 Task: Search one way flight ticket for 3 adults in first from Bellingham: Bellingham International Airport to Rockford: Chicago Rockford International Airport(was Northwest Chicagoland Regional Airport At Rockford) on 5-1-2023. Choice of flights is Singapure airlines. Number of bags: 2 checked bags. Price is upto 72000. Outbound departure time preference is 7:15.
Action: Mouse moved to (279, 504)
Screenshot: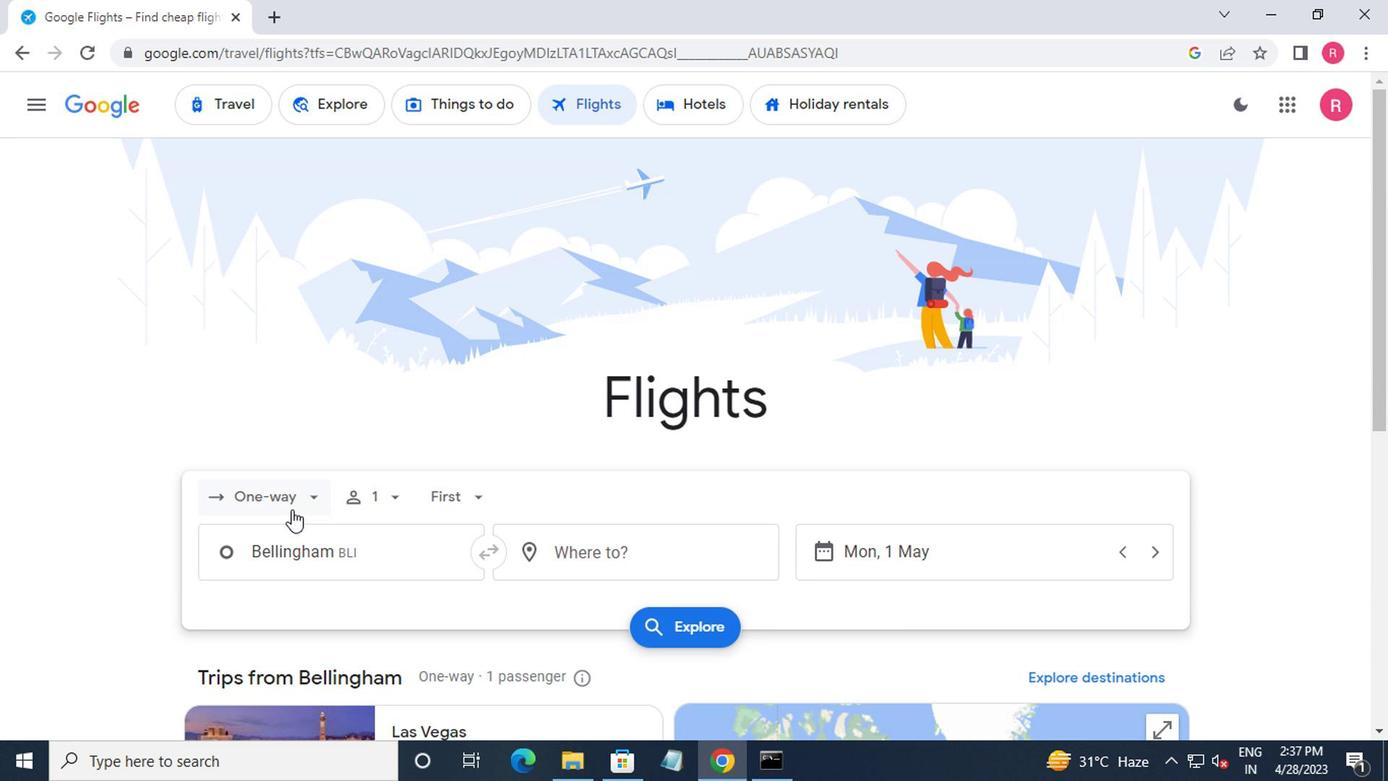 
Action: Mouse pressed left at (279, 504)
Screenshot: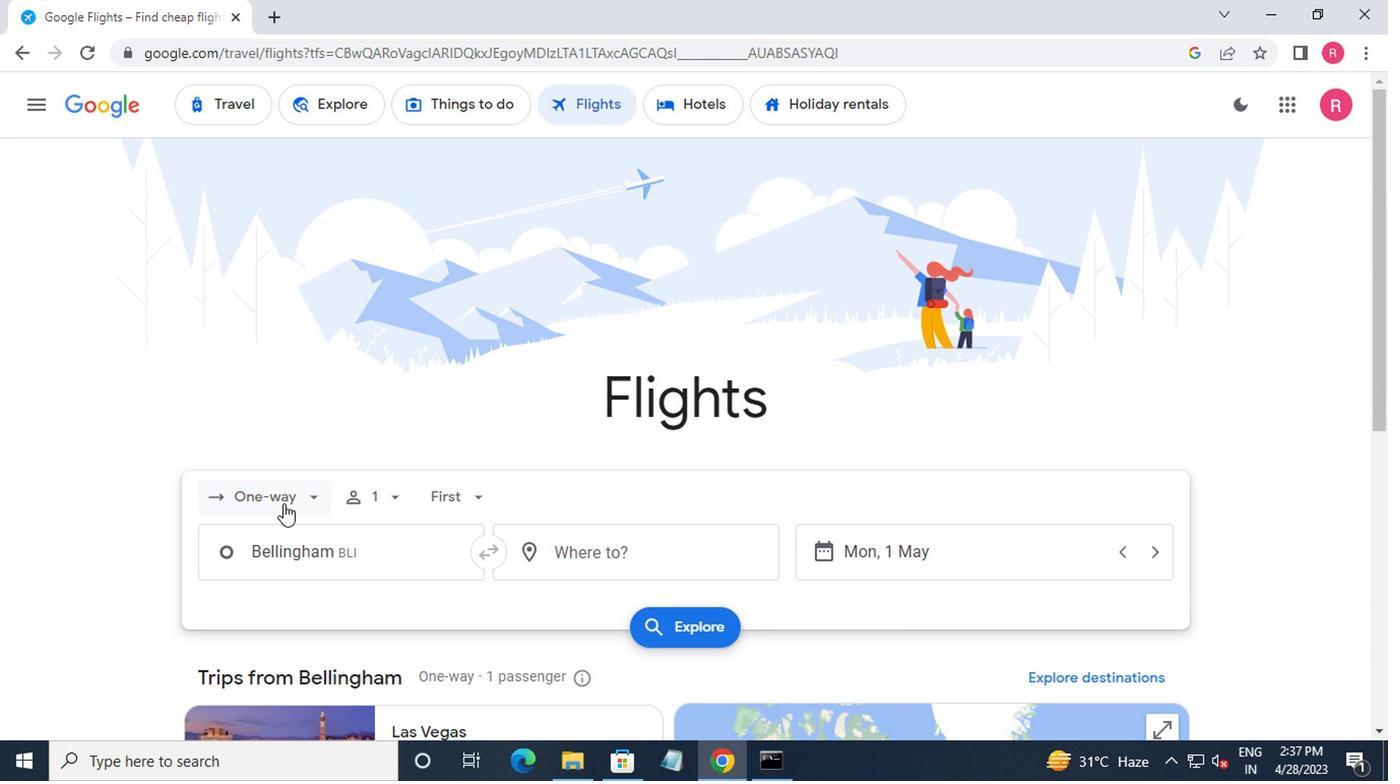 
Action: Mouse moved to (258, 595)
Screenshot: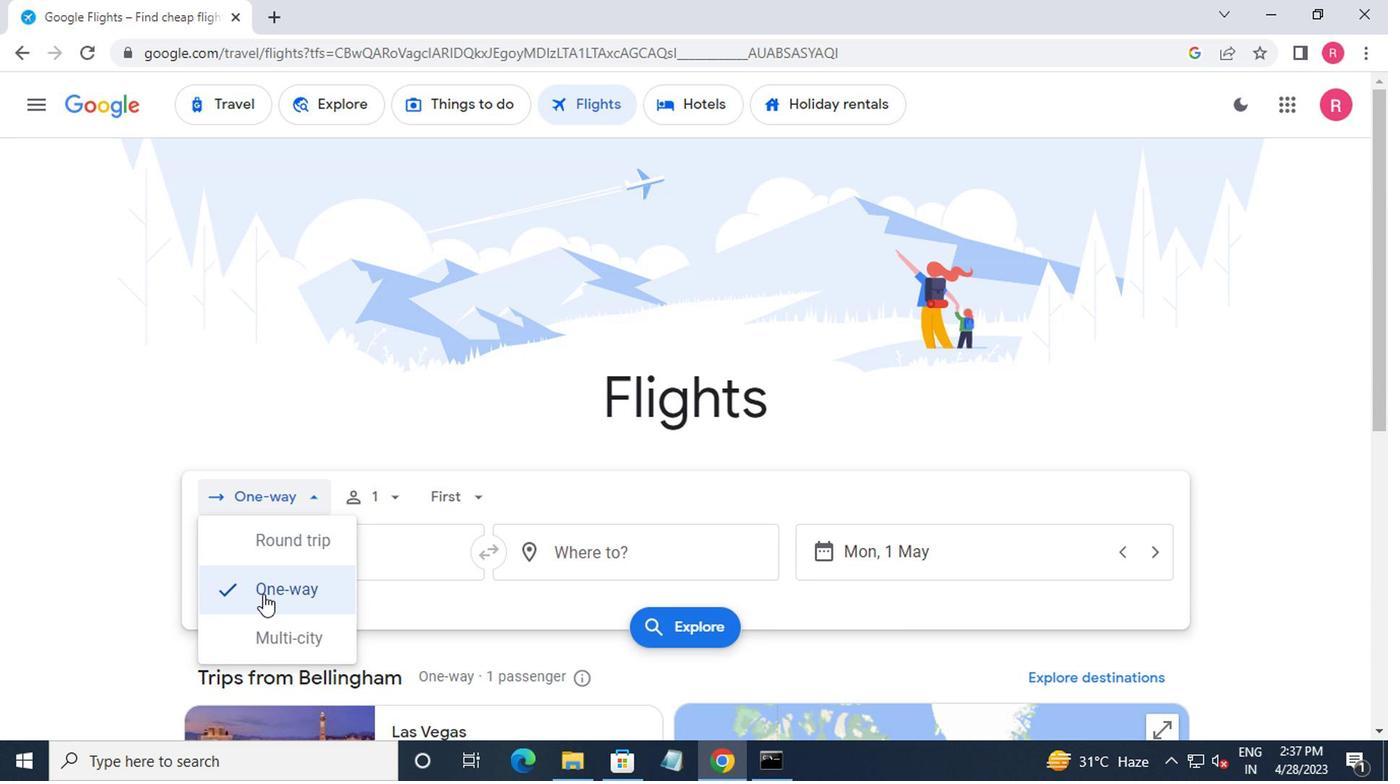 
Action: Mouse pressed left at (258, 595)
Screenshot: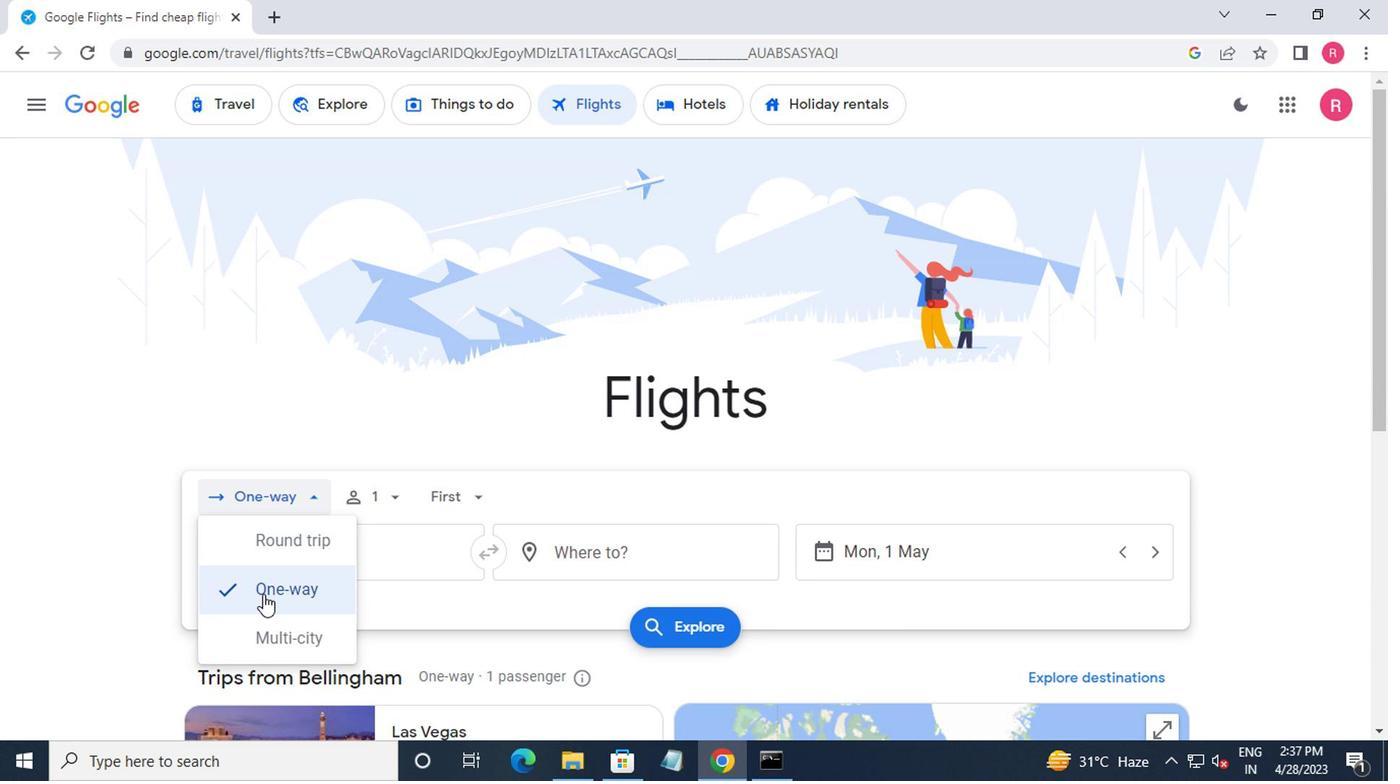 
Action: Mouse moved to (363, 483)
Screenshot: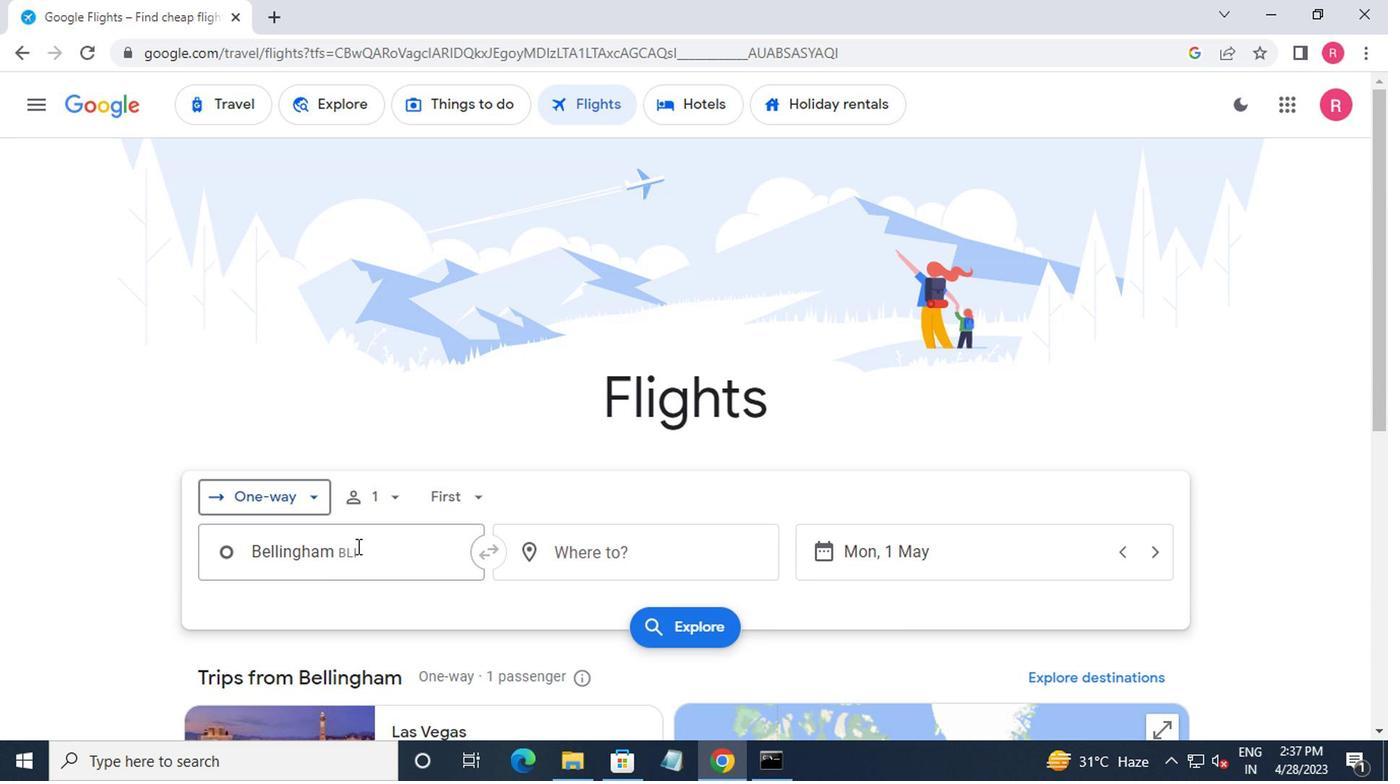 
Action: Mouse pressed left at (363, 483)
Screenshot: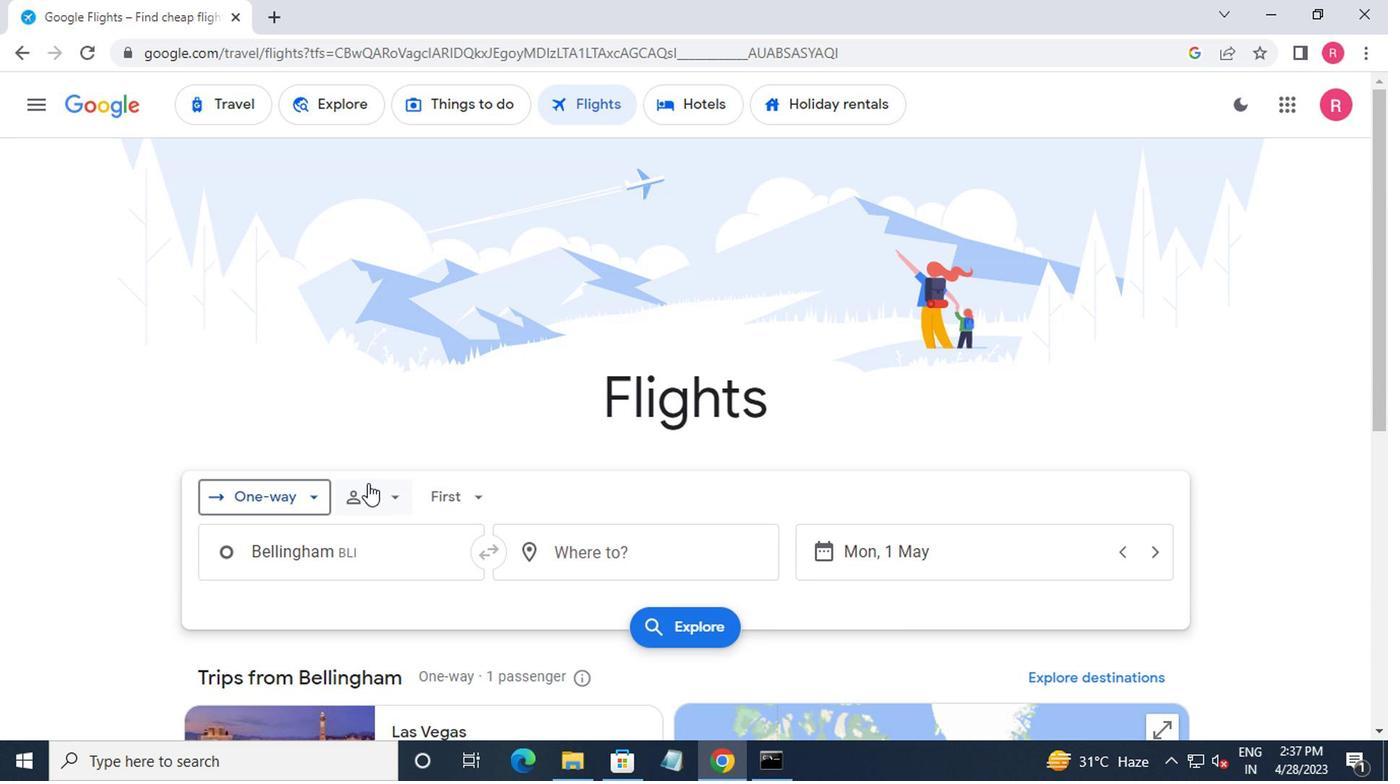 
Action: Mouse moved to (547, 560)
Screenshot: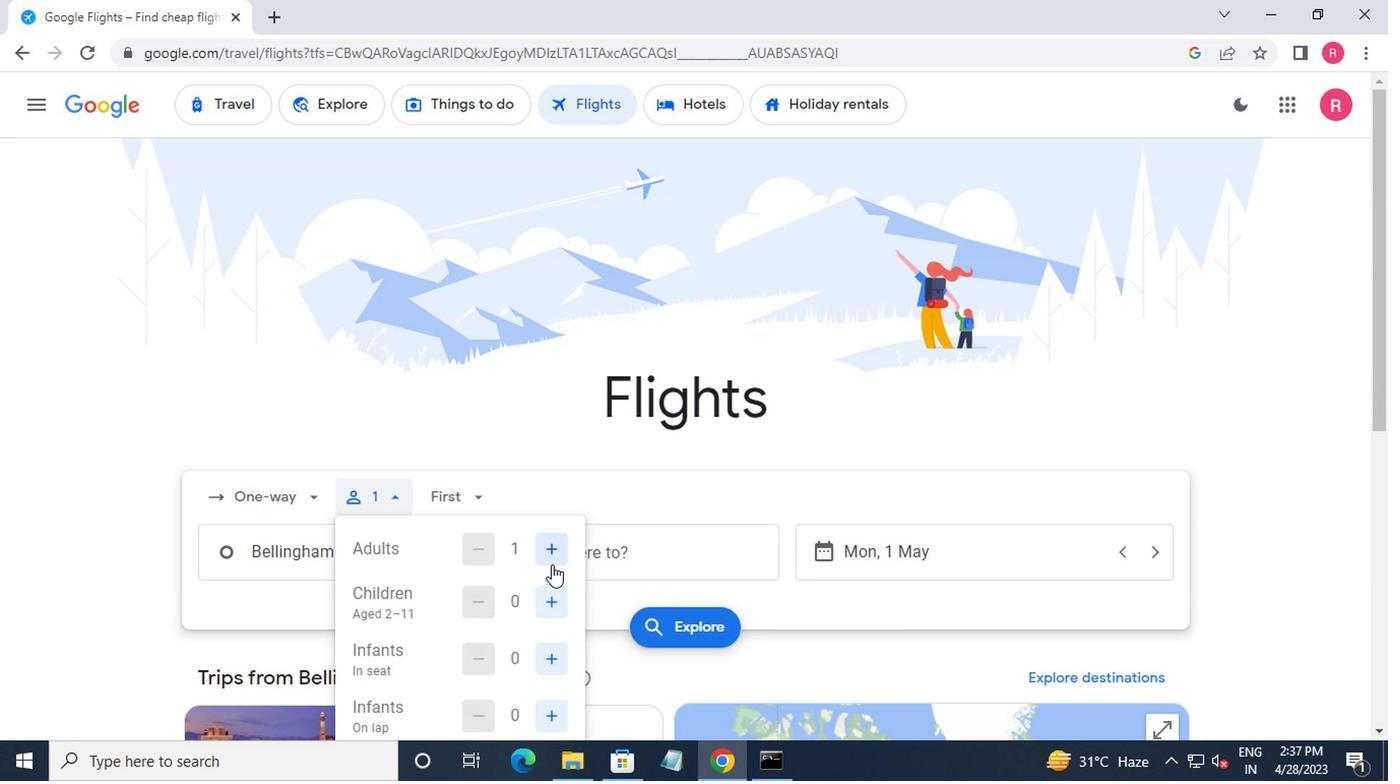
Action: Mouse pressed left at (547, 560)
Screenshot: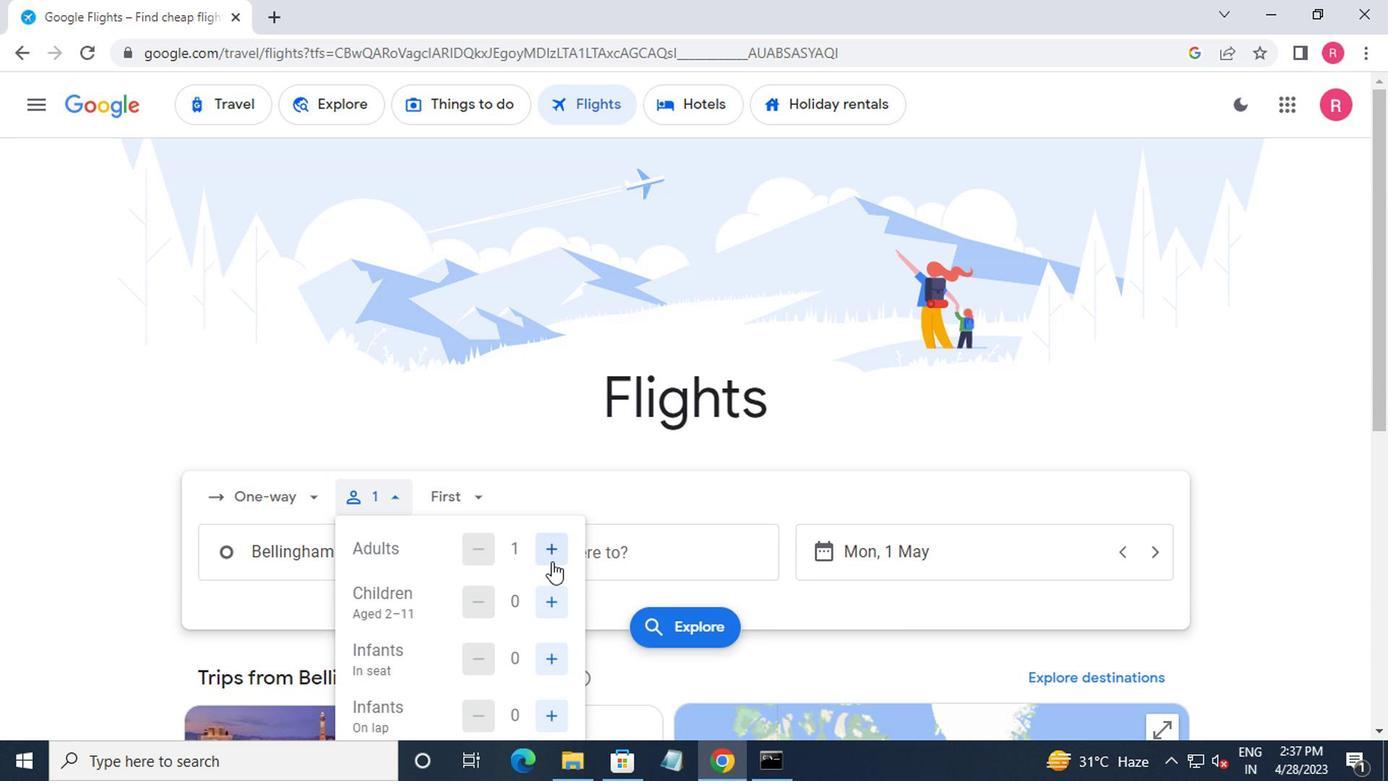 
Action: Mouse pressed left at (547, 560)
Screenshot: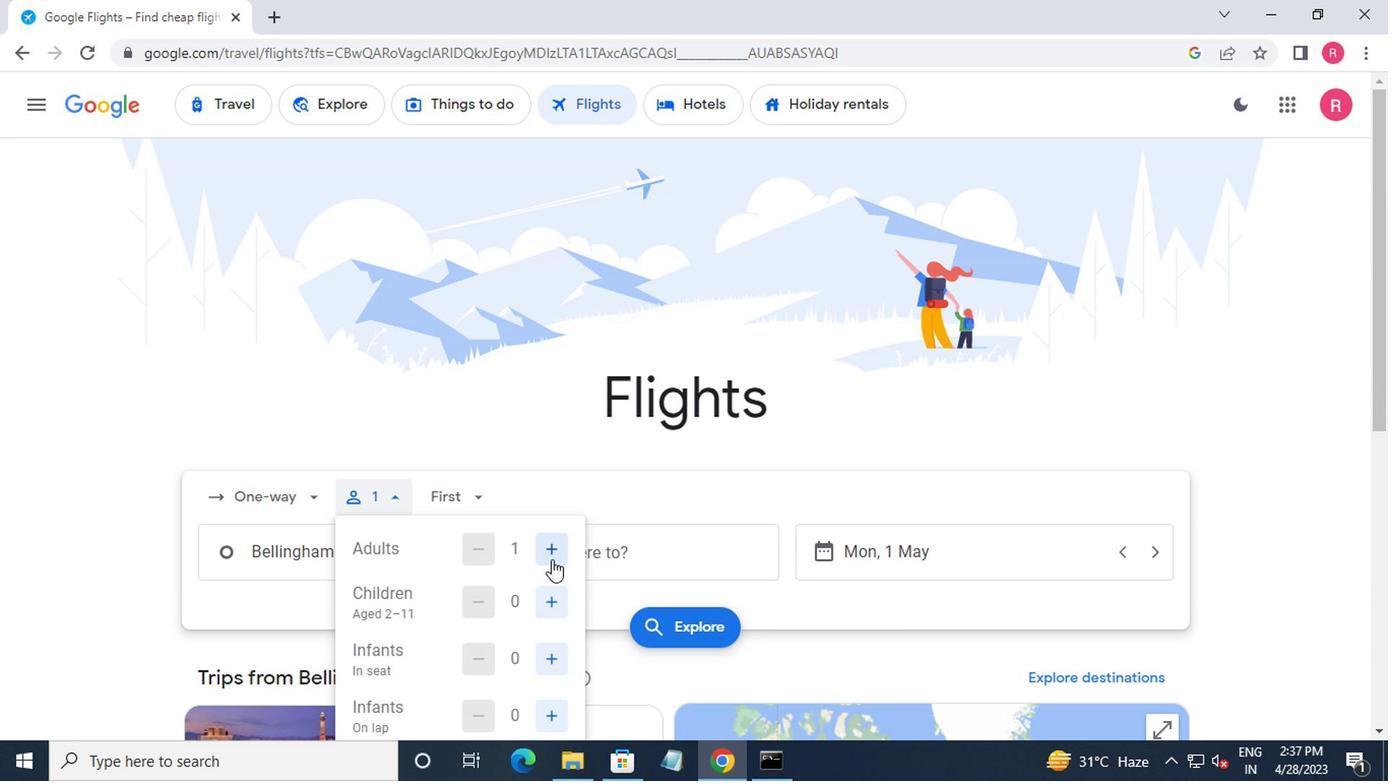 
Action: Mouse pressed left at (547, 560)
Screenshot: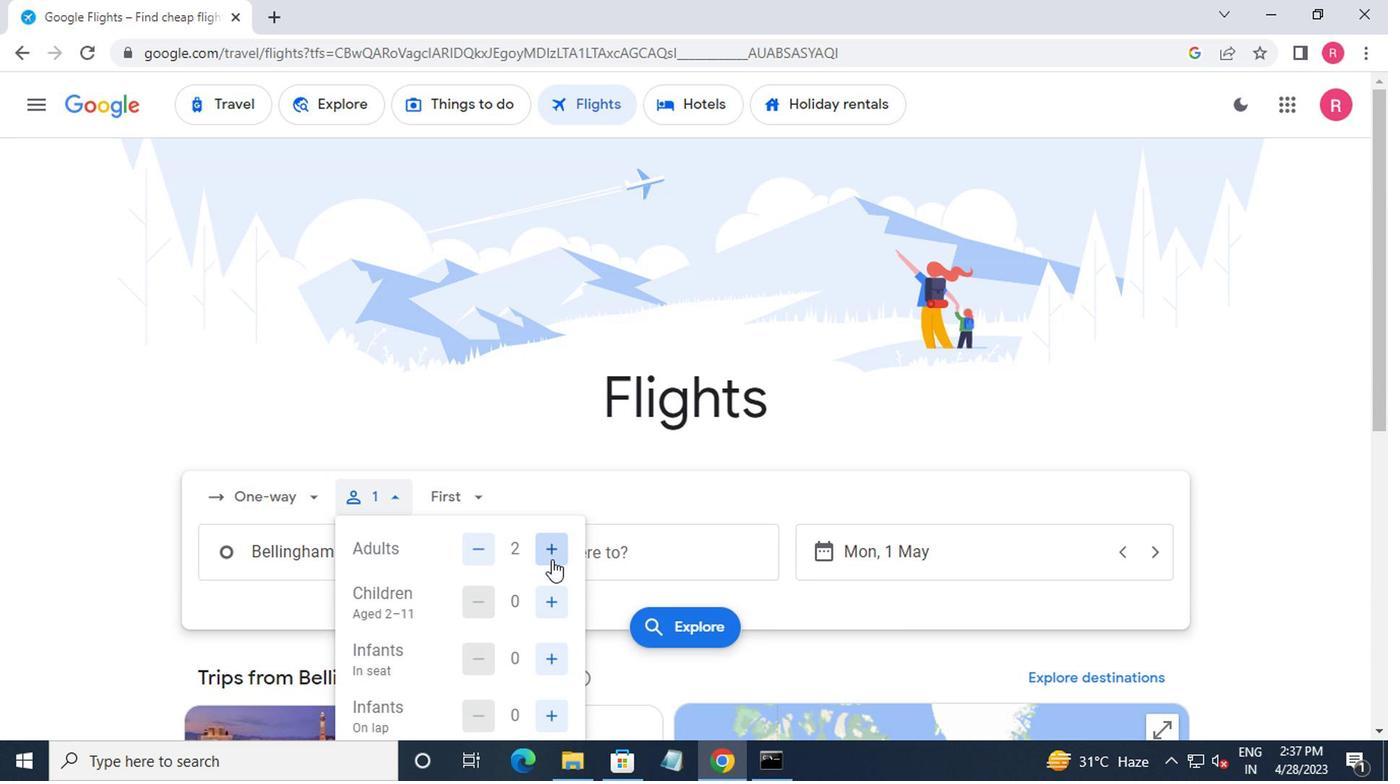 
Action: Mouse pressed left at (547, 560)
Screenshot: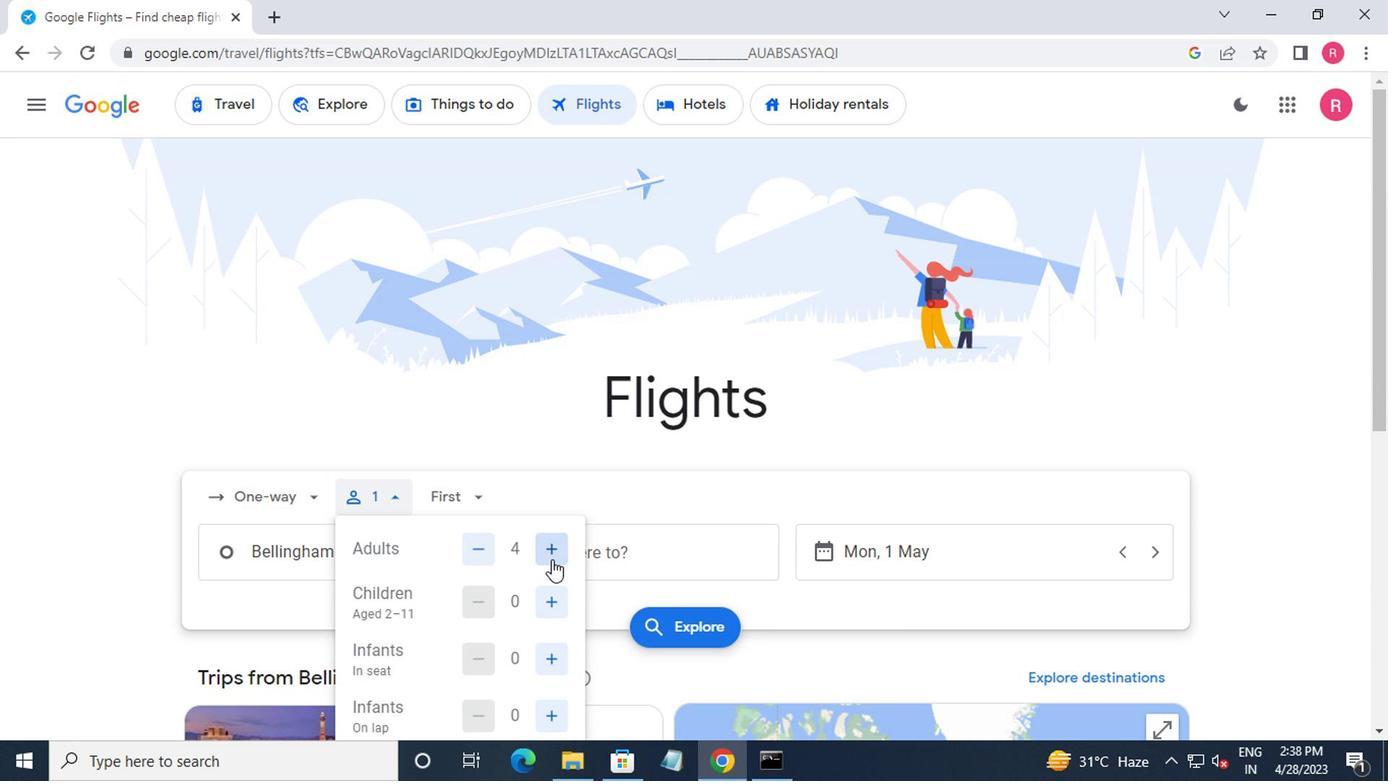 
Action: Mouse moved to (561, 597)
Screenshot: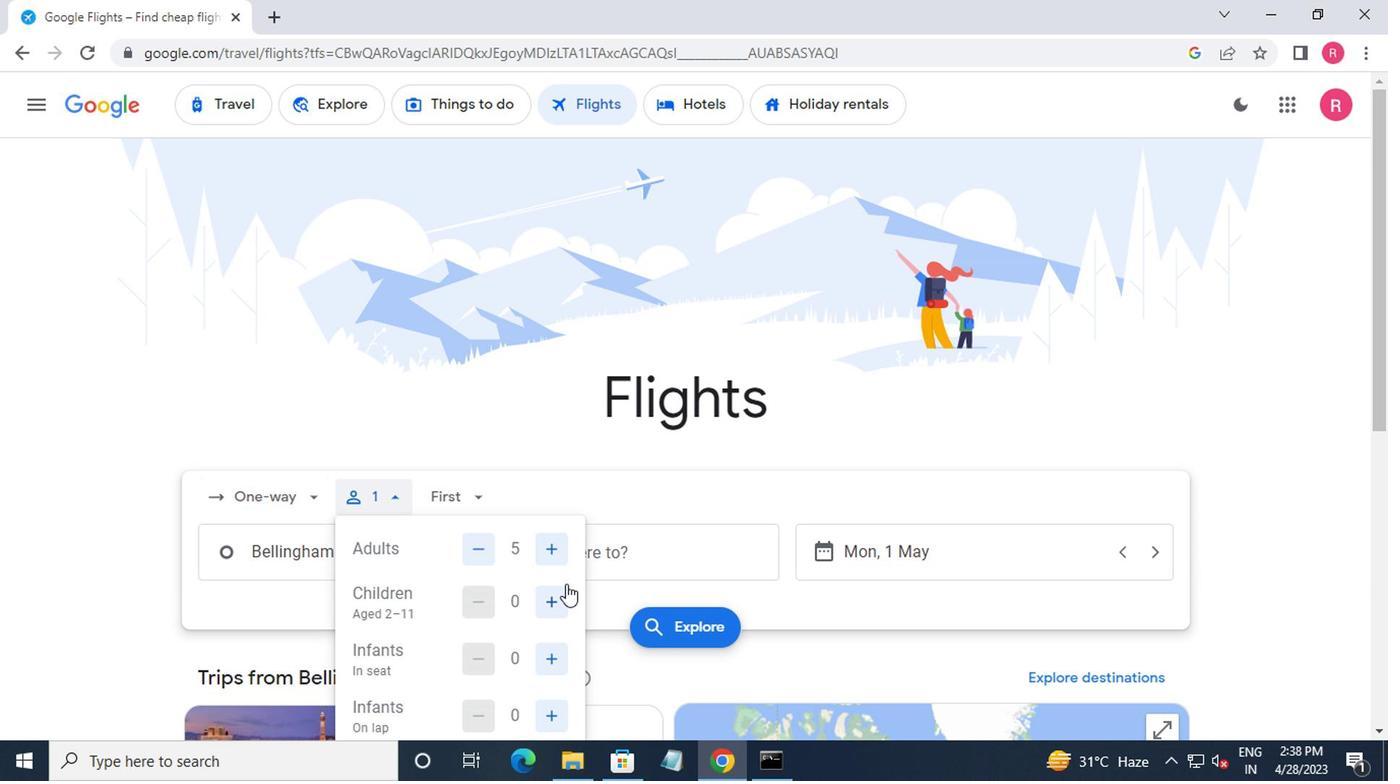 
Action: Mouse pressed left at (561, 597)
Screenshot: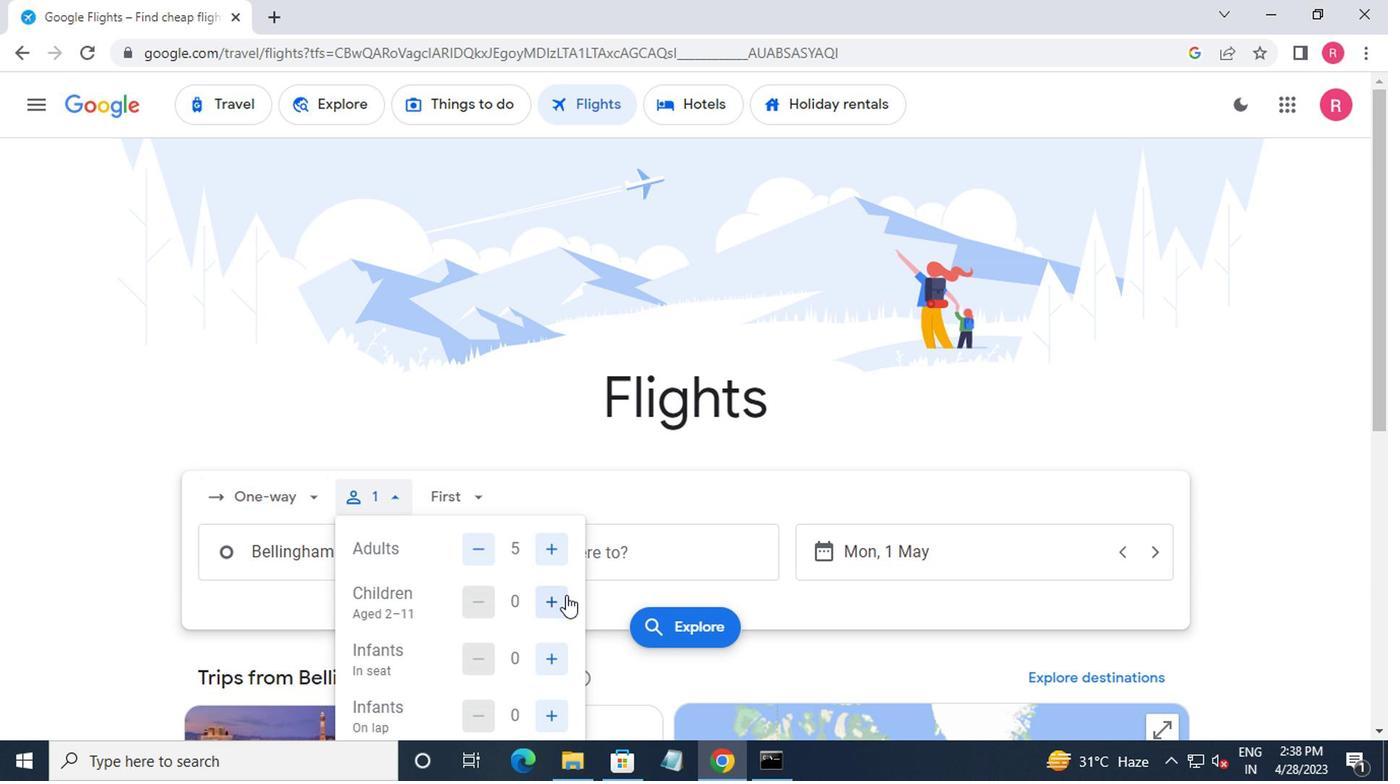 
Action: Mouse pressed left at (561, 597)
Screenshot: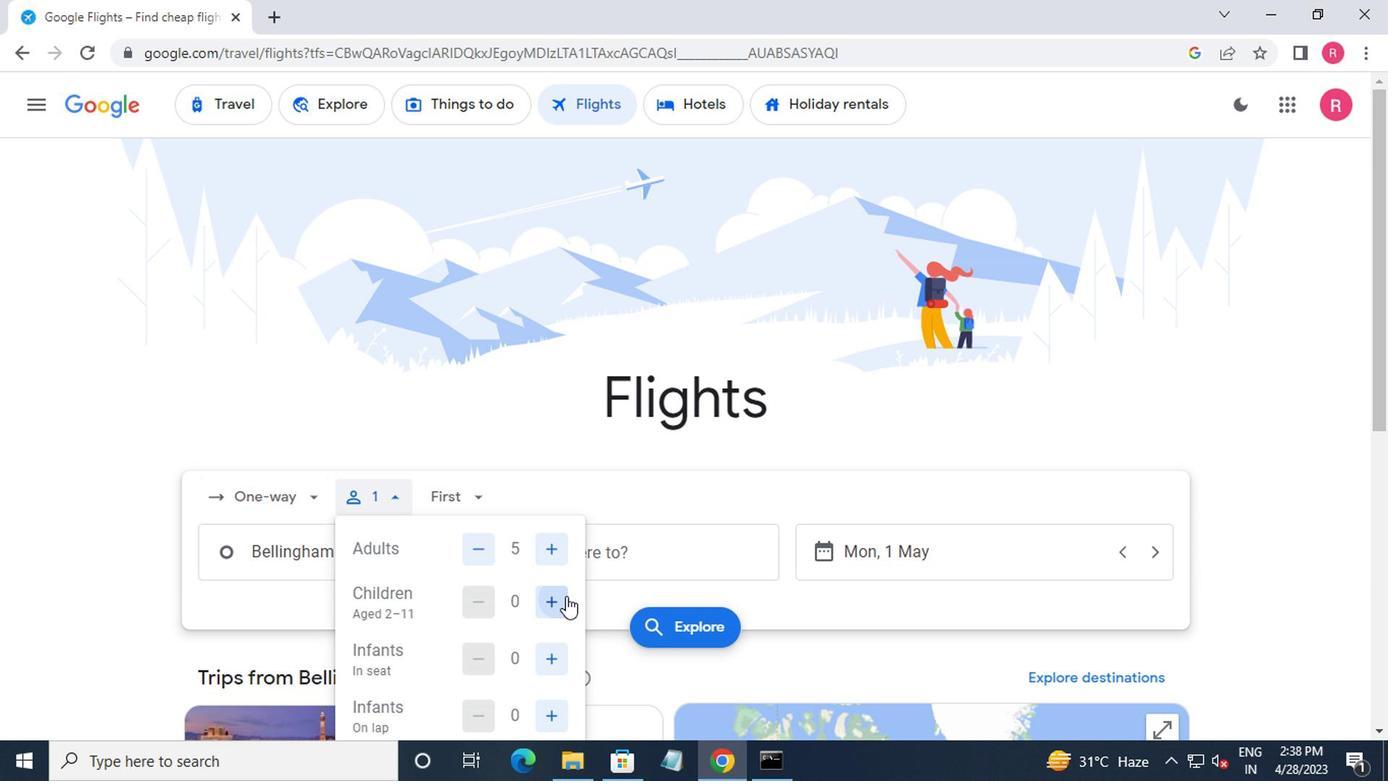 
Action: Mouse moved to (546, 663)
Screenshot: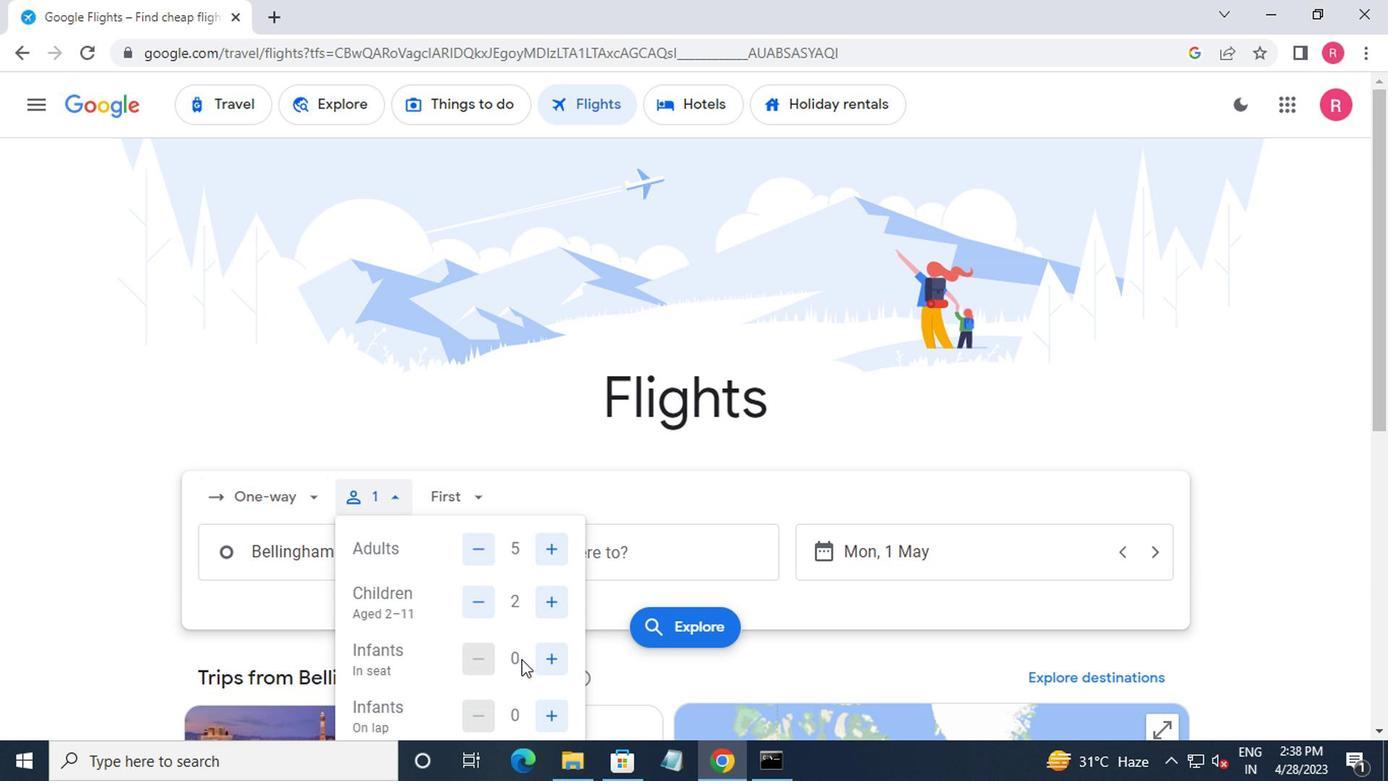 
Action: Mouse pressed left at (546, 663)
Screenshot: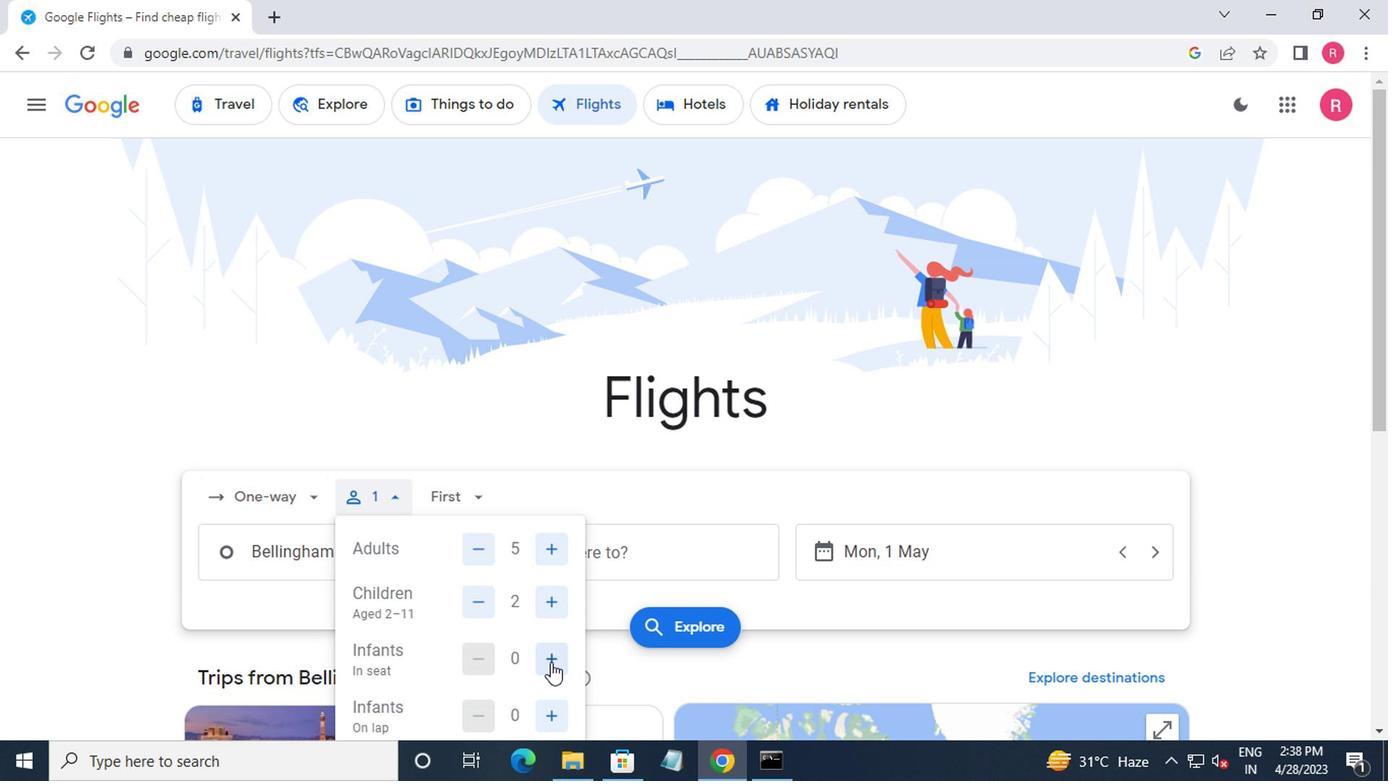 
Action: Mouse moved to (545, 723)
Screenshot: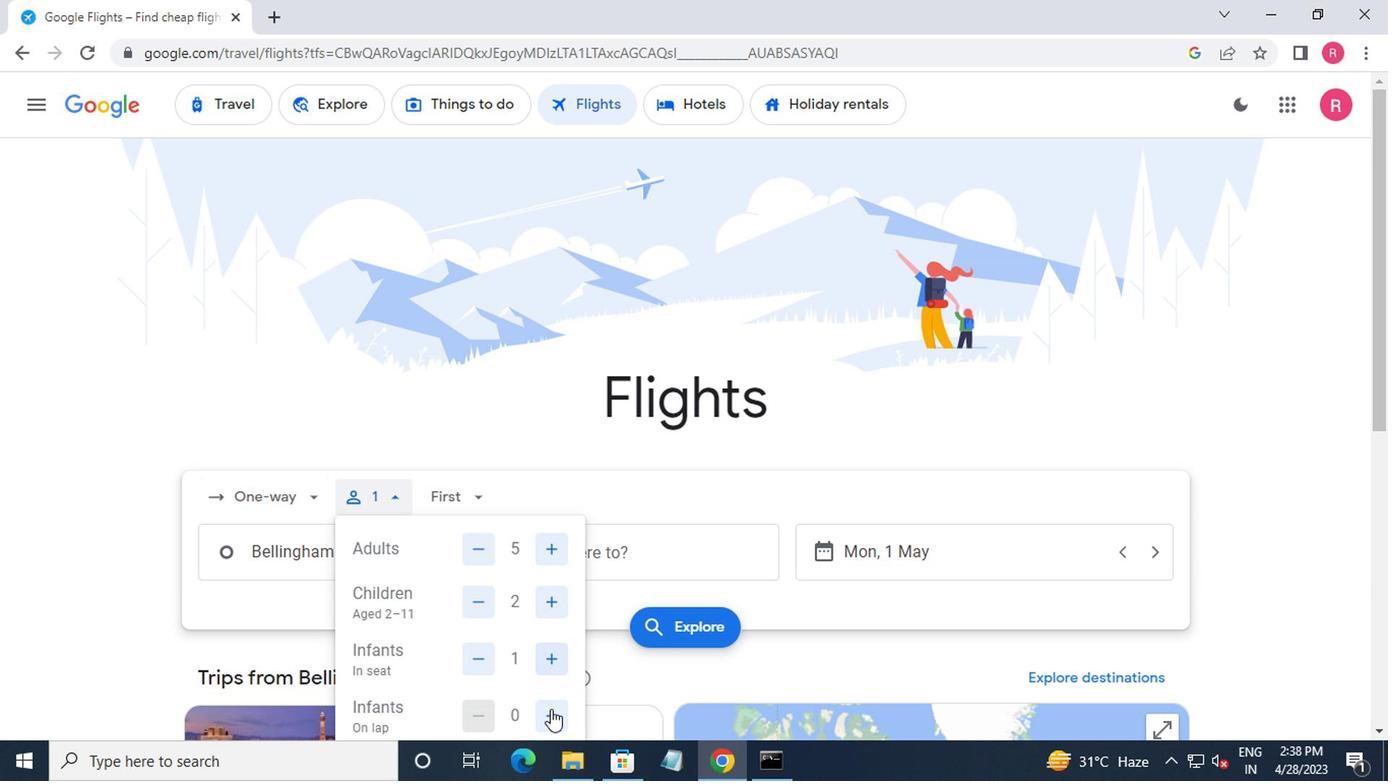 
Action: Mouse pressed left at (545, 723)
Screenshot: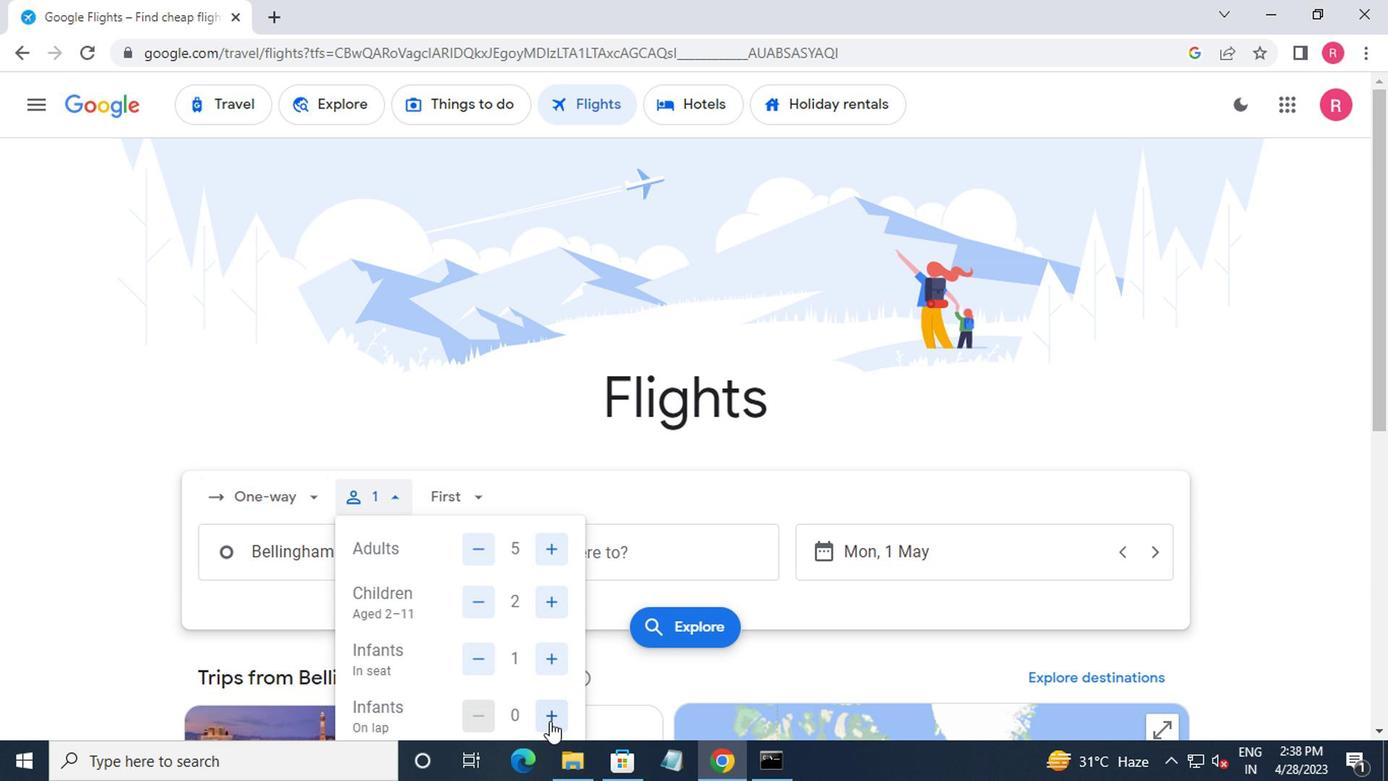 
Action: Mouse moved to (443, 504)
Screenshot: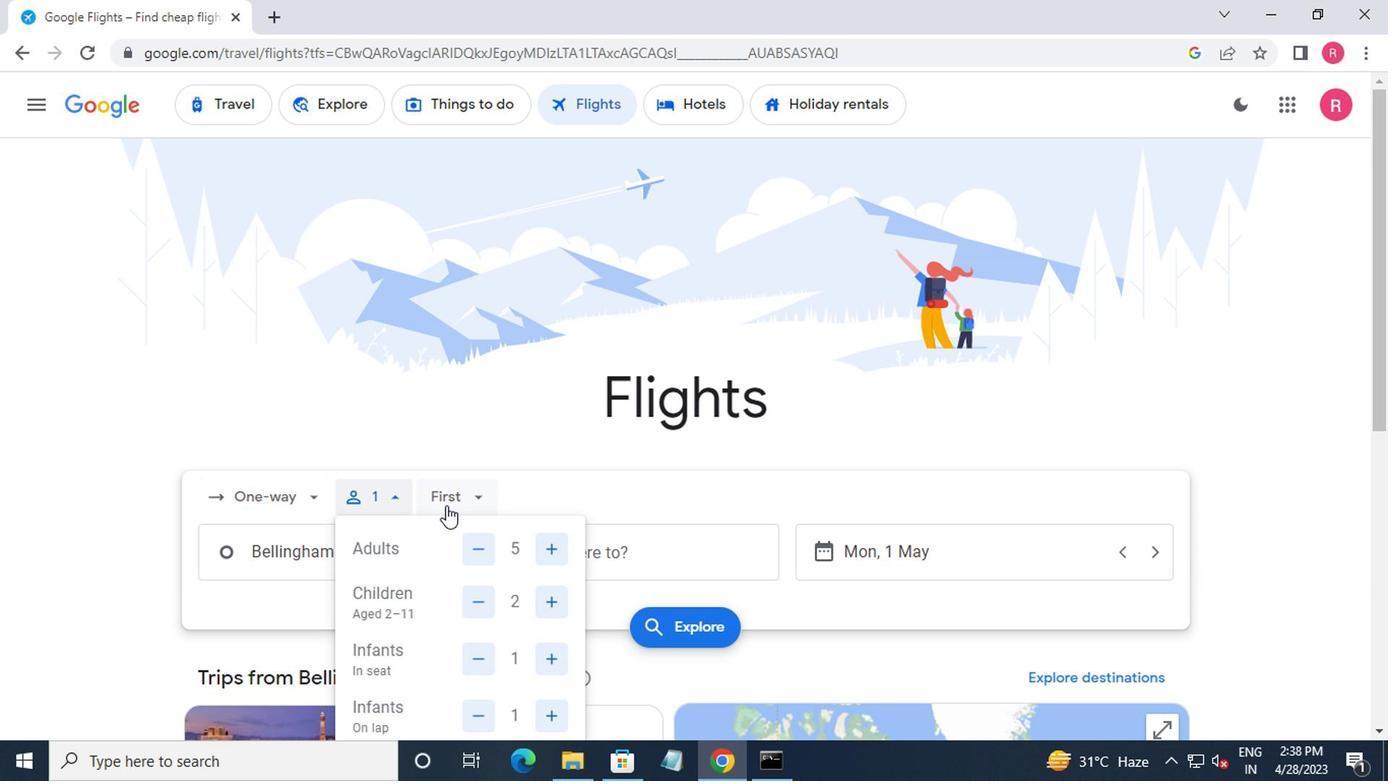 
Action: Mouse pressed left at (443, 504)
Screenshot: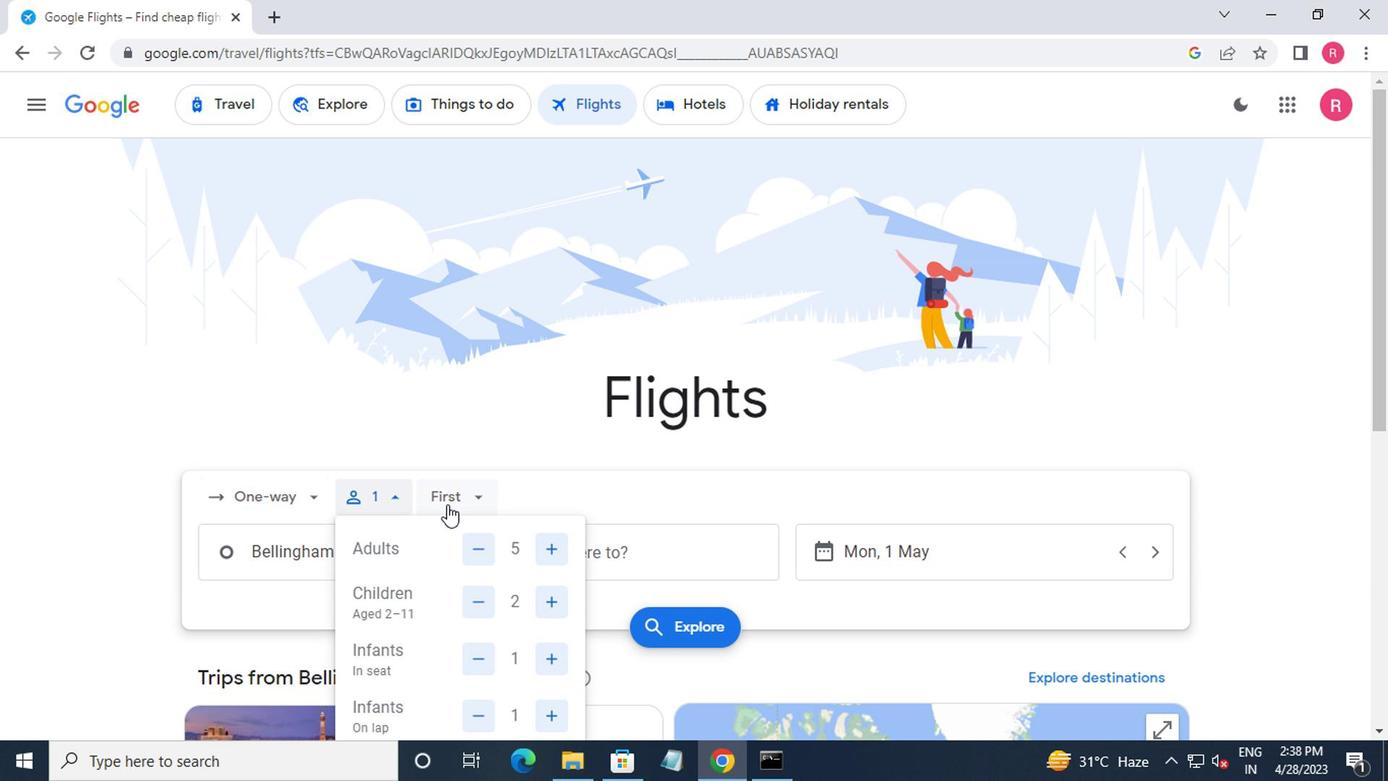 
Action: Mouse moved to (473, 557)
Screenshot: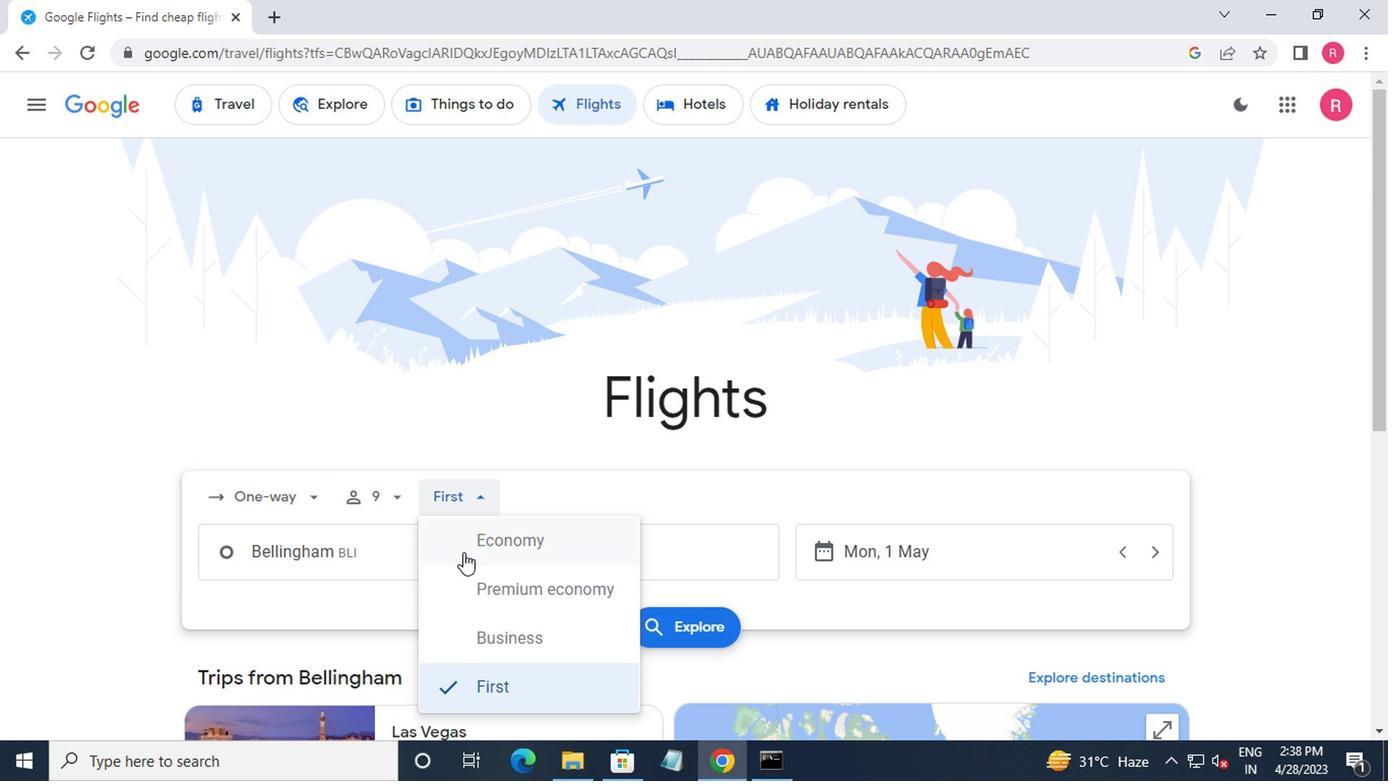 
Action: Mouse pressed left at (473, 557)
Screenshot: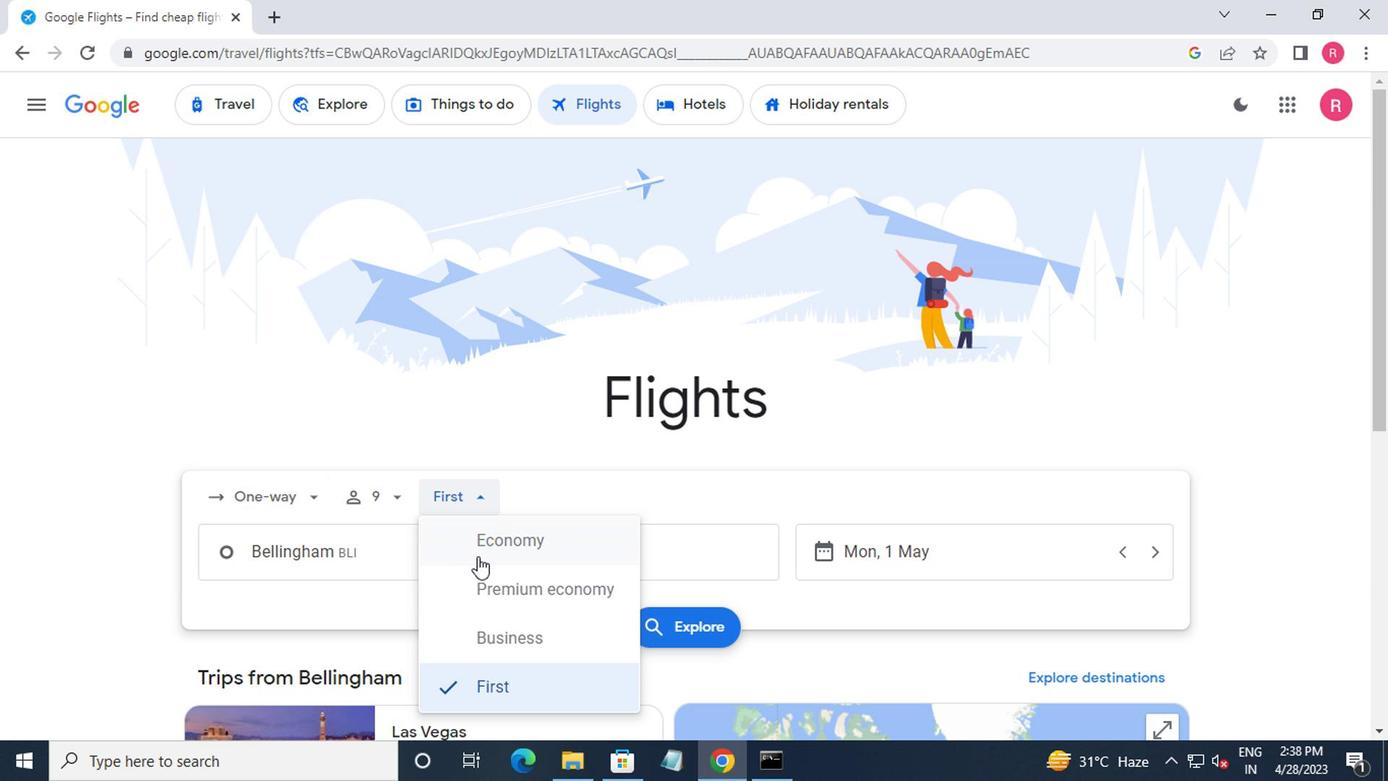 
Action: Mouse moved to (475, 556)
Screenshot: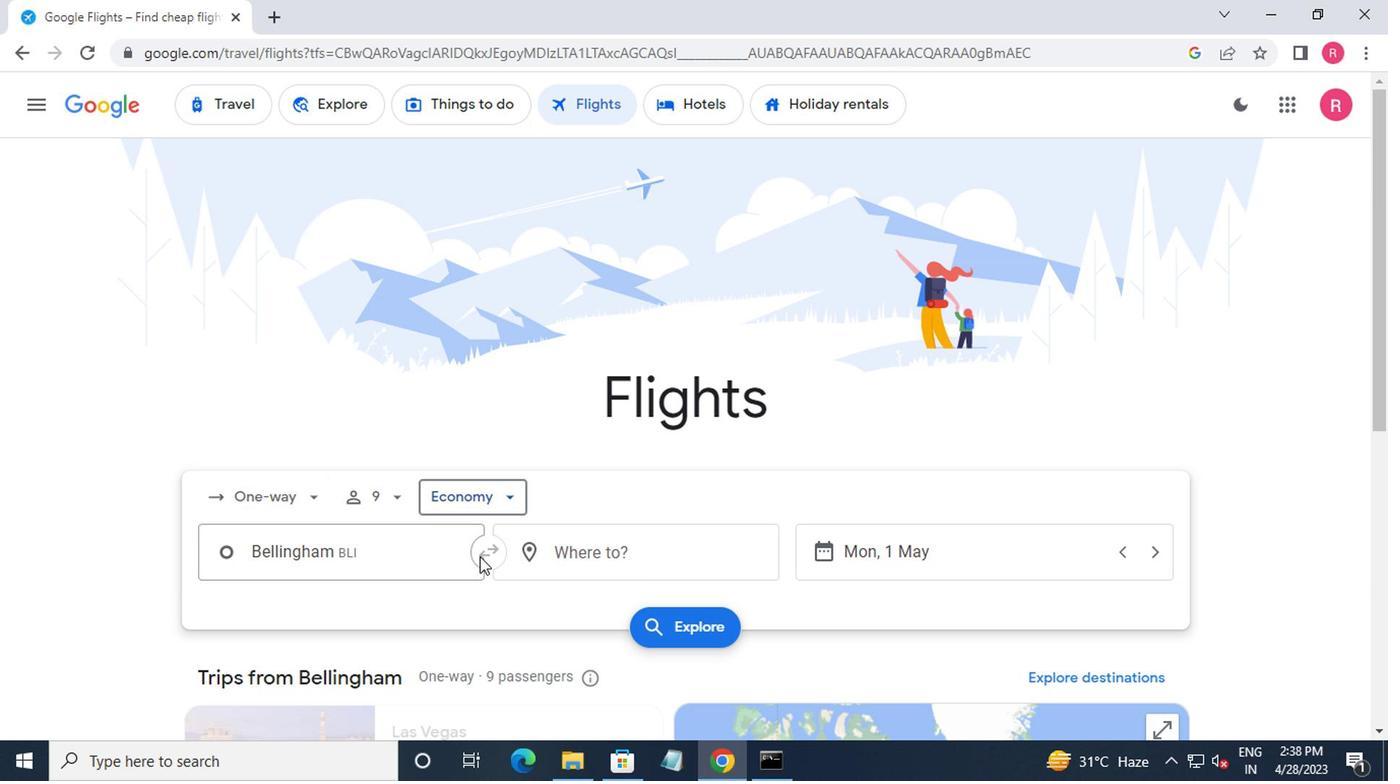 
Action: Mouse scrolled (475, 555) with delta (0, 0)
Screenshot: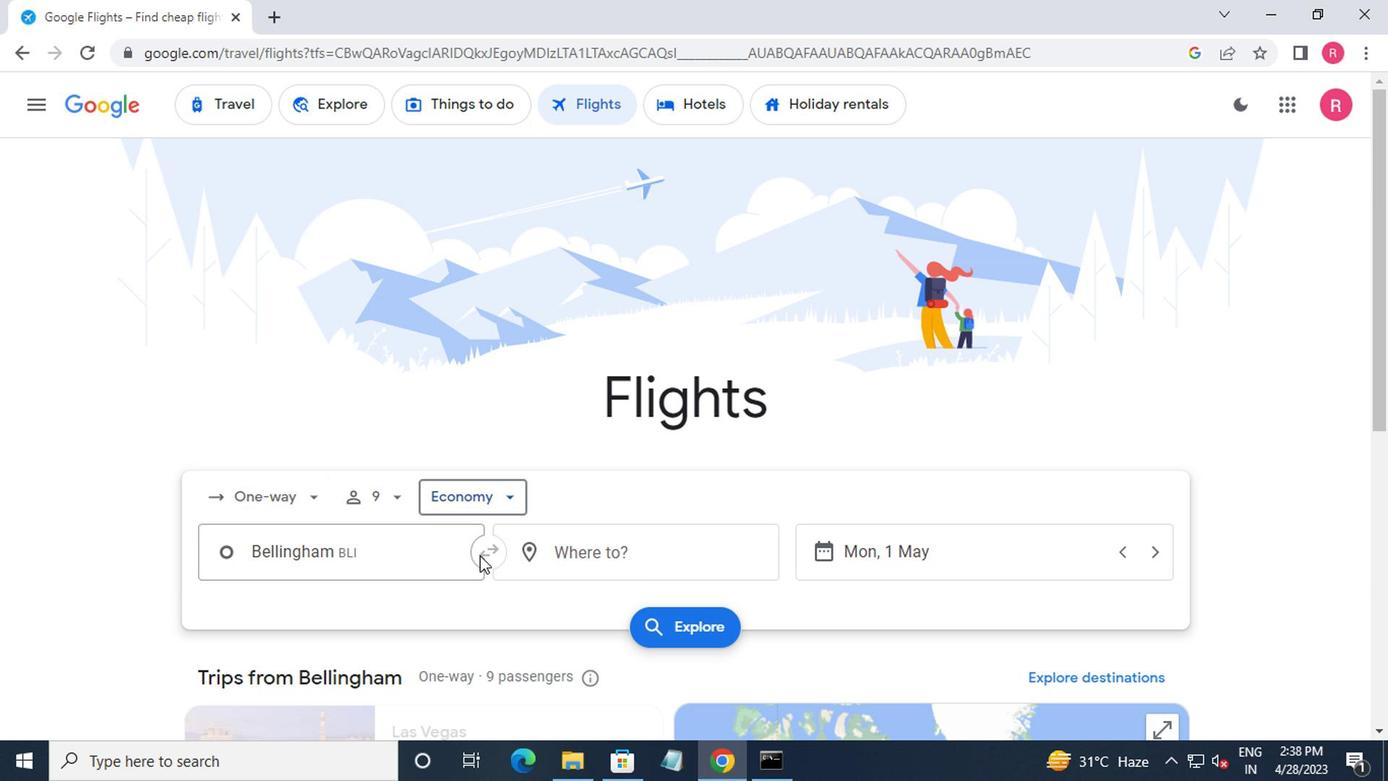 
Action: Mouse moved to (412, 467)
Screenshot: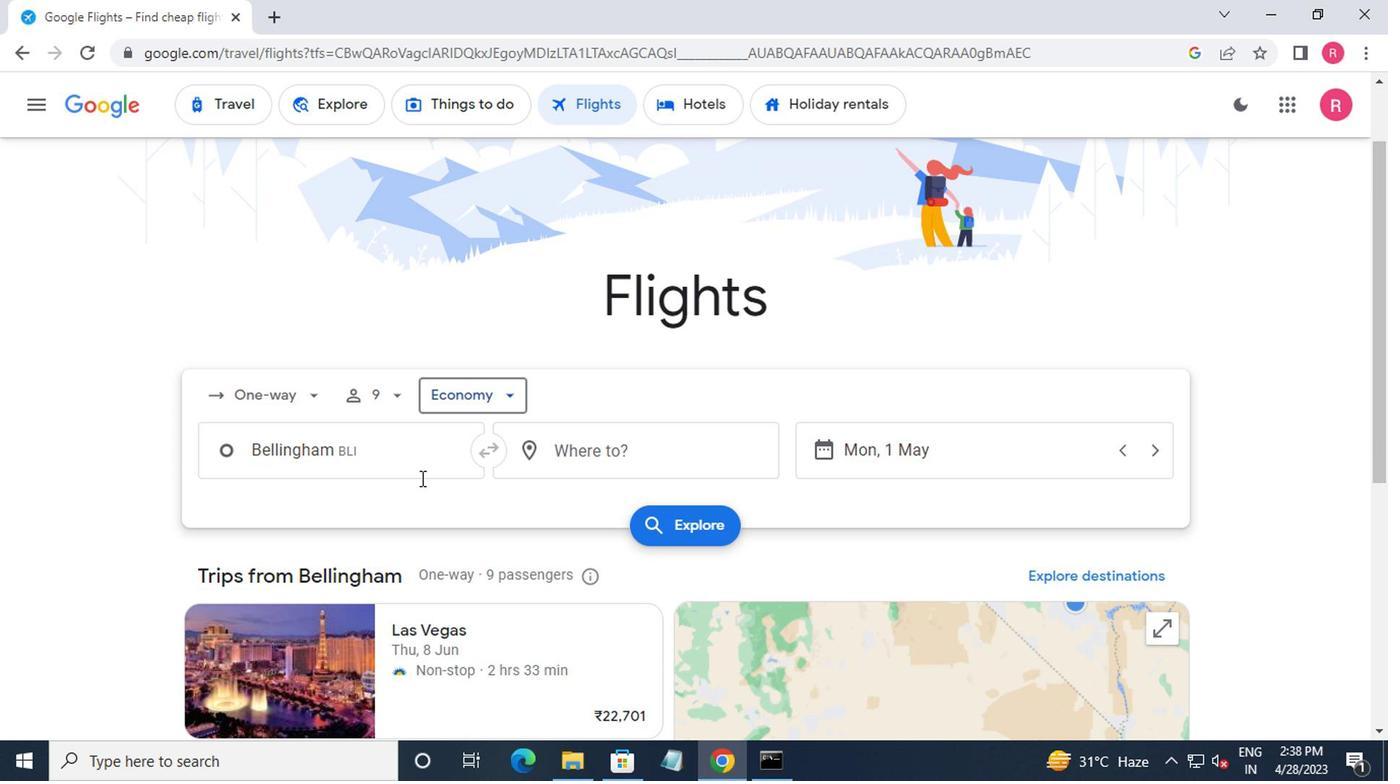 
Action: Mouse pressed left at (412, 467)
Screenshot: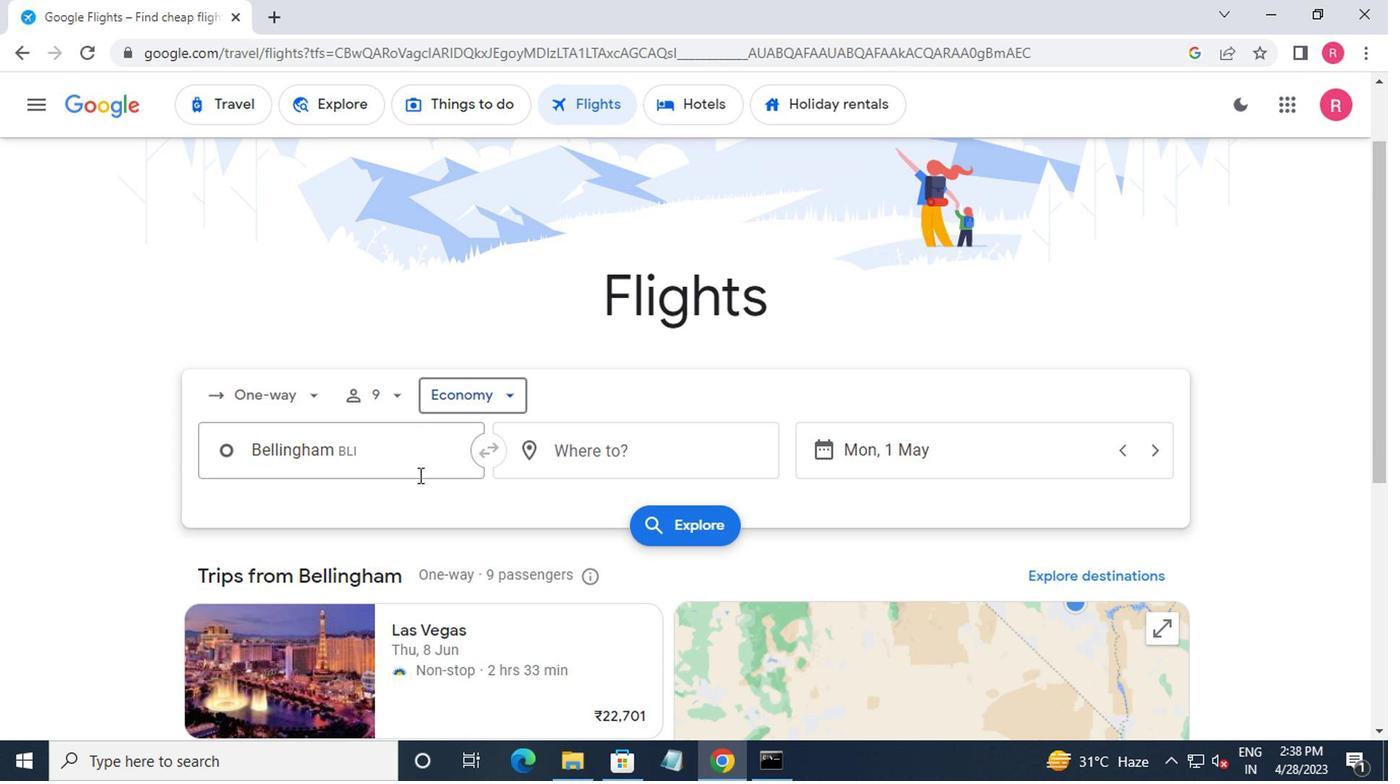 
Action: Mouse moved to (413, 601)
Screenshot: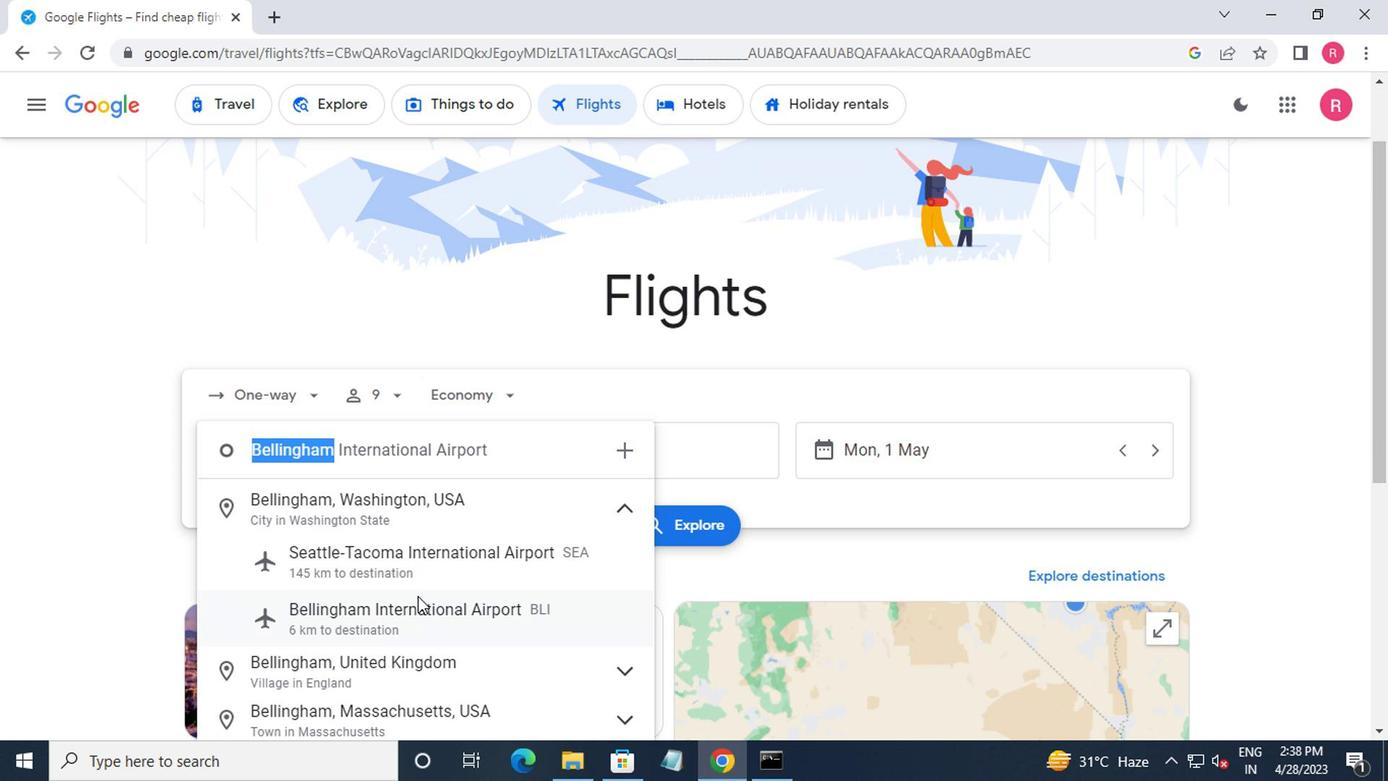 
Action: Mouse pressed left at (413, 601)
Screenshot: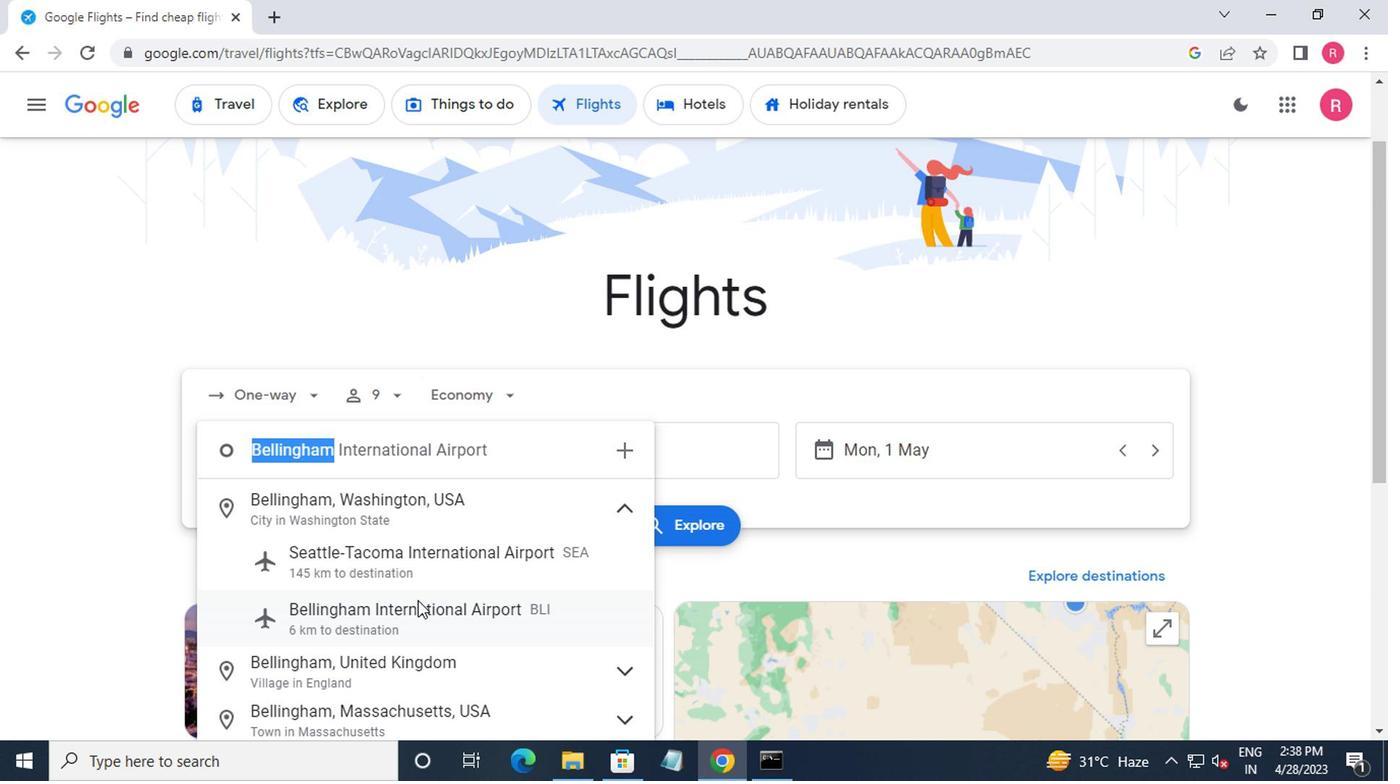 
Action: Mouse moved to (629, 451)
Screenshot: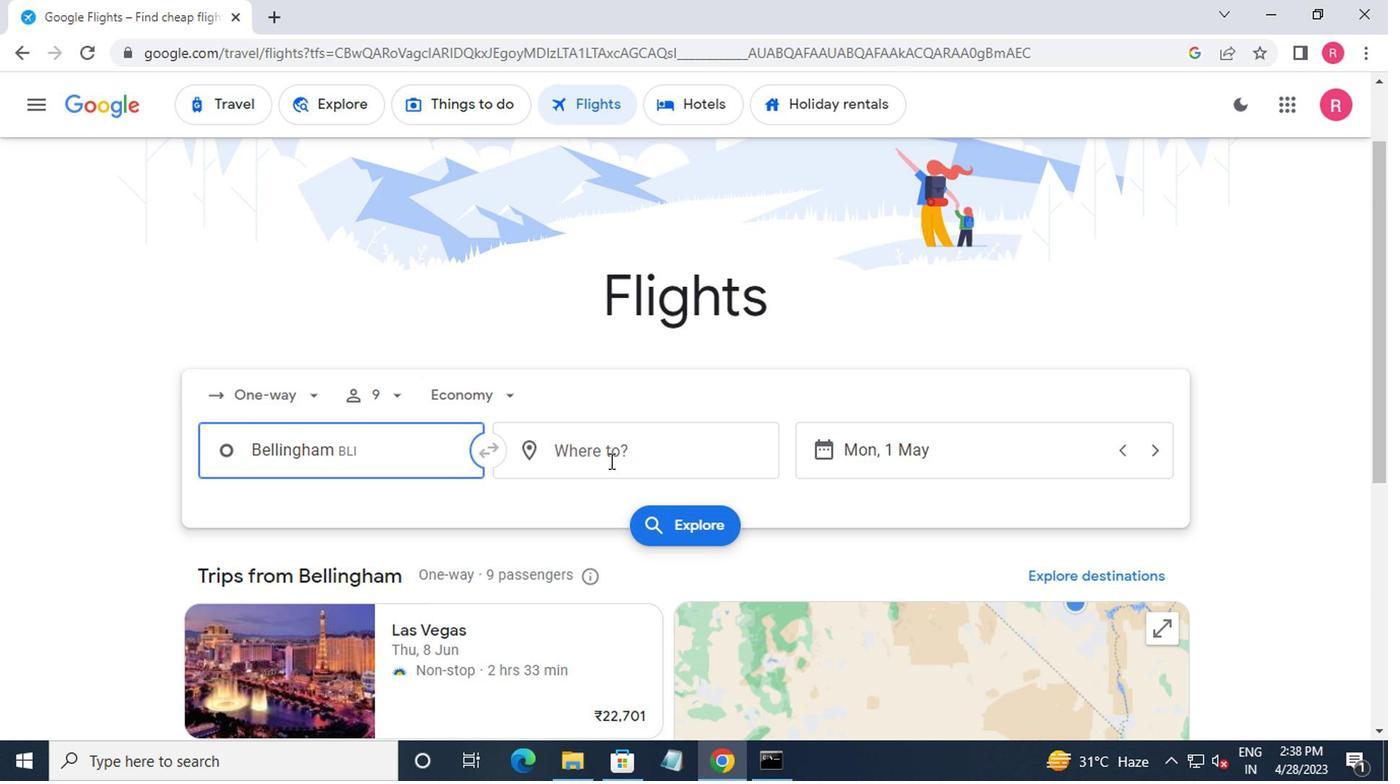 
Action: Mouse pressed left at (629, 451)
Screenshot: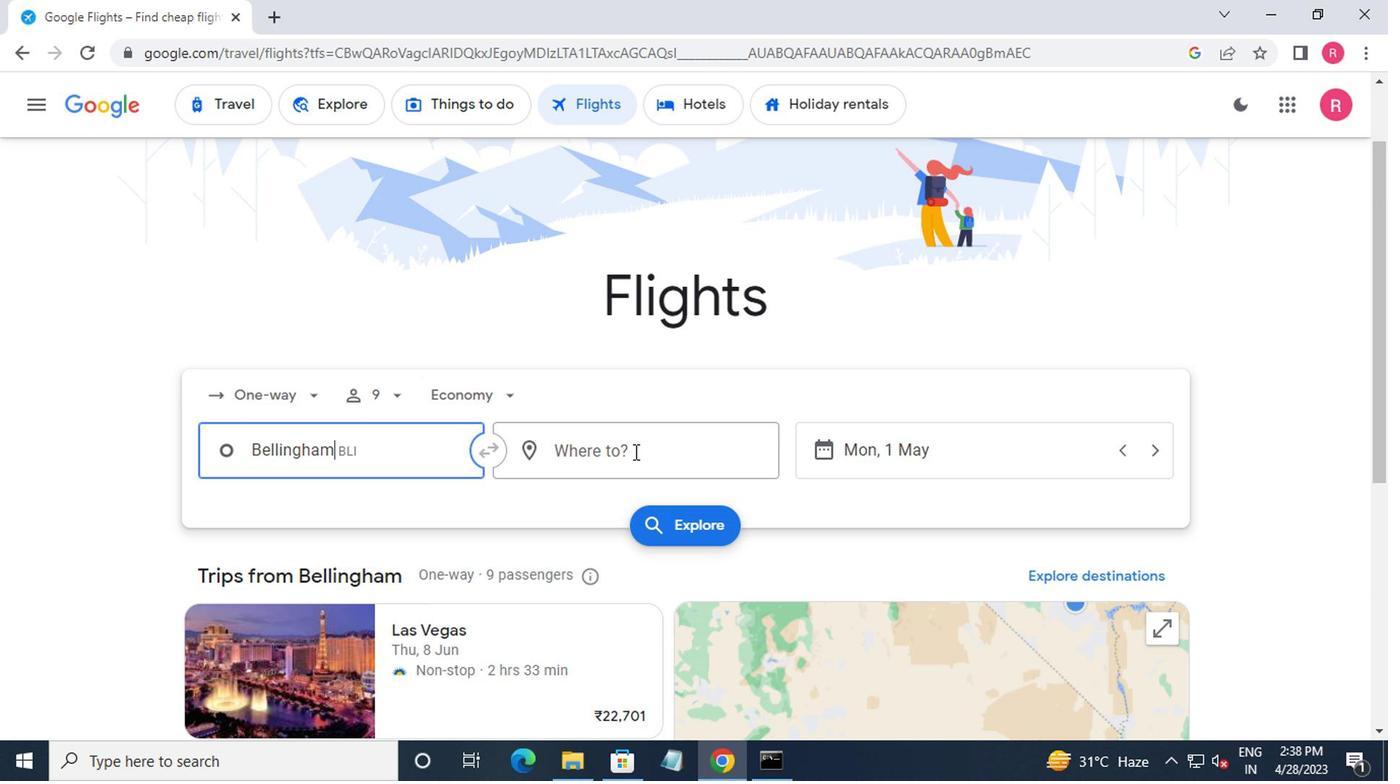 
Action: Mouse moved to (582, 658)
Screenshot: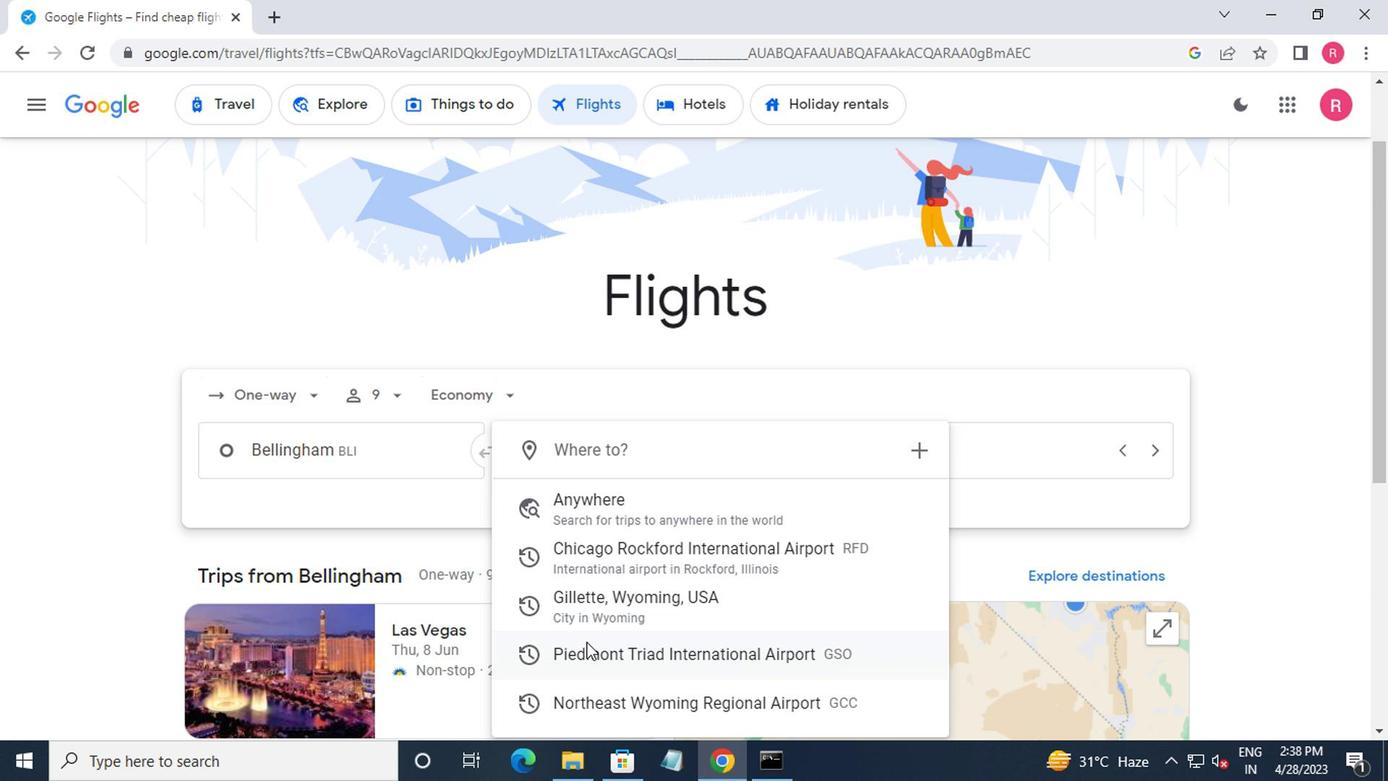 
Action: Mouse pressed left at (582, 658)
Screenshot: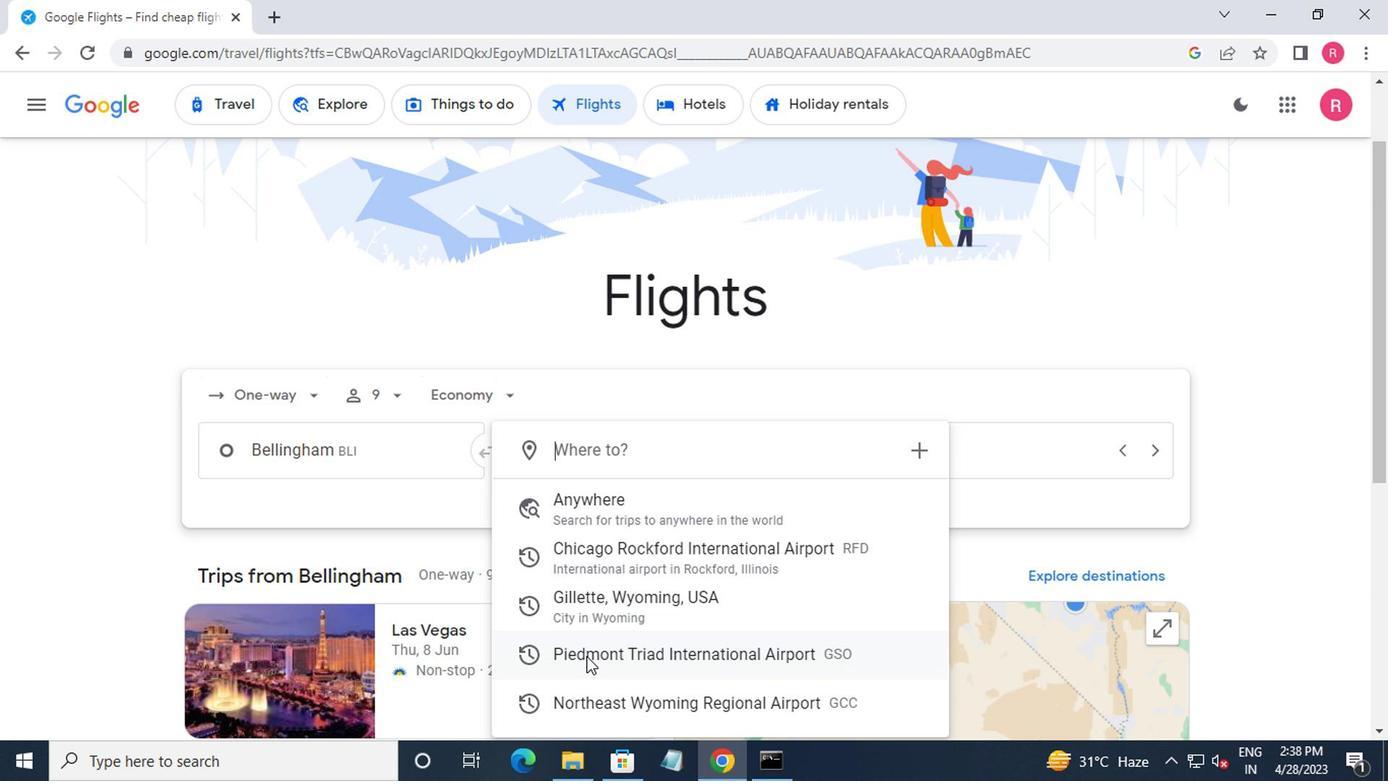 
Action: Mouse moved to (924, 464)
Screenshot: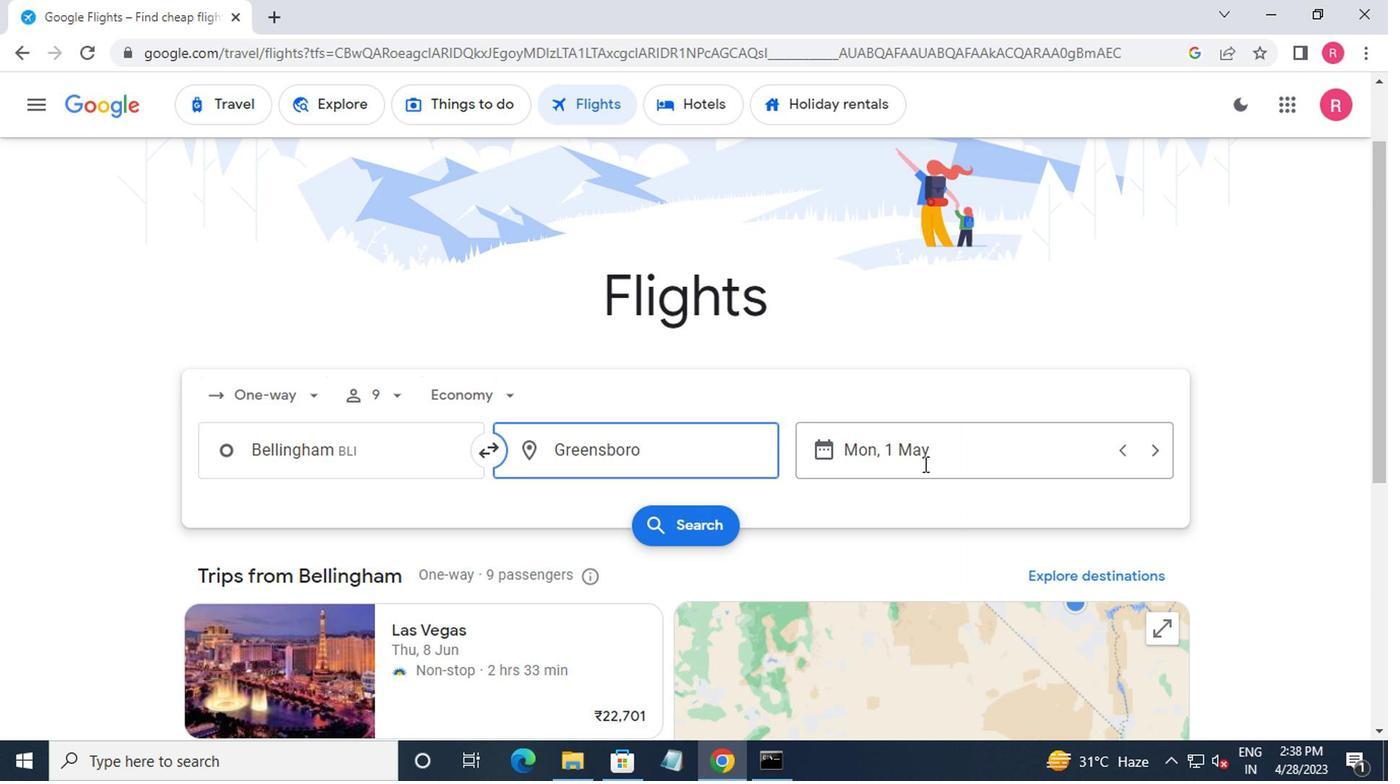 
Action: Mouse pressed left at (924, 464)
Screenshot: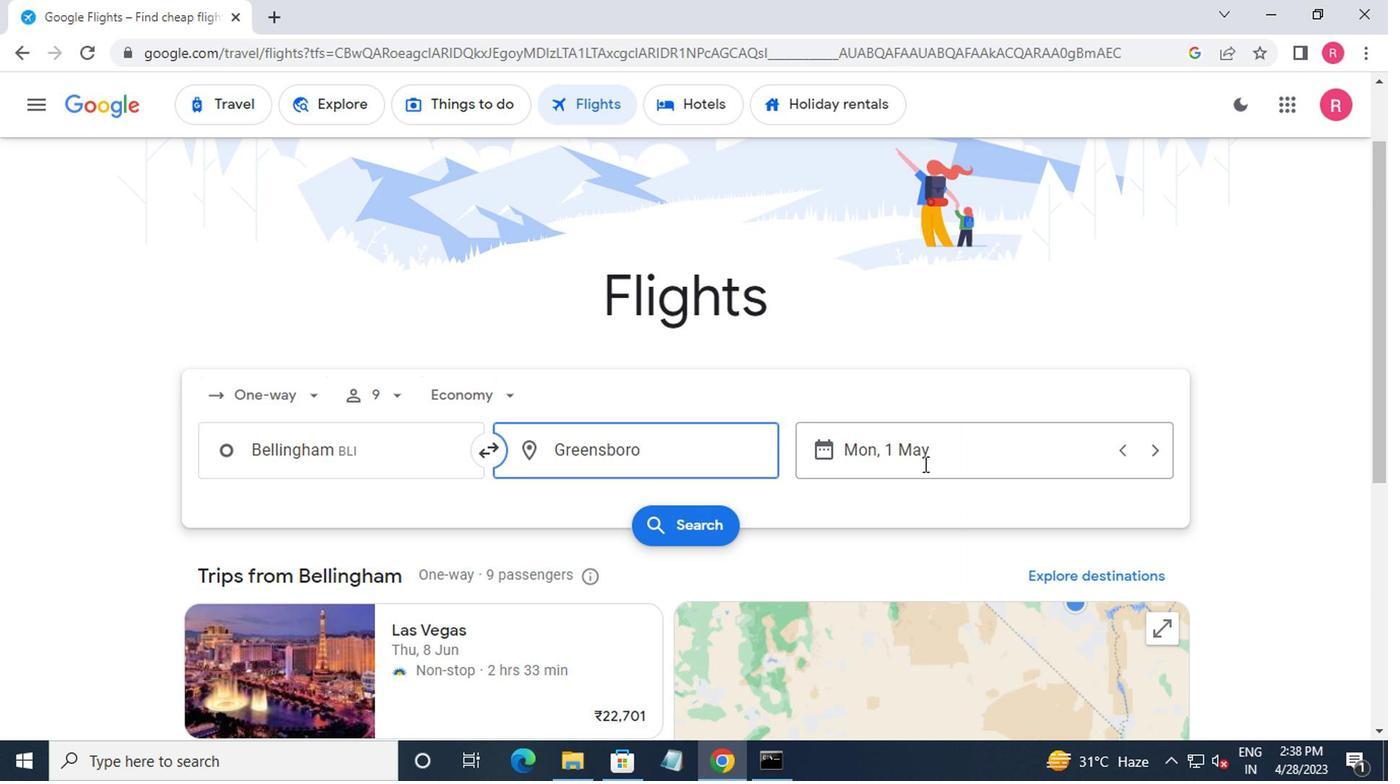 
Action: Mouse moved to (886, 384)
Screenshot: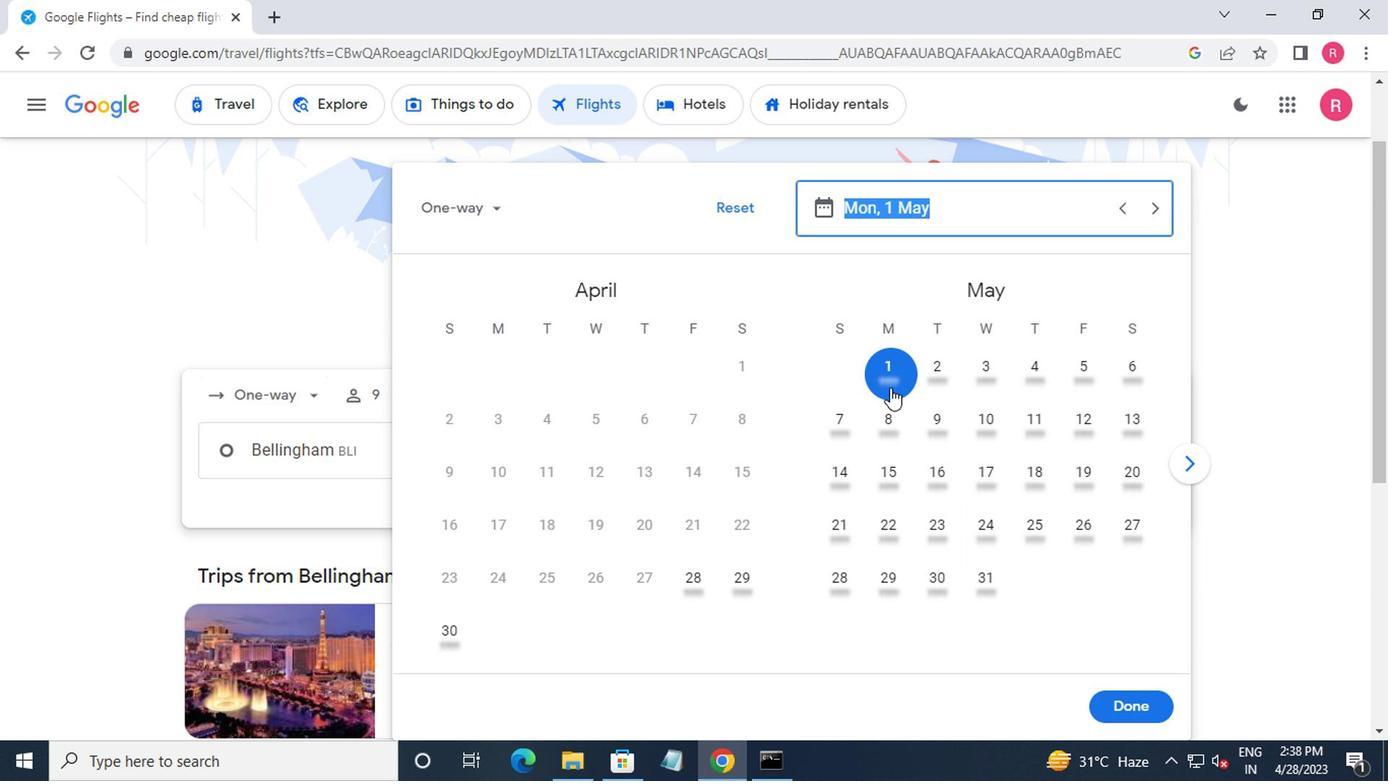 
Action: Mouse pressed left at (886, 384)
Screenshot: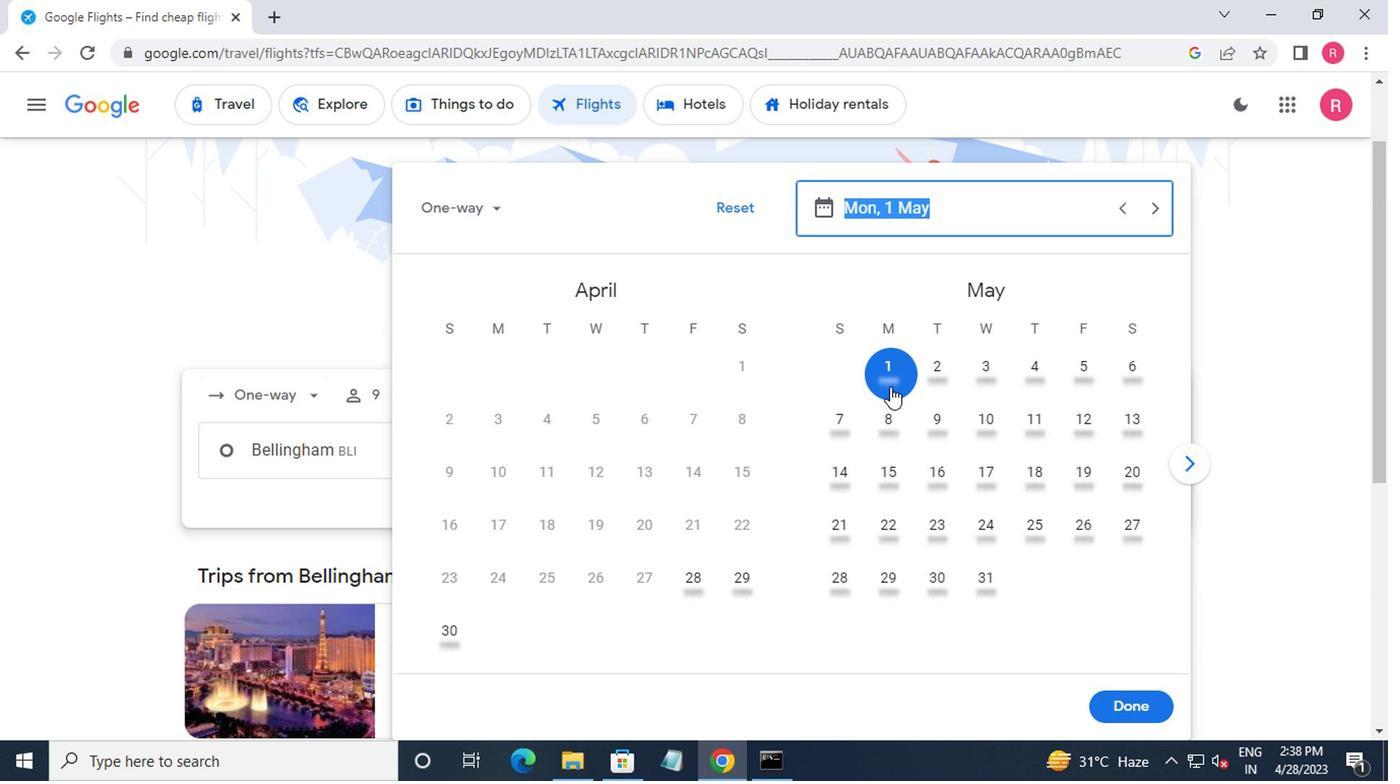 
Action: Mouse moved to (1123, 704)
Screenshot: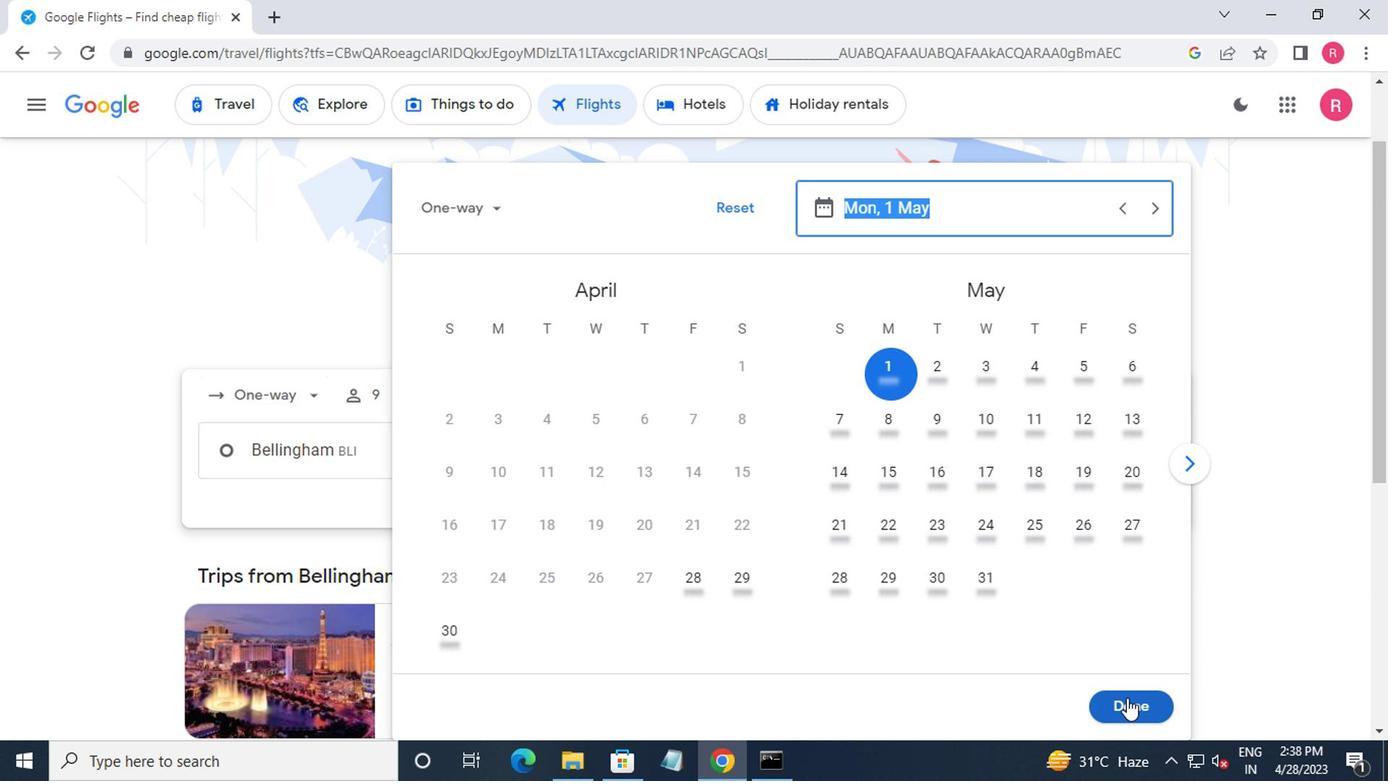 
Action: Mouse pressed left at (1123, 704)
Screenshot: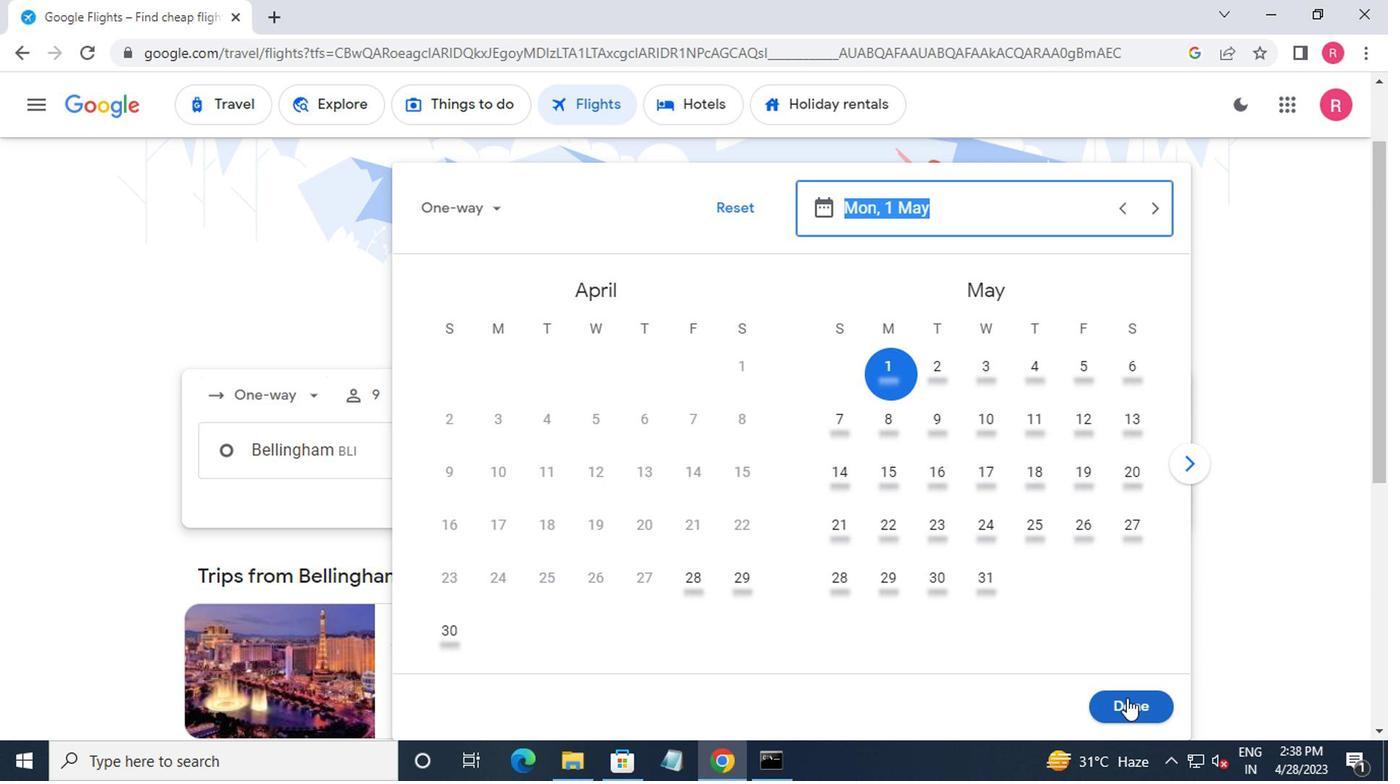 
Action: Mouse moved to (692, 509)
Screenshot: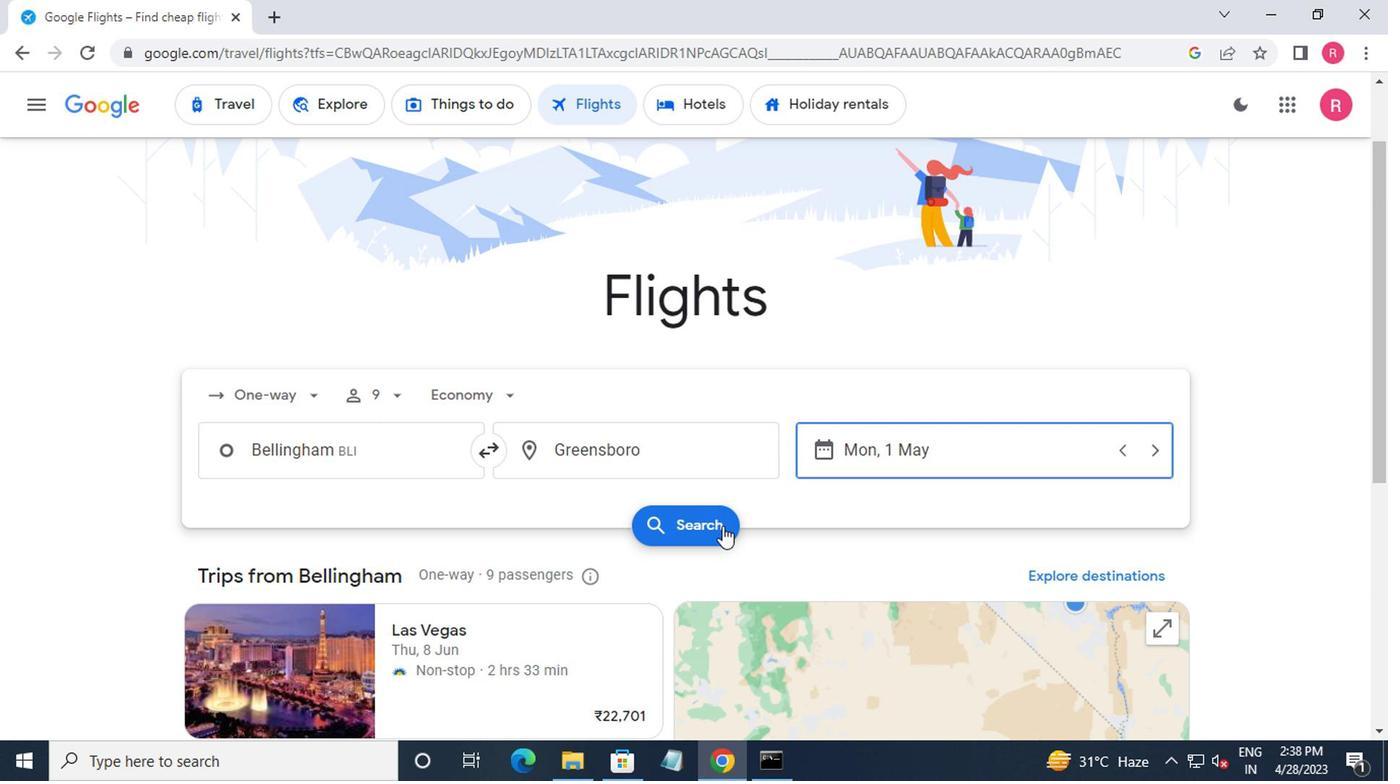 
Action: Mouse pressed left at (692, 509)
Screenshot: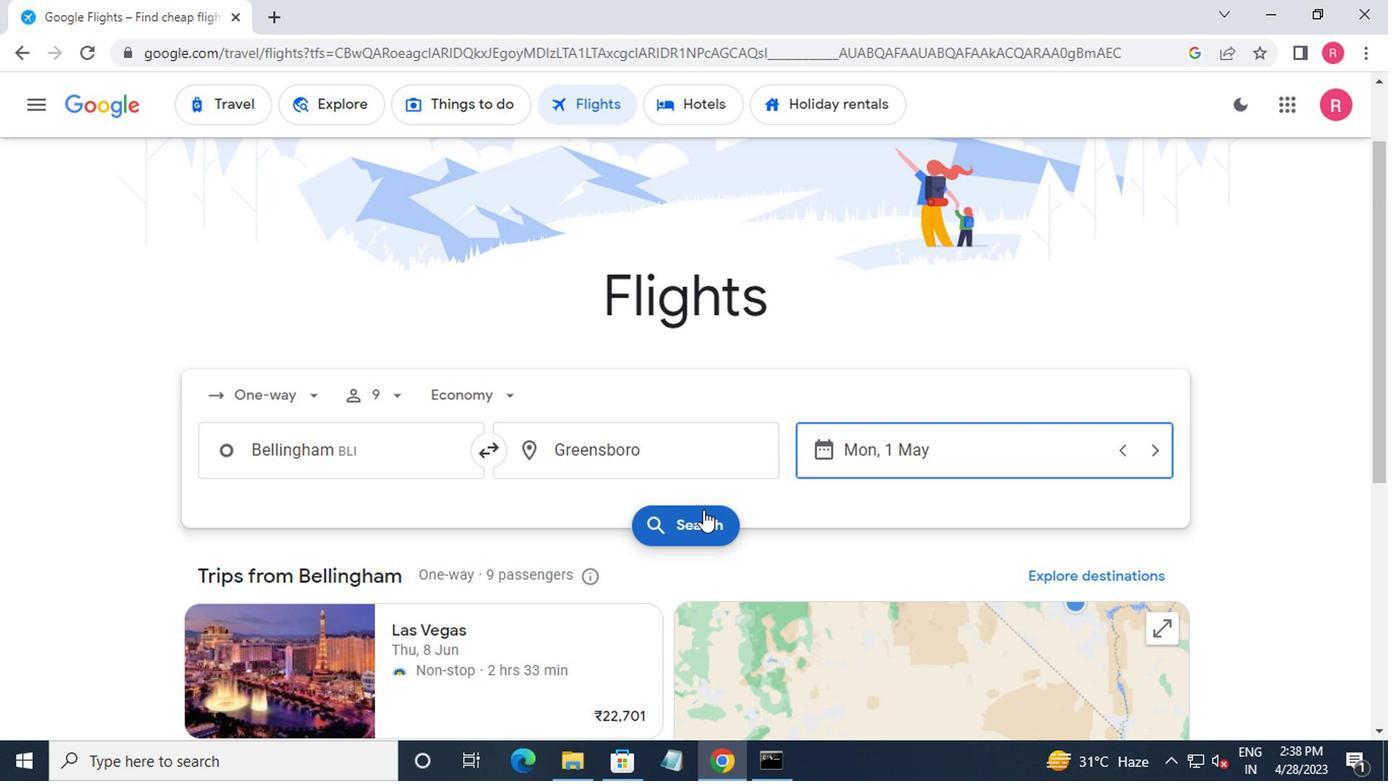 
Action: Mouse moved to (205, 296)
Screenshot: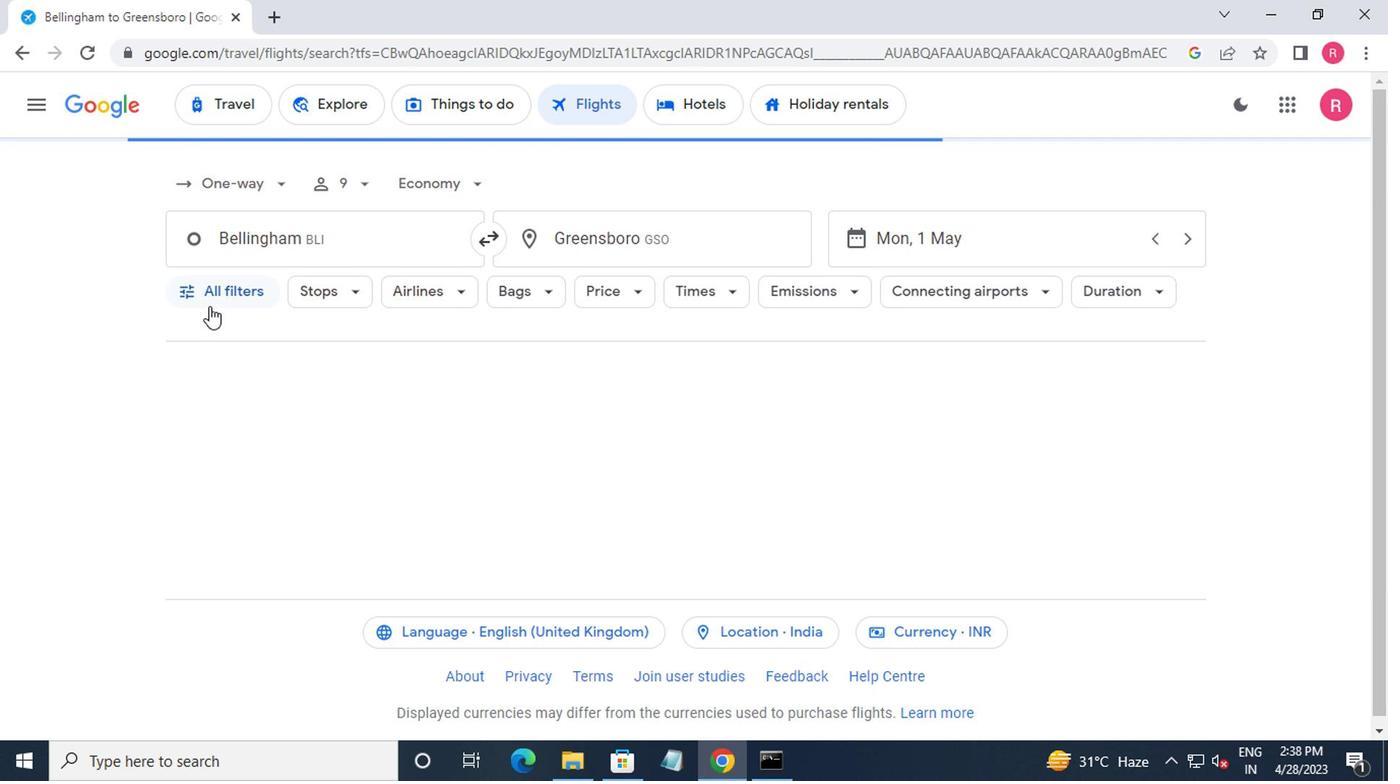 
Action: Mouse pressed left at (205, 296)
Screenshot: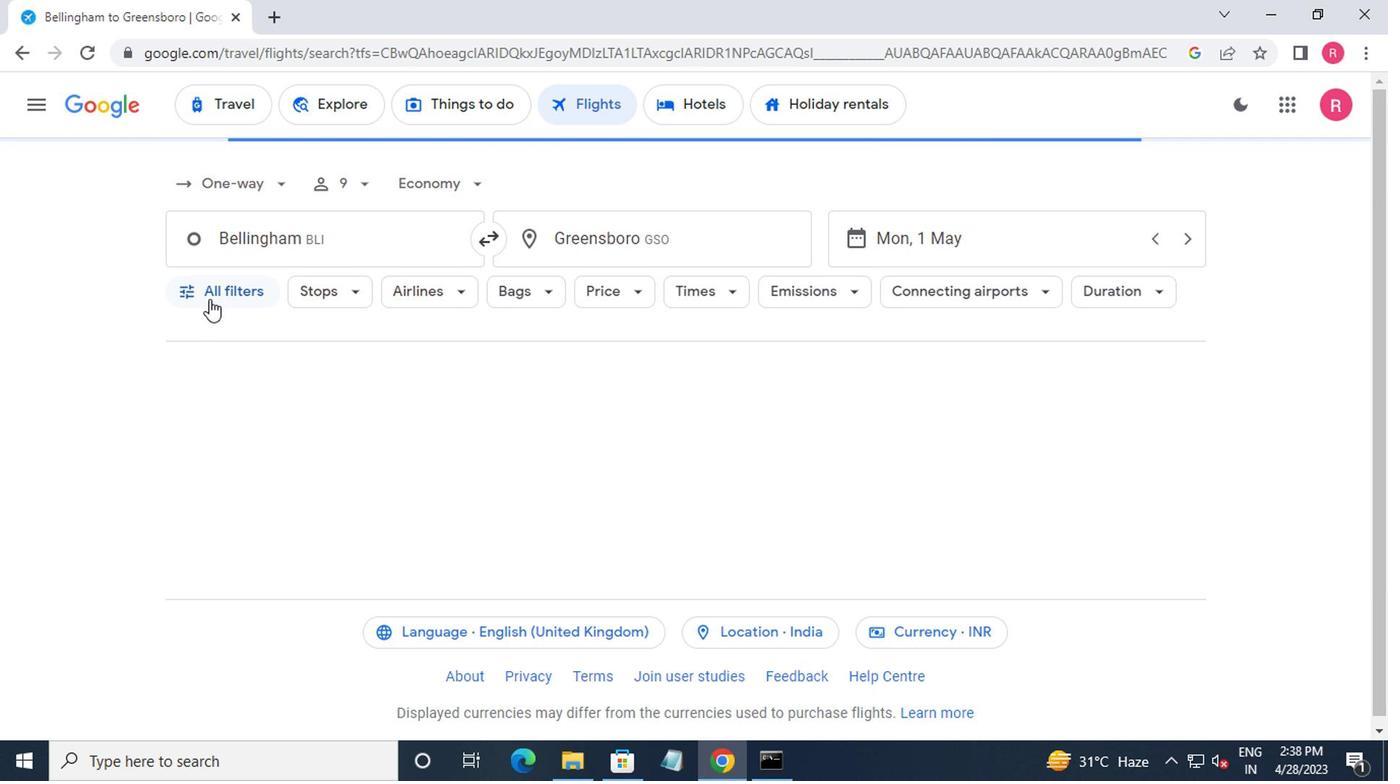 
Action: Mouse moved to (257, 413)
Screenshot: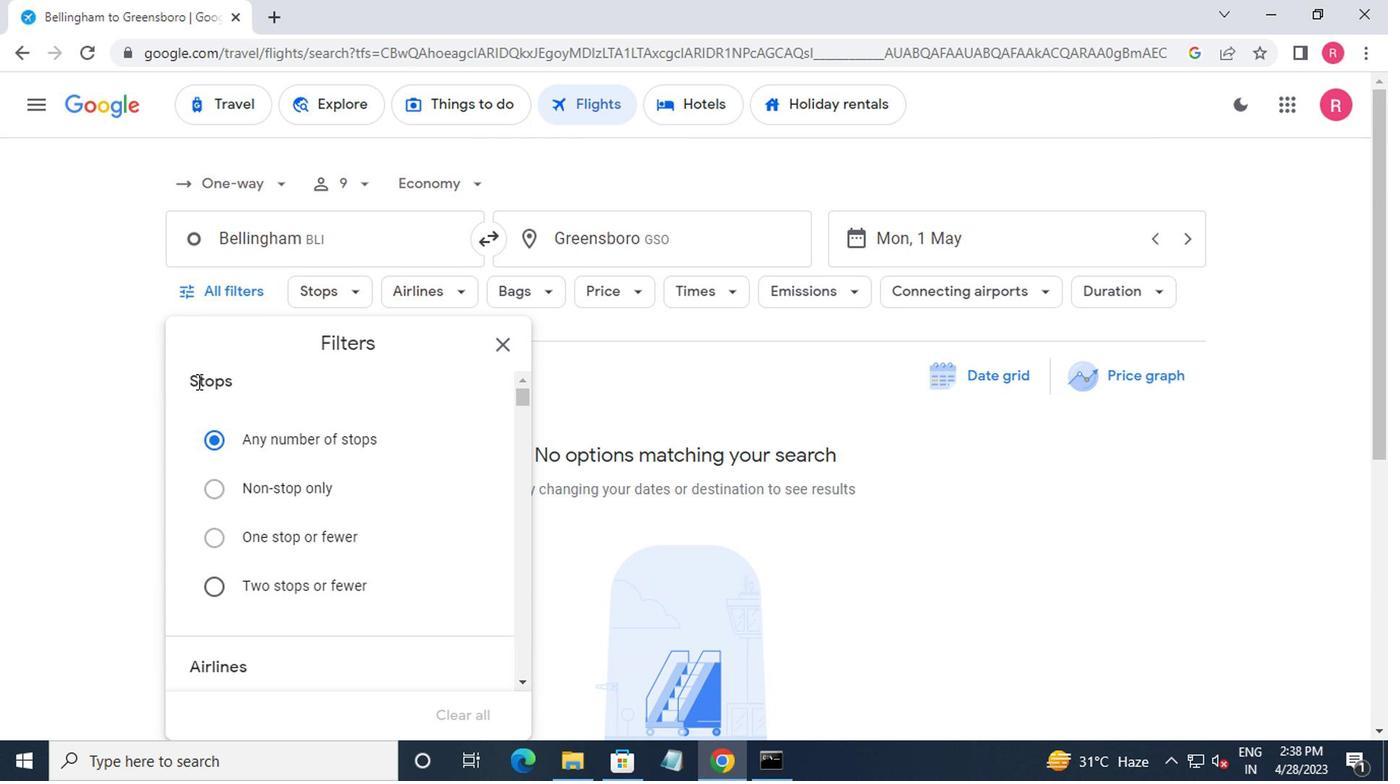
Action: Mouse scrolled (257, 412) with delta (0, 0)
Screenshot: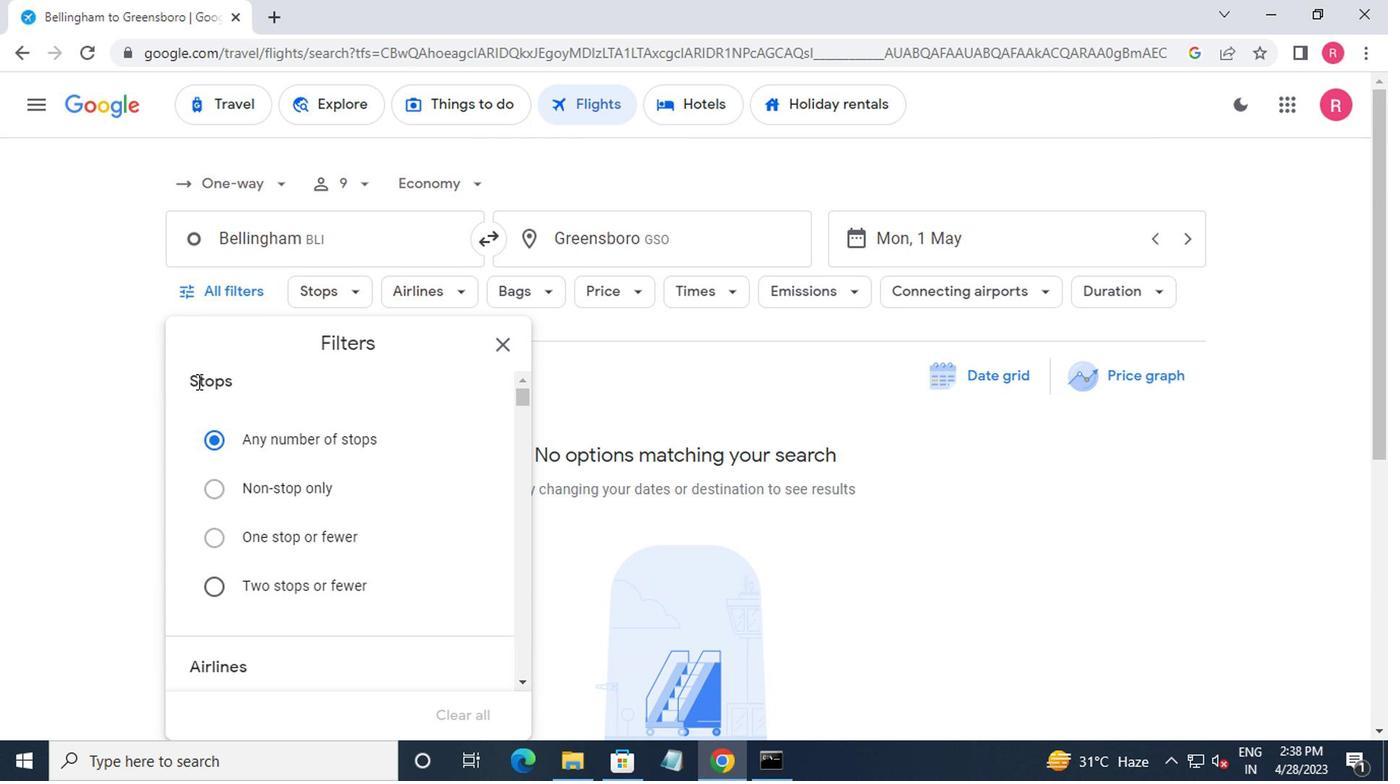 
Action: Mouse moved to (310, 447)
Screenshot: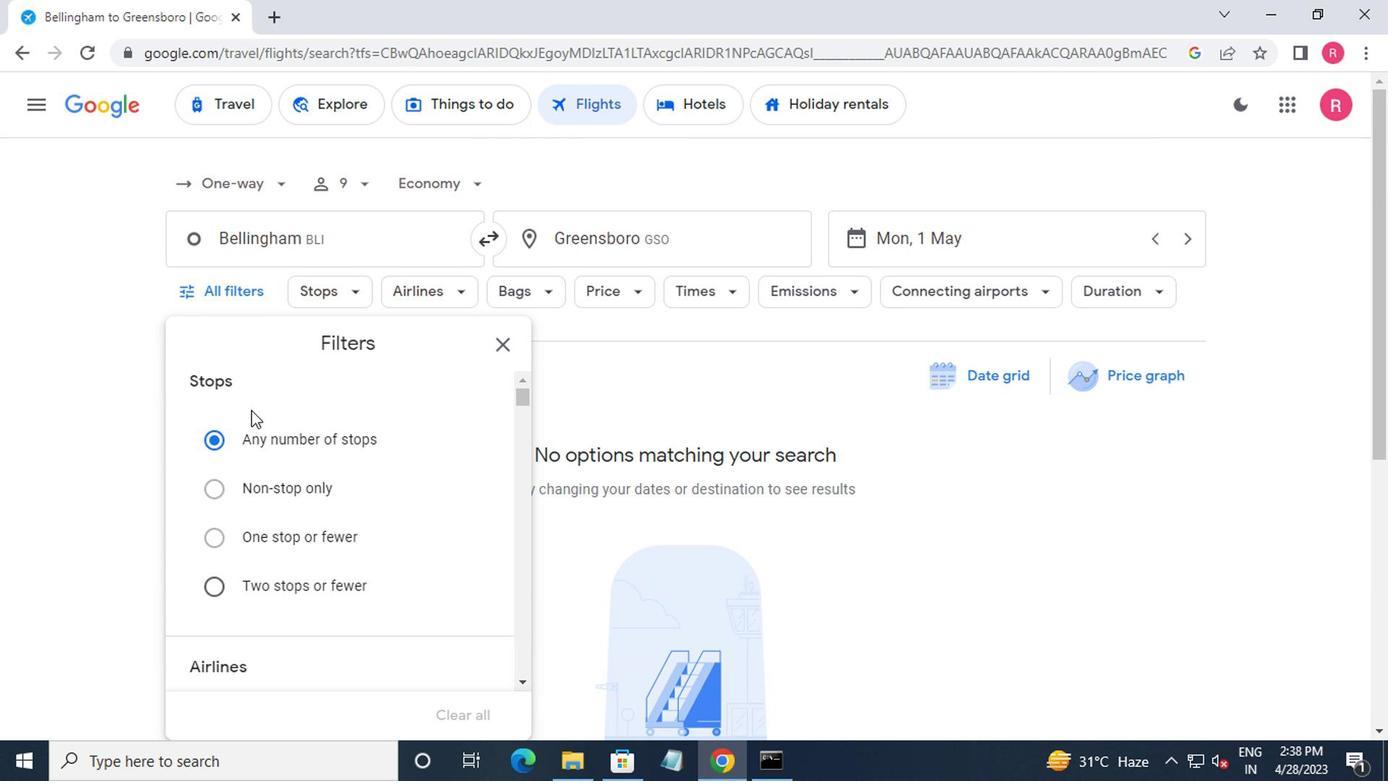 
Action: Mouse scrolled (310, 446) with delta (0, -1)
Screenshot: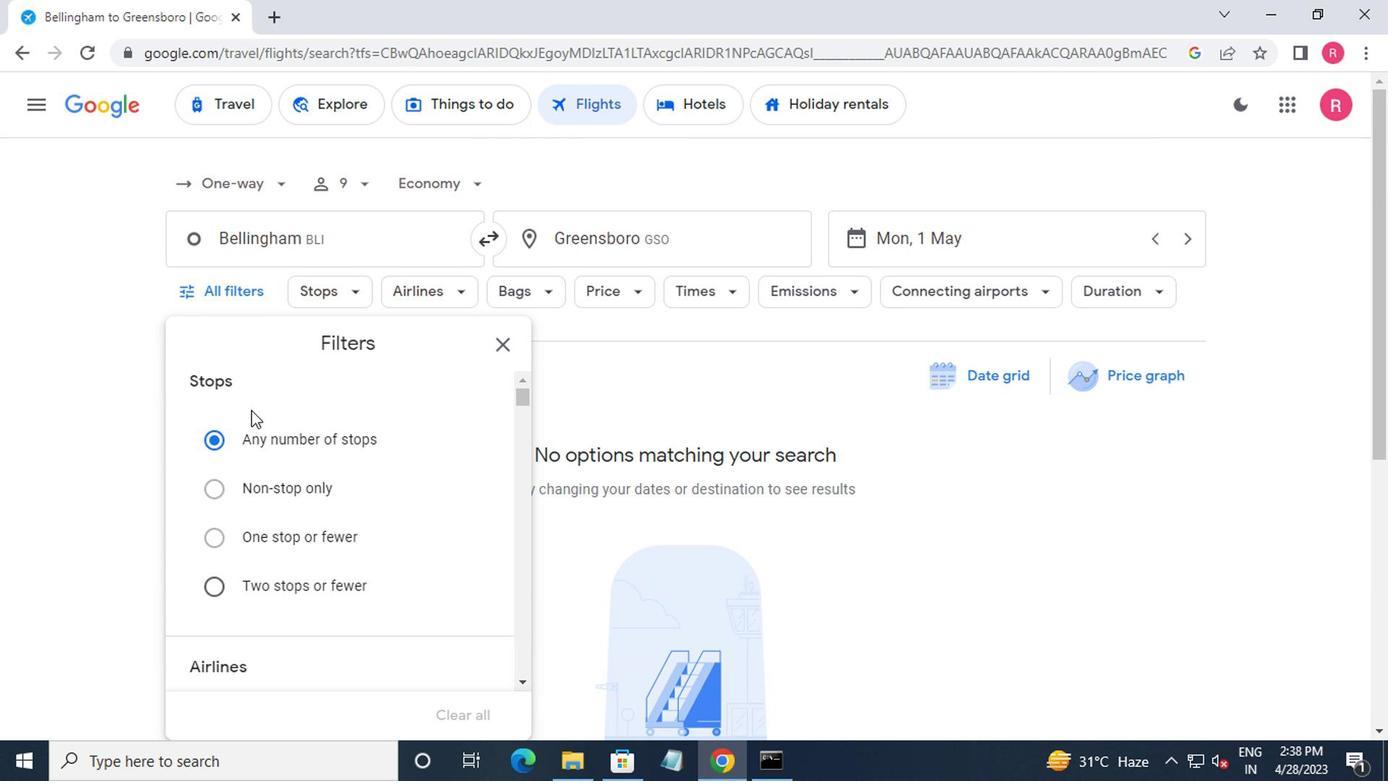 
Action: Mouse scrolled (310, 446) with delta (0, -1)
Screenshot: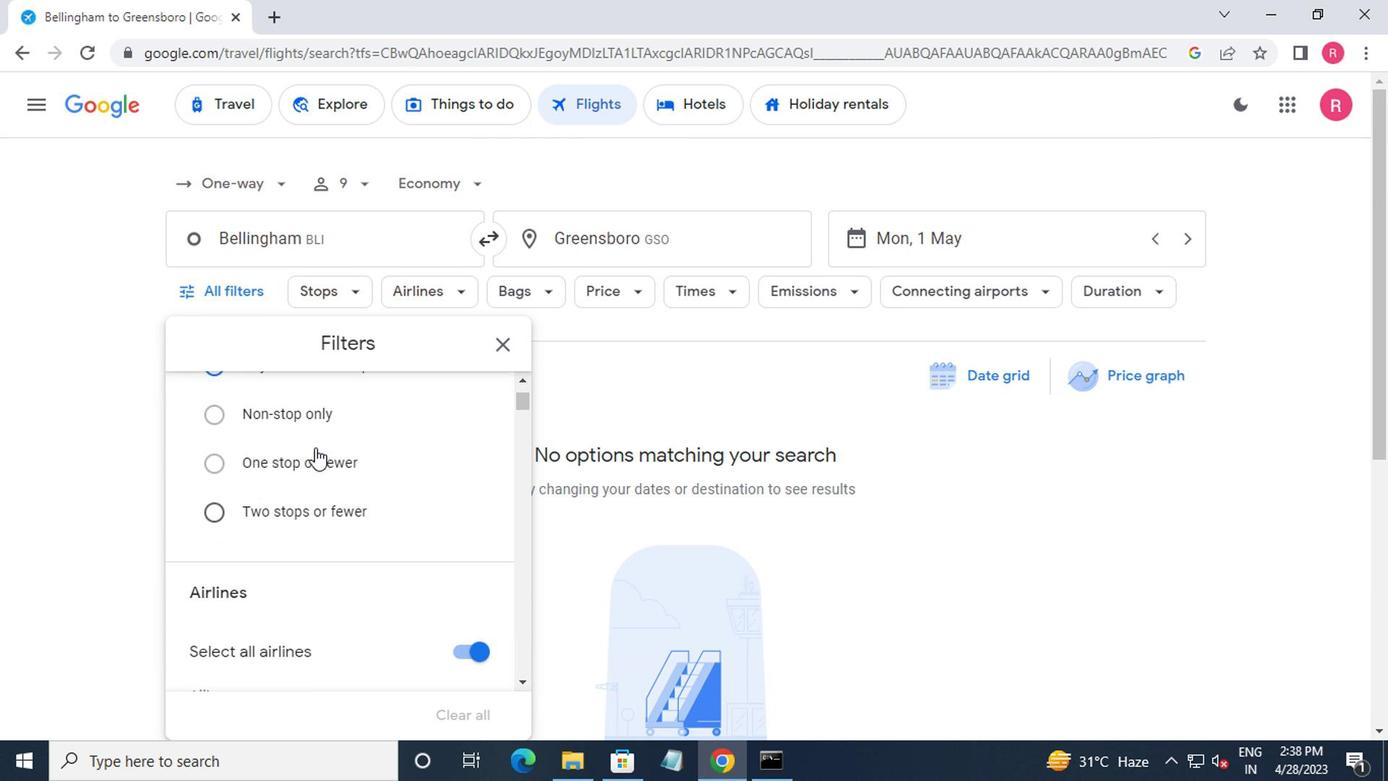 
Action: Mouse scrolled (310, 446) with delta (0, -1)
Screenshot: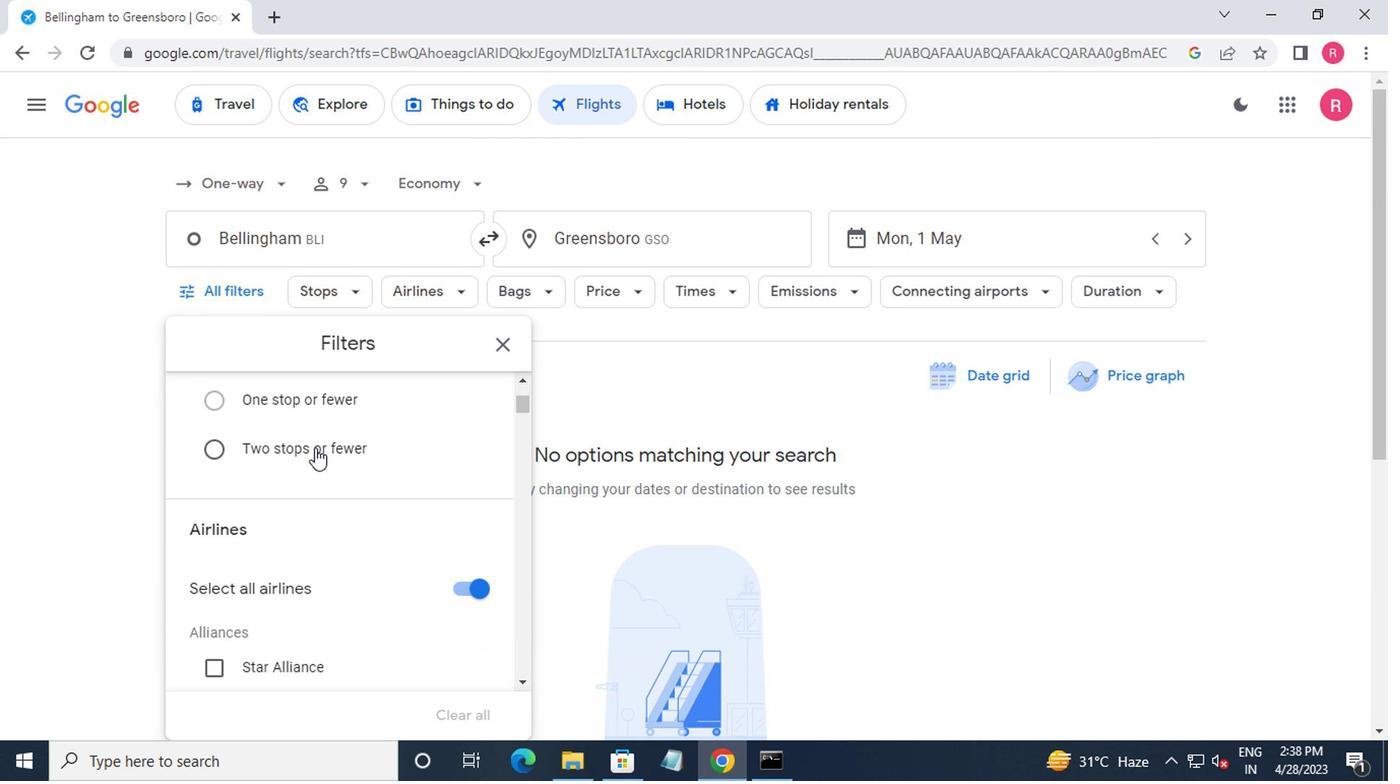 
Action: Mouse scrolled (310, 446) with delta (0, -1)
Screenshot: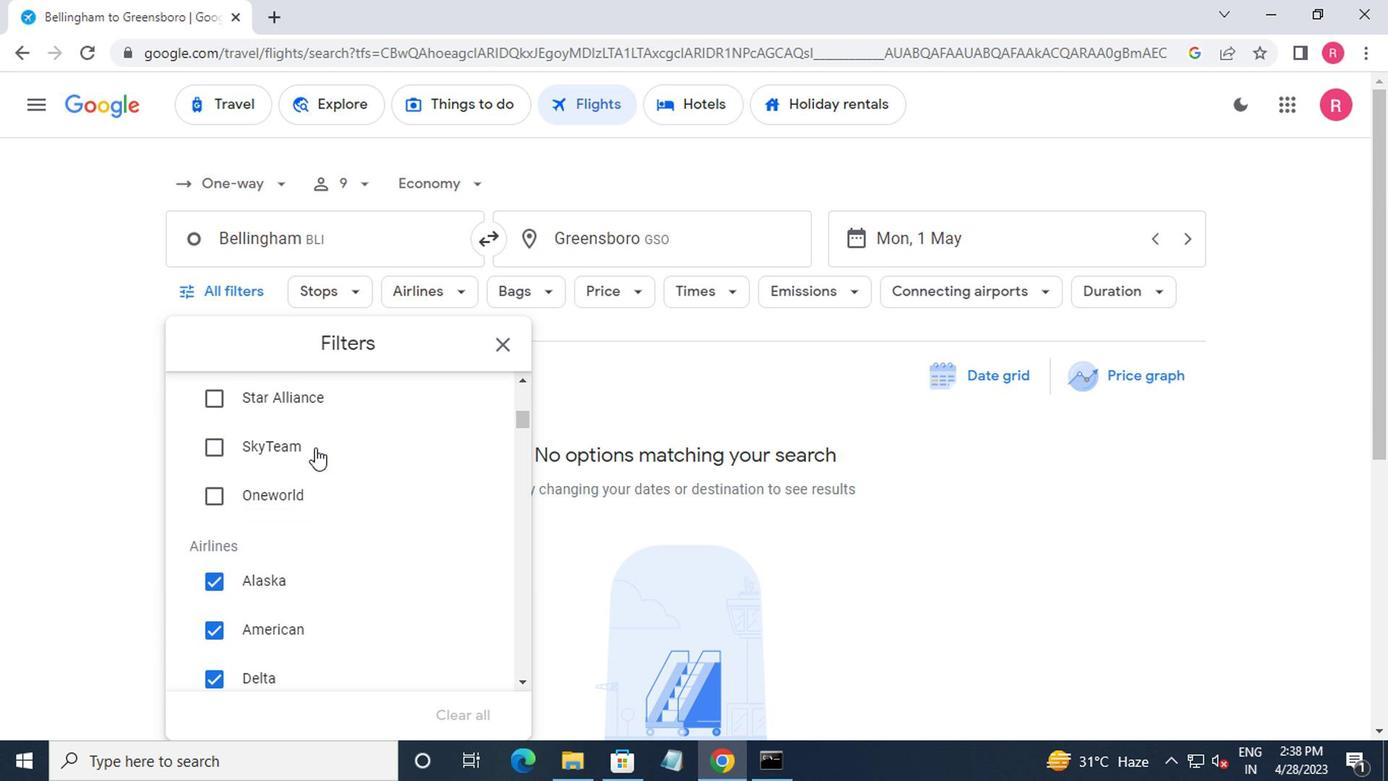 
Action: Mouse scrolled (310, 446) with delta (0, -1)
Screenshot: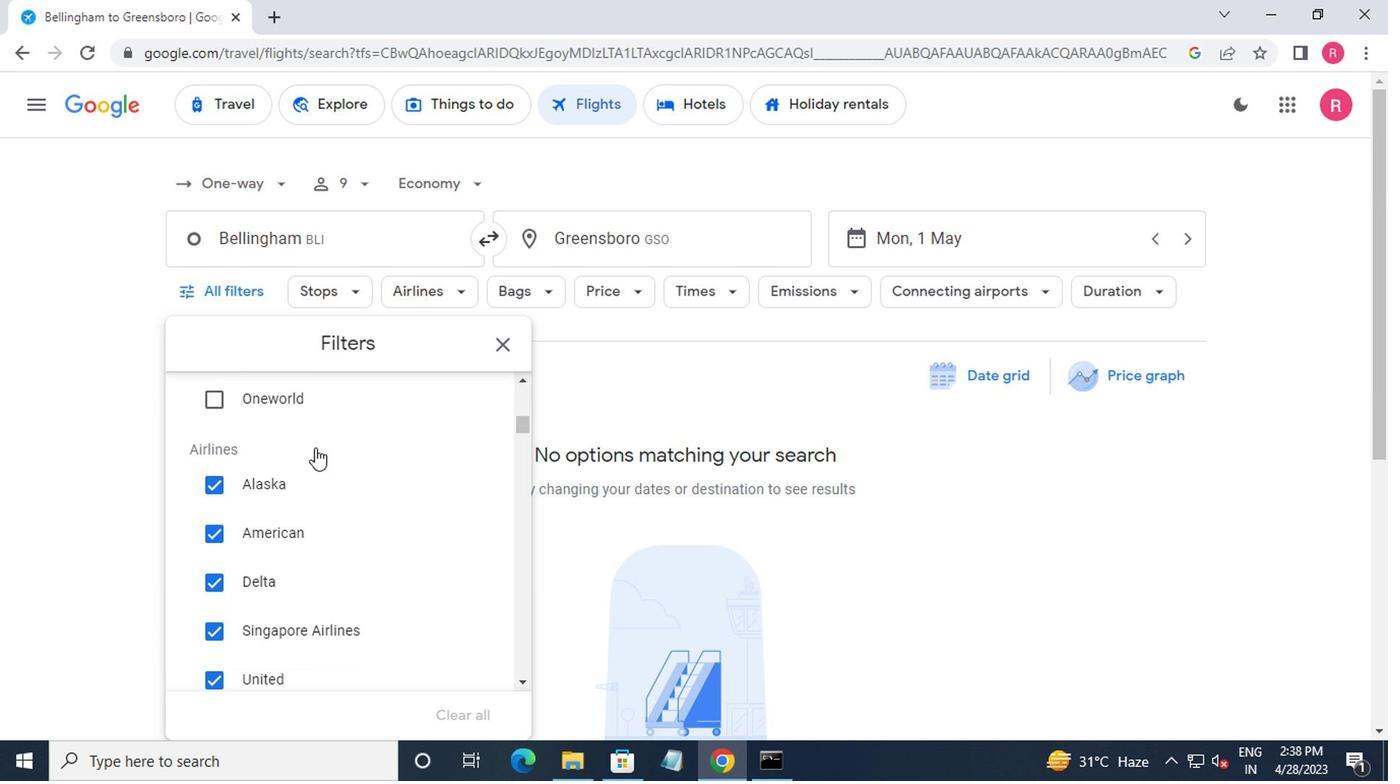 
Action: Mouse scrolled (310, 448) with delta (0, 0)
Screenshot: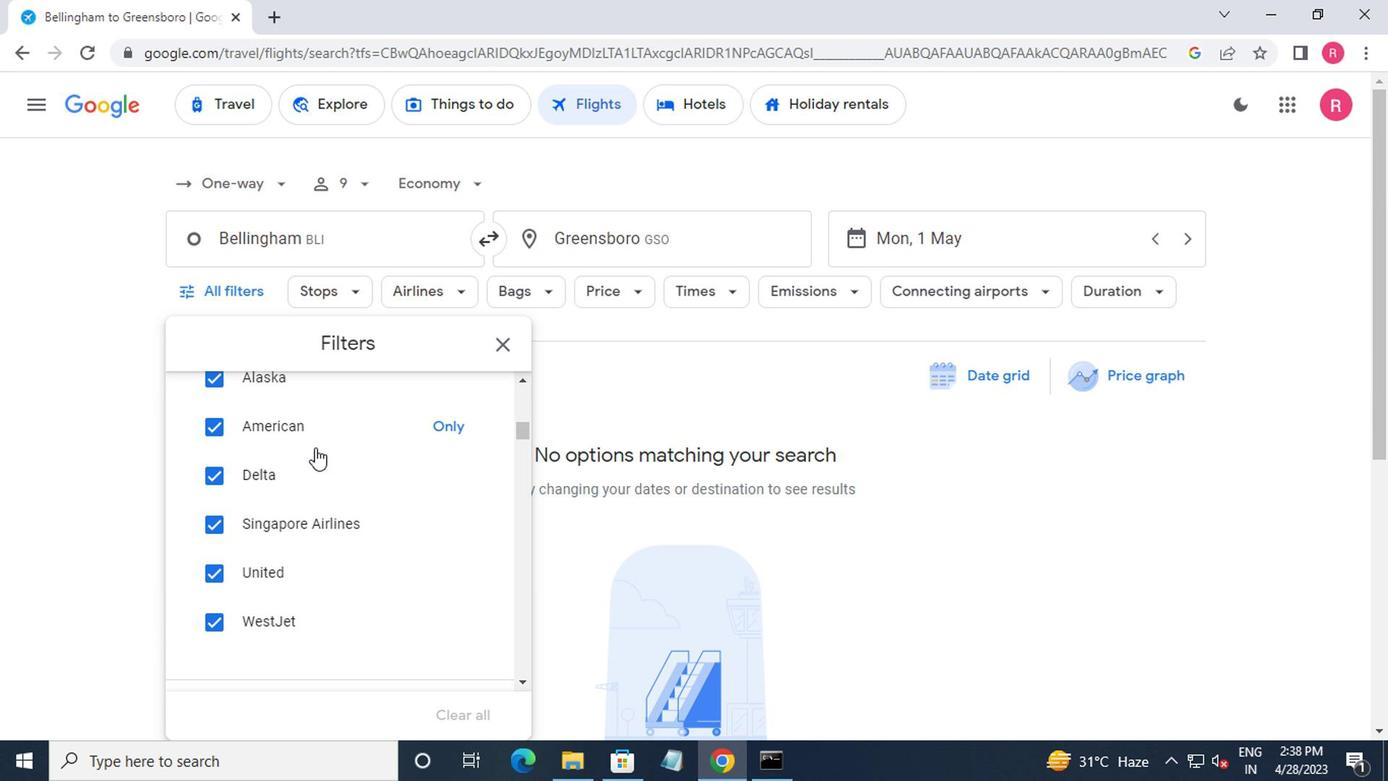 
Action: Mouse scrolled (310, 448) with delta (0, 0)
Screenshot: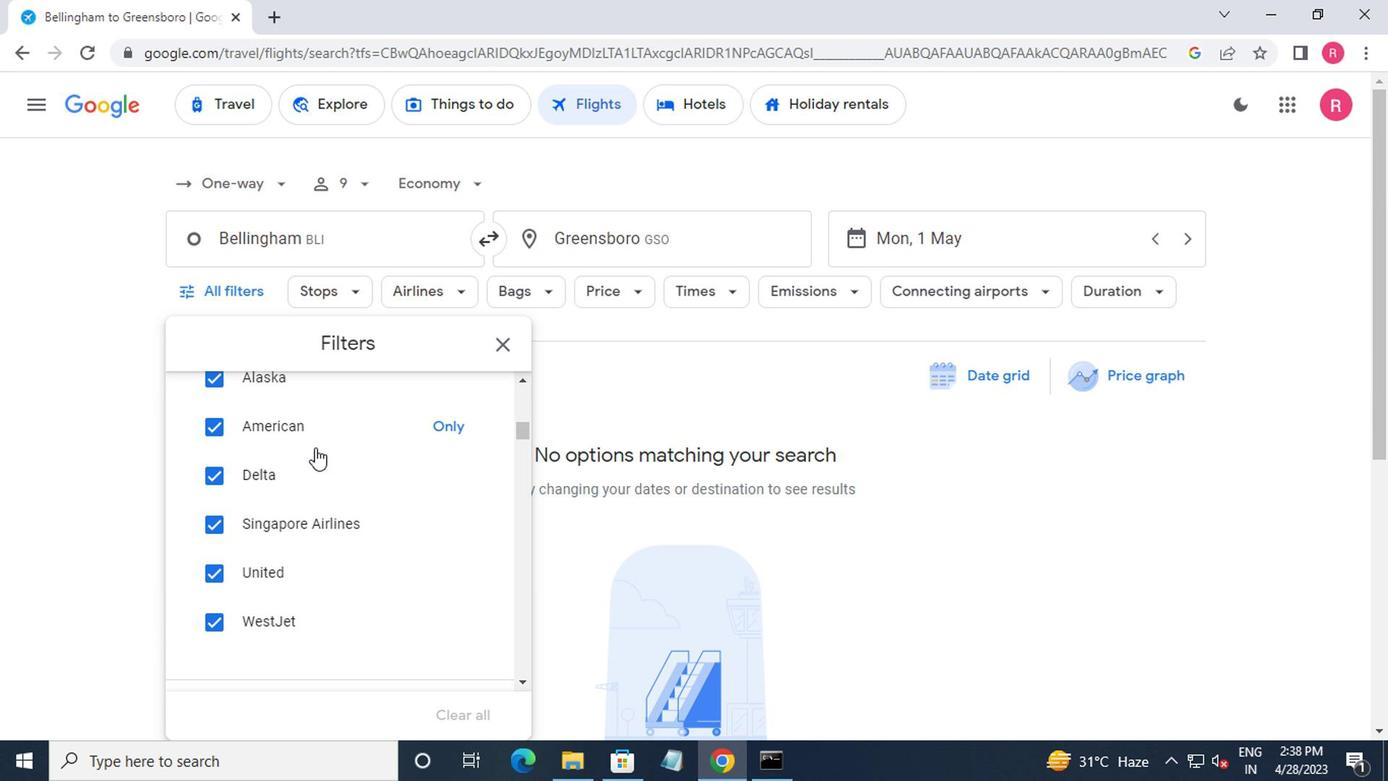 
Action: Mouse moved to (310, 447)
Screenshot: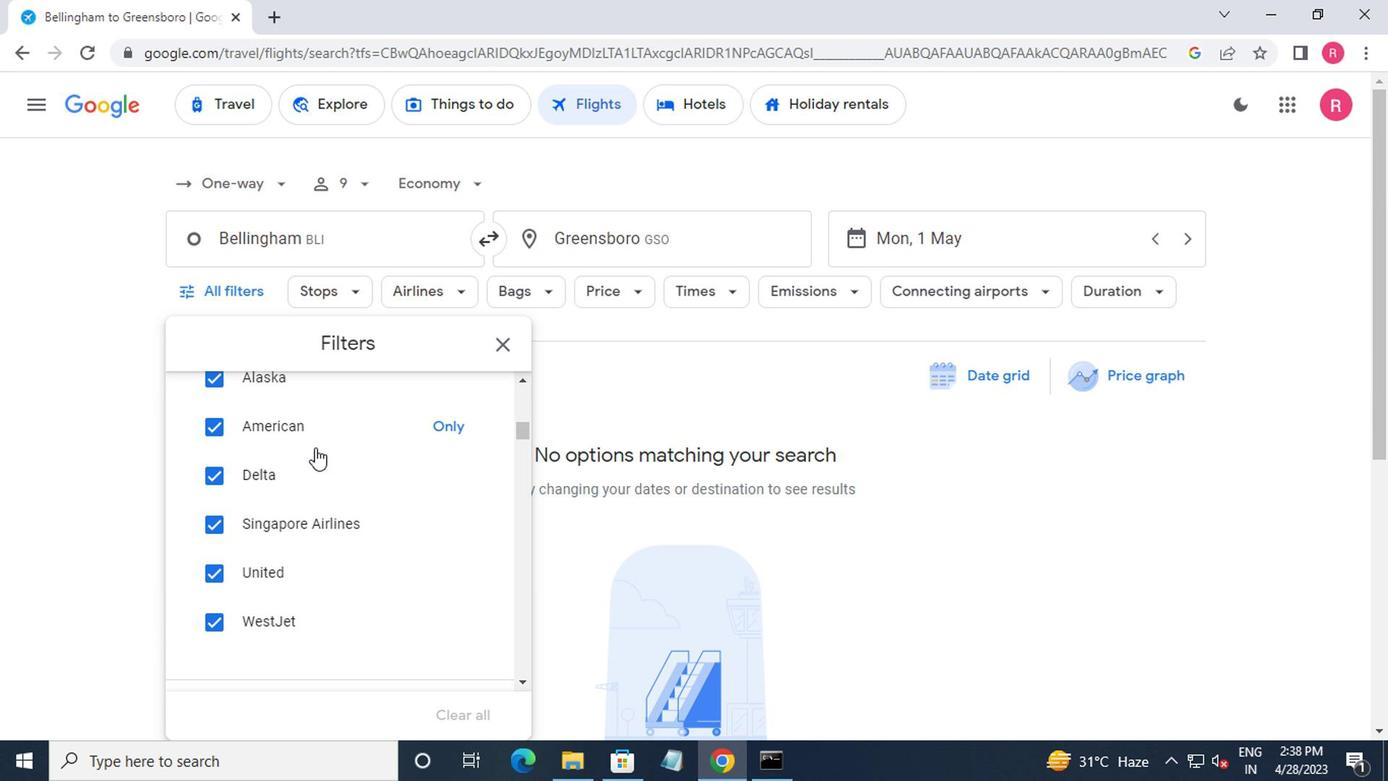 
Action: Mouse scrolled (310, 448) with delta (0, 0)
Screenshot: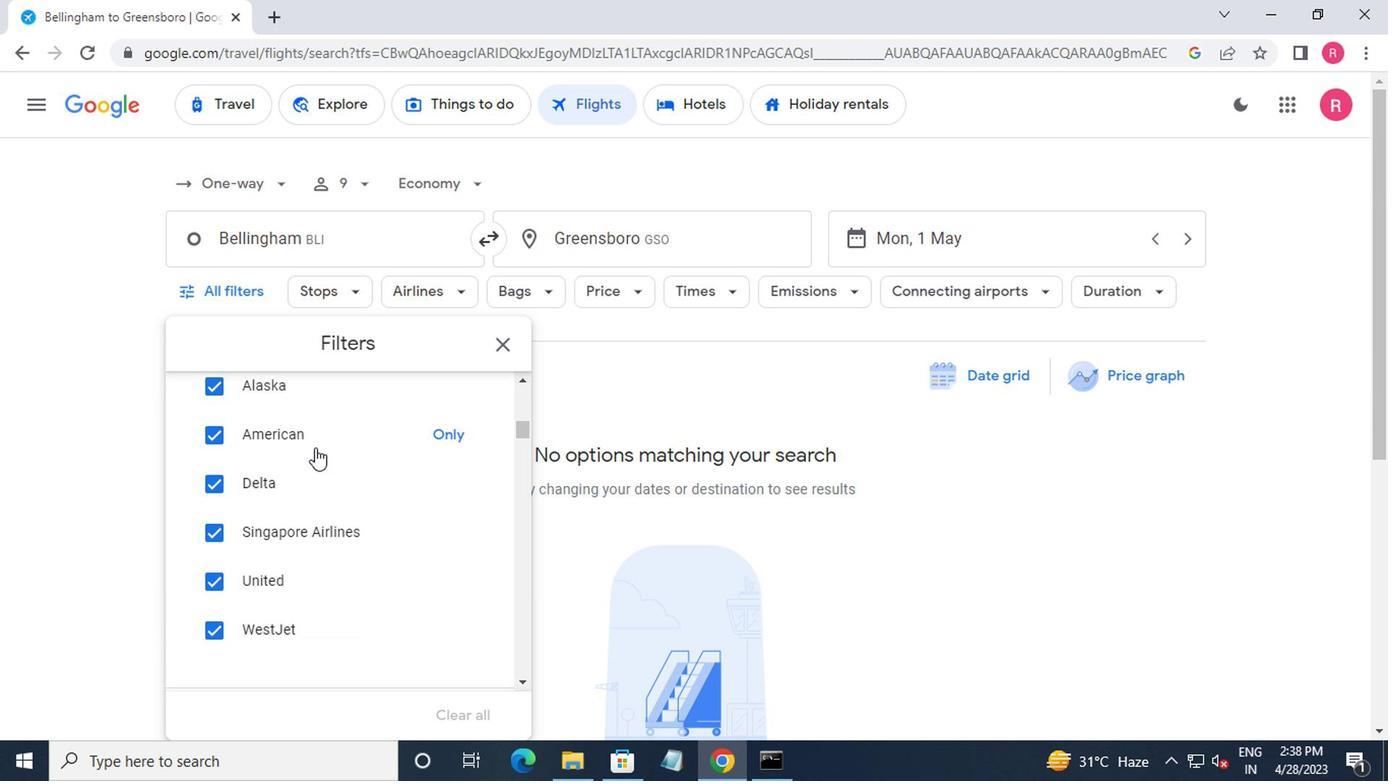 
Action: Mouse moved to (312, 448)
Screenshot: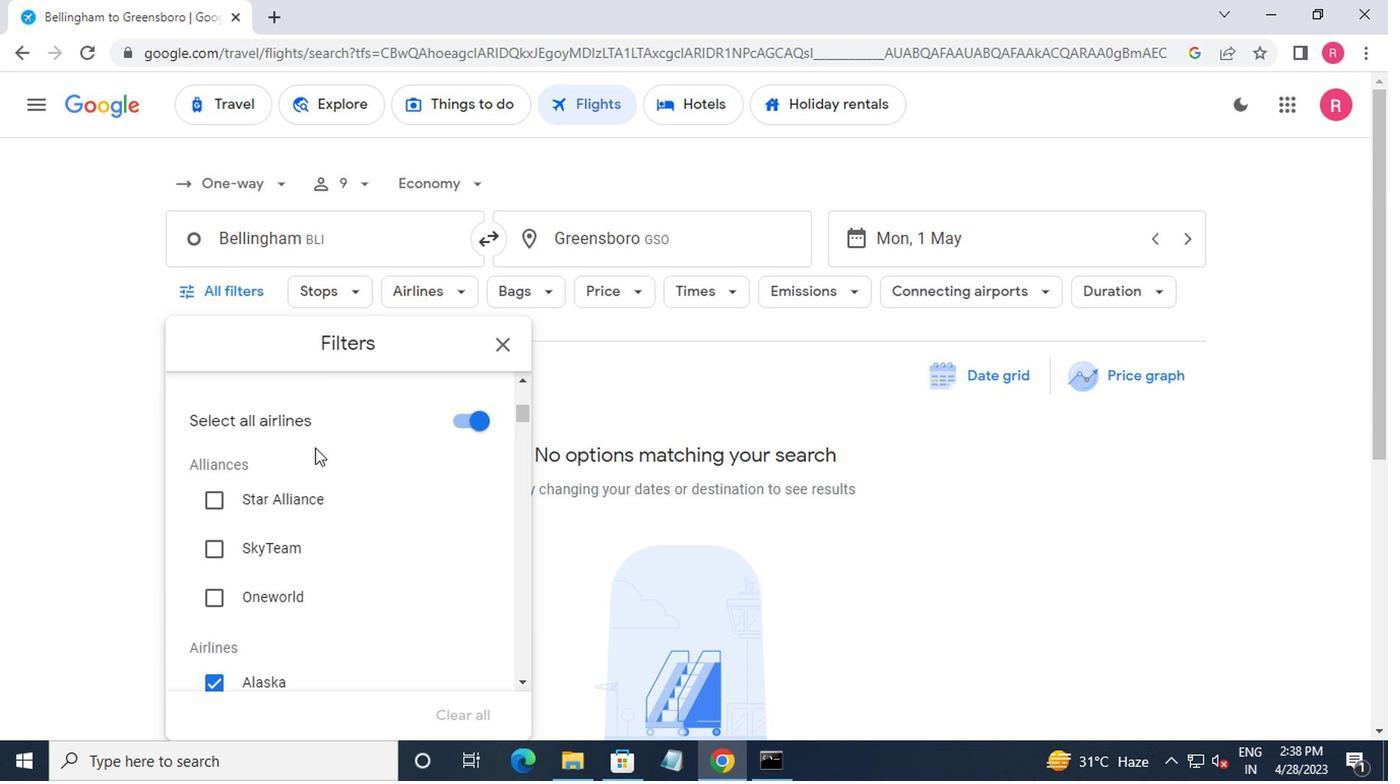 
Action: Mouse scrolled (312, 447) with delta (0, 0)
Screenshot: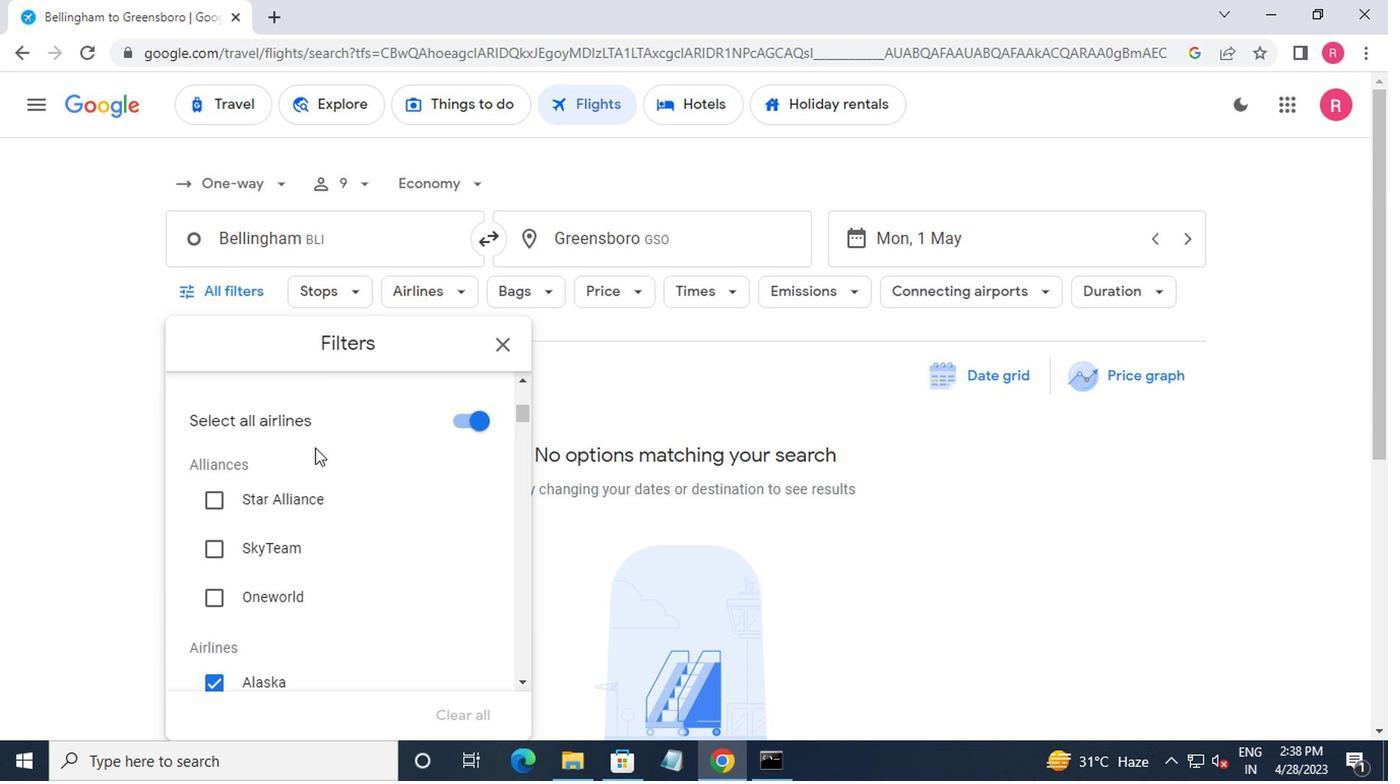 
Action: Mouse moved to (313, 448)
Screenshot: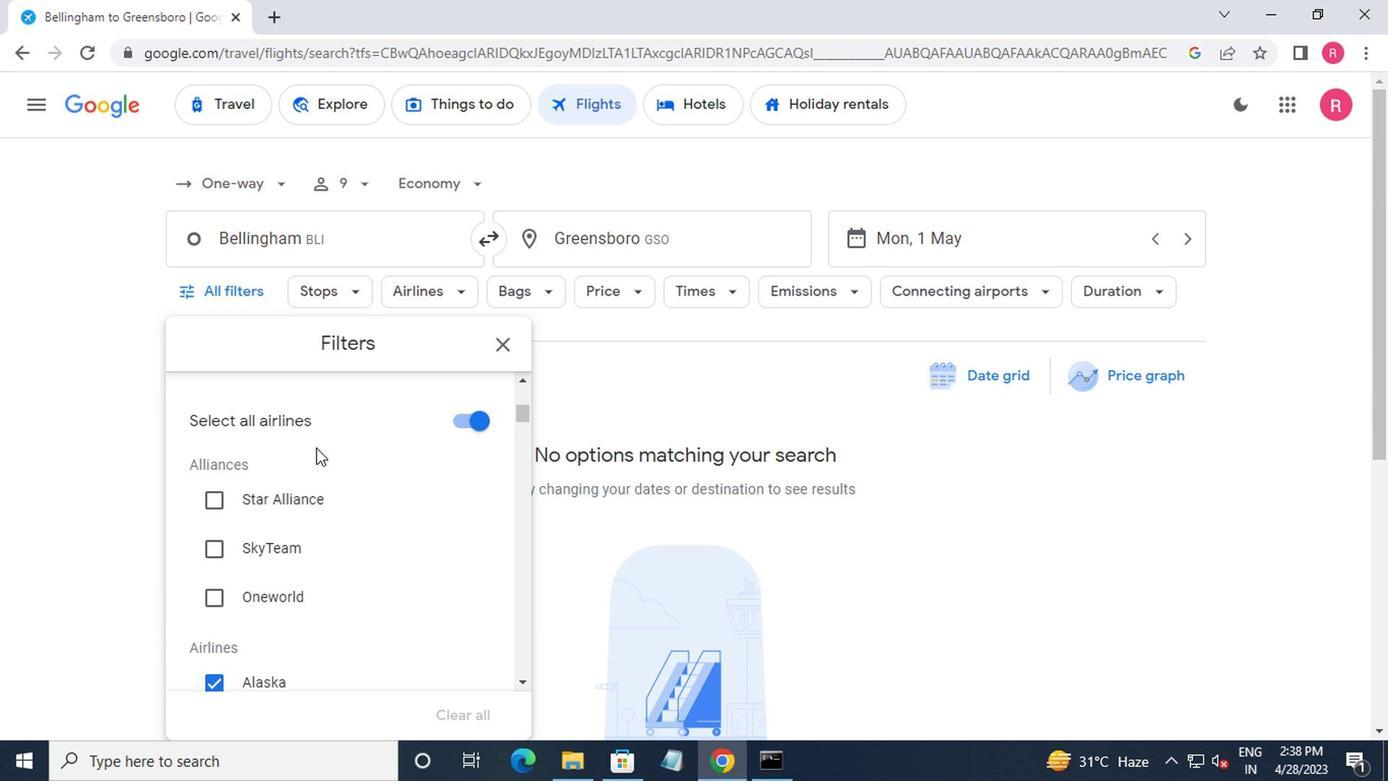 
Action: Mouse scrolled (313, 447) with delta (0, 0)
Screenshot: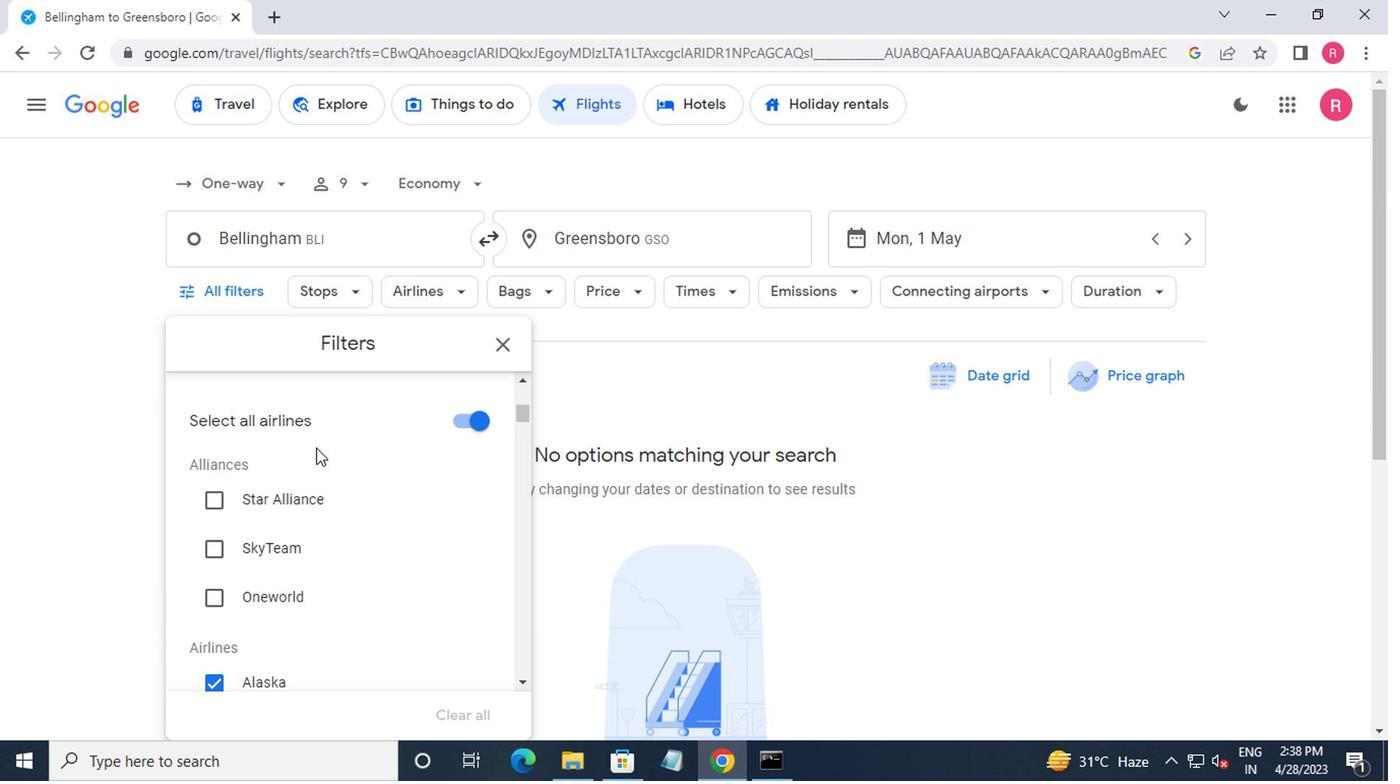 
Action: Mouse scrolled (313, 447) with delta (0, 0)
Screenshot: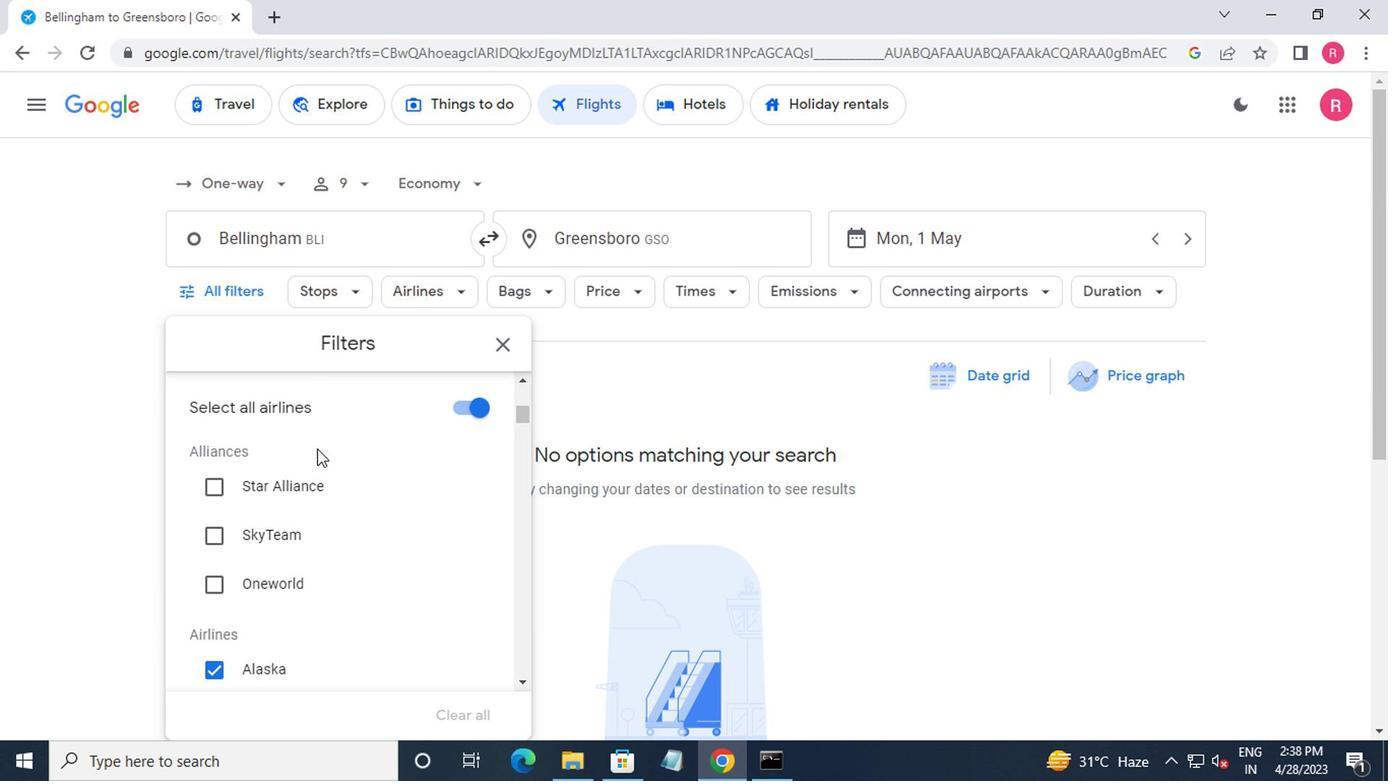 
Action: Mouse scrolled (313, 449) with delta (0, 1)
Screenshot: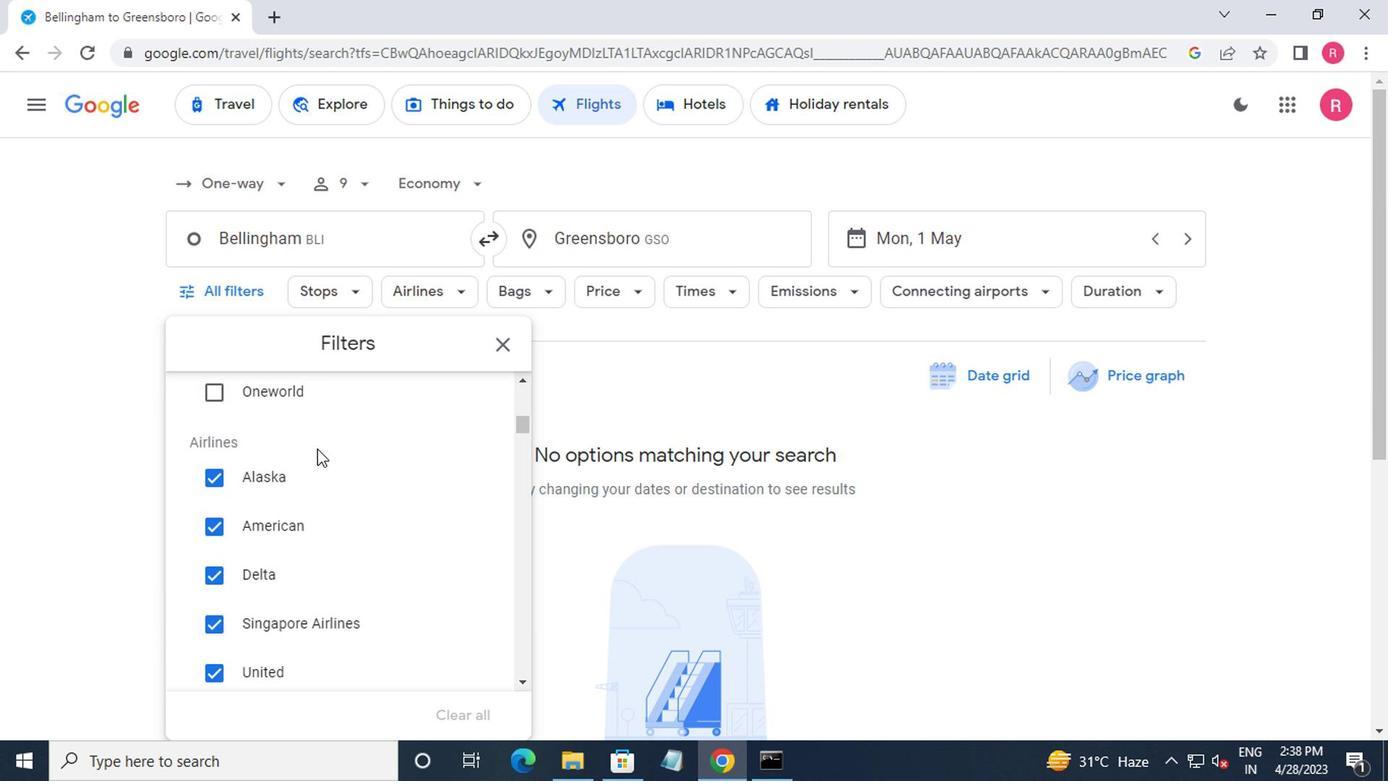 
Action: Mouse scrolled (313, 449) with delta (0, 1)
Screenshot: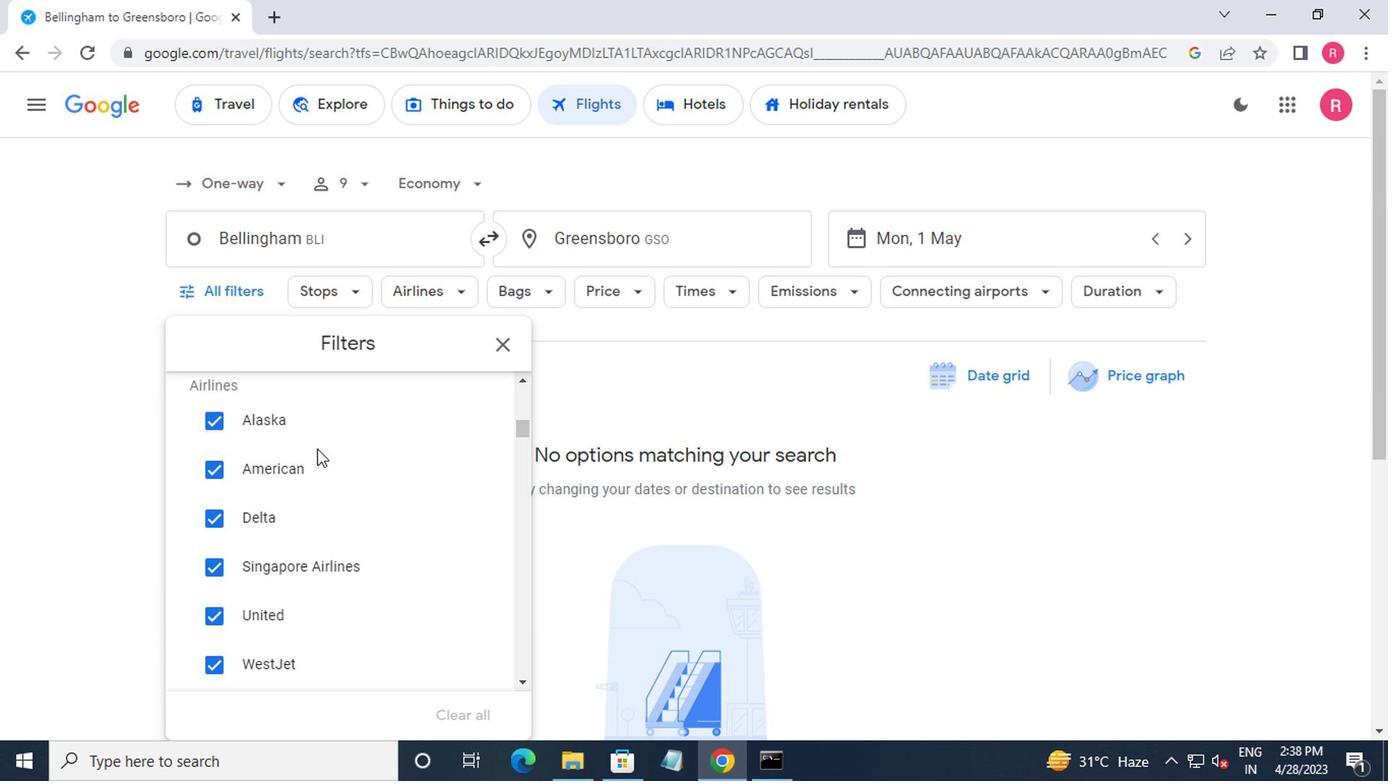 
Action: Mouse scrolled (313, 449) with delta (0, 1)
Screenshot: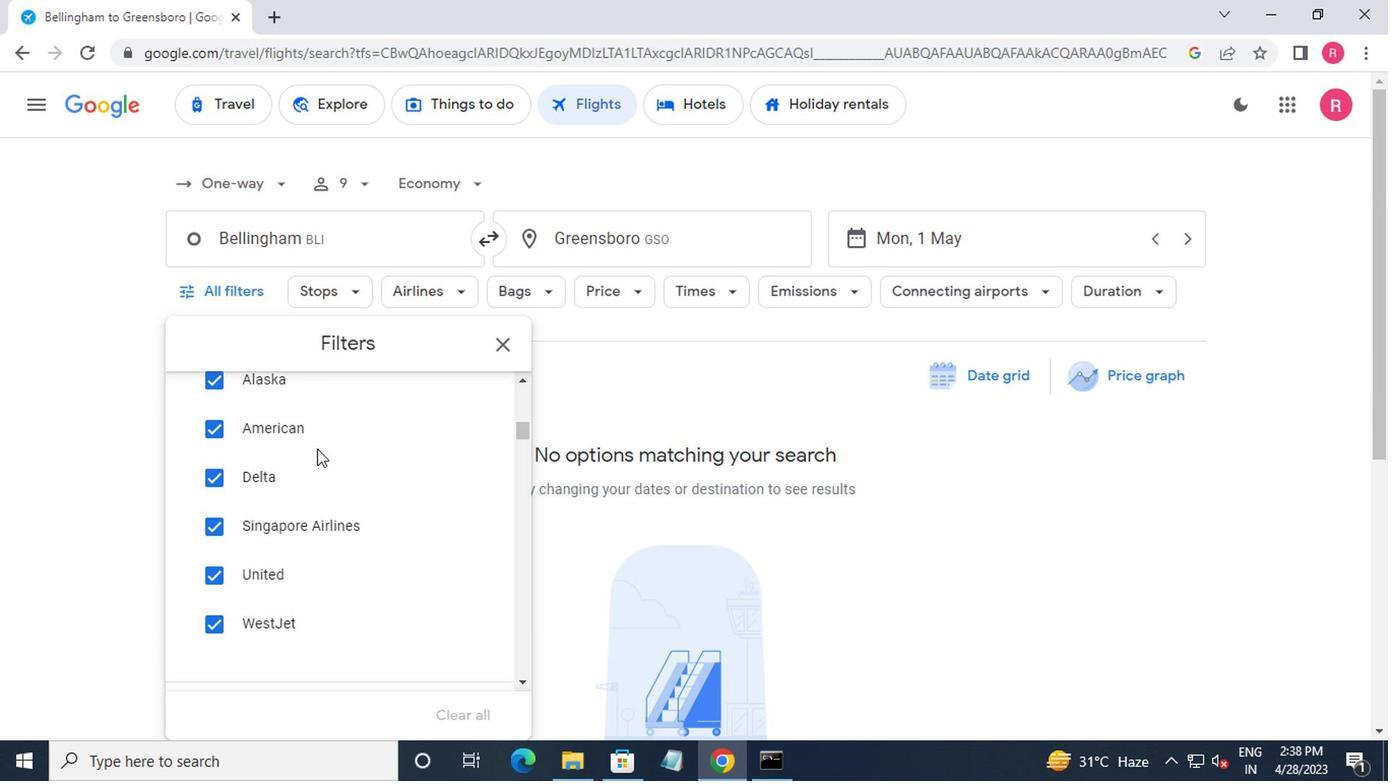 
Action: Mouse moved to (462, 423)
Screenshot: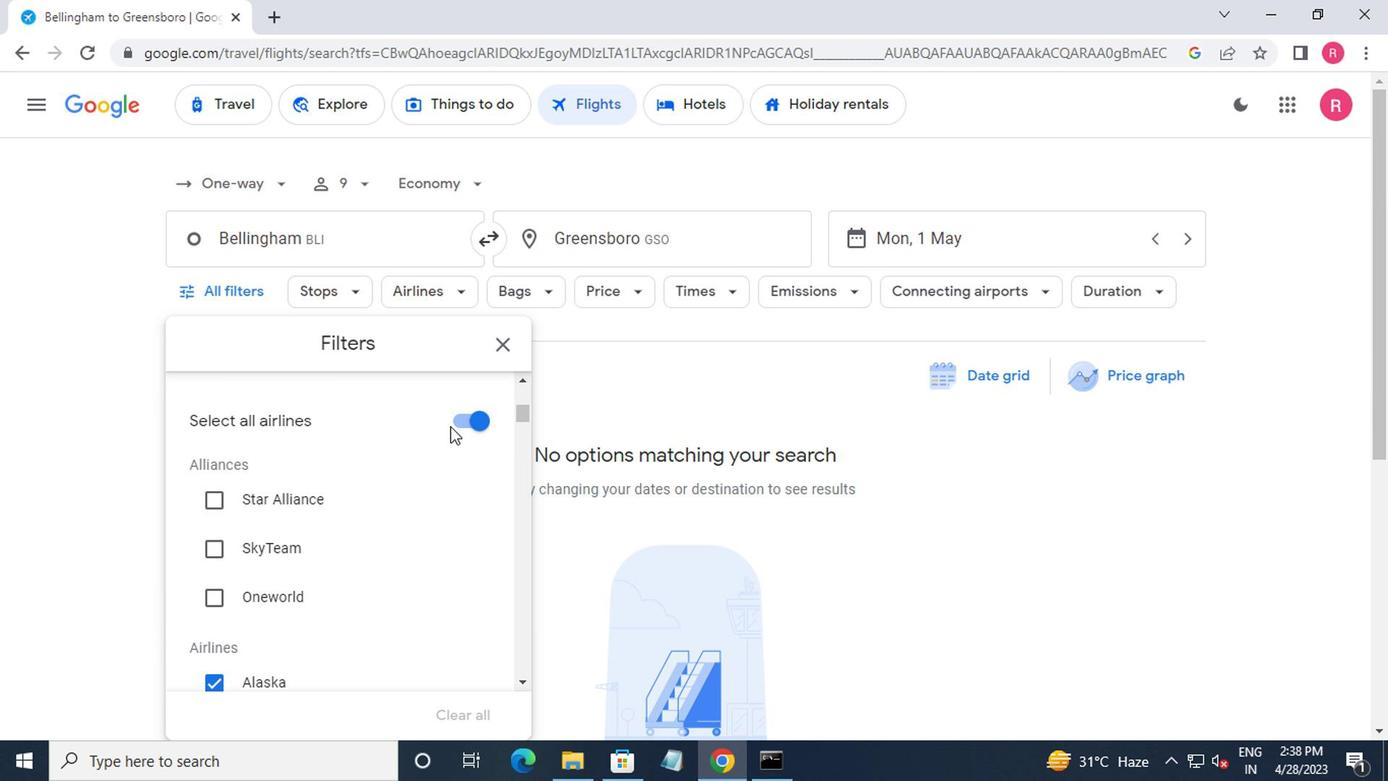 
Action: Mouse pressed left at (462, 423)
Screenshot: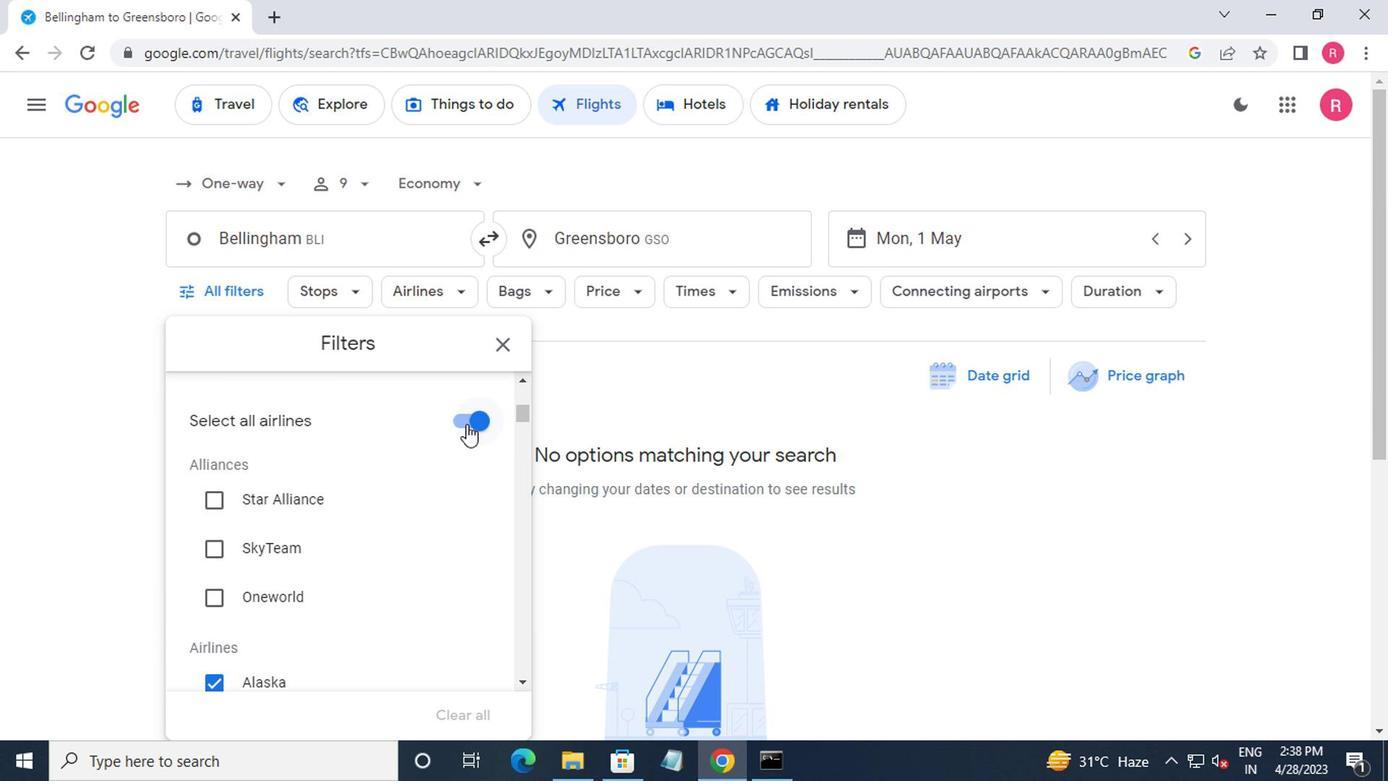 
Action: Mouse moved to (462, 423)
Screenshot: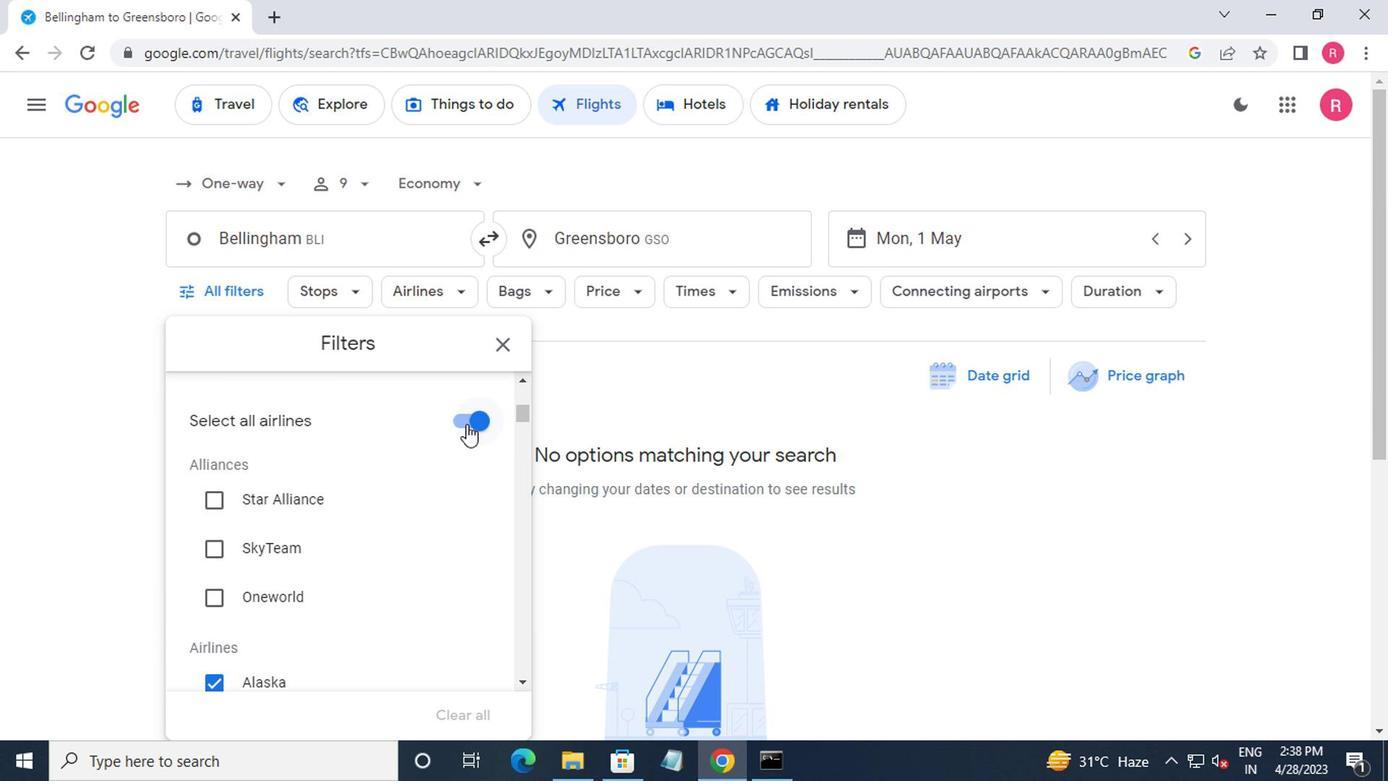 
Action: Mouse scrolled (462, 423) with delta (0, 0)
Screenshot: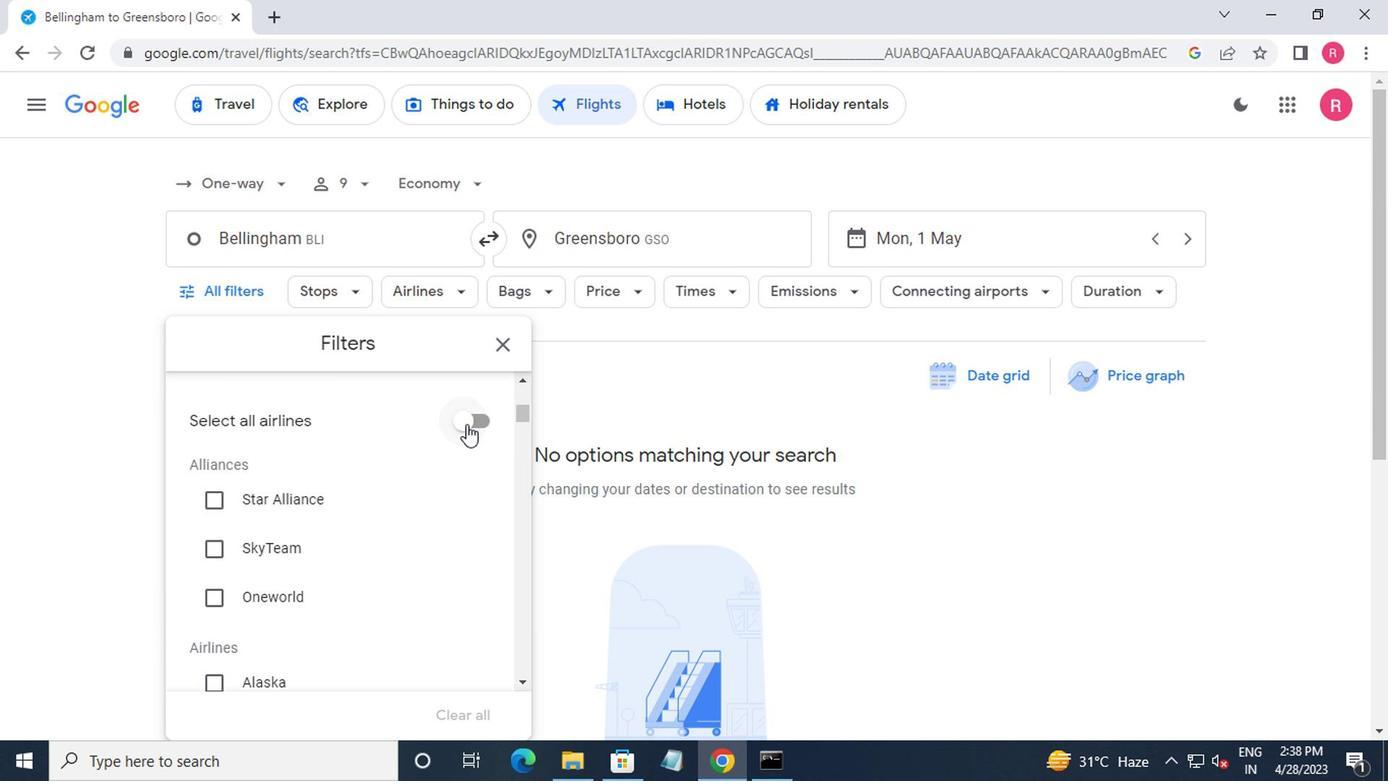 
Action: Mouse scrolled (462, 423) with delta (0, 0)
Screenshot: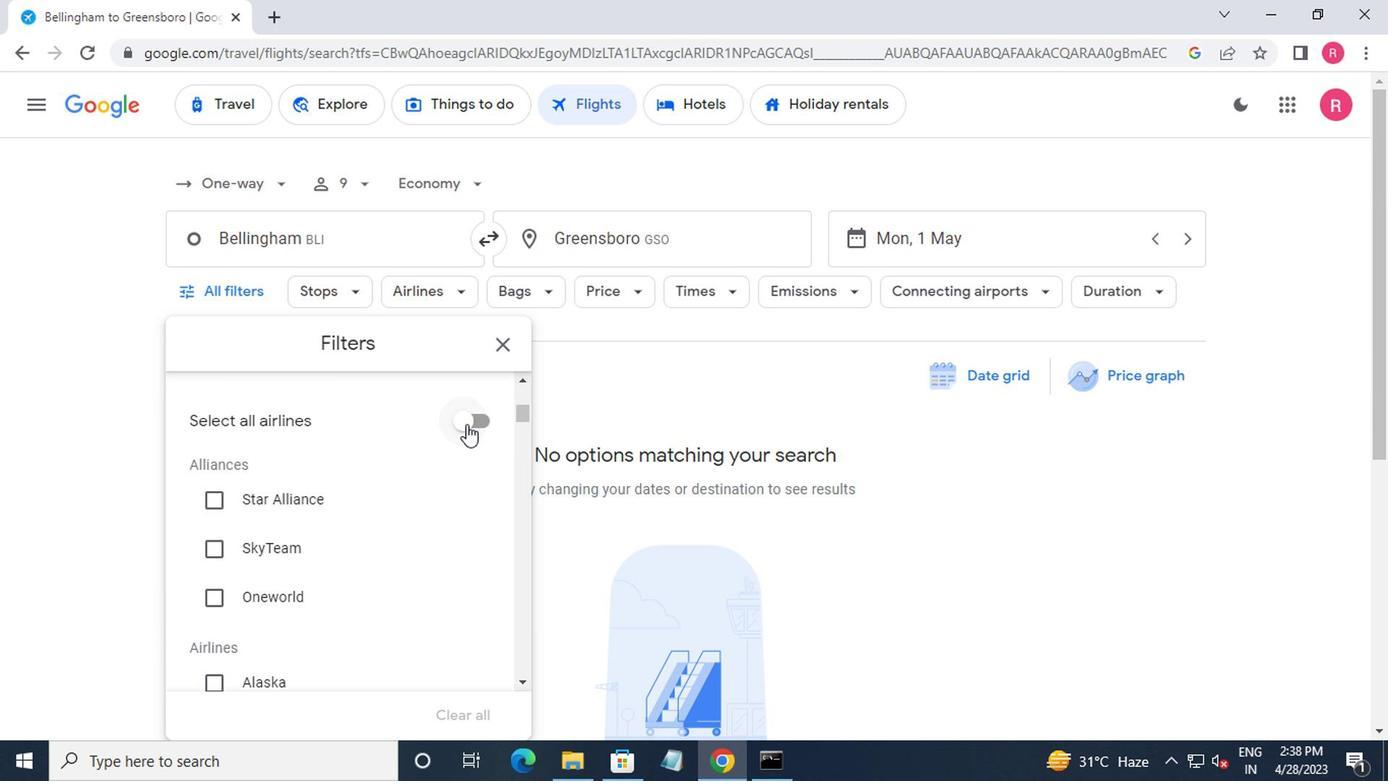 
Action: Mouse scrolled (462, 423) with delta (0, 0)
Screenshot: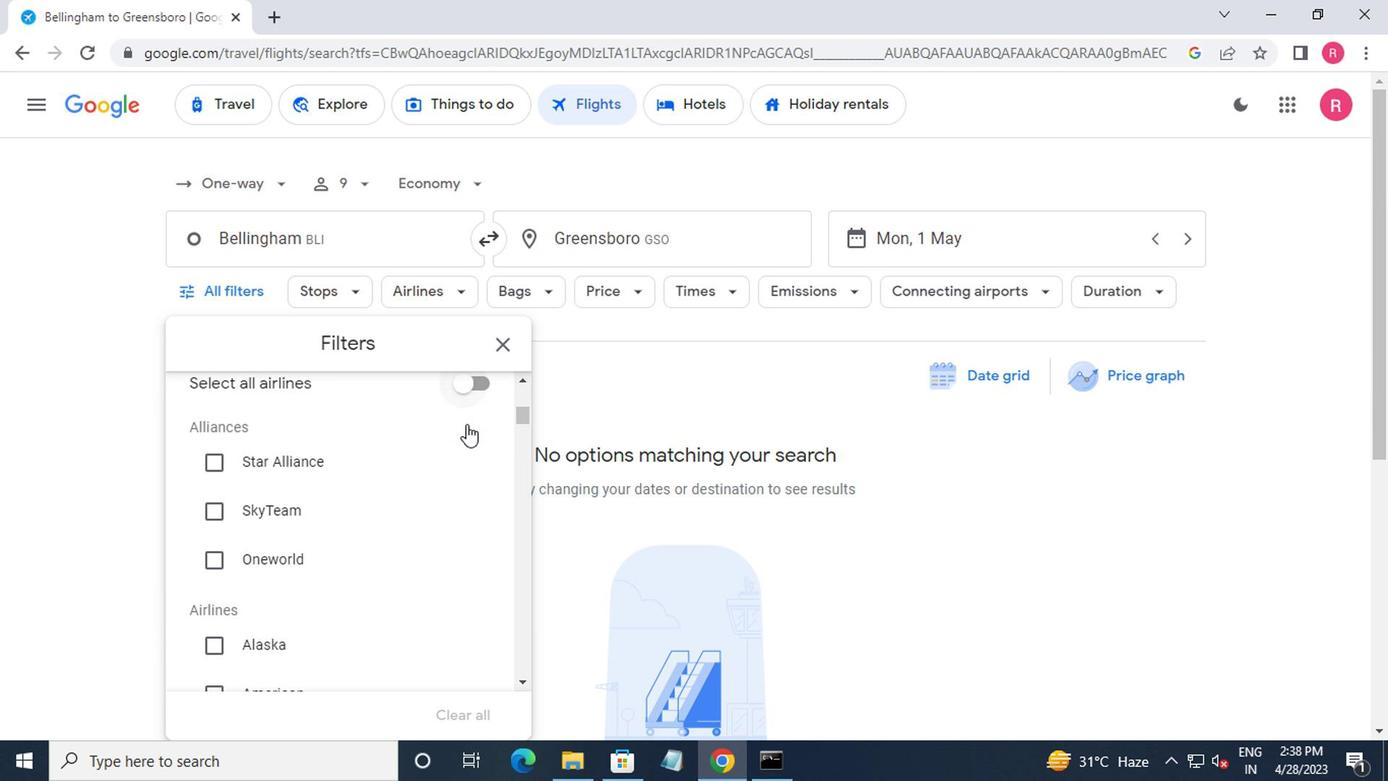 
Action: Mouse scrolled (462, 423) with delta (0, 0)
Screenshot: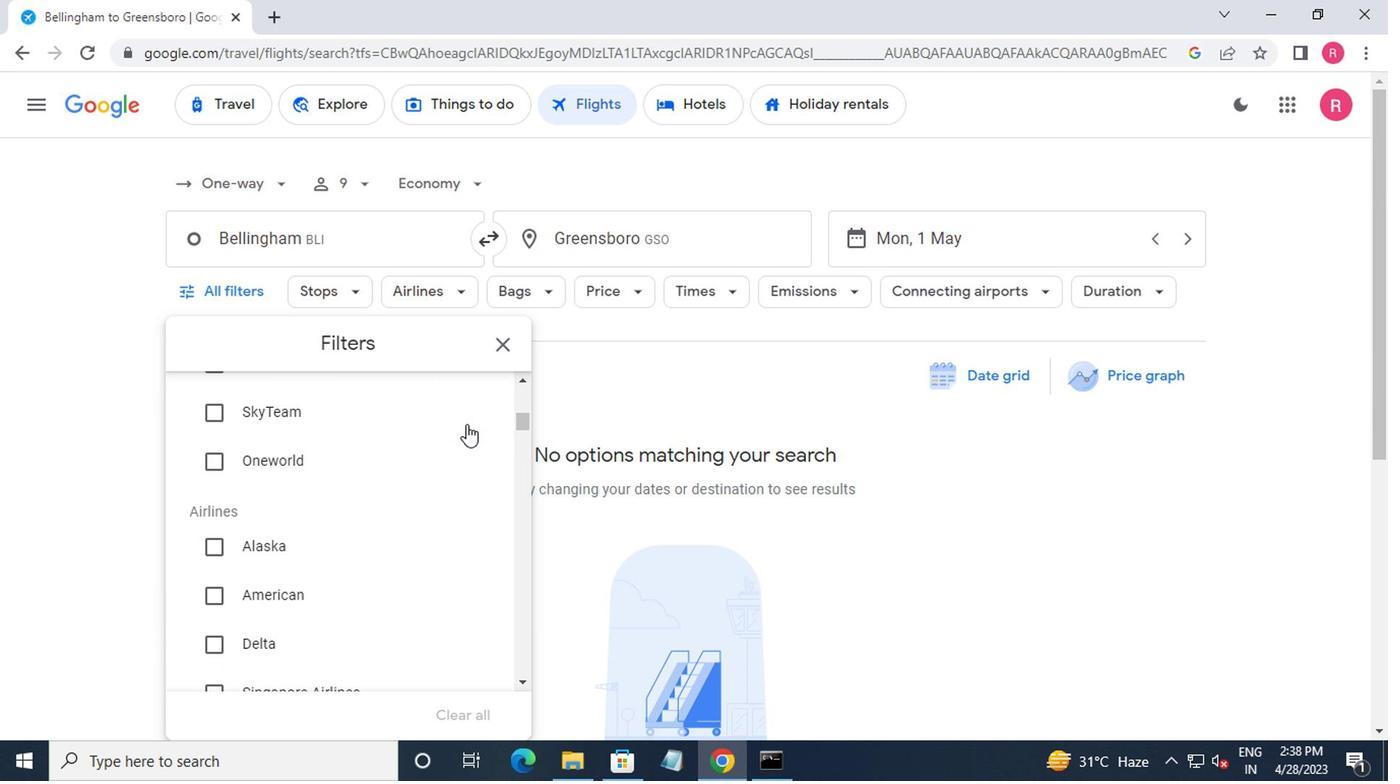 
Action: Mouse scrolled (462, 423) with delta (0, 0)
Screenshot: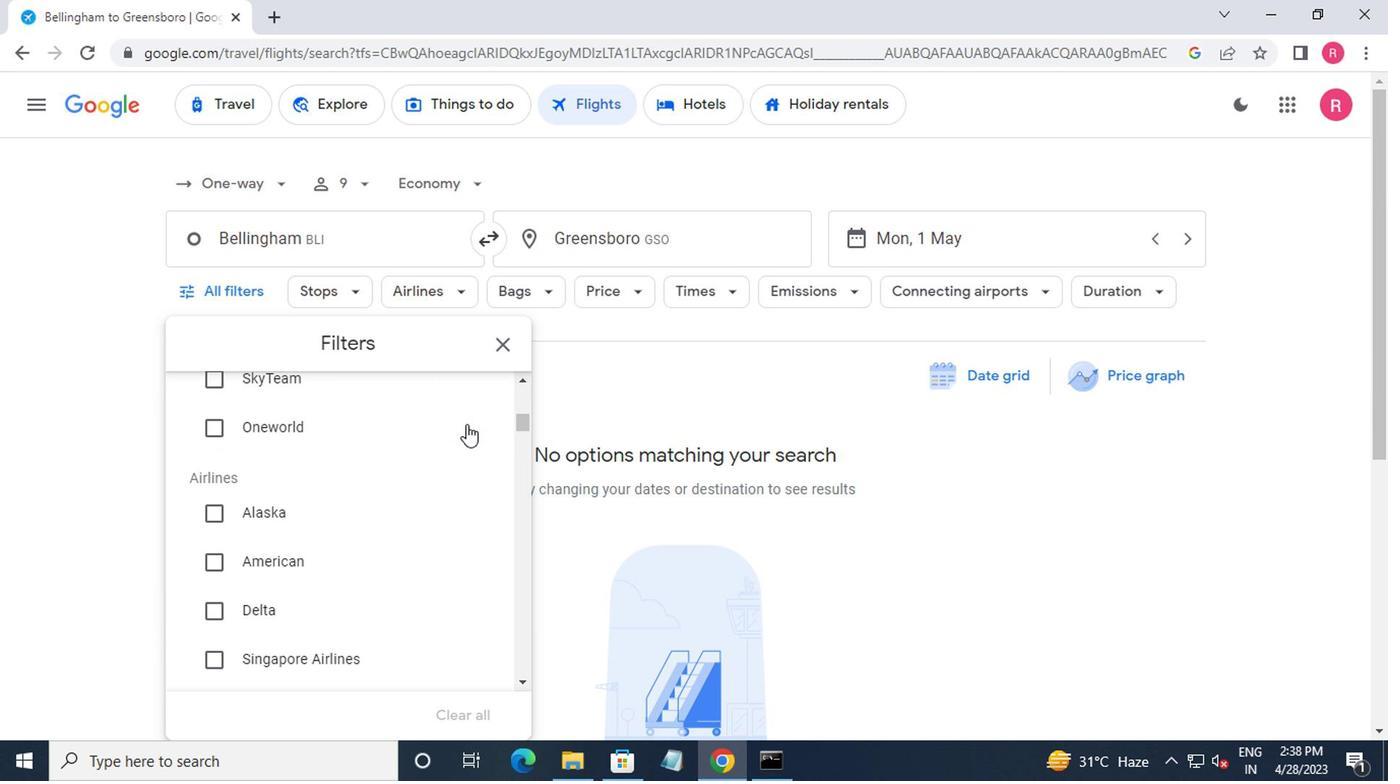 
Action: Mouse moved to (474, 603)
Screenshot: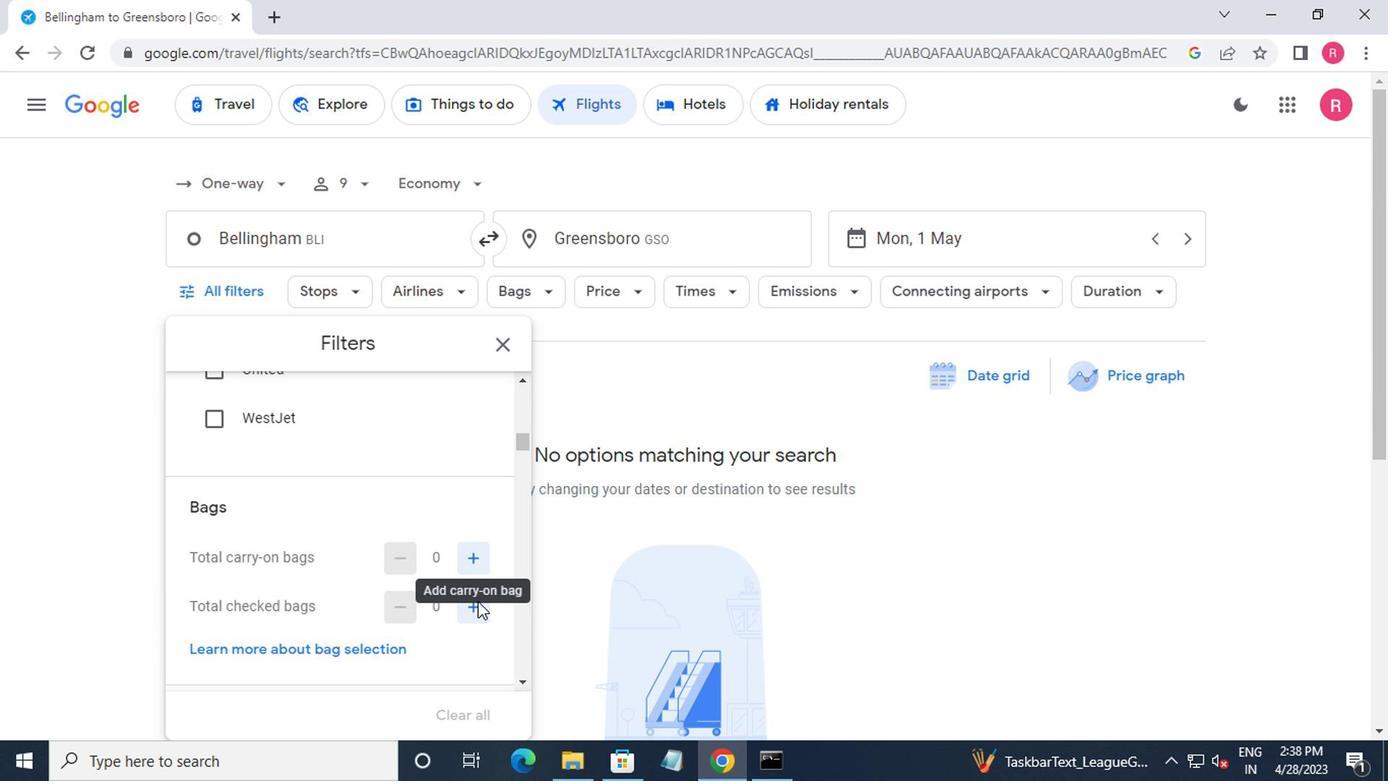 
Action: Mouse pressed left at (474, 603)
Screenshot: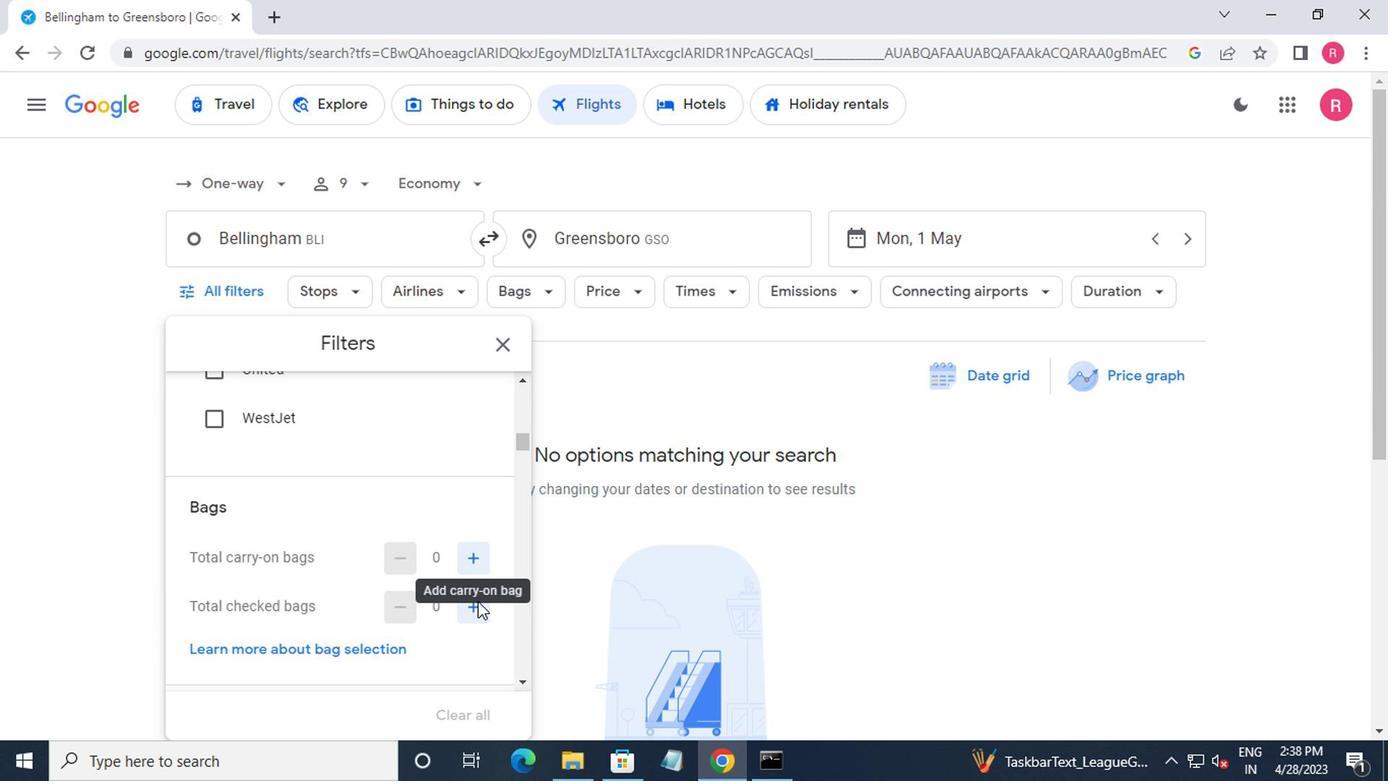 
Action: Mouse moved to (202, 299)
Screenshot: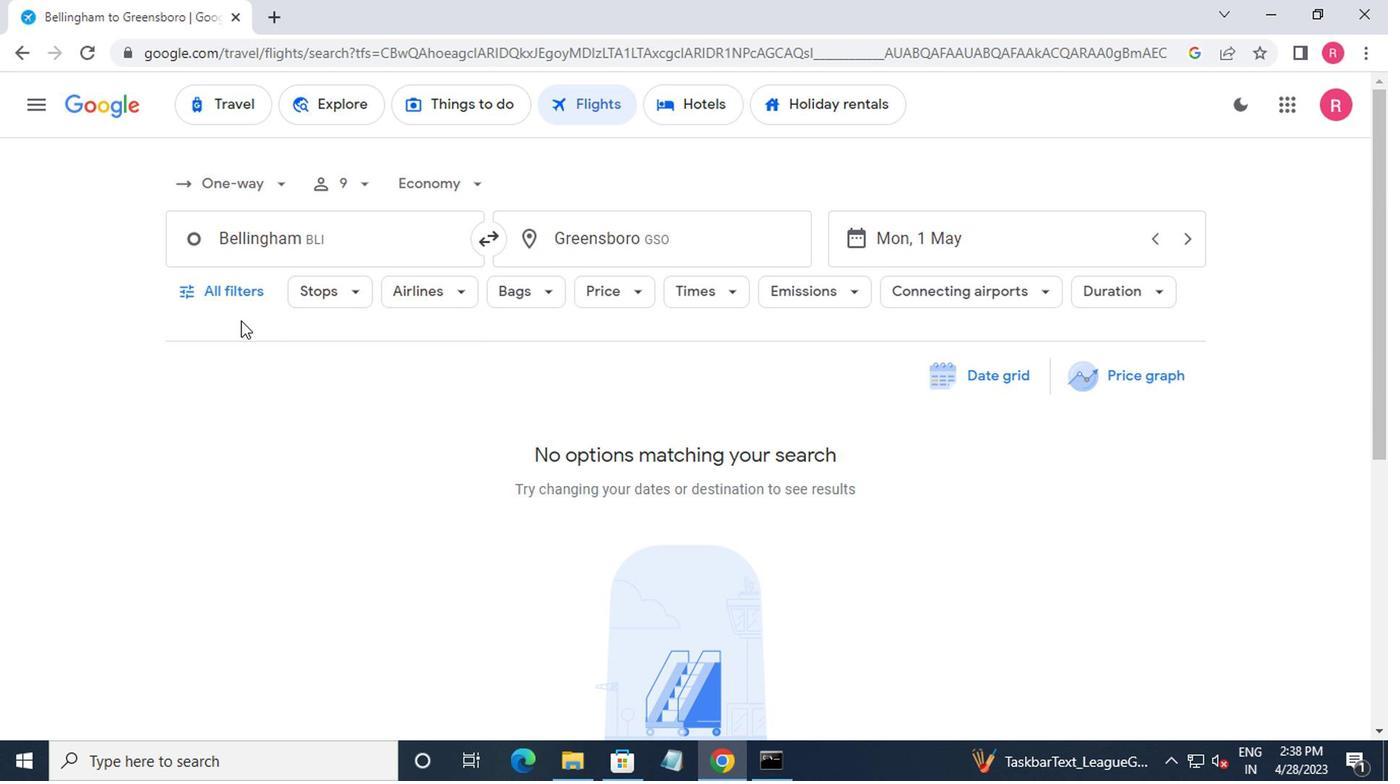 
Action: Mouse pressed left at (202, 299)
Screenshot: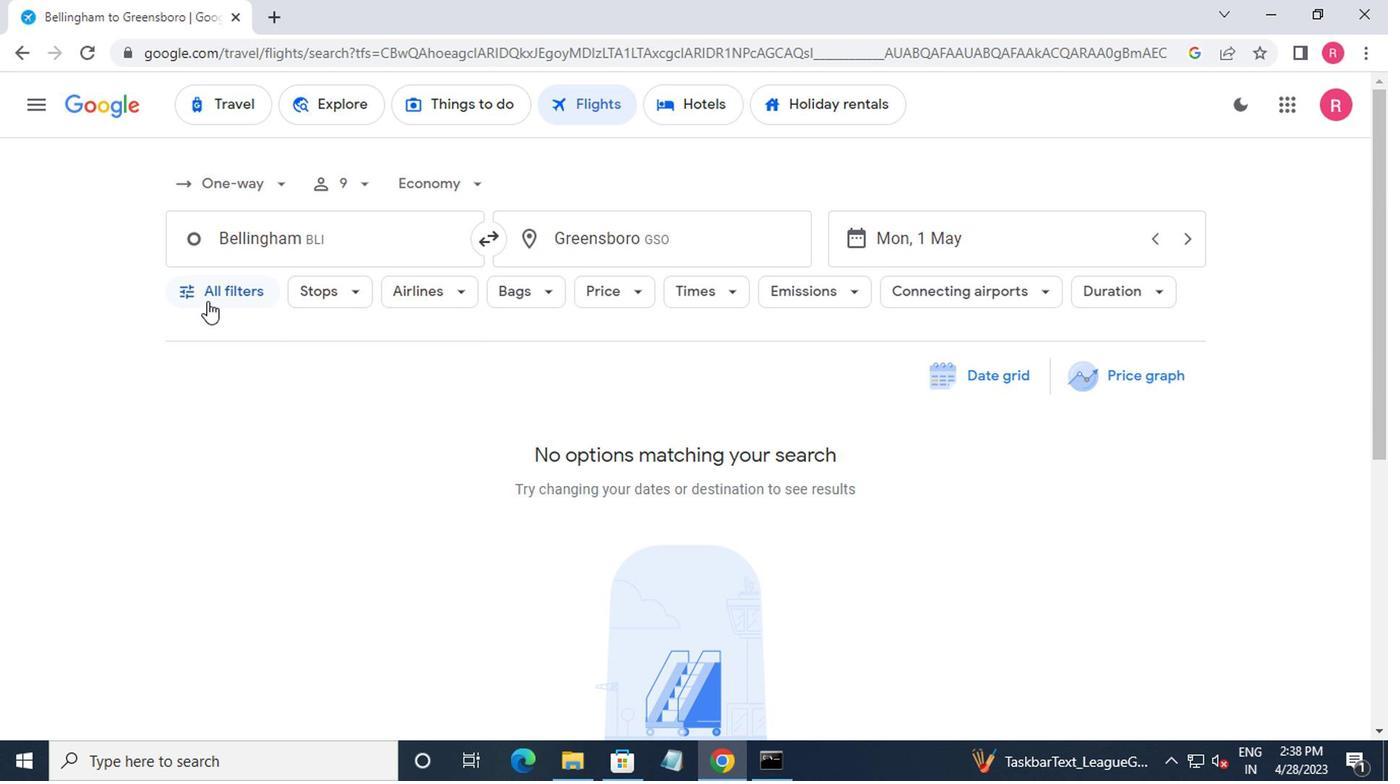
Action: Mouse moved to (290, 454)
Screenshot: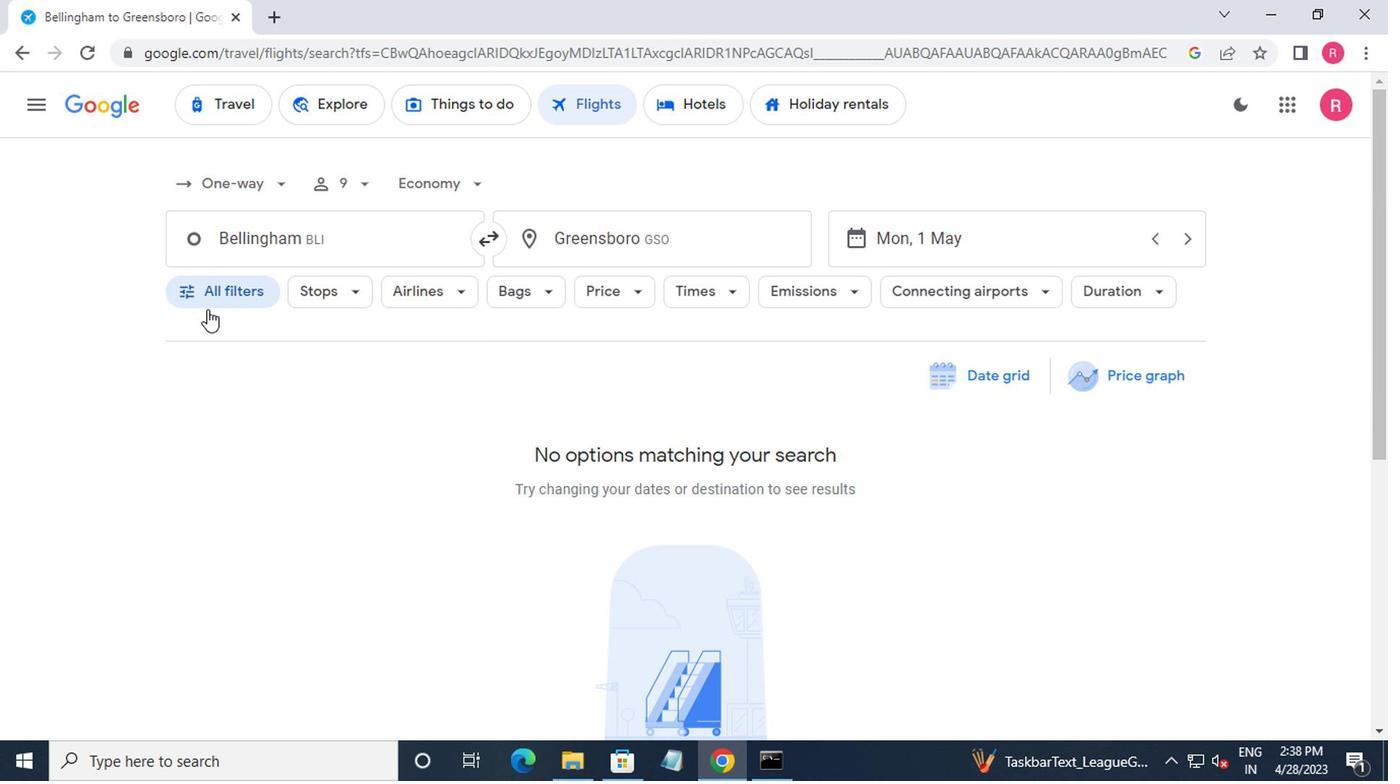 
Action: Mouse scrolled (290, 453) with delta (0, -1)
Screenshot: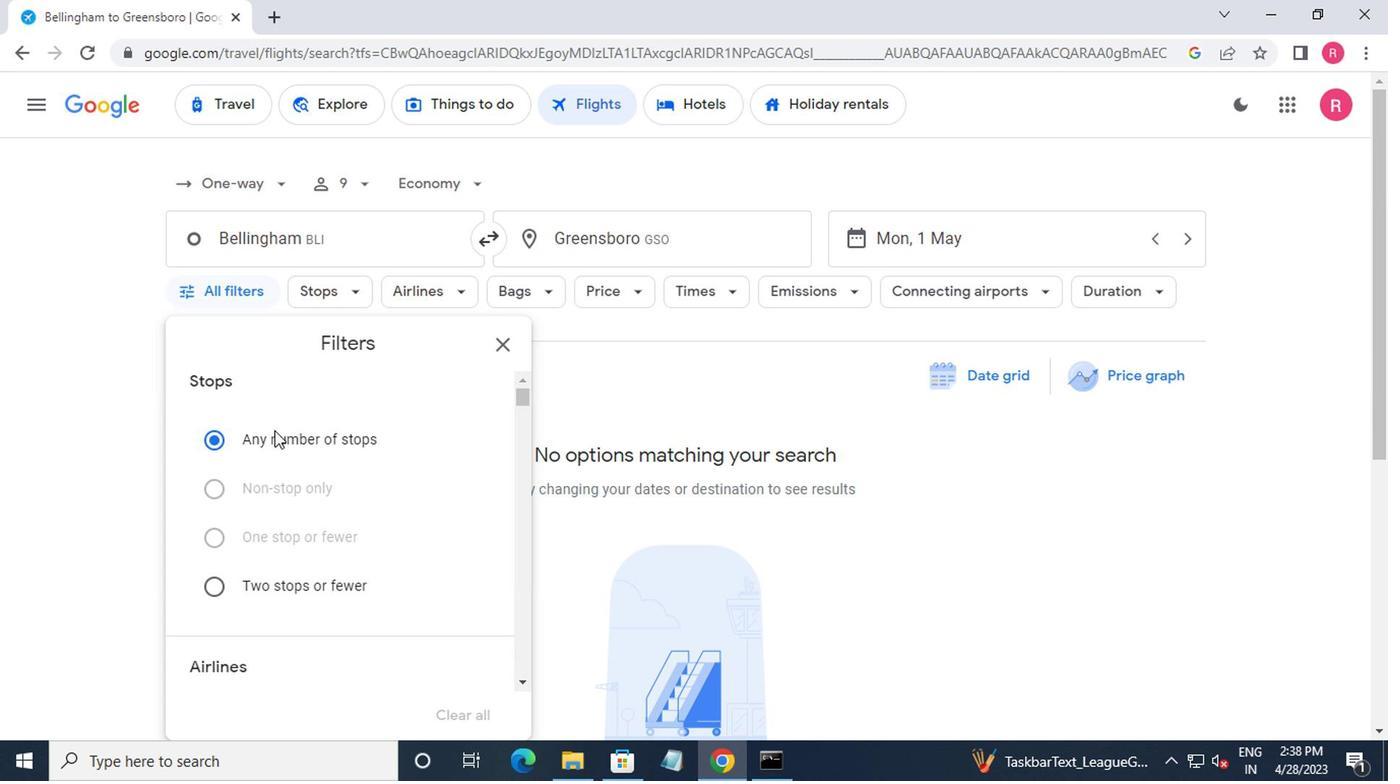 
Action: Mouse moved to (292, 454)
Screenshot: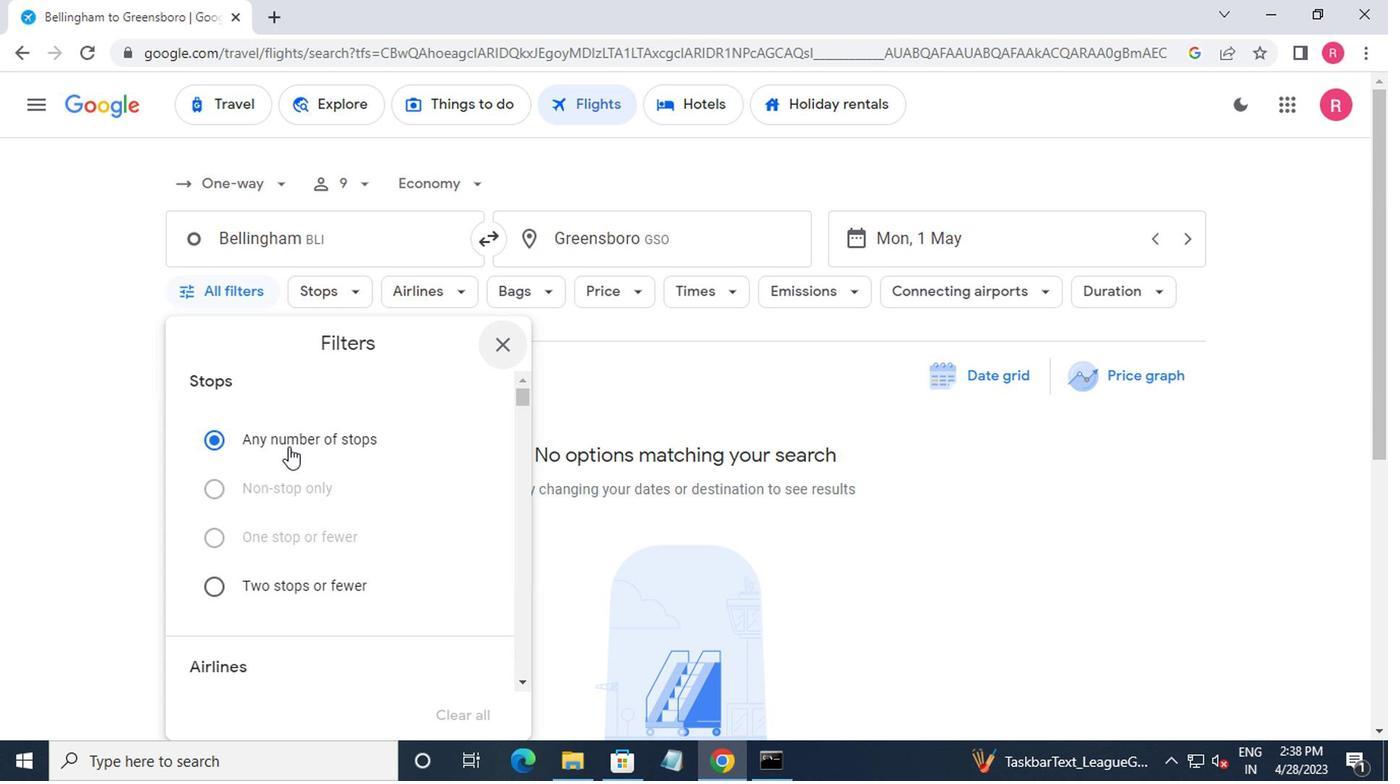 
Action: Mouse scrolled (292, 453) with delta (0, -1)
Screenshot: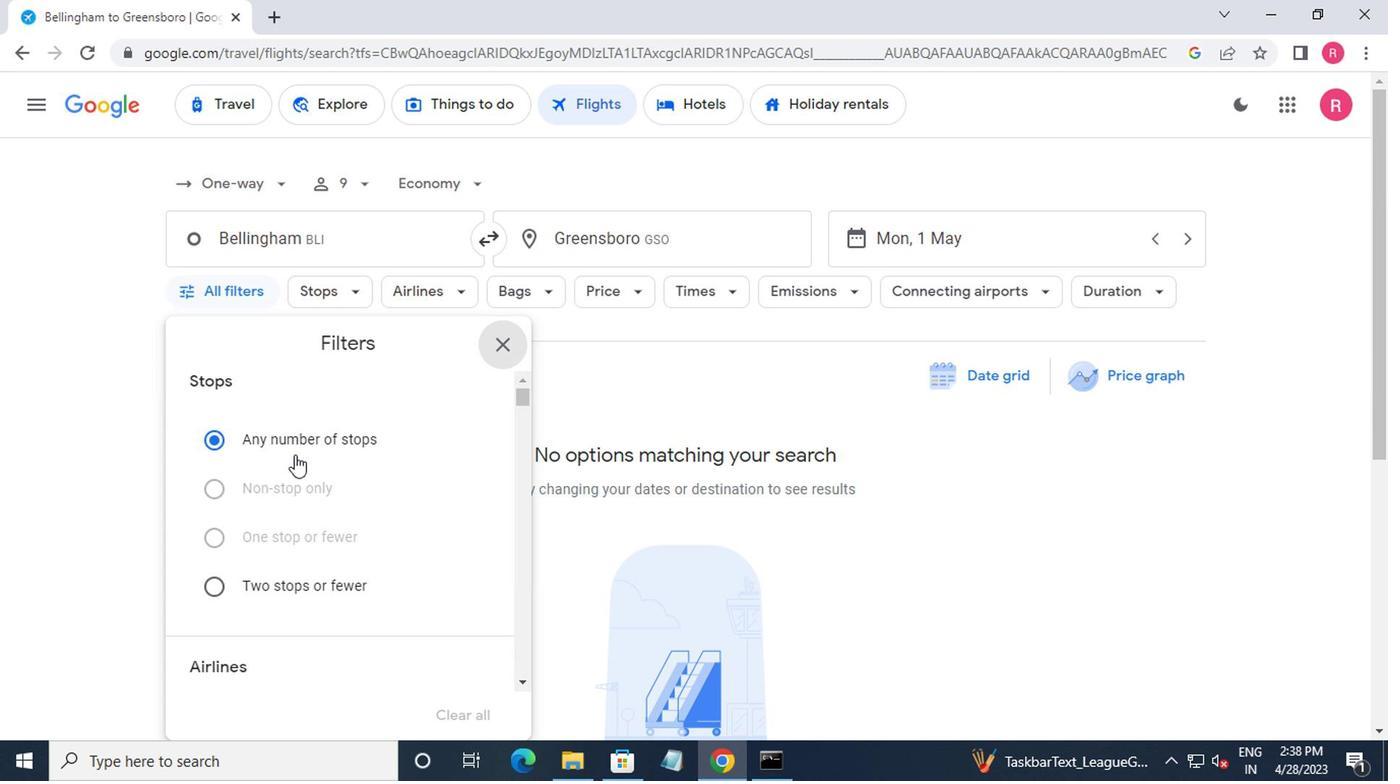 
Action: Mouse moved to (292, 455)
Screenshot: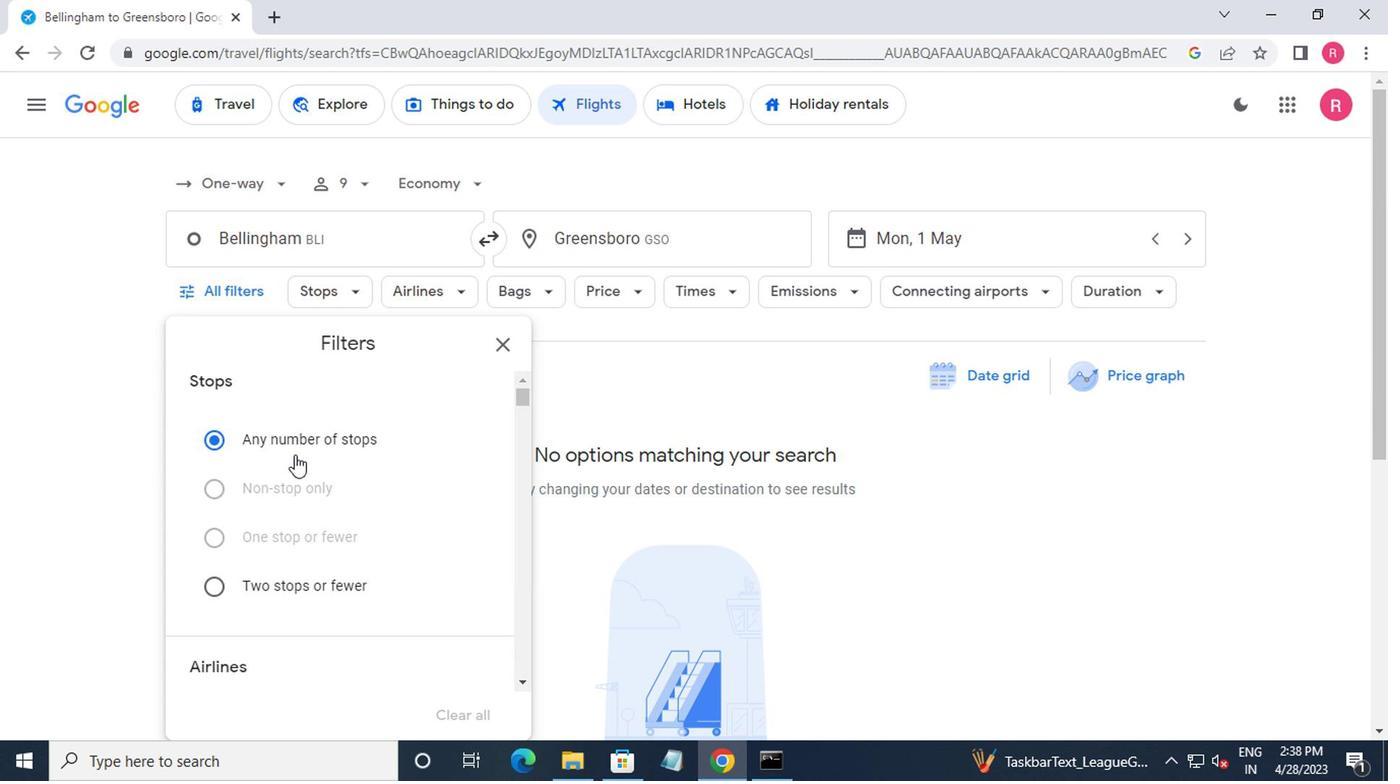 
Action: Mouse scrolled (292, 454) with delta (0, 0)
Screenshot: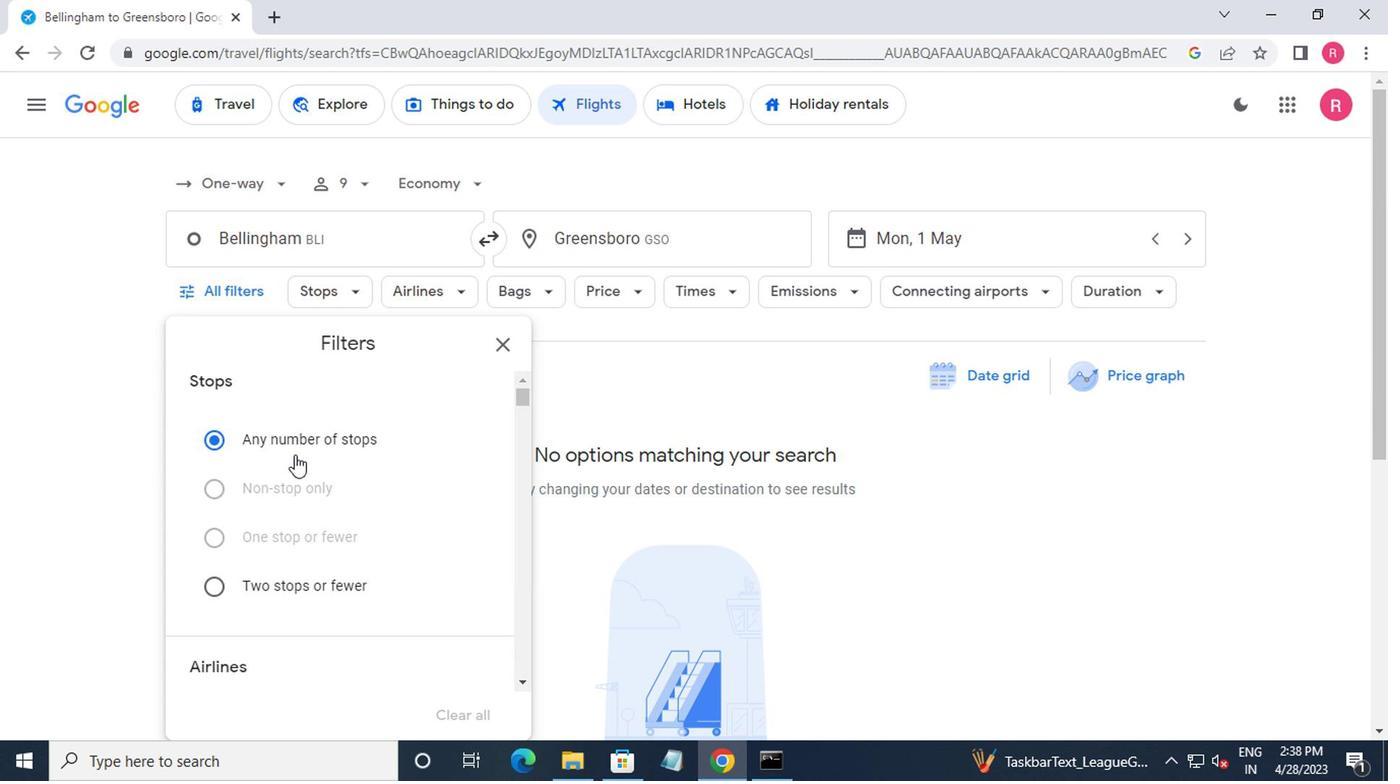 
Action: Mouse scrolled (292, 454) with delta (0, 0)
Screenshot: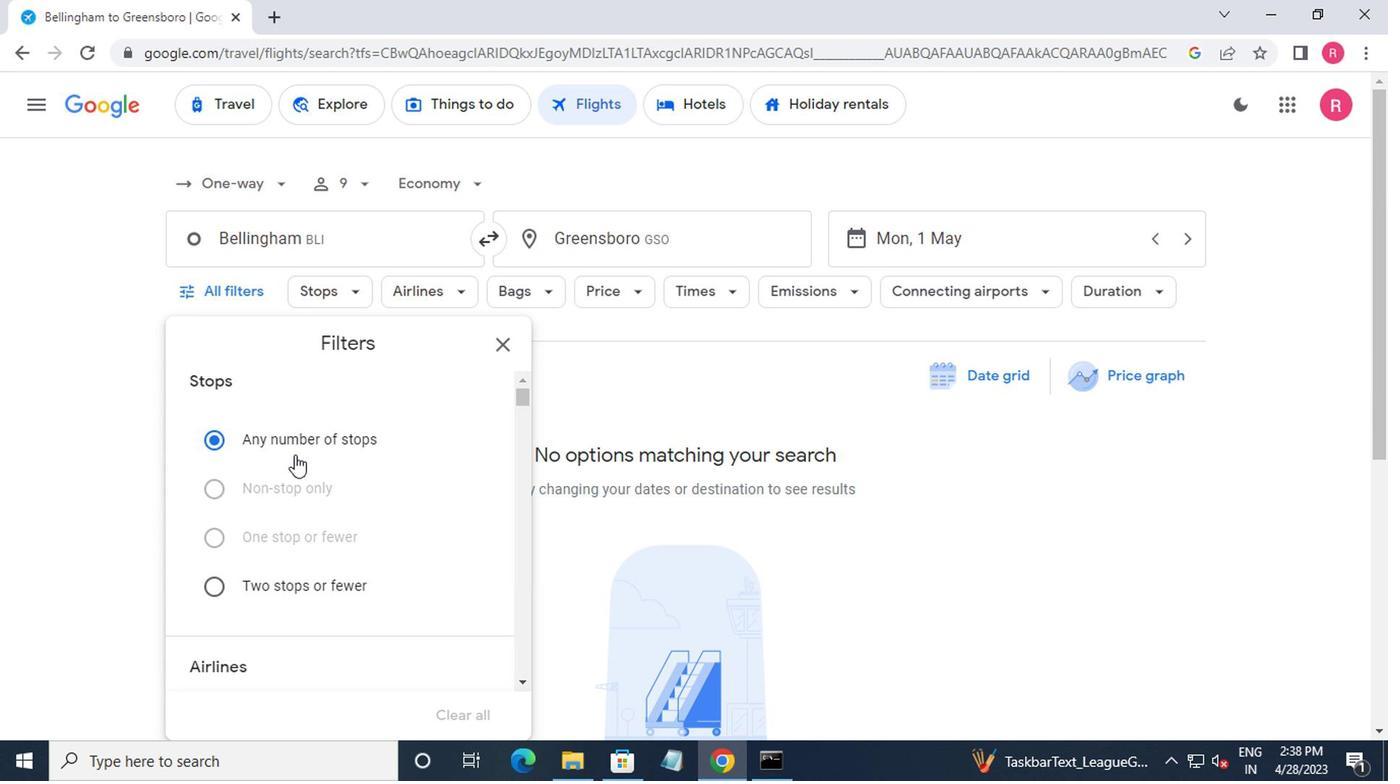 
Action: Mouse scrolled (292, 454) with delta (0, 0)
Screenshot: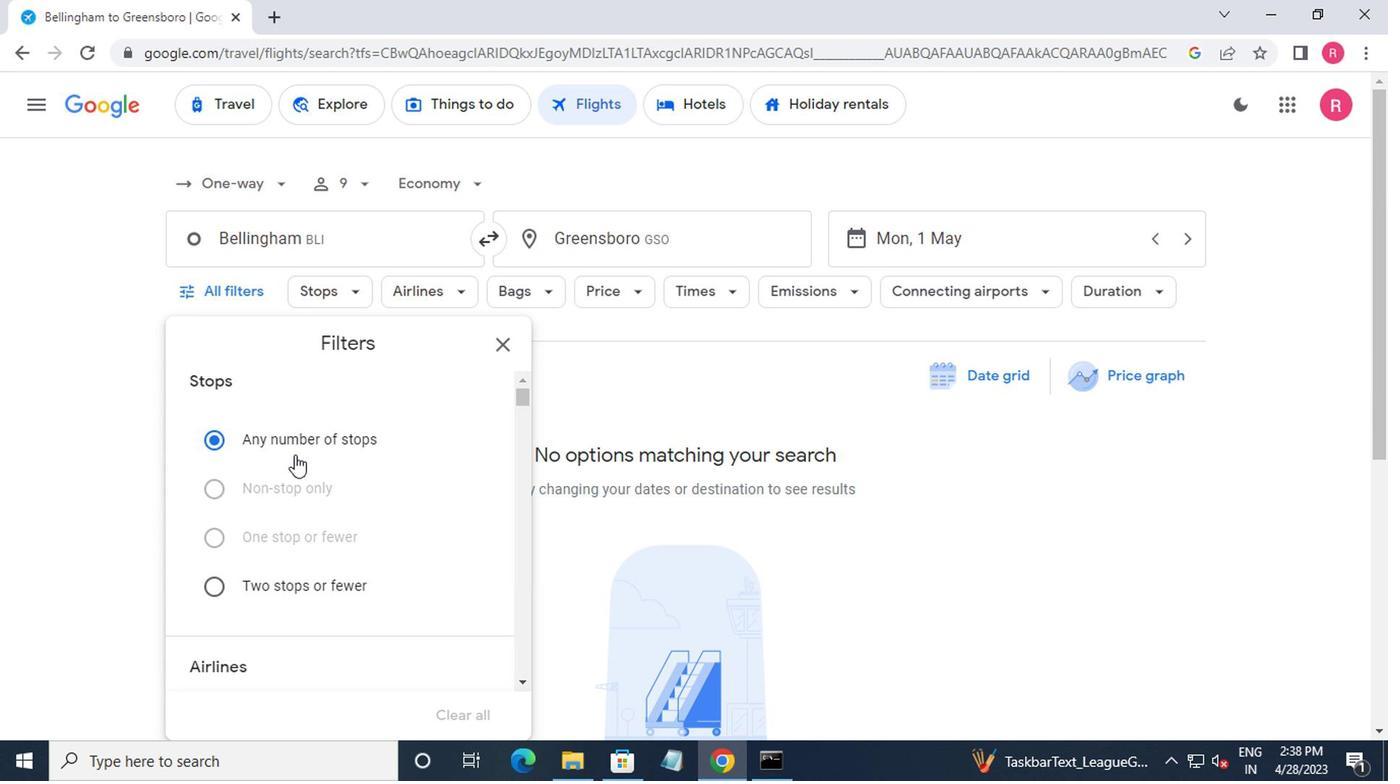 
Action: Mouse scrolled (292, 454) with delta (0, 0)
Screenshot: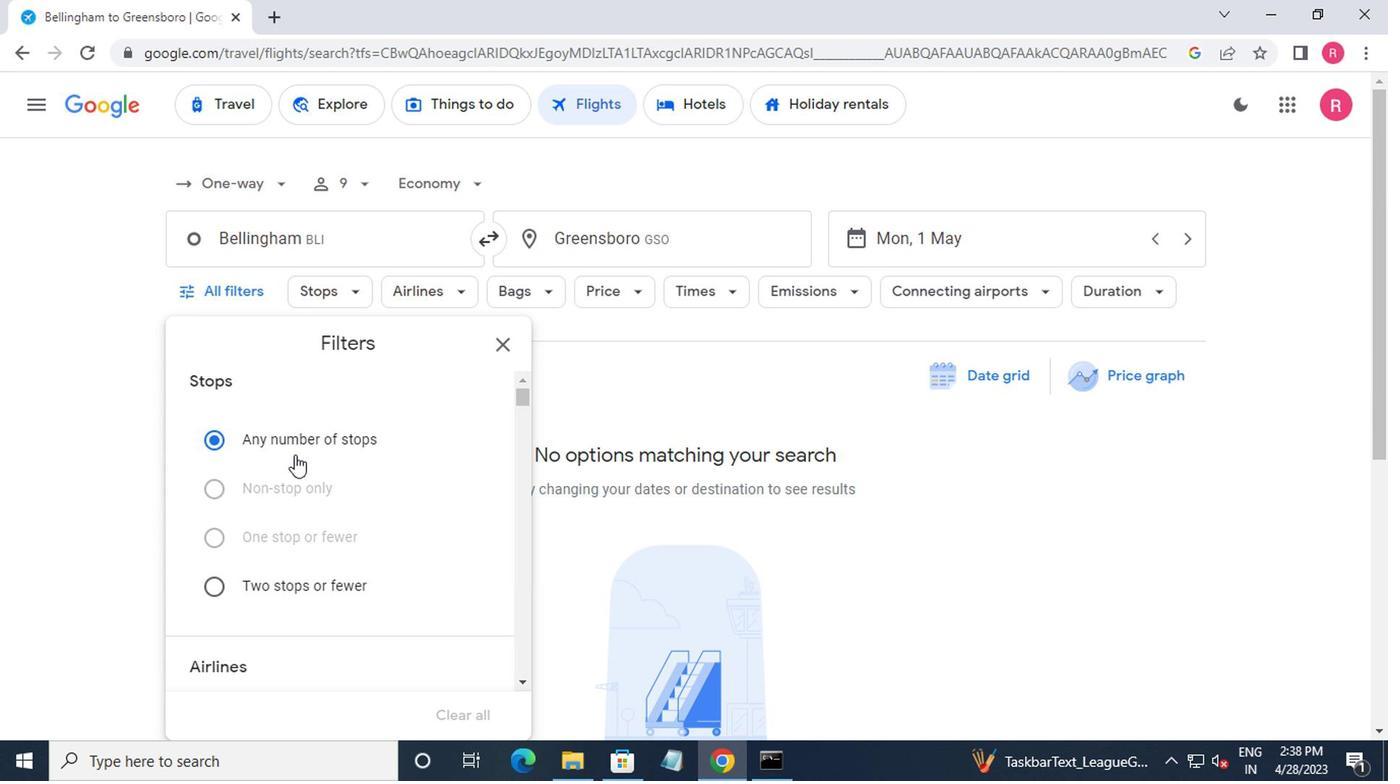 
Action: Mouse moved to (297, 457)
Screenshot: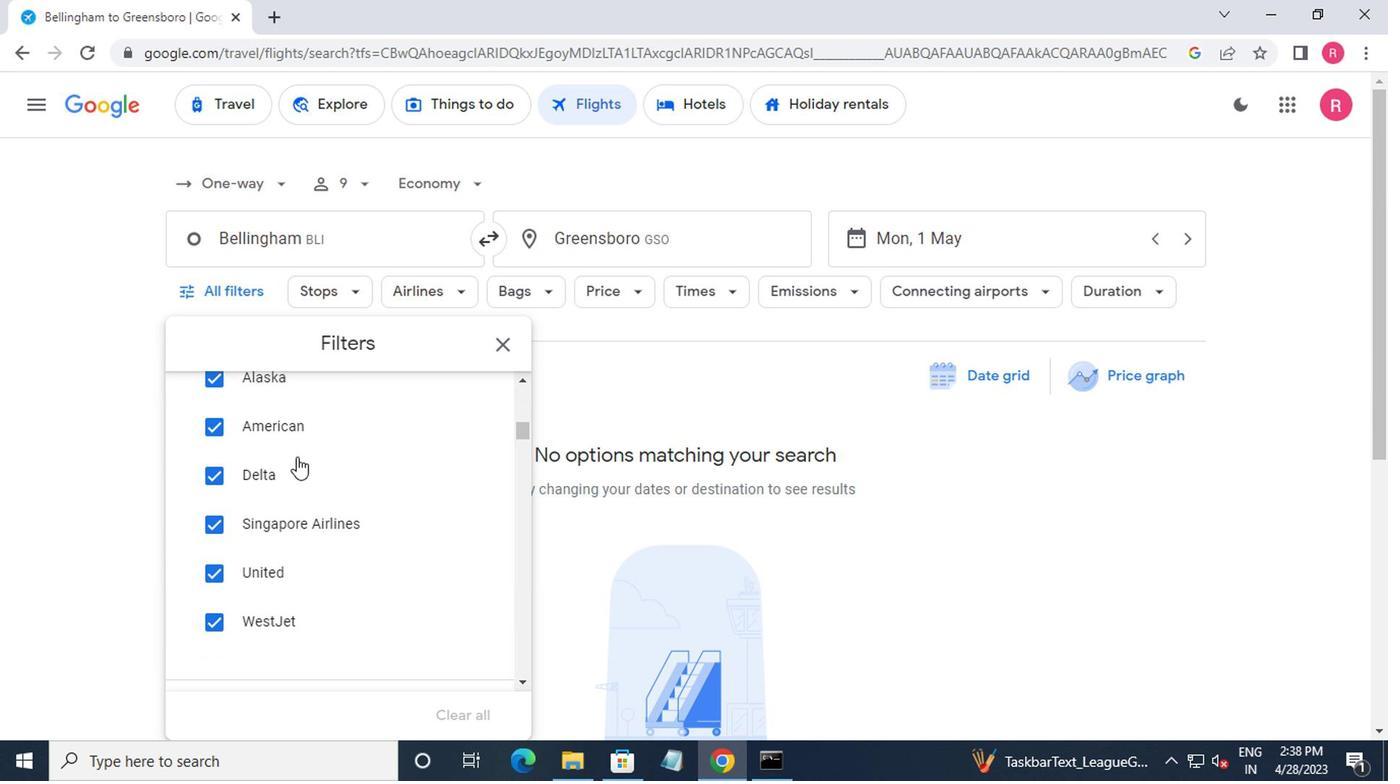 
Action: Mouse scrolled (297, 458) with delta (0, 0)
Screenshot: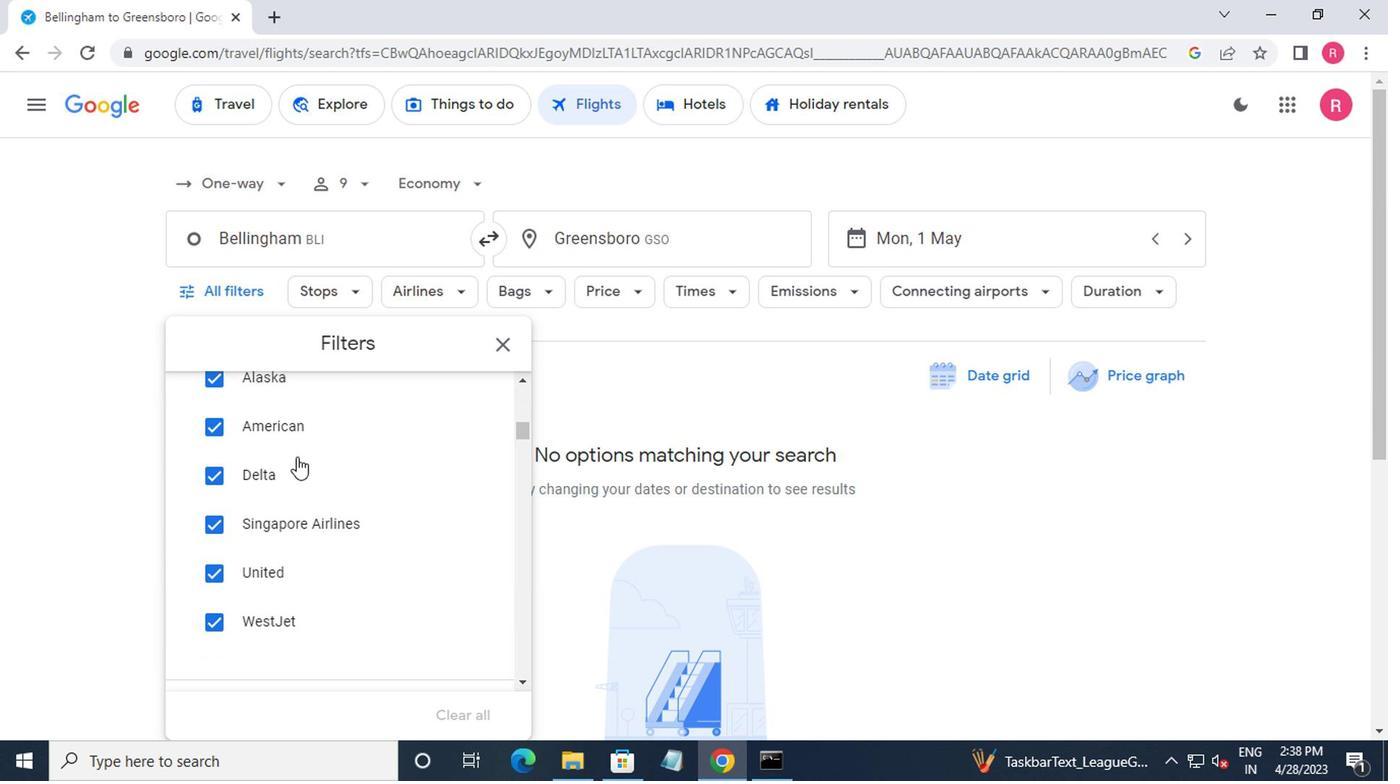 
Action: Mouse scrolled (297, 458) with delta (0, 0)
Screenshot: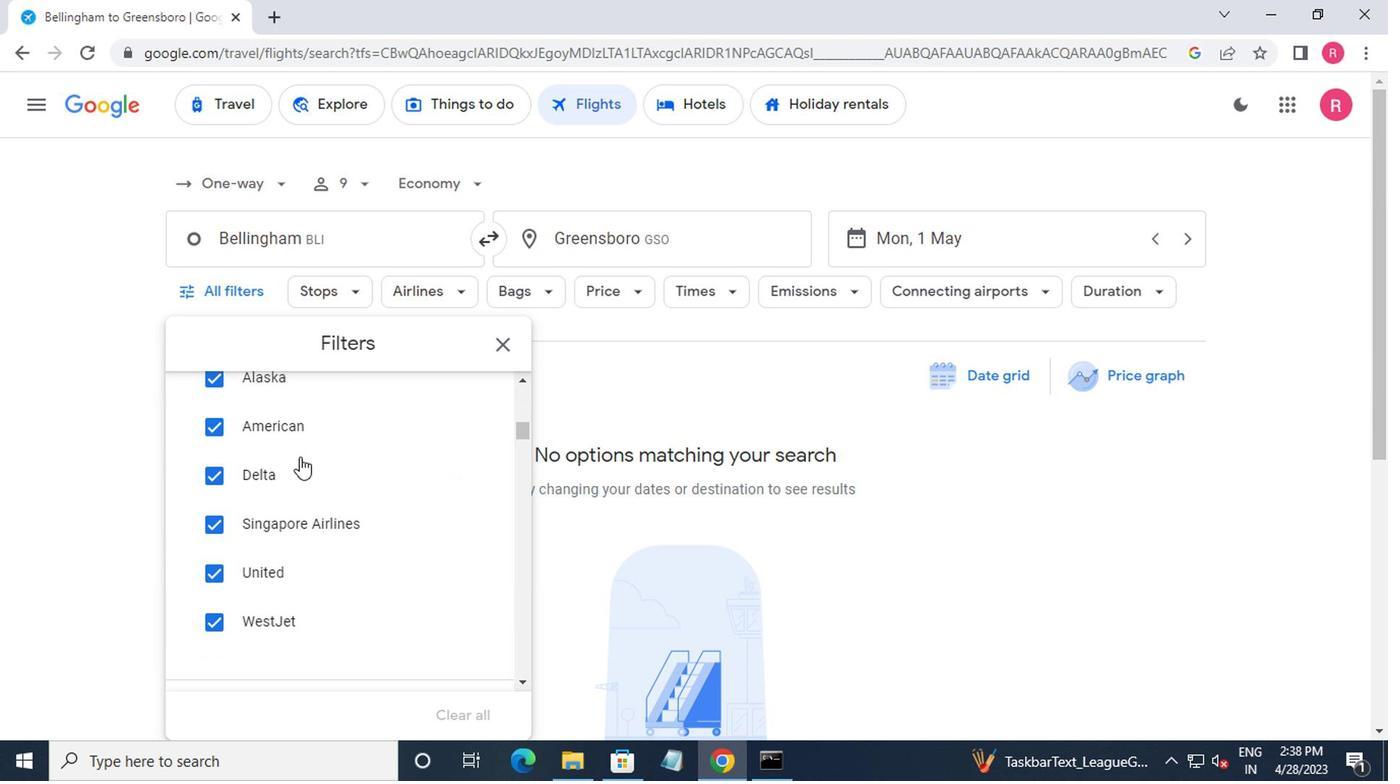 
Action: Mouse scrolled (297, 458) with delta (0, 0)
Screenshot: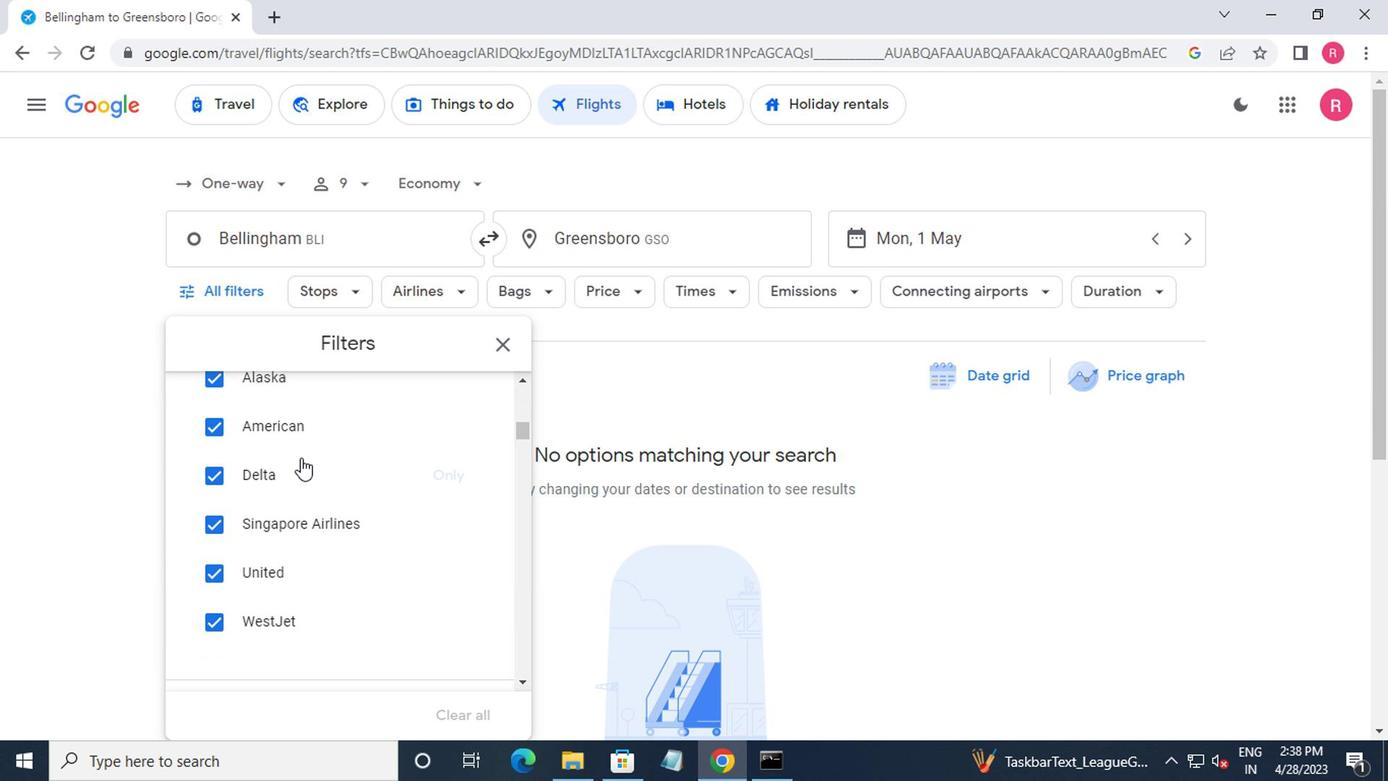 
Action: Mouse moved to (485, 416)
Screenshot: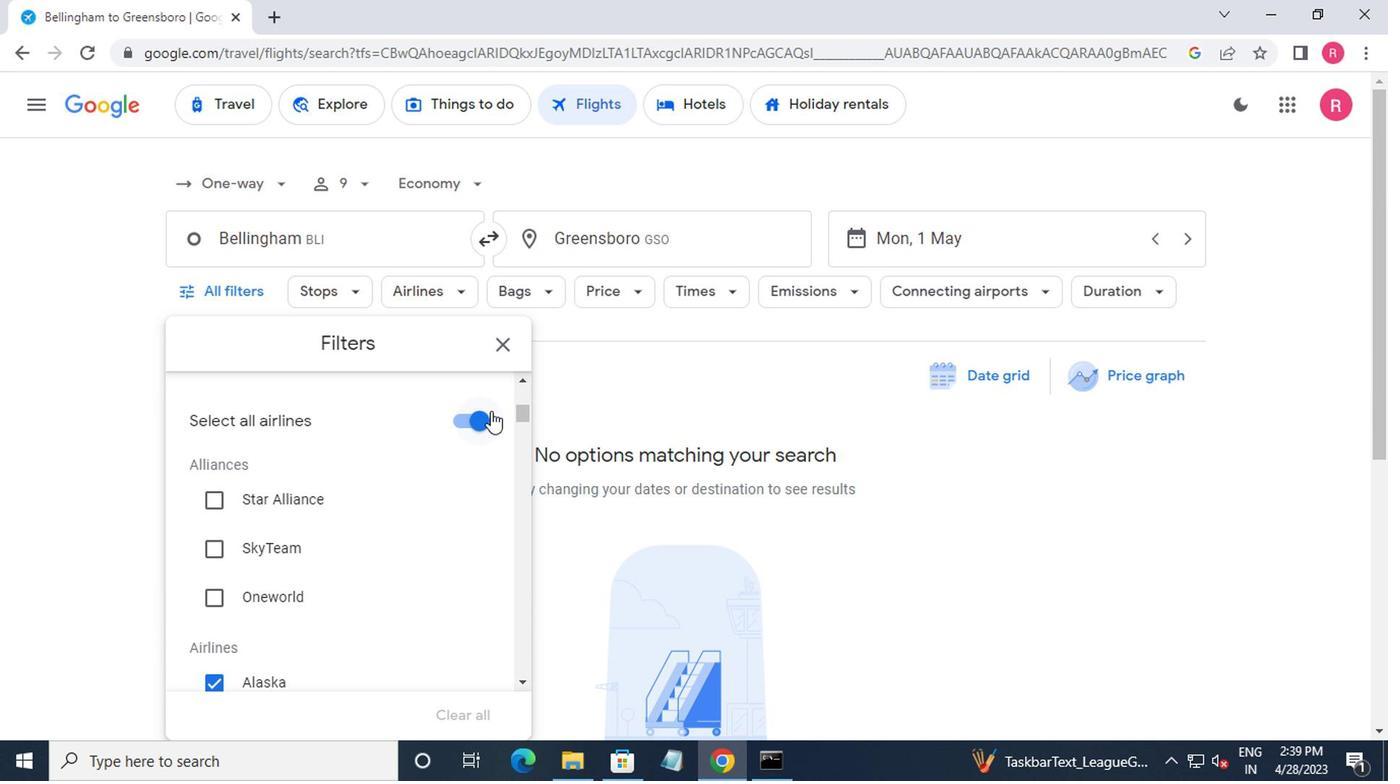 
Action: Mouse pressed left at (485, 416)
Screenshot: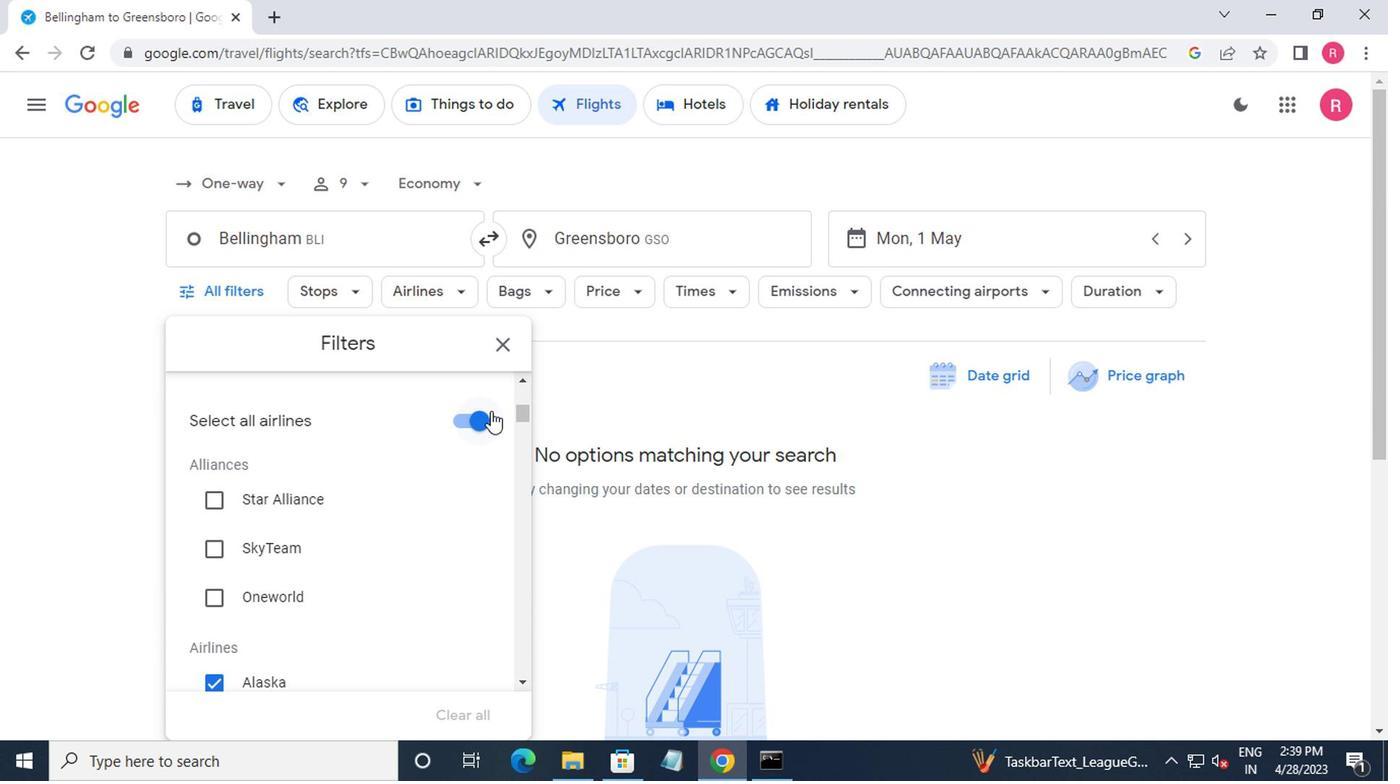 
Action: Mouse moved to (469, 446)
Screenshot: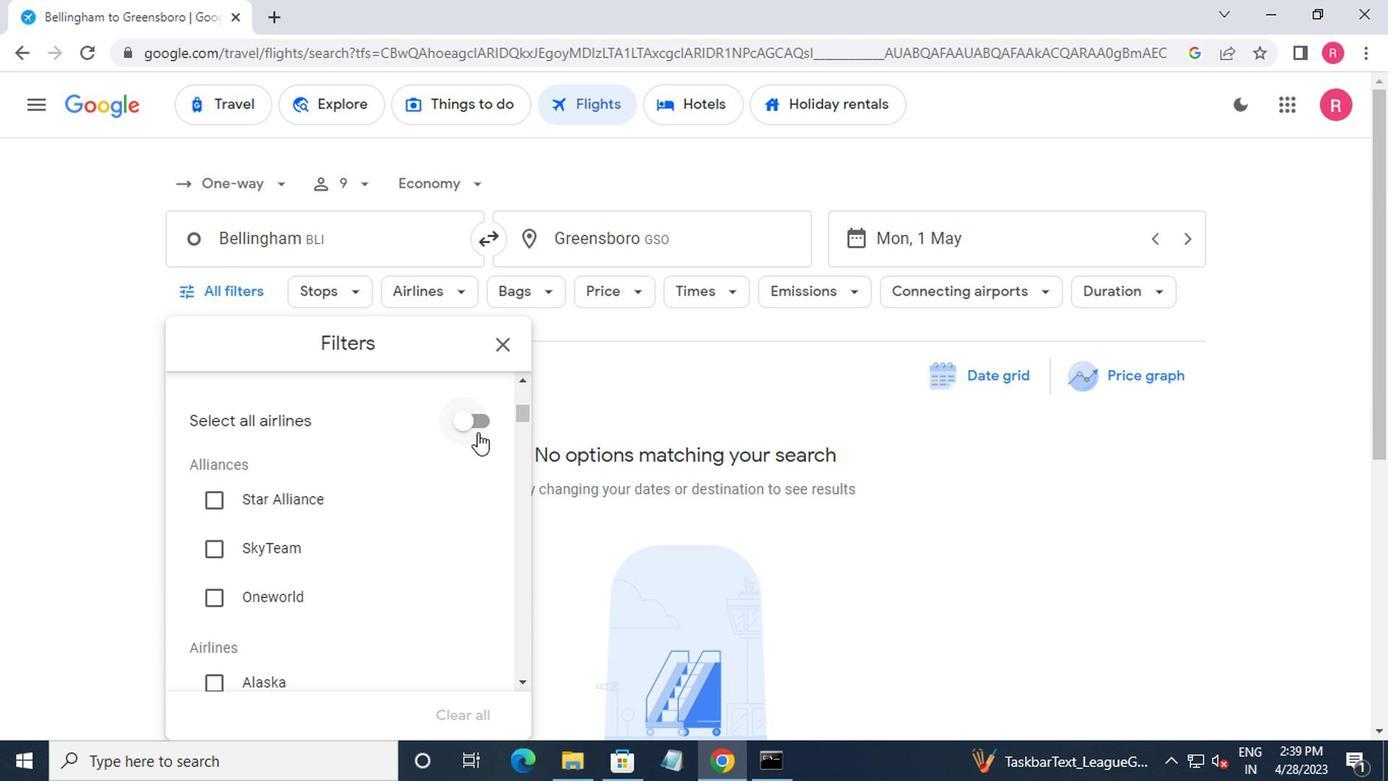 
Action: Mouse scrolled (469, 445) with delta (0, 0)
Screenshot: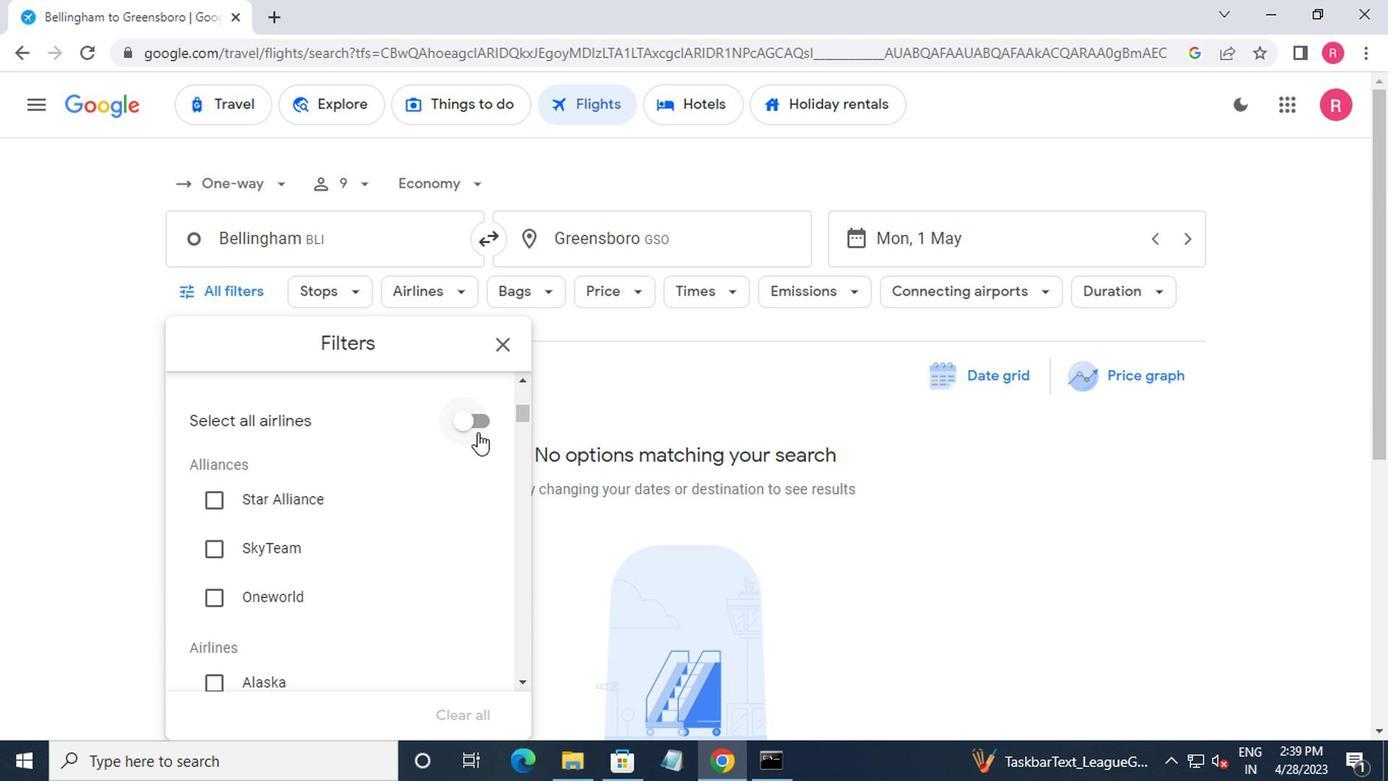 
Action: Mouse moved to (469, 446)
Screenshot: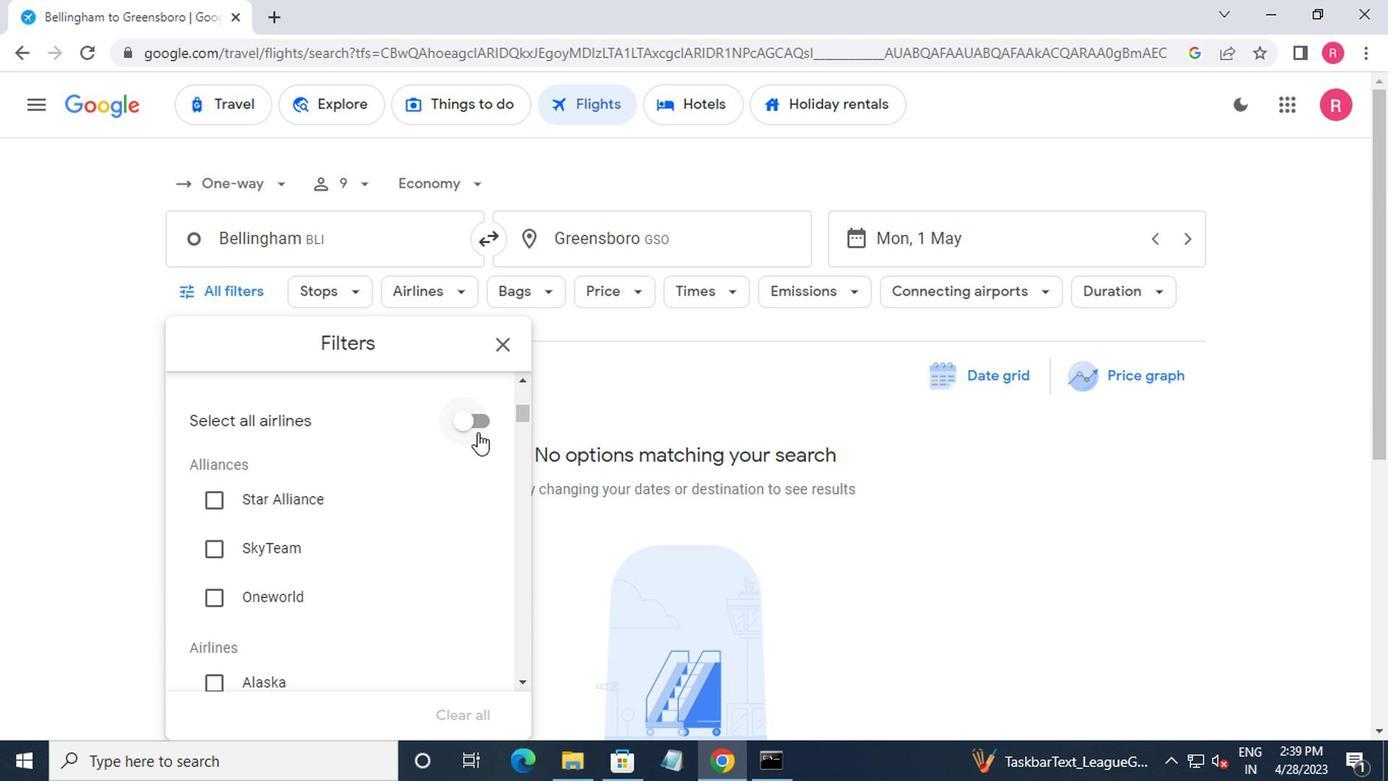 
Action: Mouse scrolled (469, 445) with delta (0, 0)
Screenshot: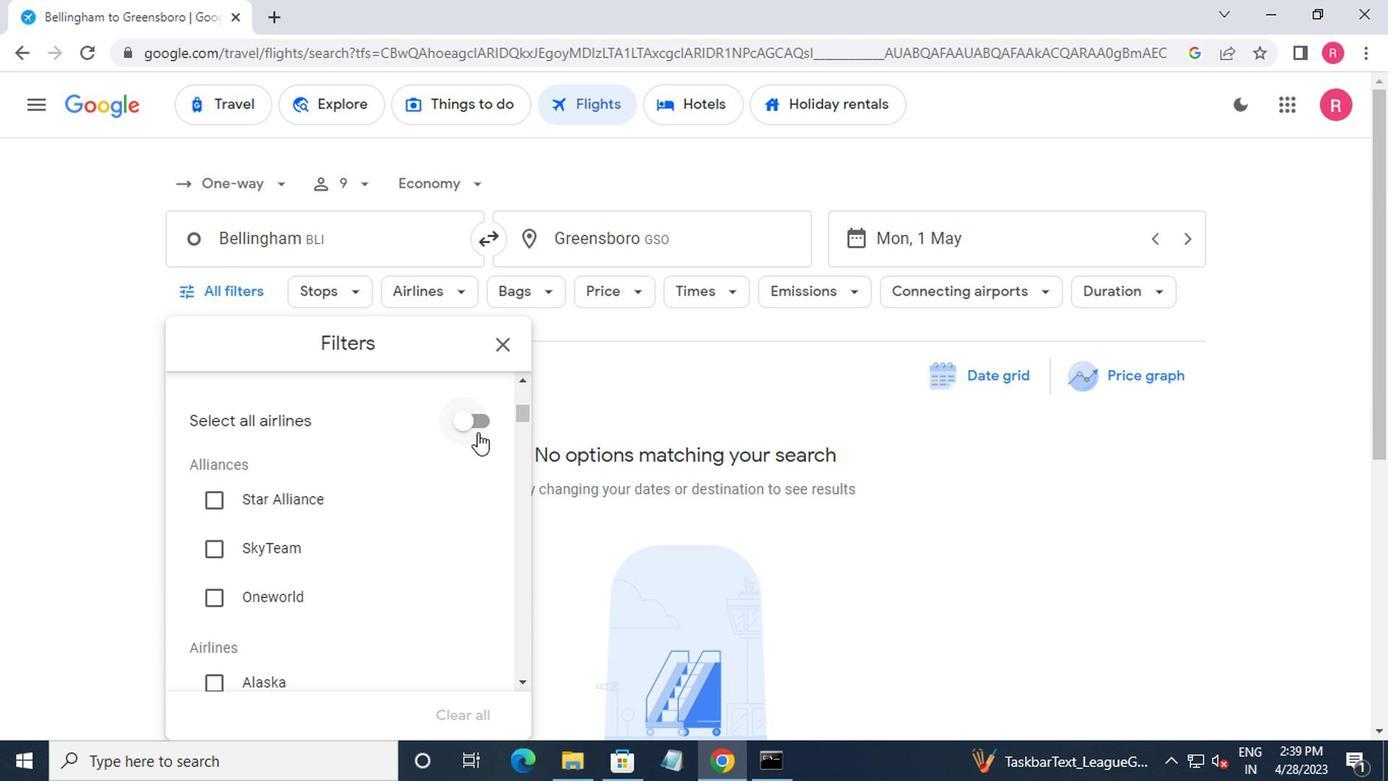 
Action: Mouse scrolled (469, 445) with delta (0, 0)
Screenshot: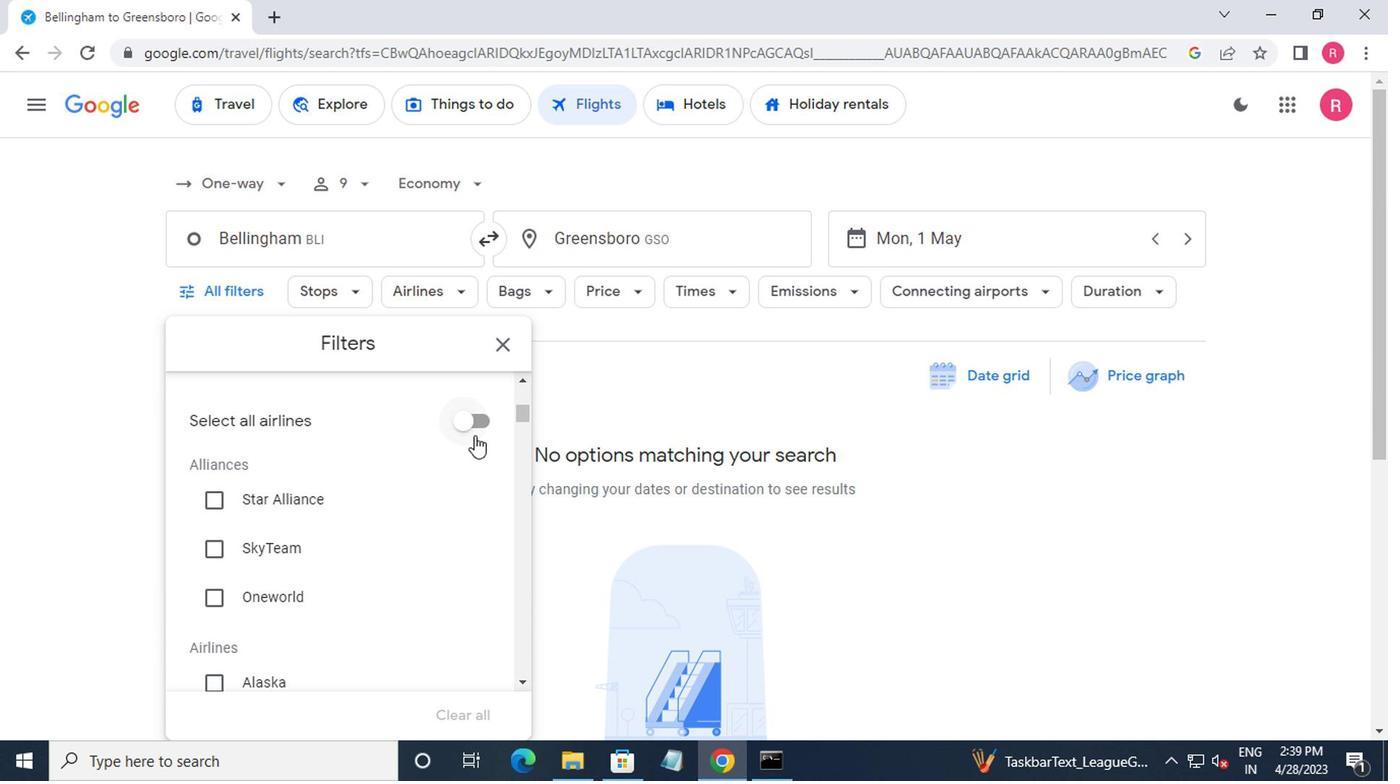 
Action: Mouse scrolled (469, 445) with delta (0, 0)
Screenshot: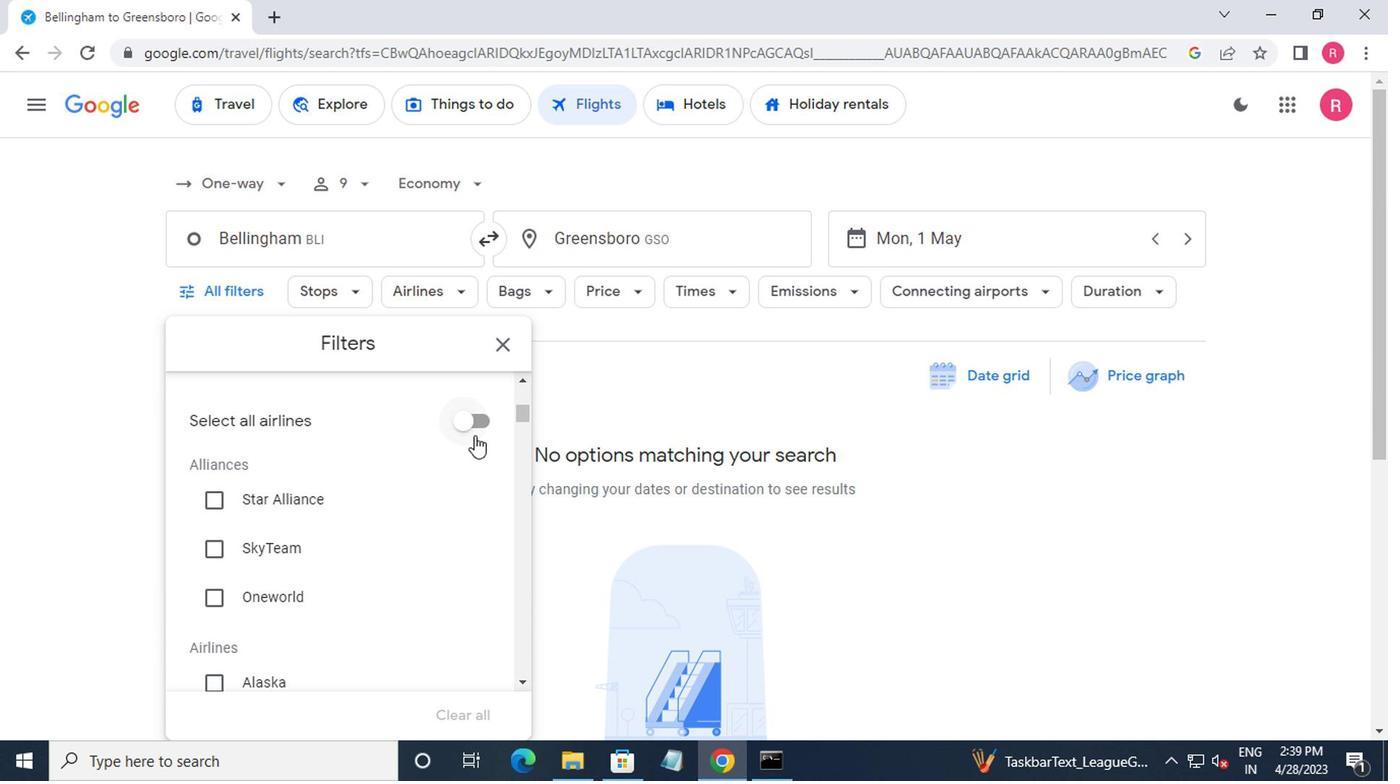 
Action: Mouse moved to (466, 448)
Screenshot: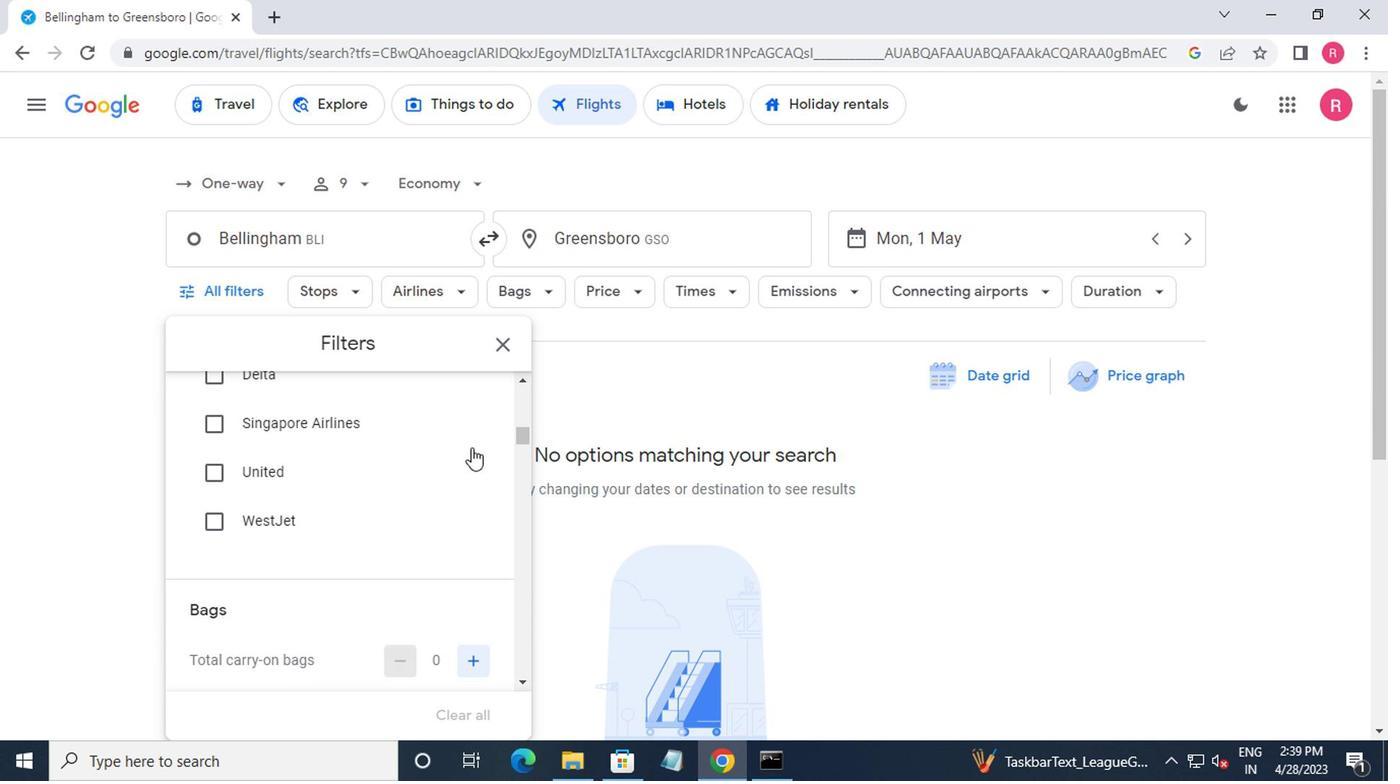 
Action: Mouse scrolled (466, 447) with delta (0, 0)
Screenshot: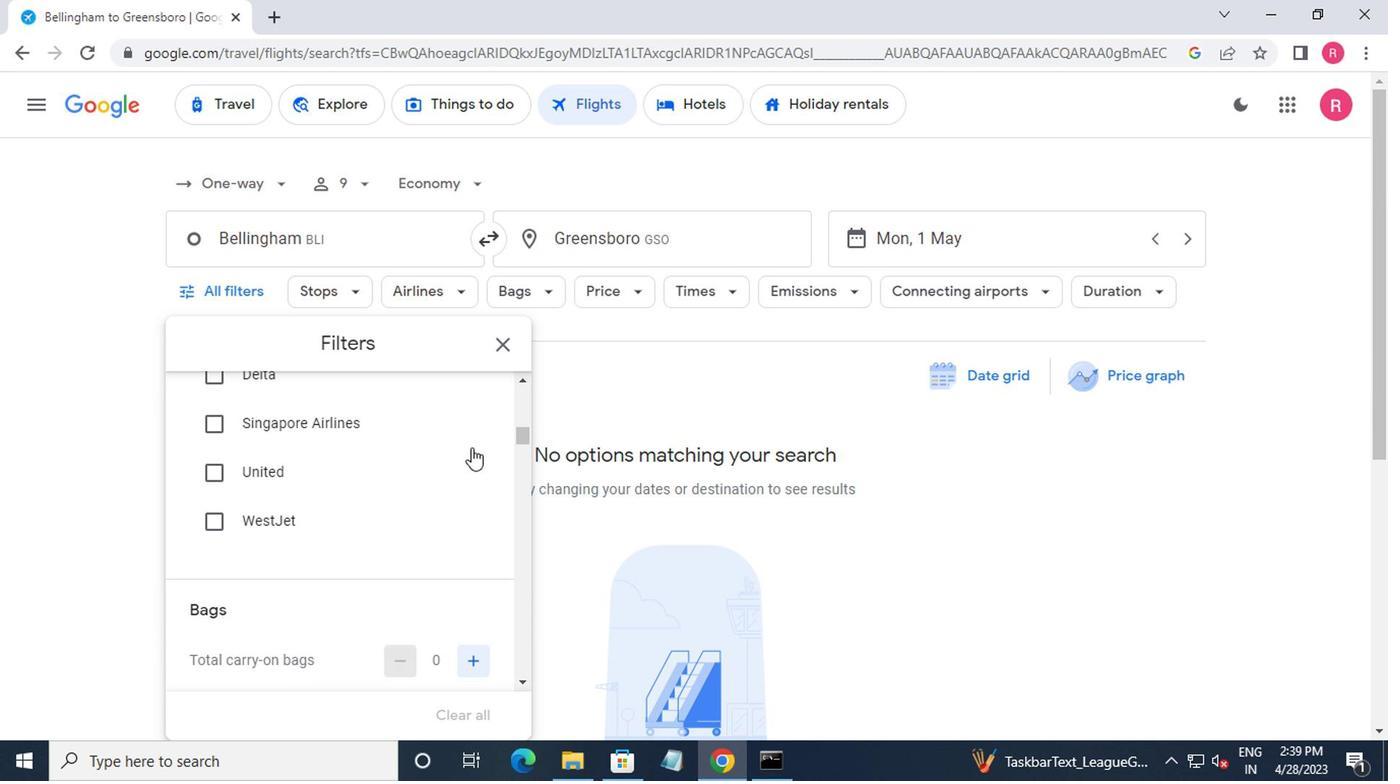 
Action: Mouse scrolled (466, 447) with delta (0, 0)
Screenshot: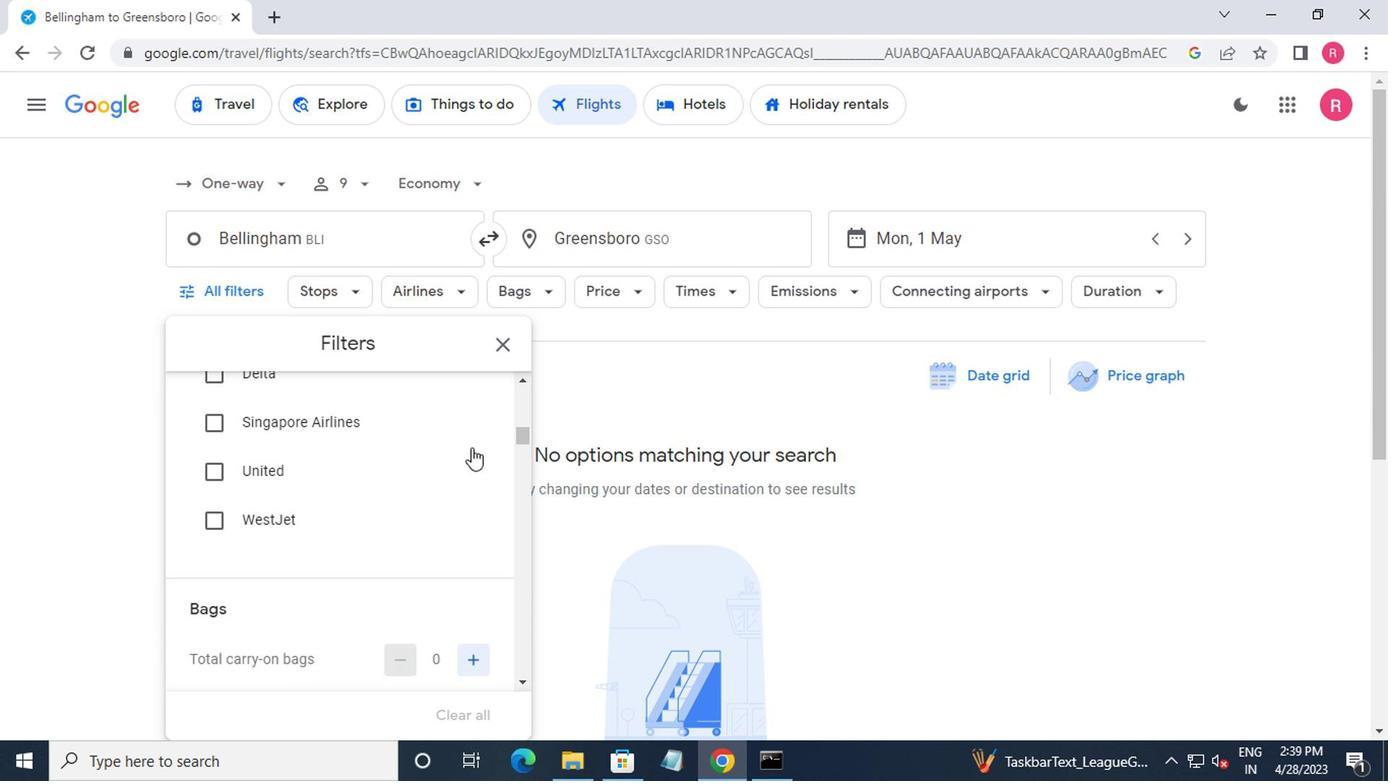 
Action: Mouse moved to (466, 448)
Screenshot: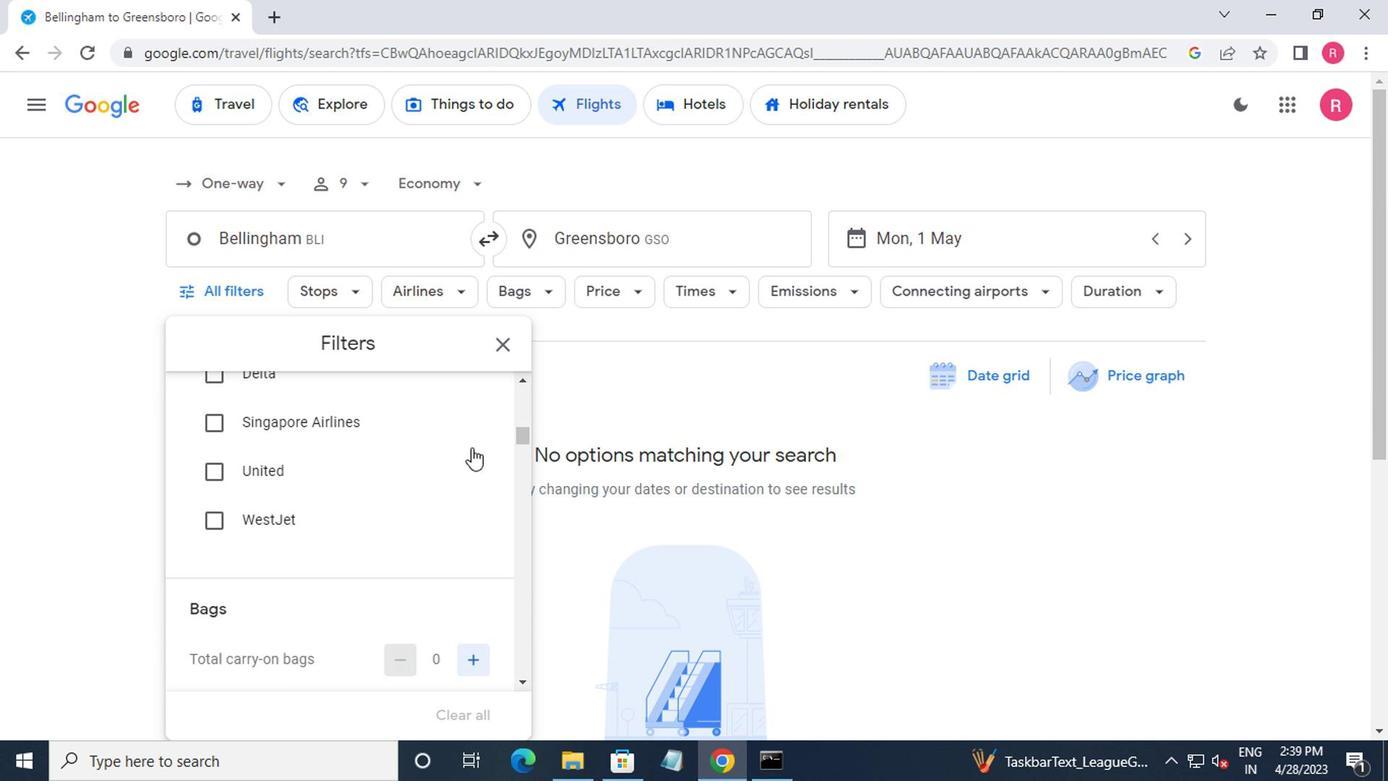 
Action: Mouse scrolled (466, 447) with delta (0, 0)
Screenshot: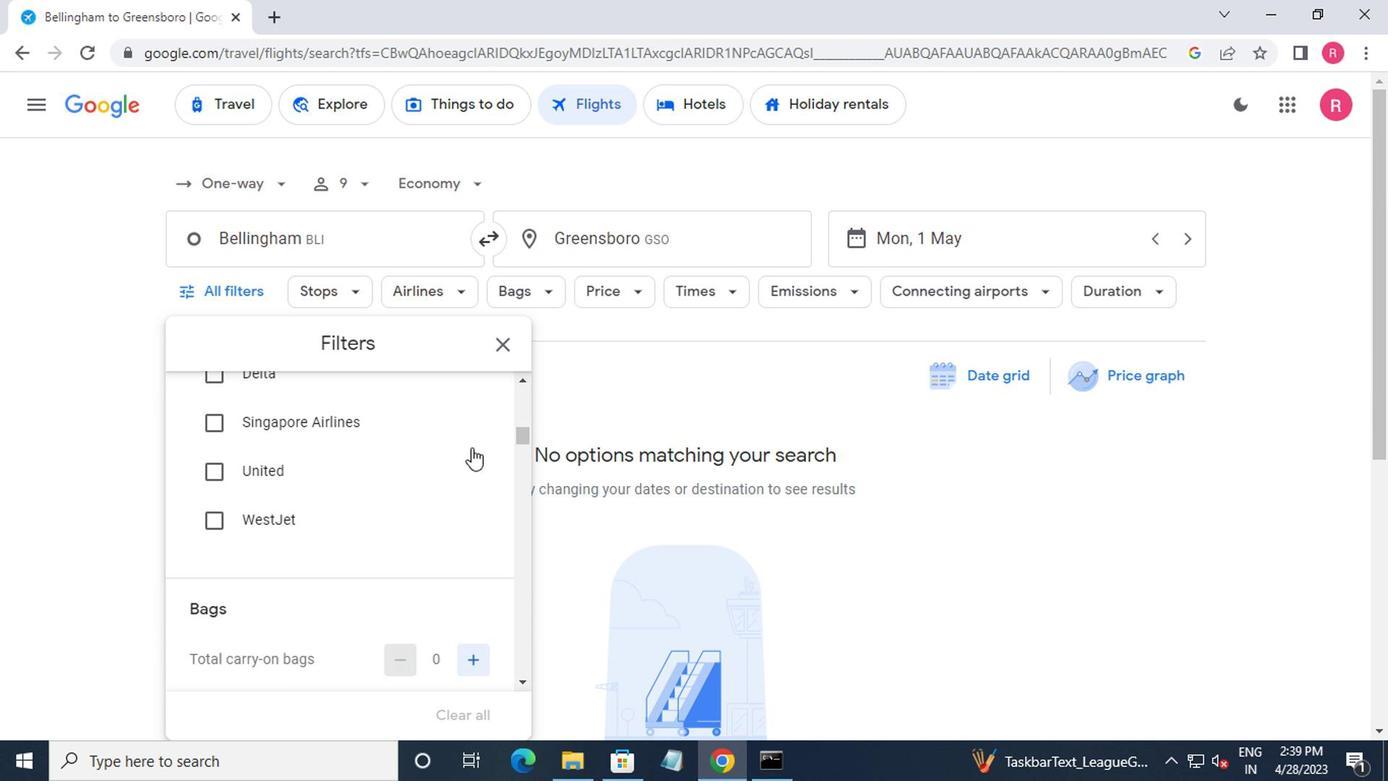 
Action: Mouse scrolled (466, 447) with delta (0, 0)
Screenshot: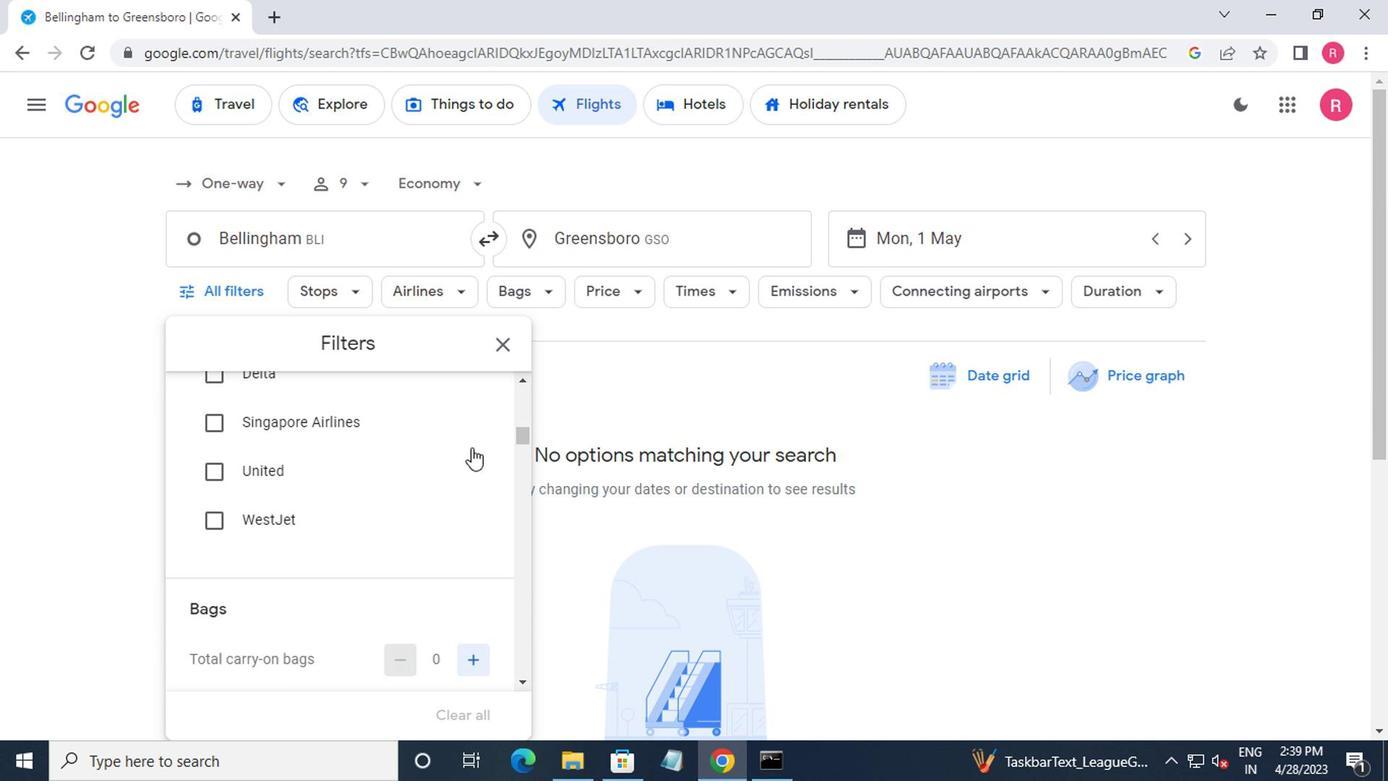 
Action: Mouse moved to (464, 449)
Screenshot: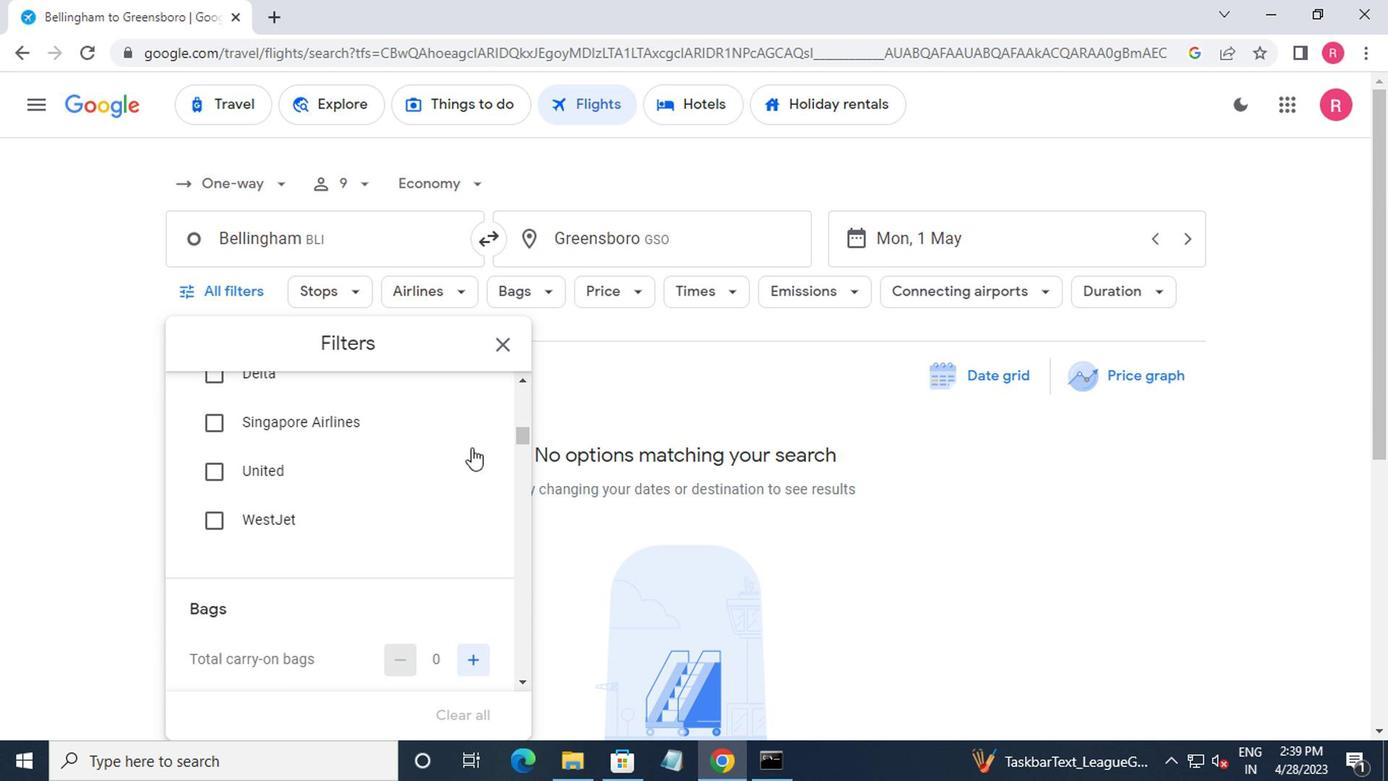 
Action: Mouse scrolled (464, 450) with delta (0, 0)
Screenshot: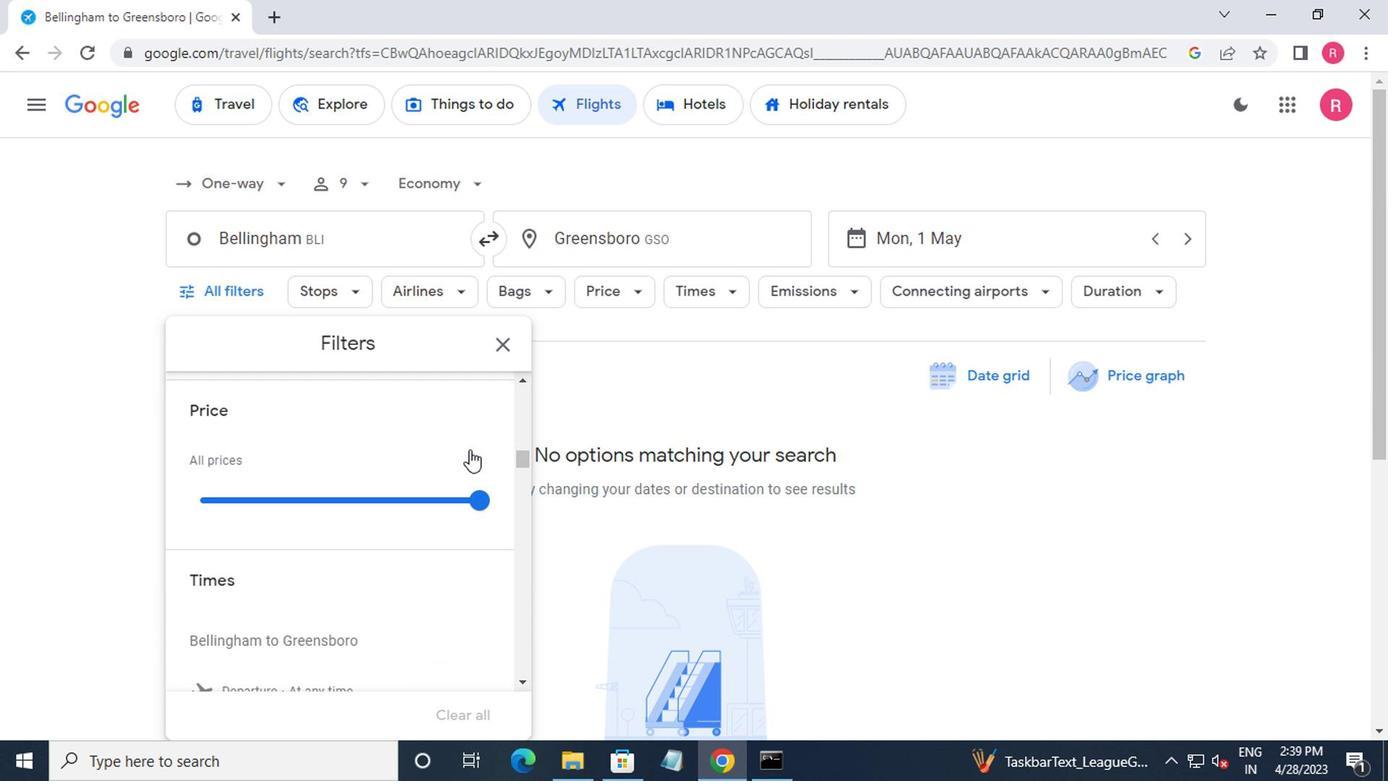 
Action: Mouse scrolled (464, 450) with delta (0, 0)
Screenshot: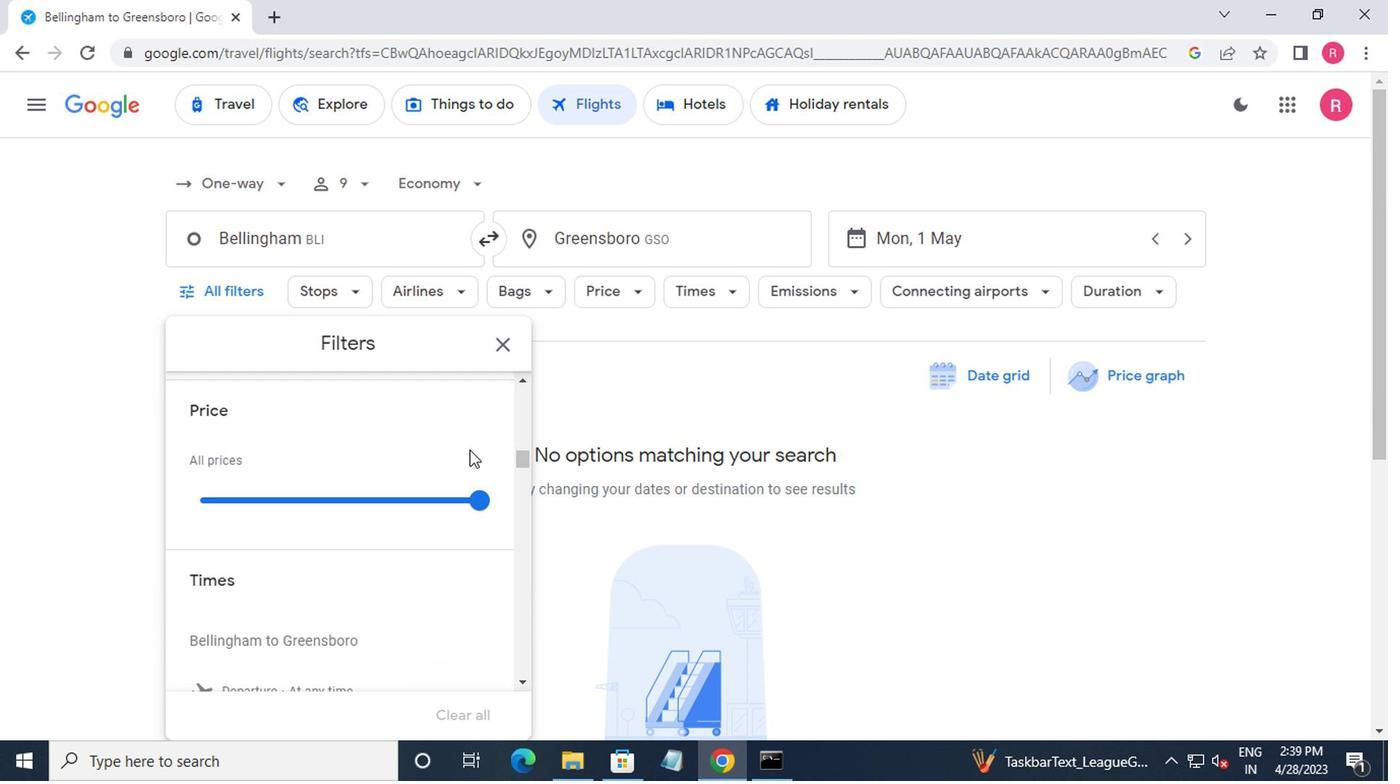 
Action: Mouse scrolled (464, 450) with delta (0, 0)
Screenshot: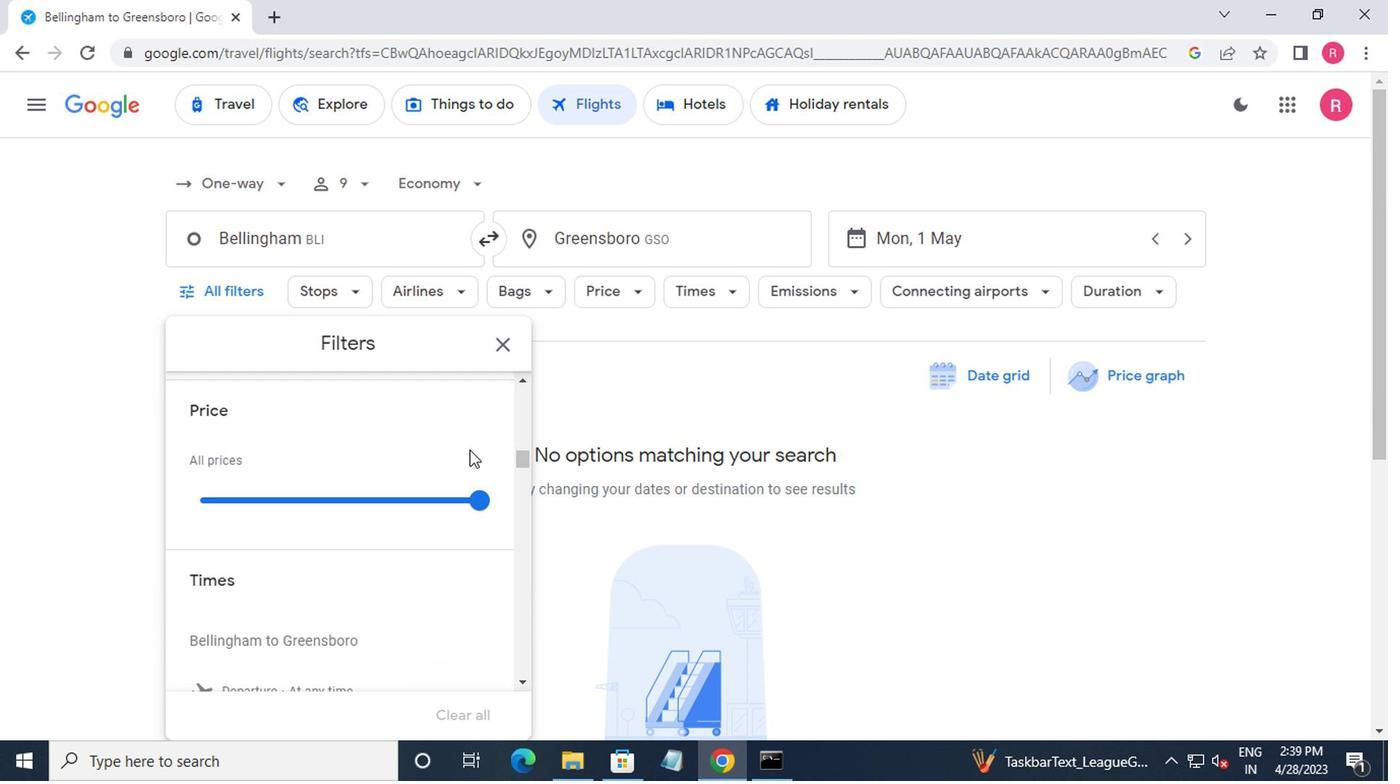 
Action: Mouse moved to (469, 597)
Screenshot: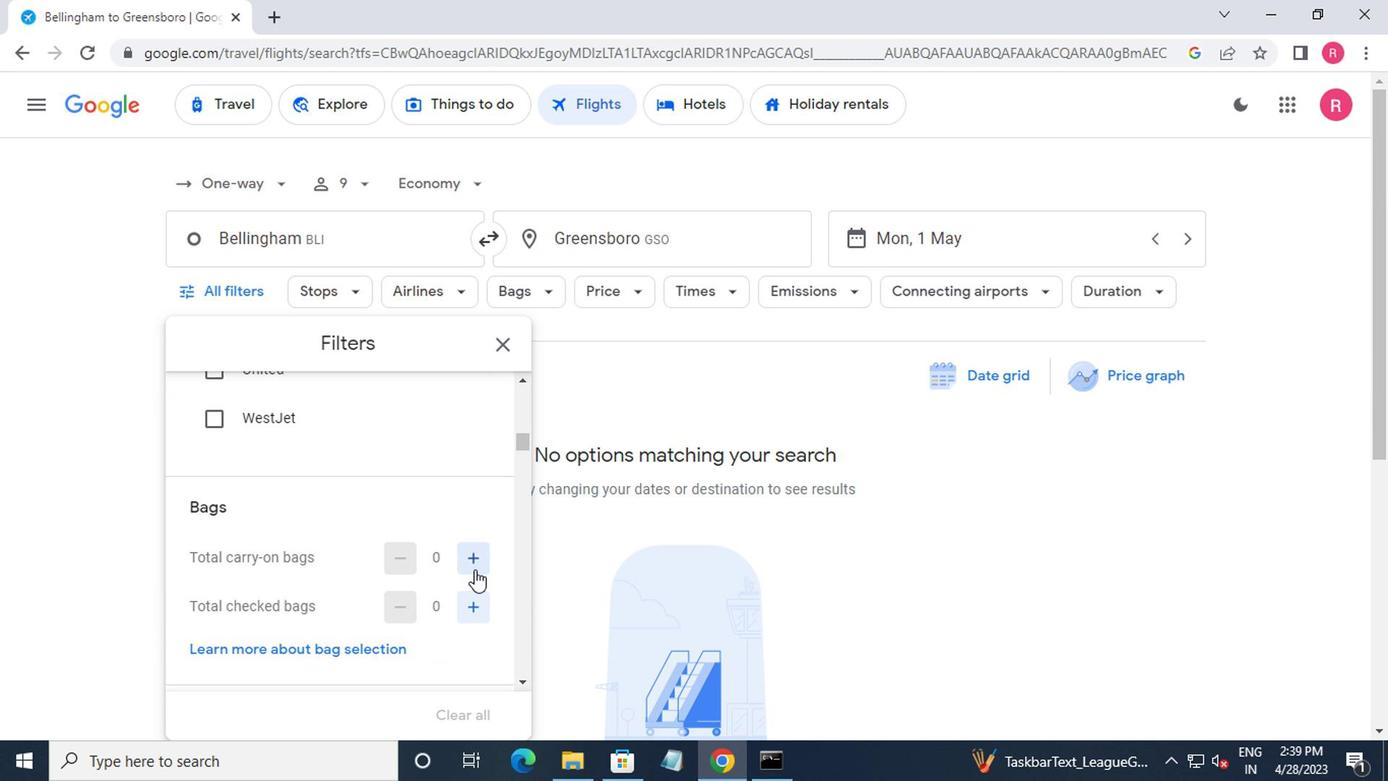
Action: Mouse pressed left at (469, 597)
Screenshot: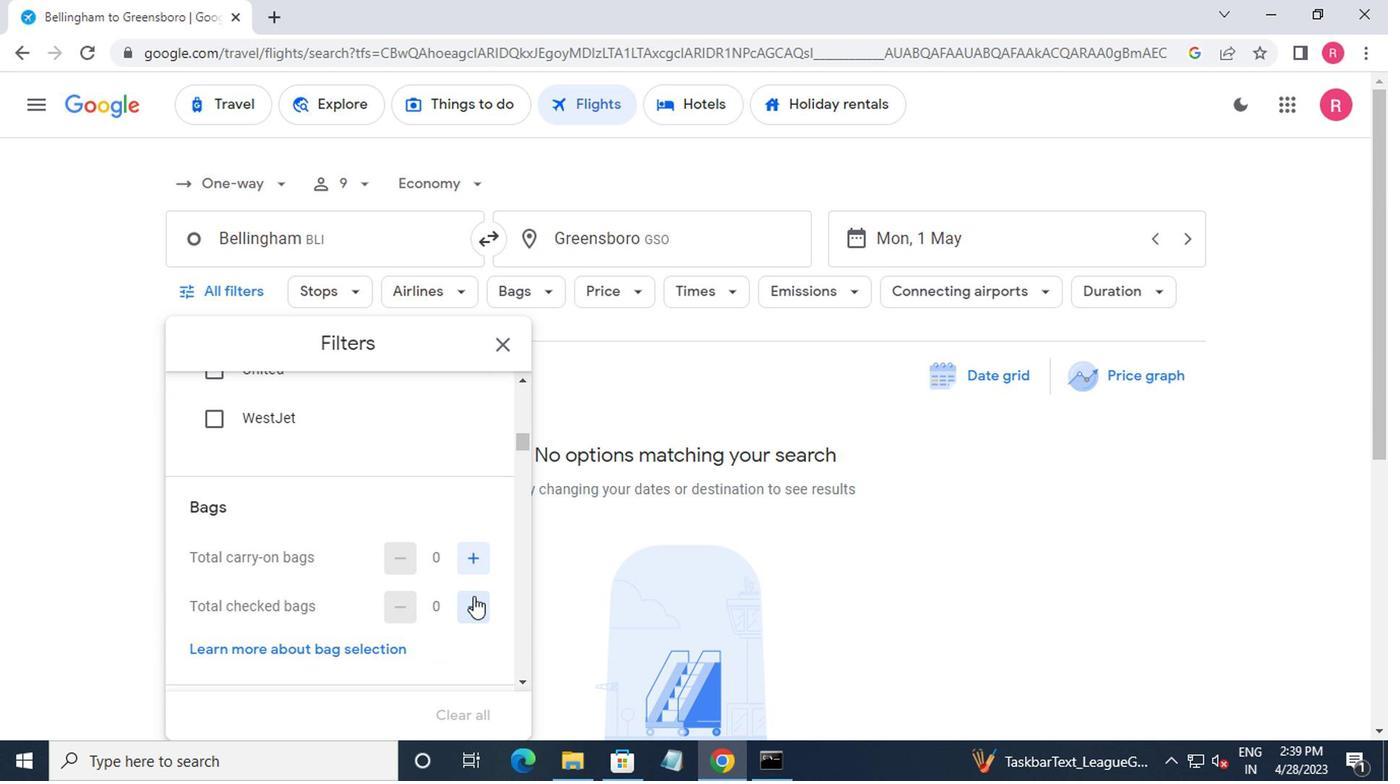 
Action: Mouse pressed left at (469, 597)
Screenshot: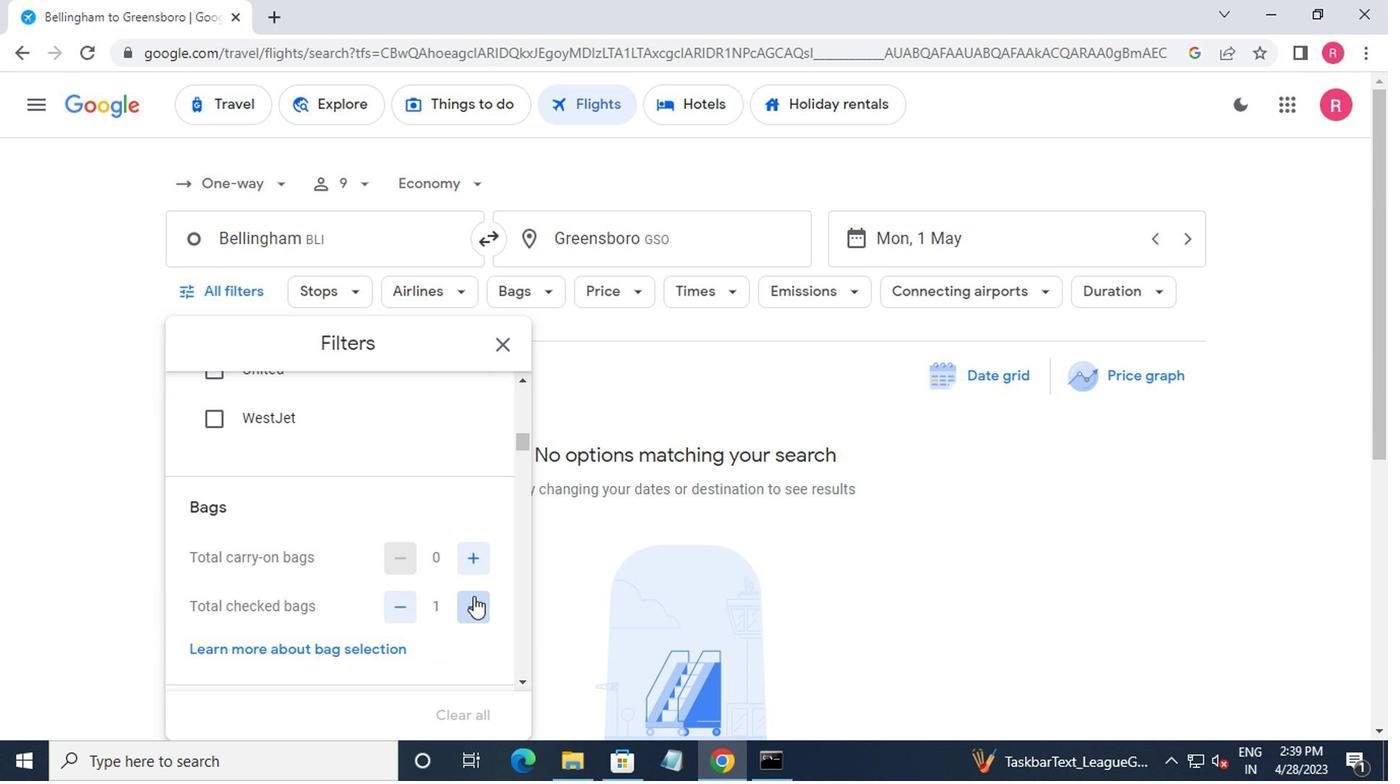 
Action: Mouse moved to (464, 595)
Screenshot: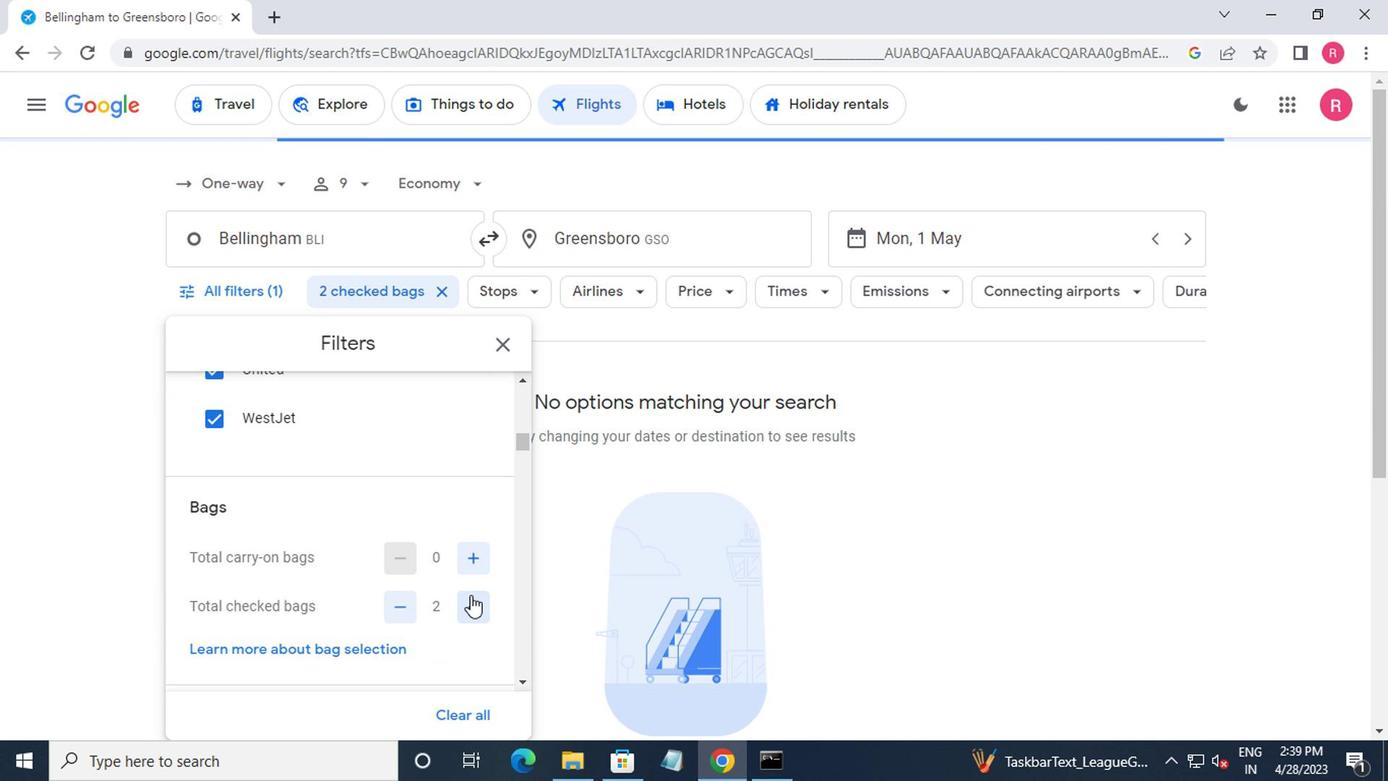 
Action: Mouse scrolled (464, 594) with delta (0, 0)
Screenshot: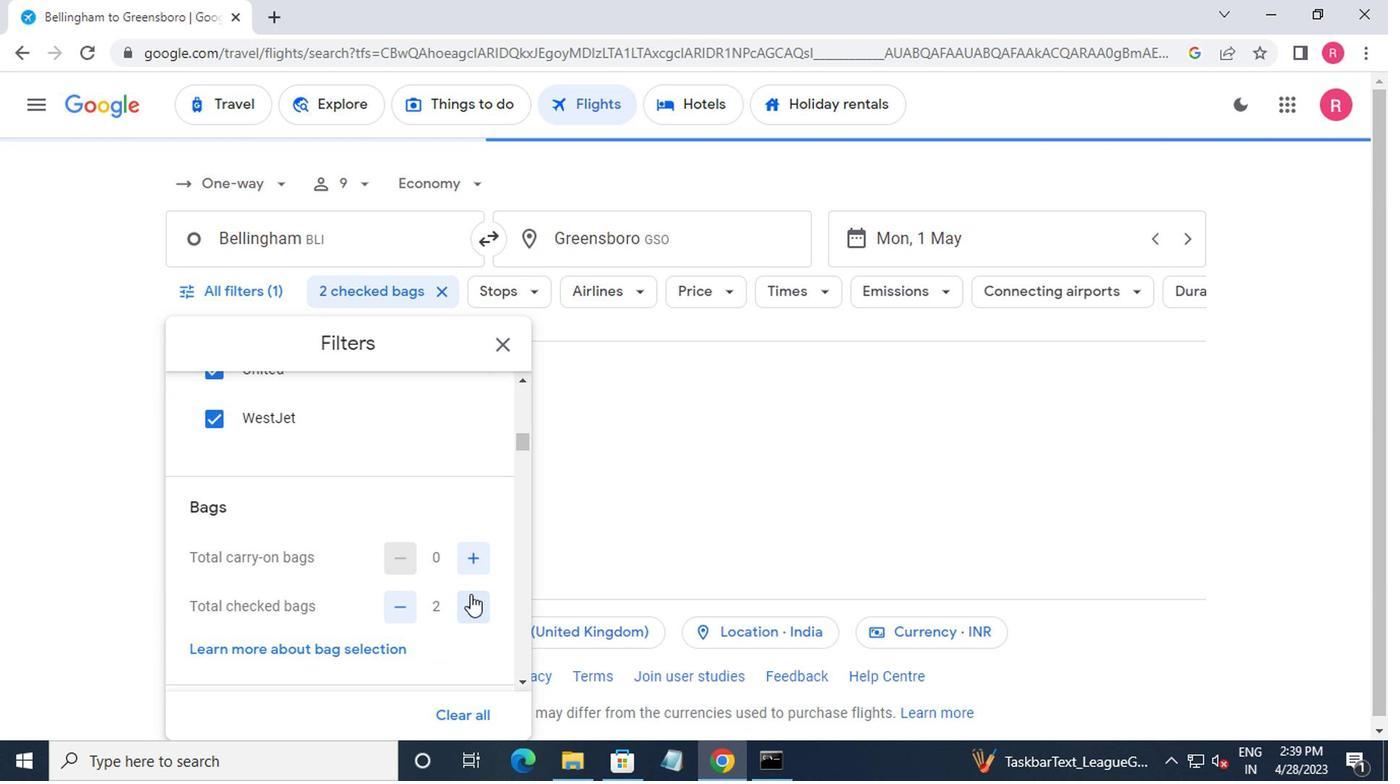 
Action: Mouse moved to (464, 595)
Screenshot: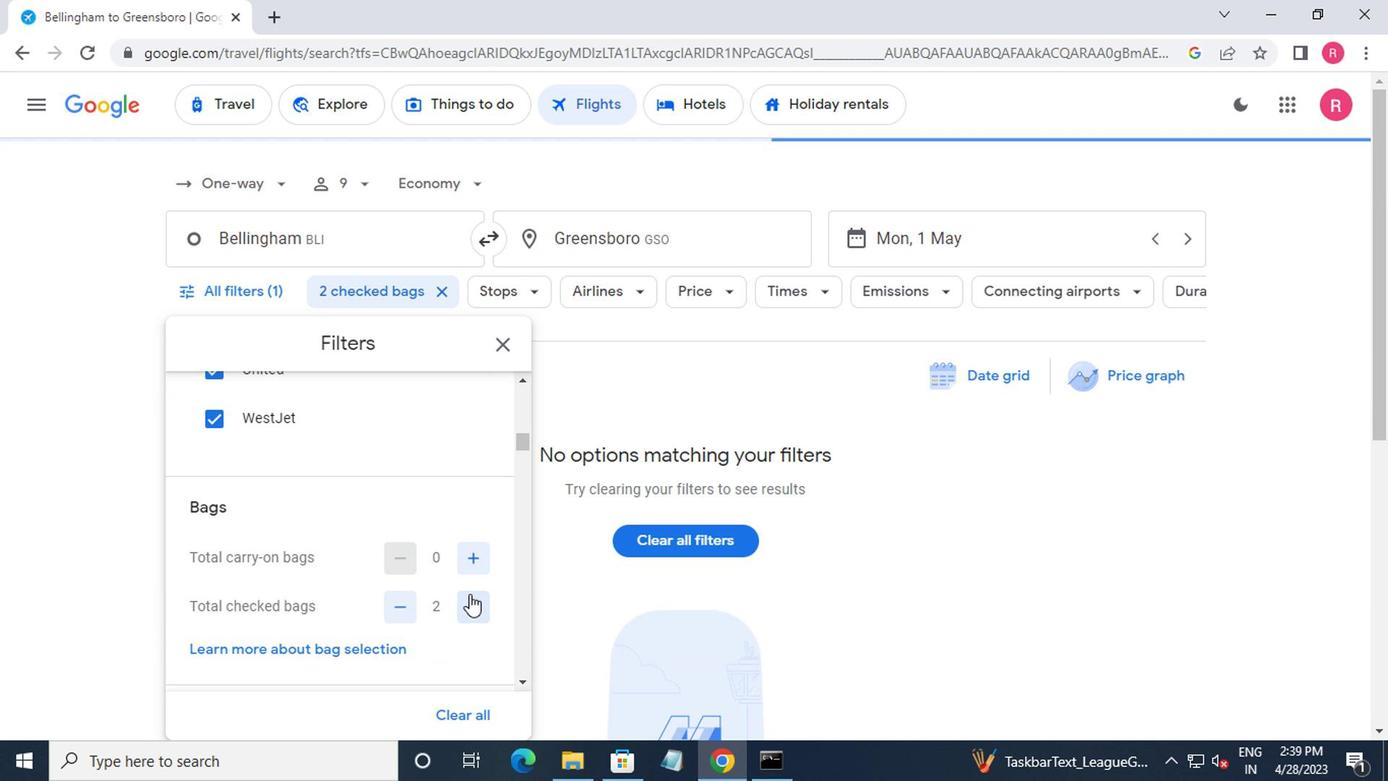 
Action: Mouse scrolled (464, 594) with delta (0, 0)
Screenshot: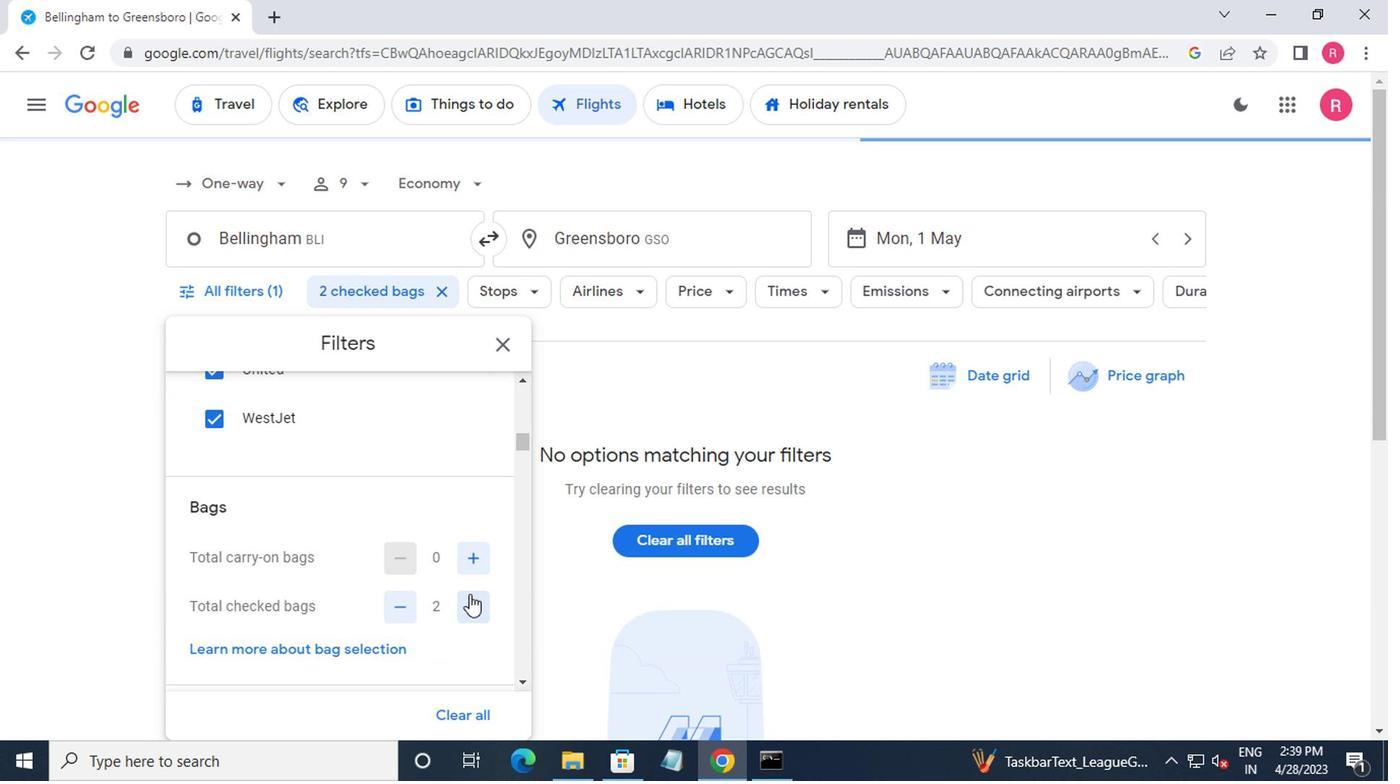 
Action: Mouse moved to (462, 592)
Screenshot: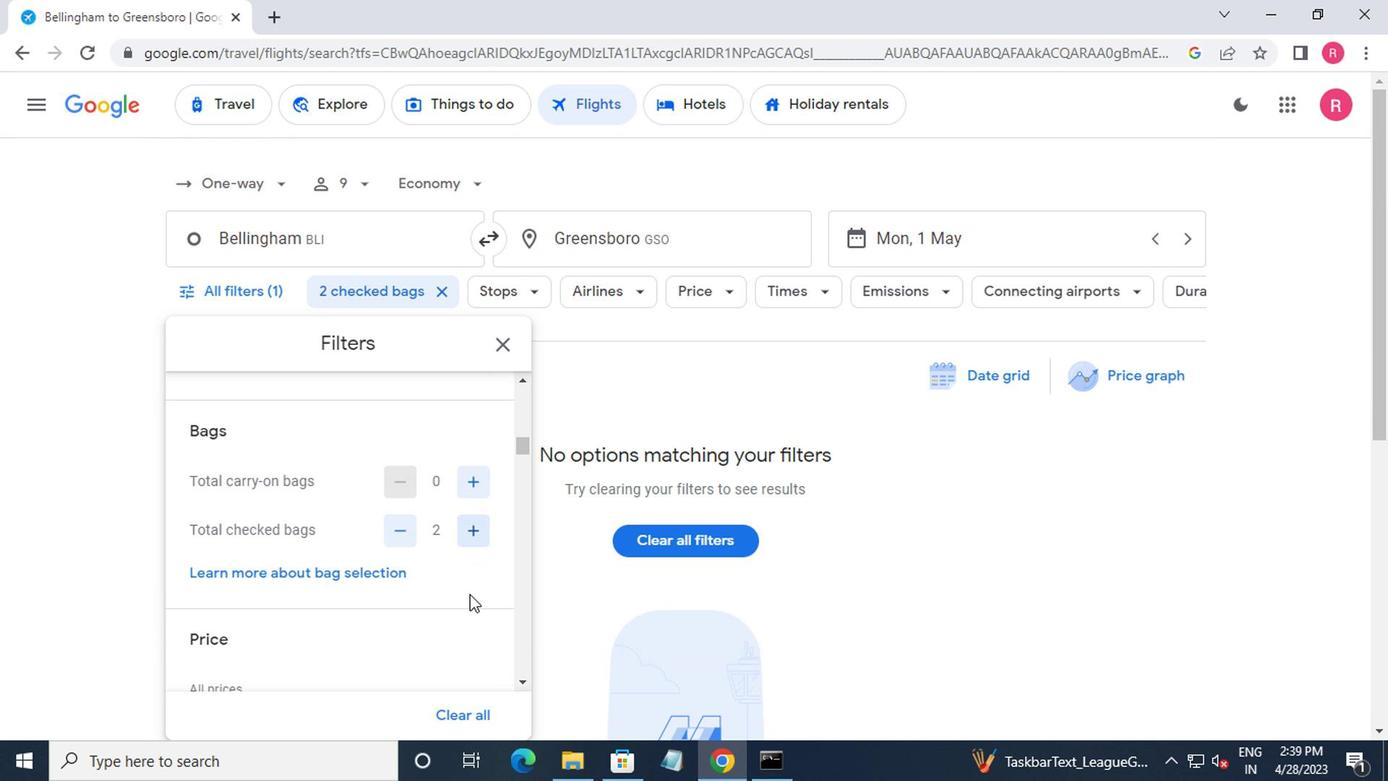 
Action: Mouse scrolled (462, 592) with delta (0, 0)
Screenshot: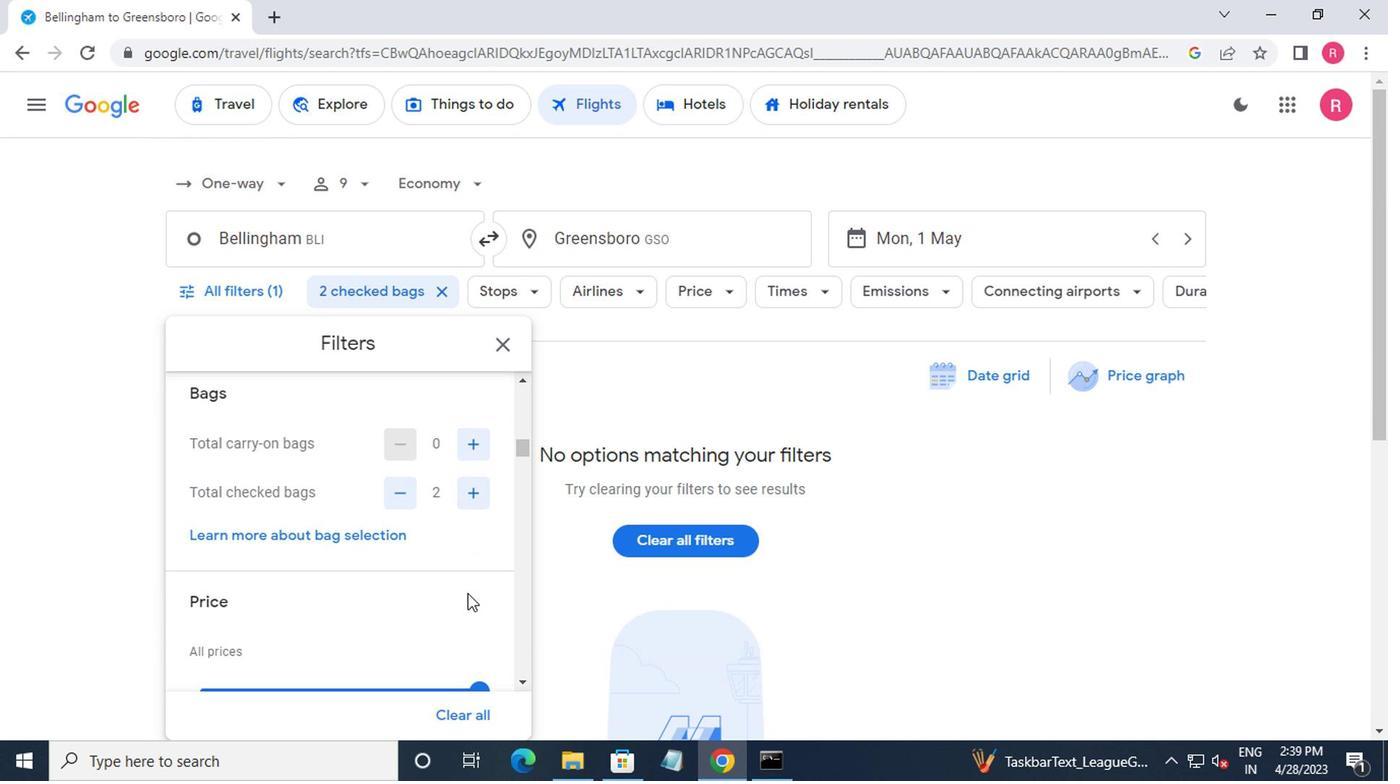 
Action: Mouse moved to (462, 592)
Screenshot: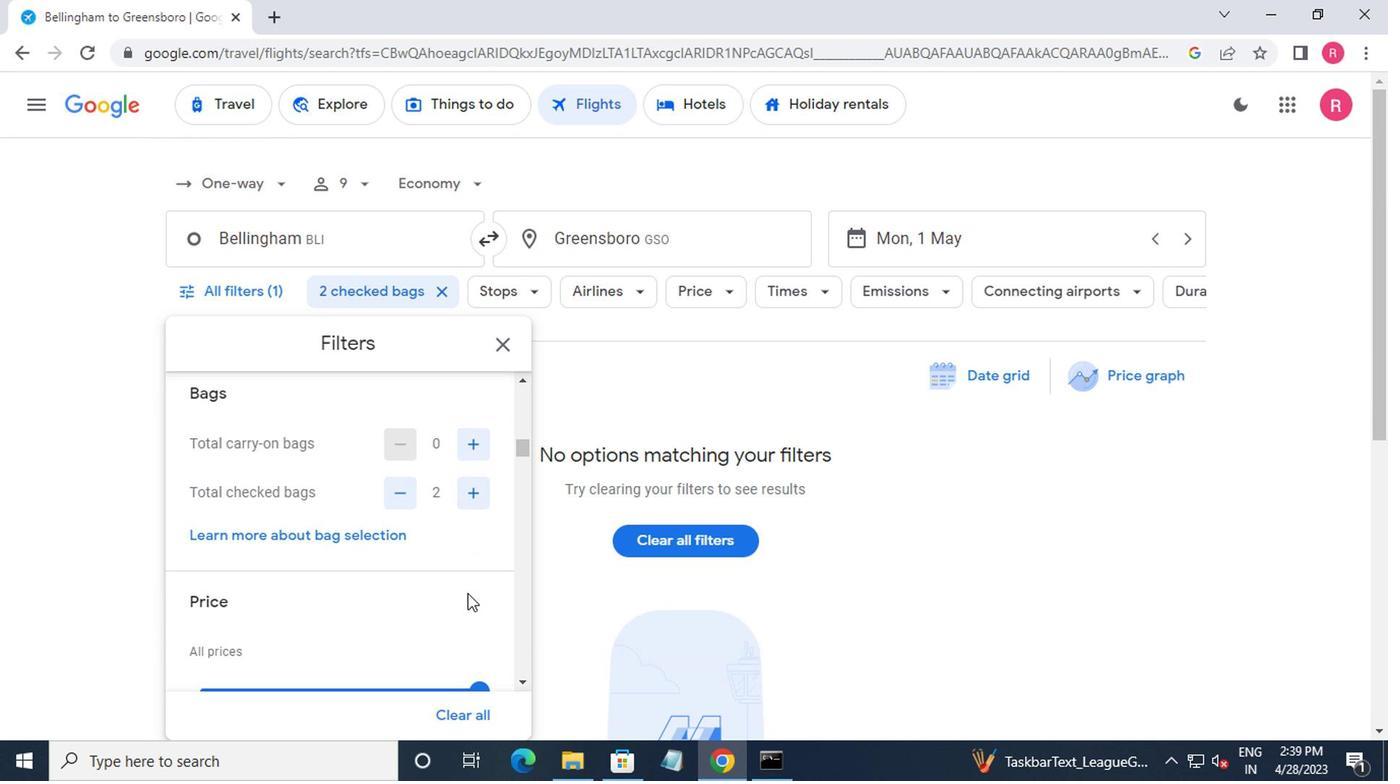 
Action: Mouse scrolled (462, 592) with delta (0, 0)
Screenshot: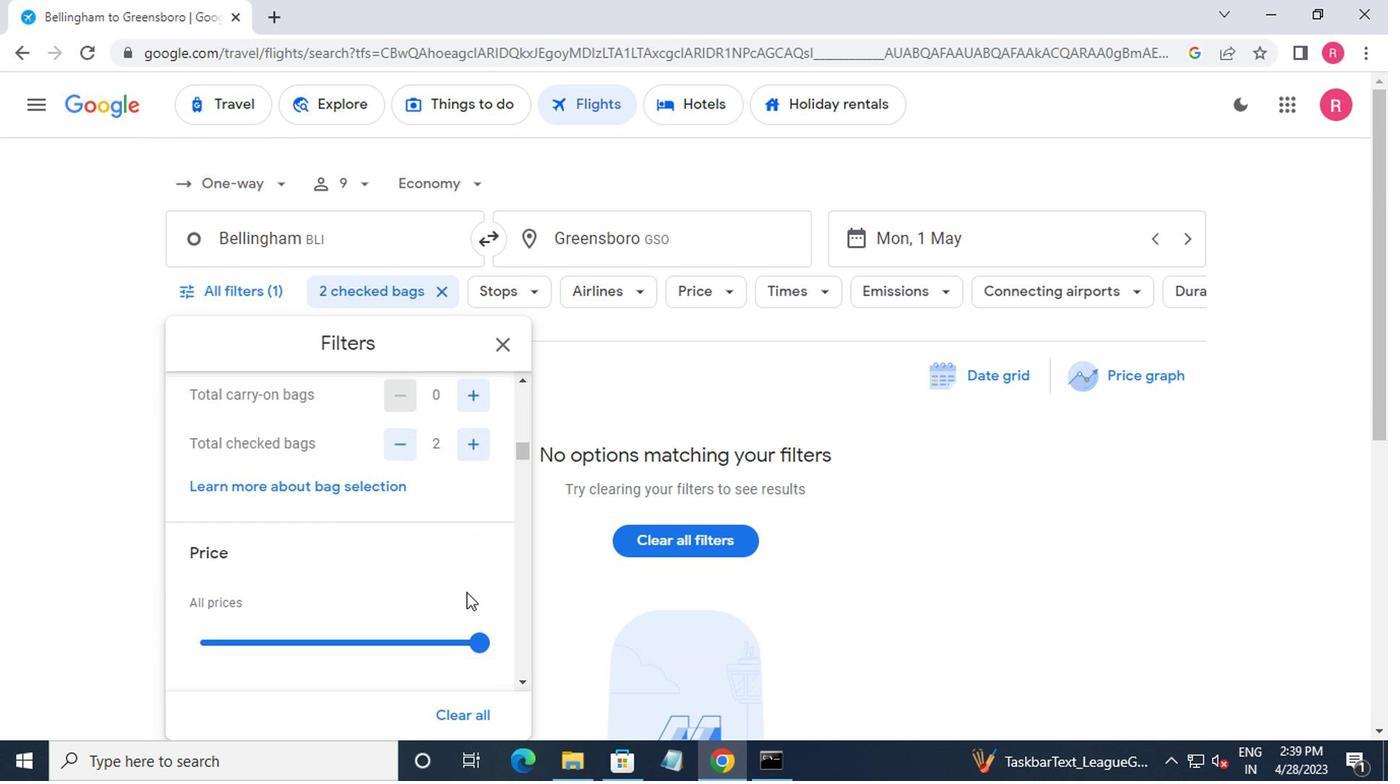 
Action: Mouse moved to (467, 391)
Screenshot: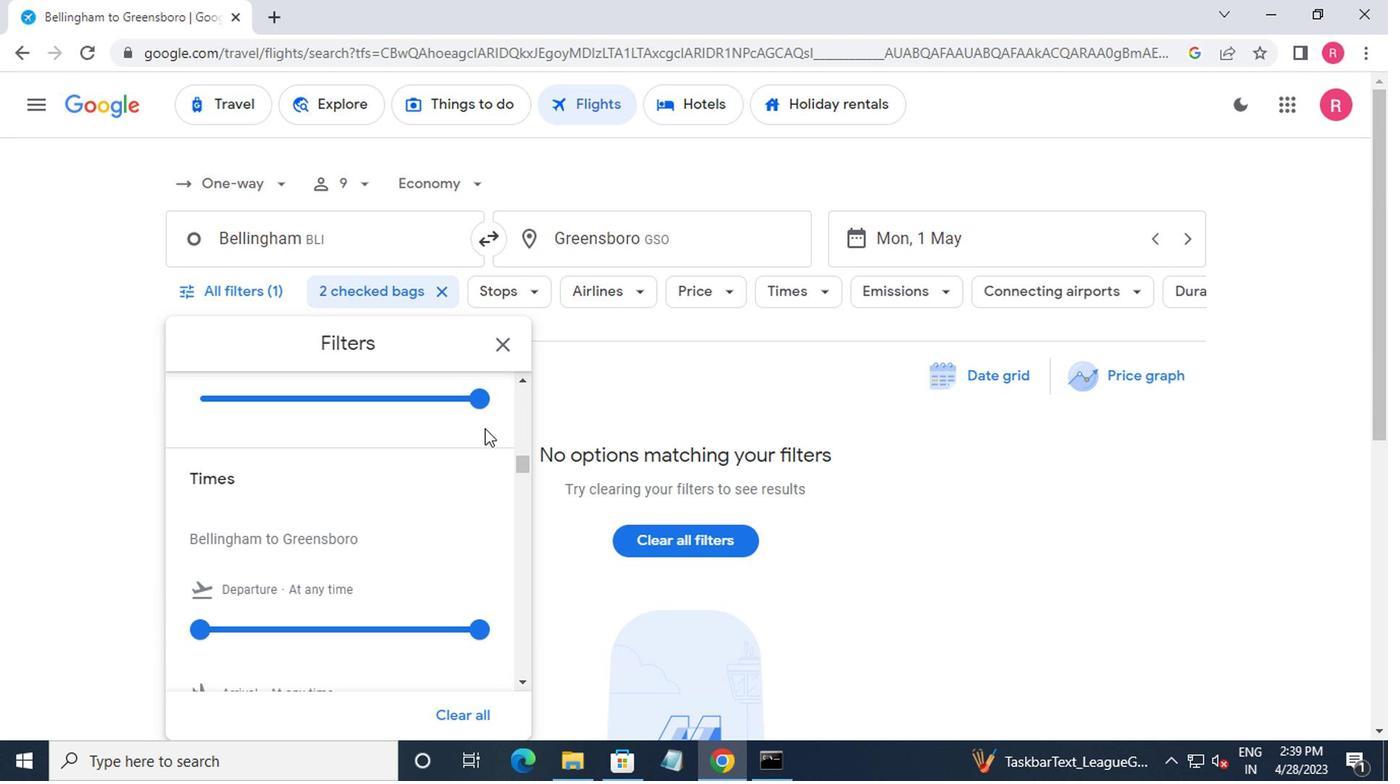 
Action: Mouse pressed left at (467, 391)
Screenshot: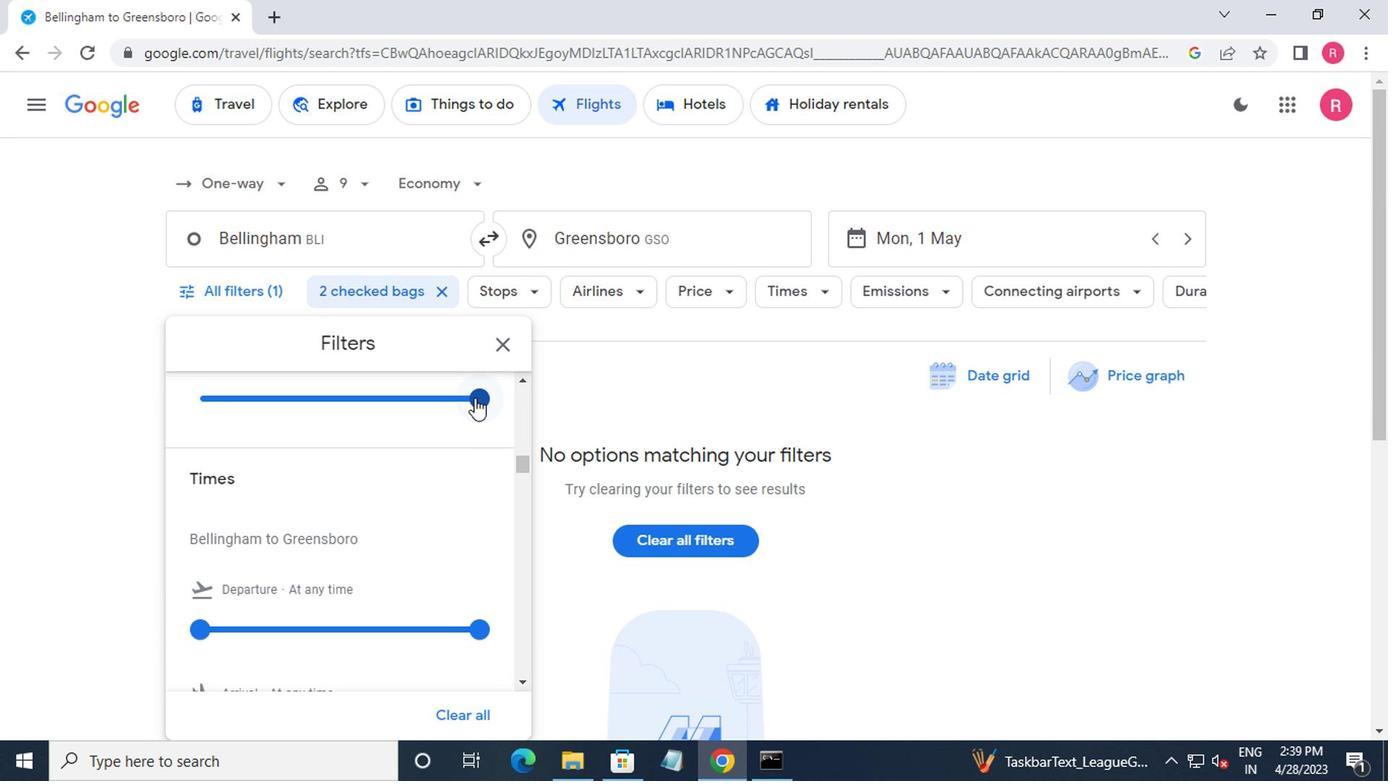
Action: Mouse moved to (433, 467)
Screenshot: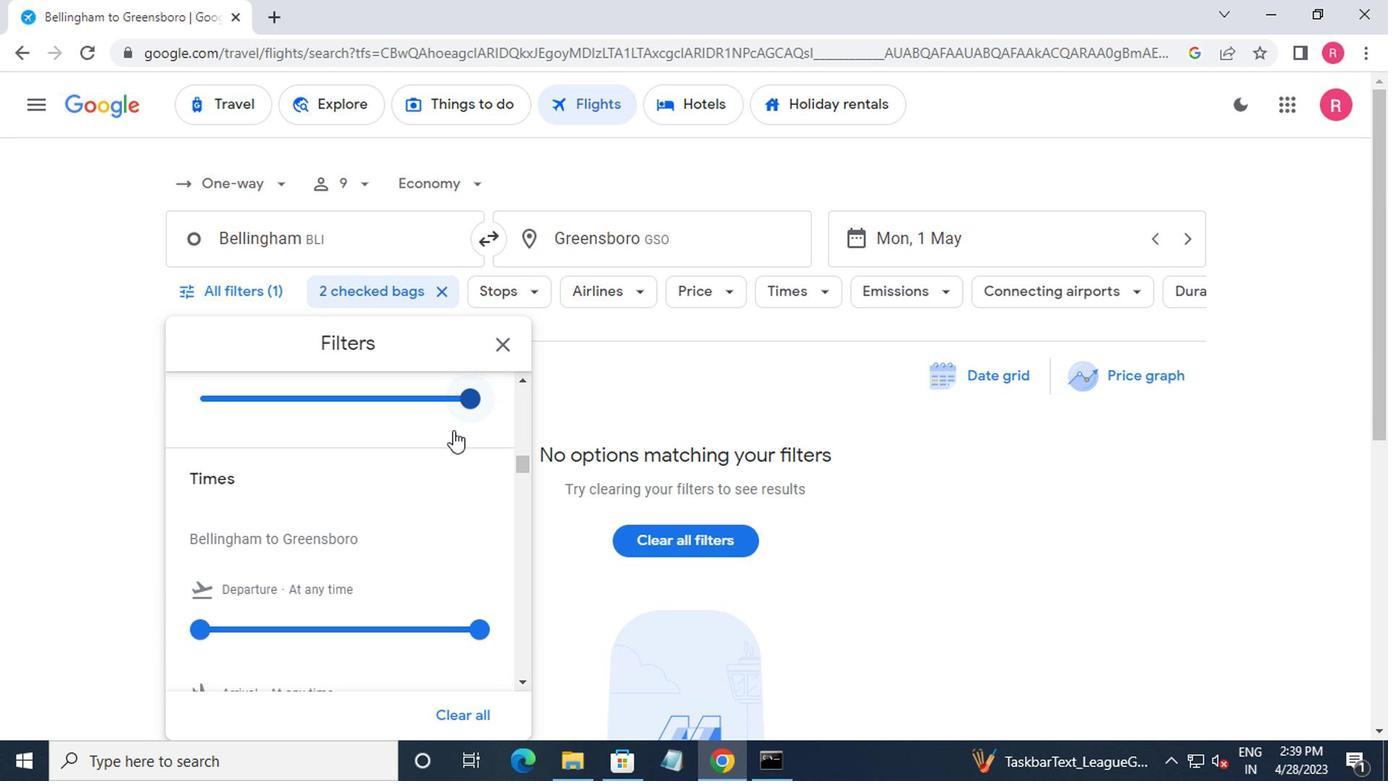 
Action: Mouse scrolled (433, 467) with delta (0, 0)
Screenshot: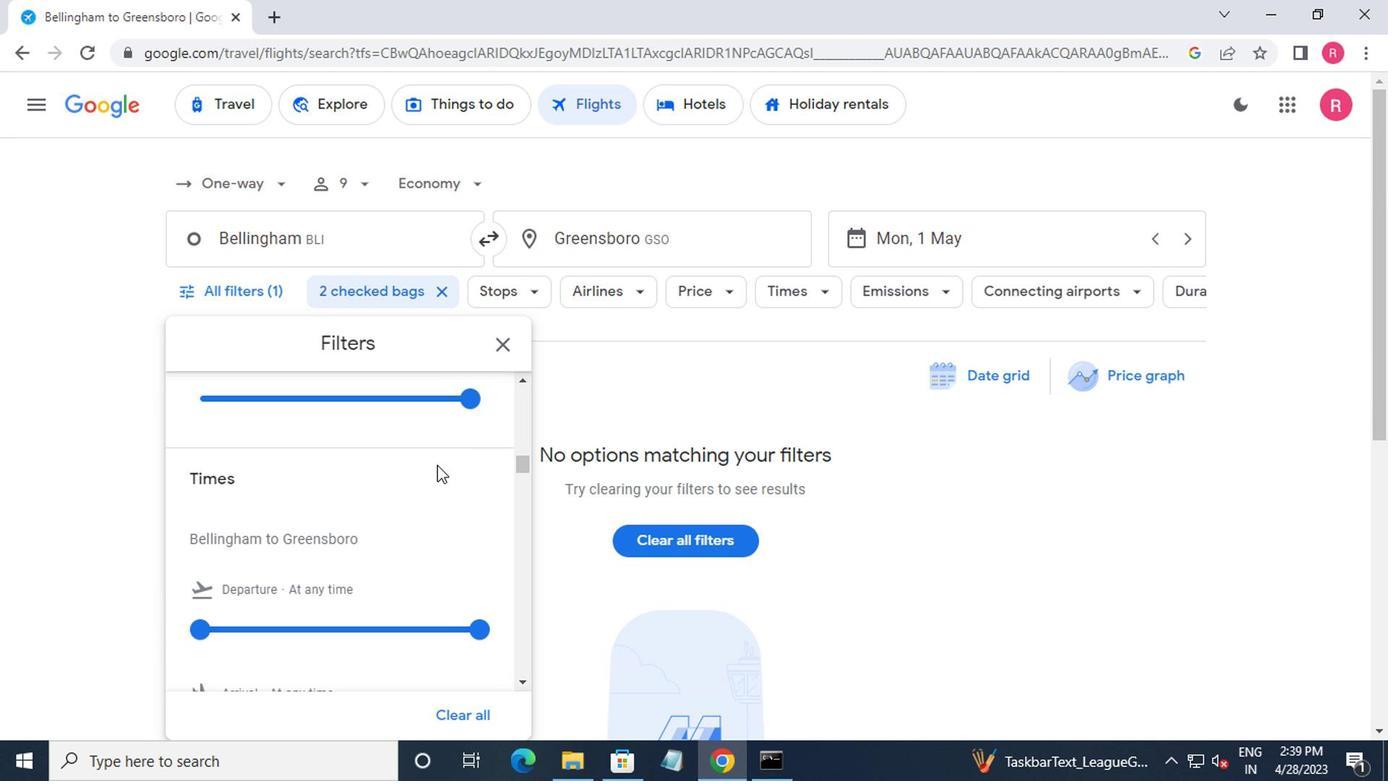 
Action: Mouse moved to (464, 513)
Screenshot: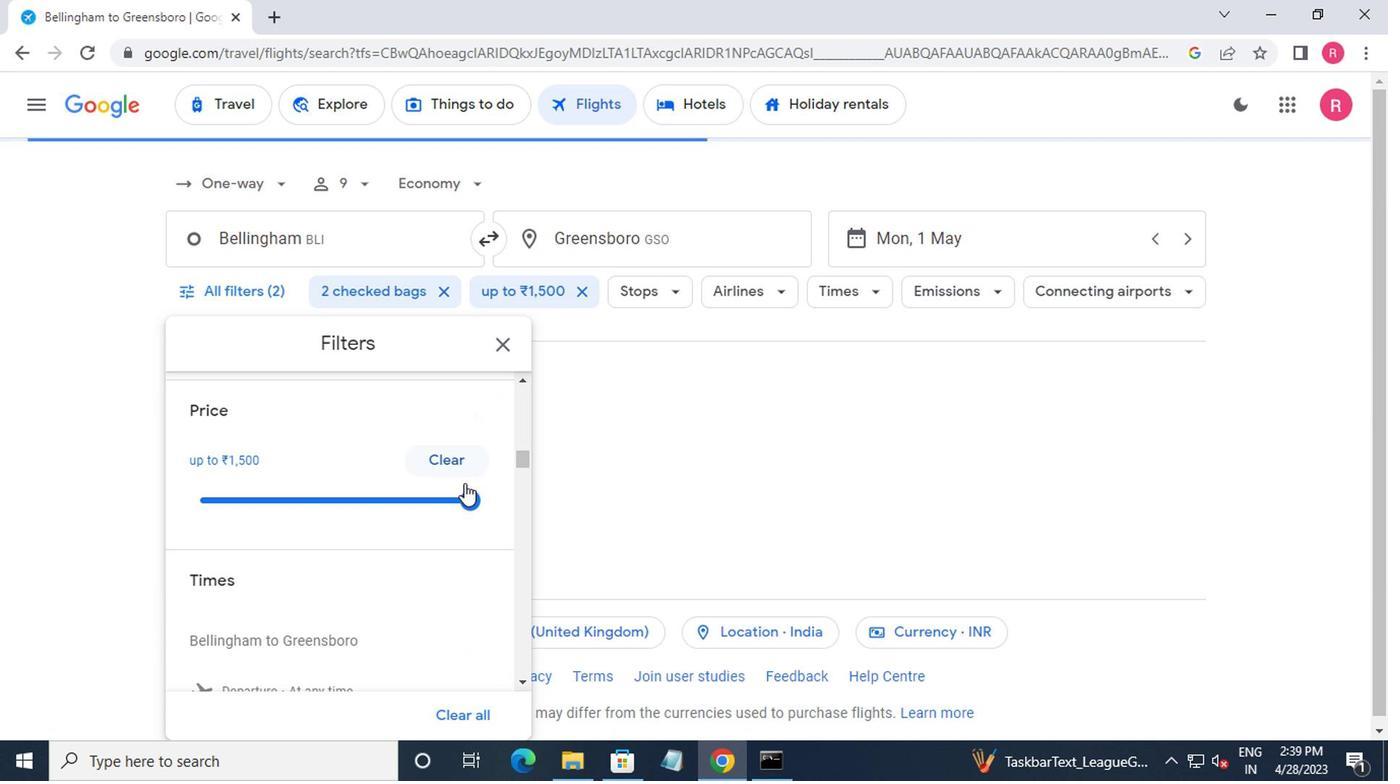 
Action: Mouse pressed left at (464, 513)
Screenshot: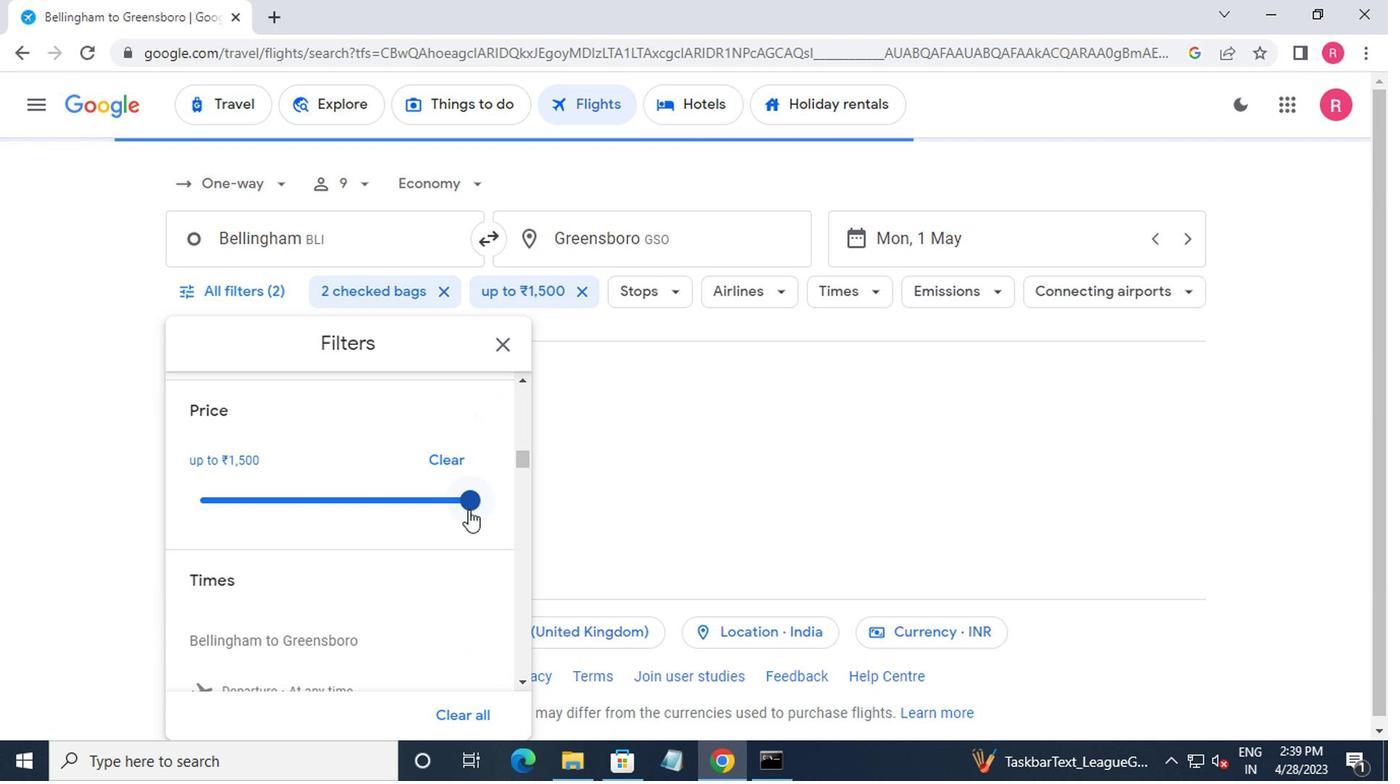 
Action: Mouse moved to (446, 520)
Screenshot: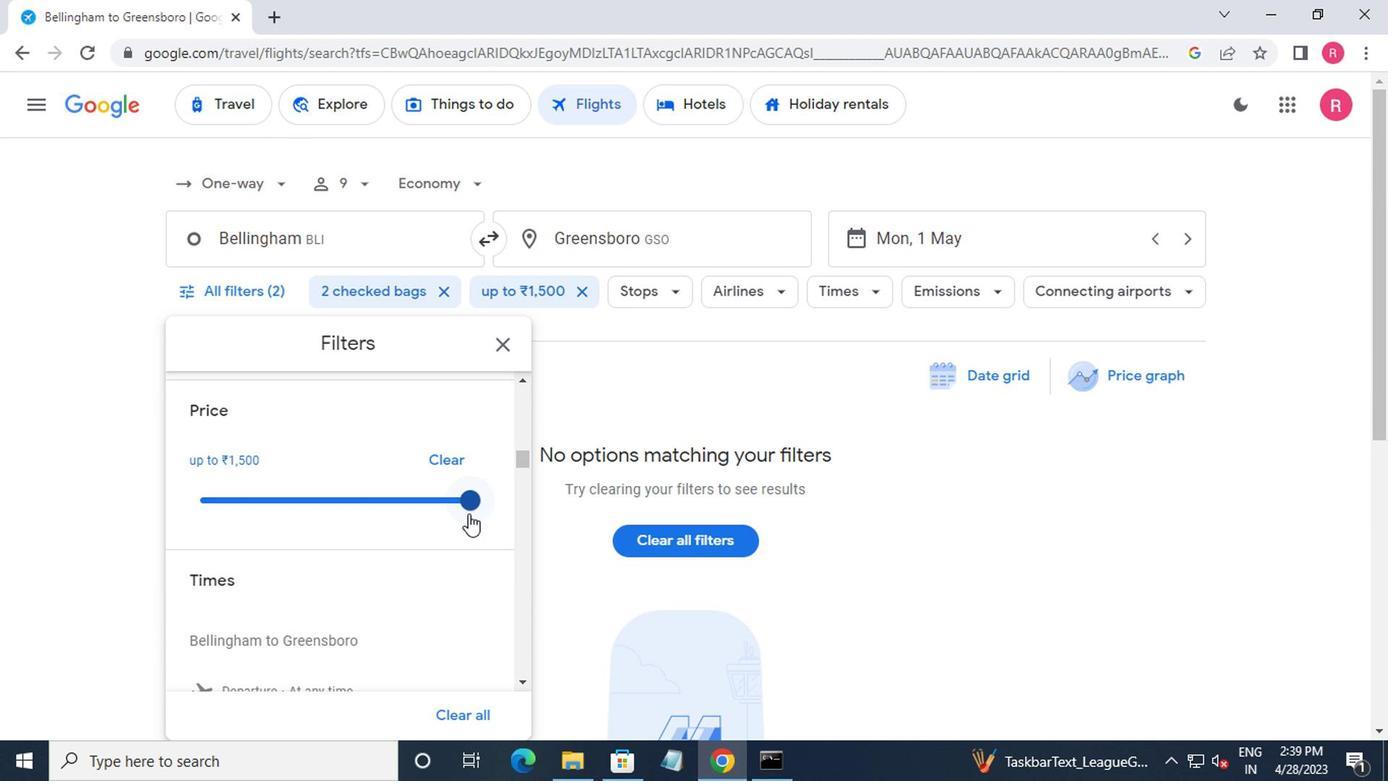 
Action: Mouse scrolled (446, 519) with delta (0, -1)
Screenshot: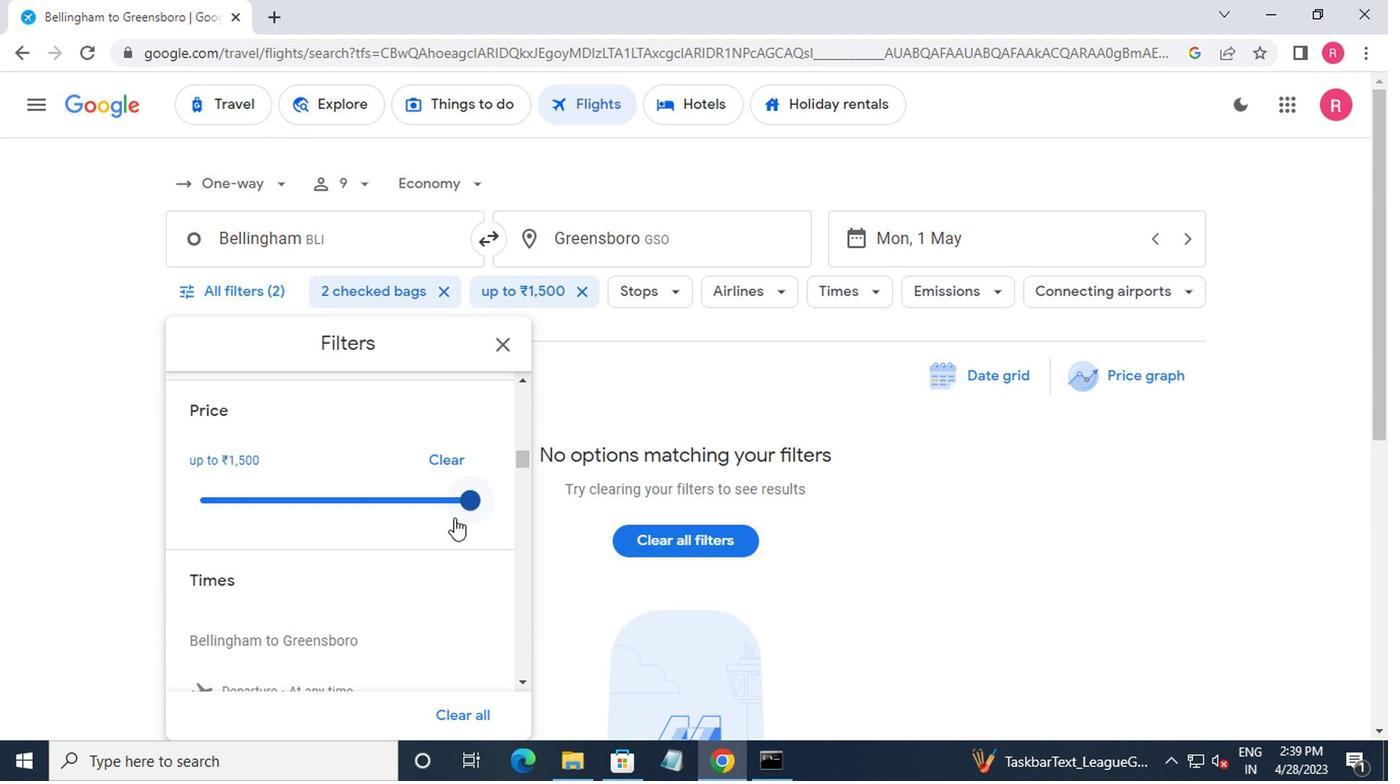 
Action: Mouse scrolled (446, 519) with delta (0, -1)
Screenshot: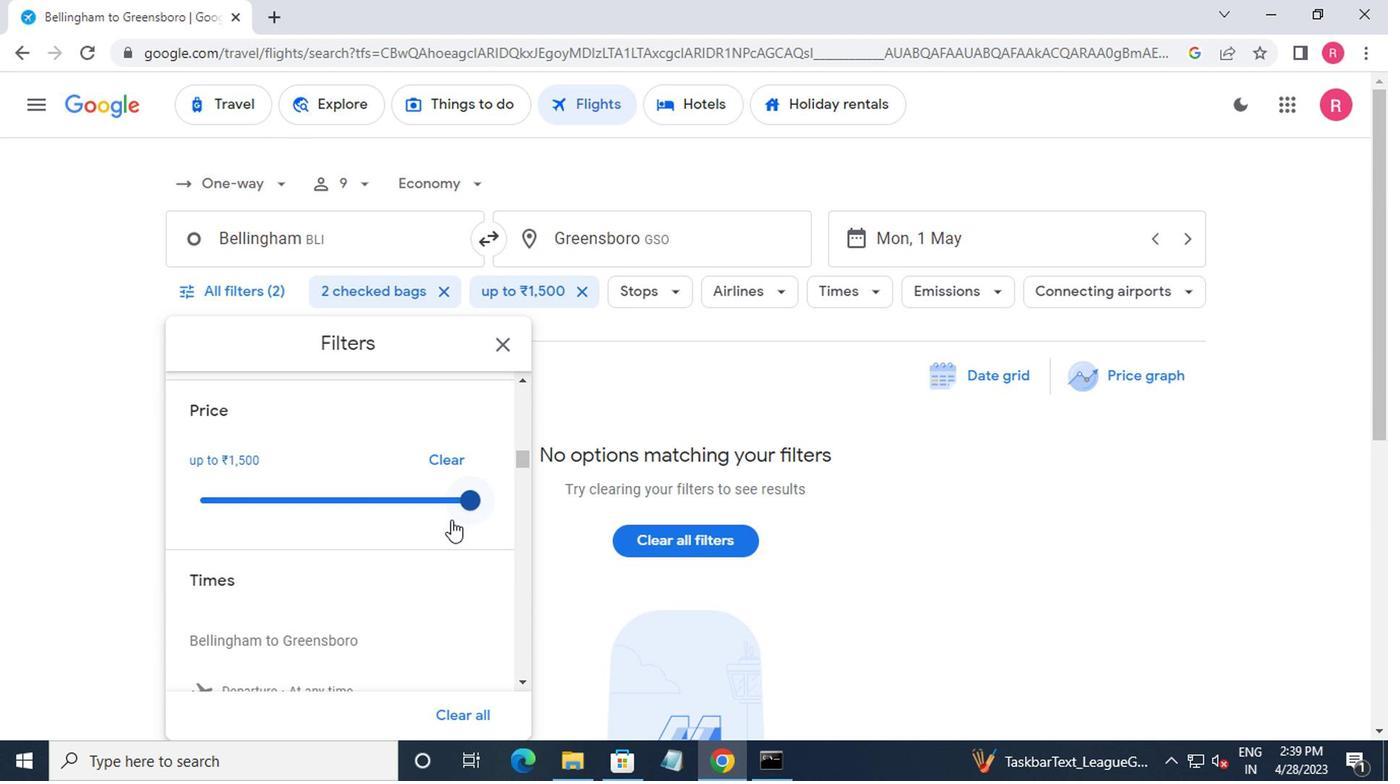 
Action: Mouse moved to (446, 521)
Screenshot: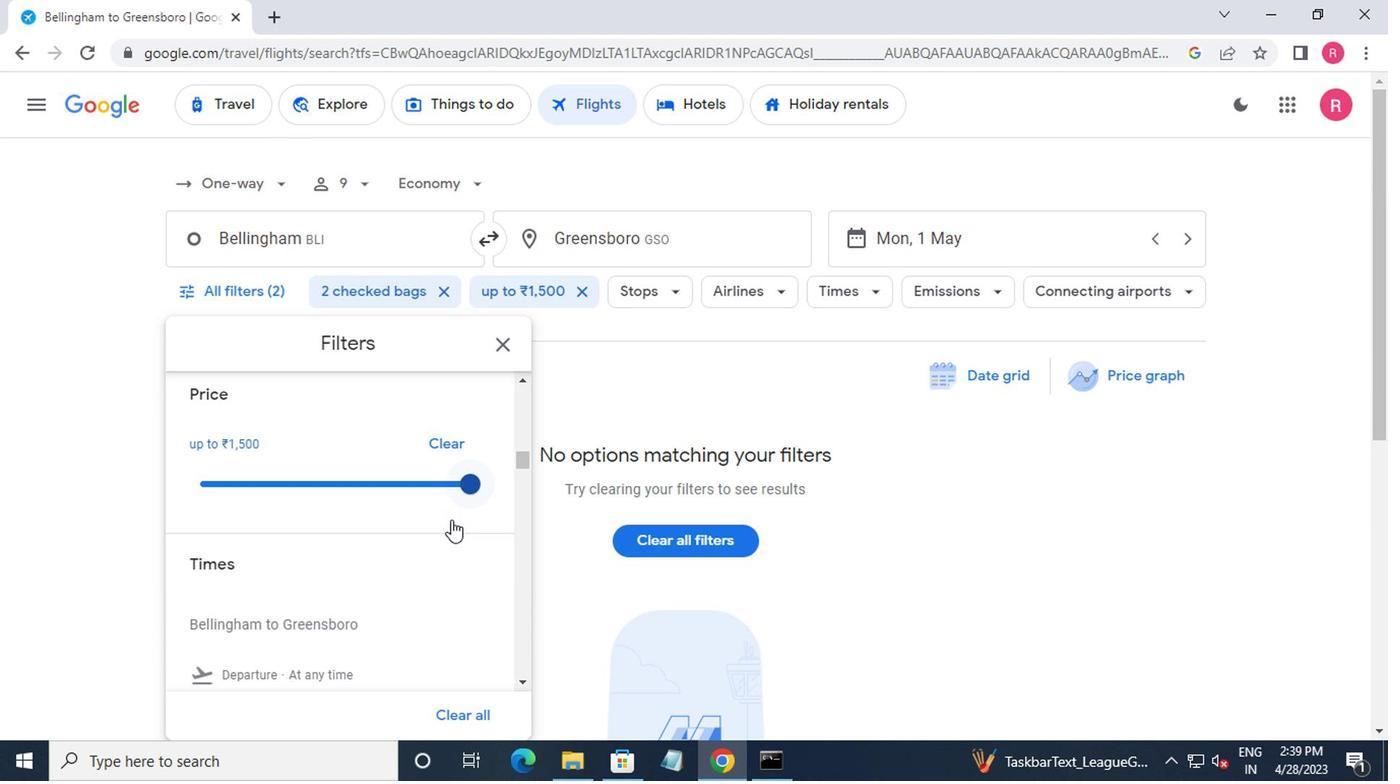 
Action: Mouse scrolled (446, 520) with delta (0, 0)
Screenshot: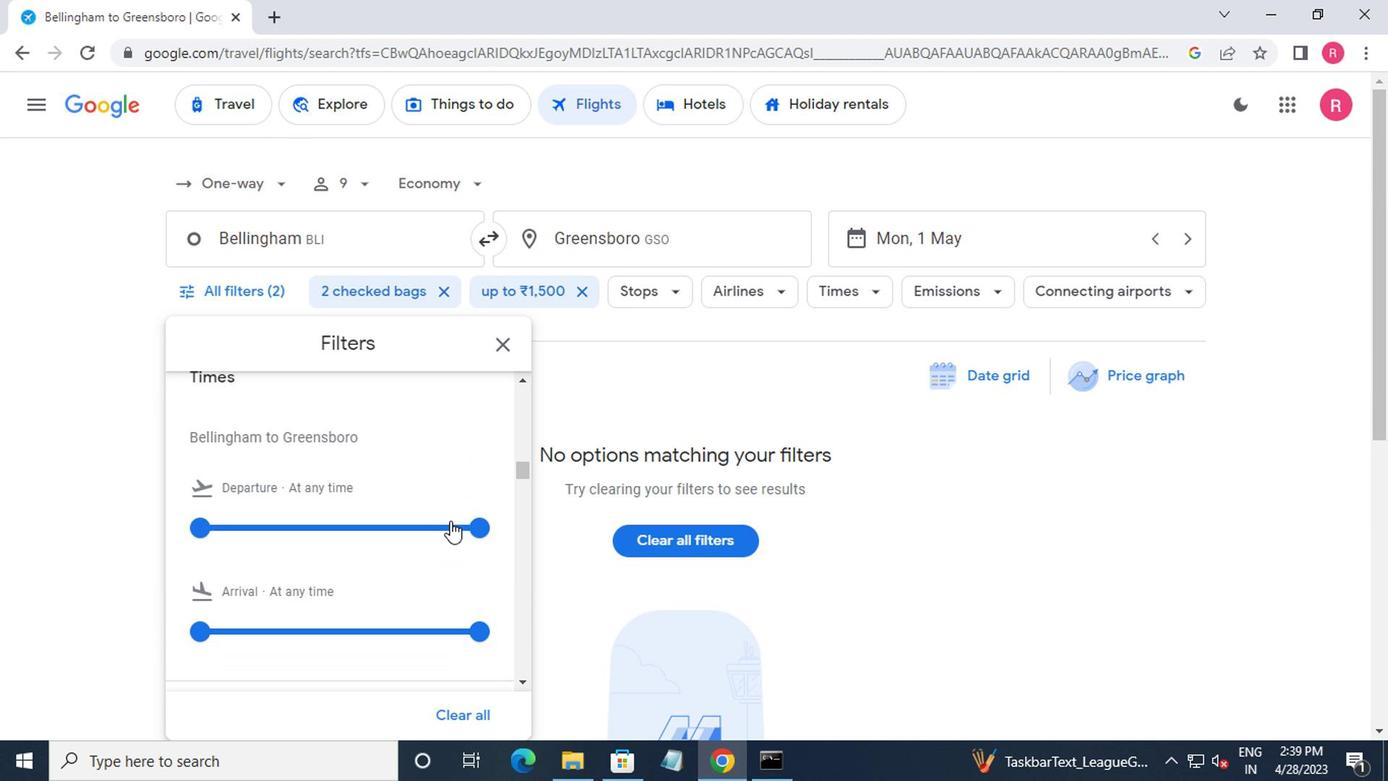 
Action: Mouse moved to (181, 430)
Screenshot: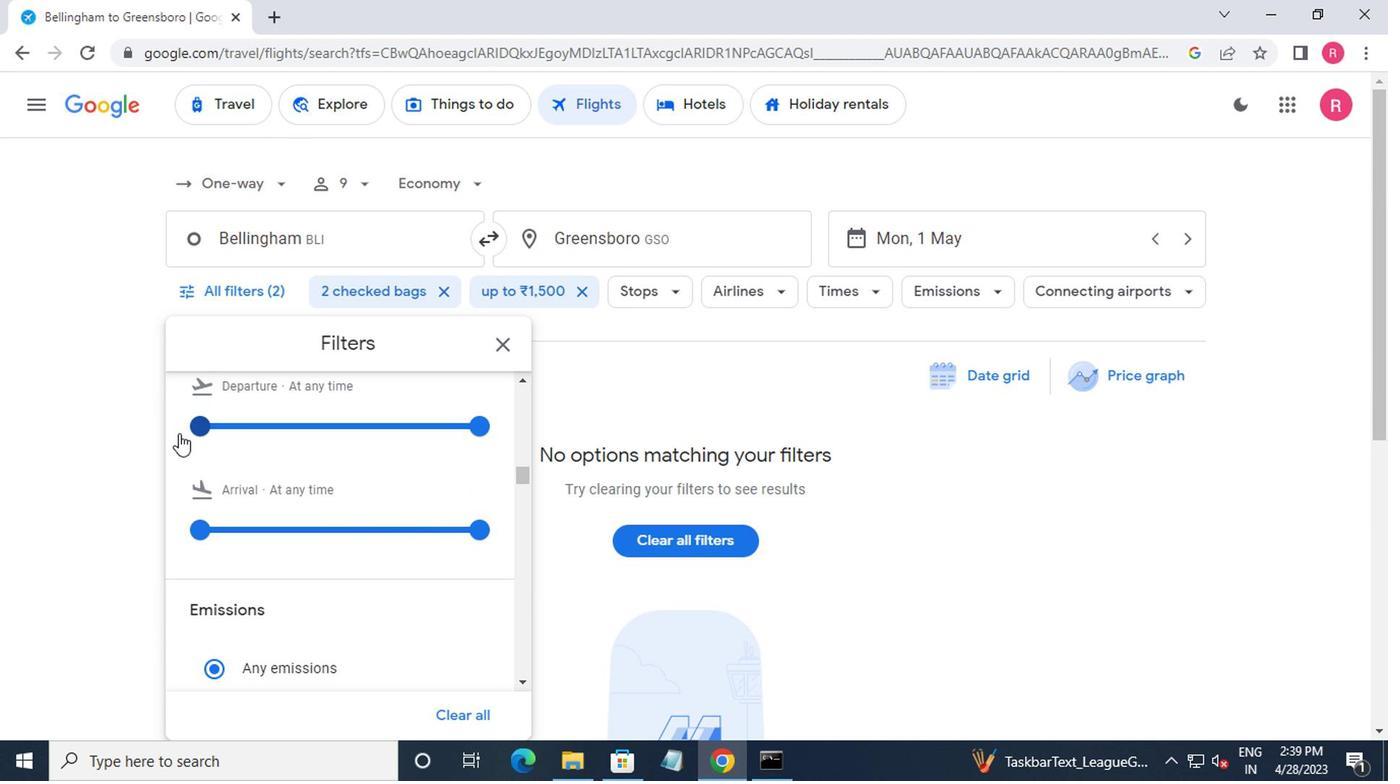 
Action: Mouse pressed left at (181, 430)
Screenshot: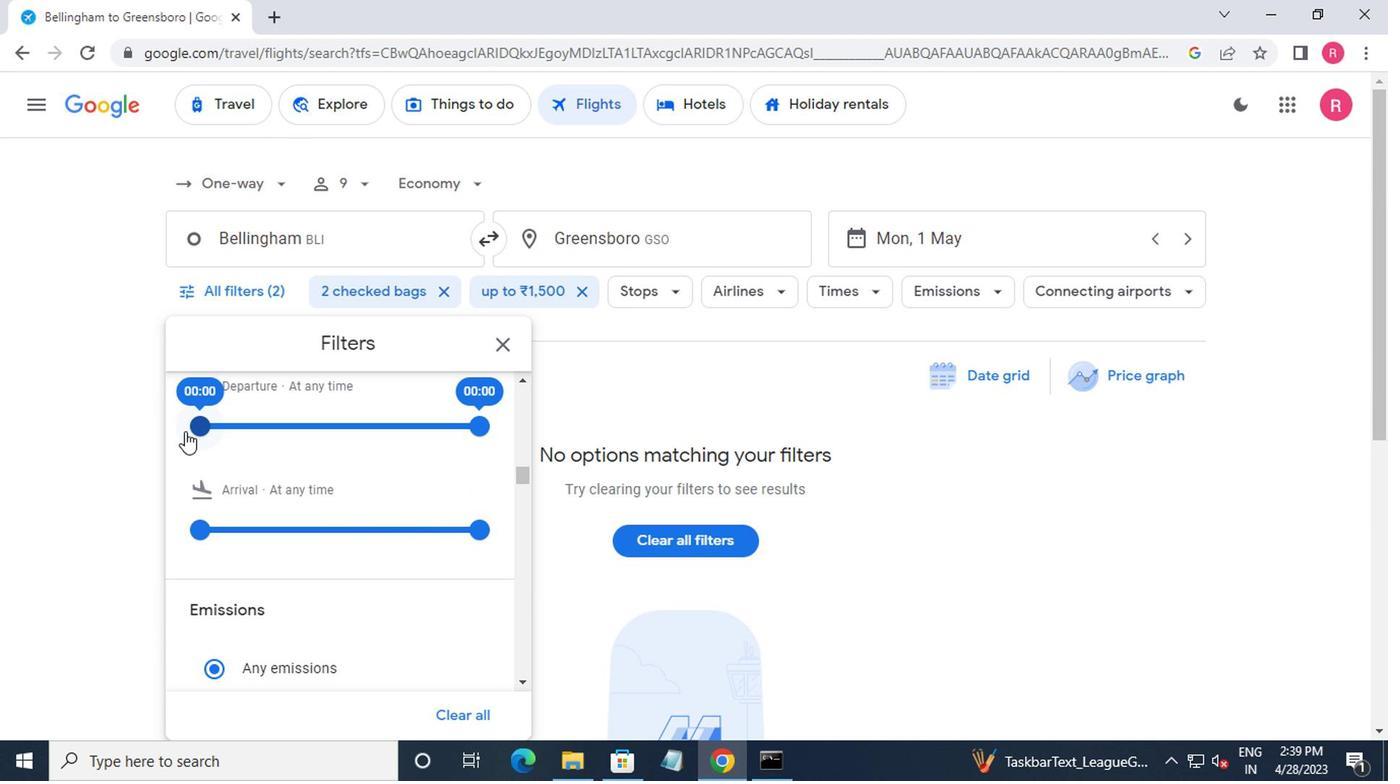 
Action: Mouse moved to (468, 425)
Screenshot: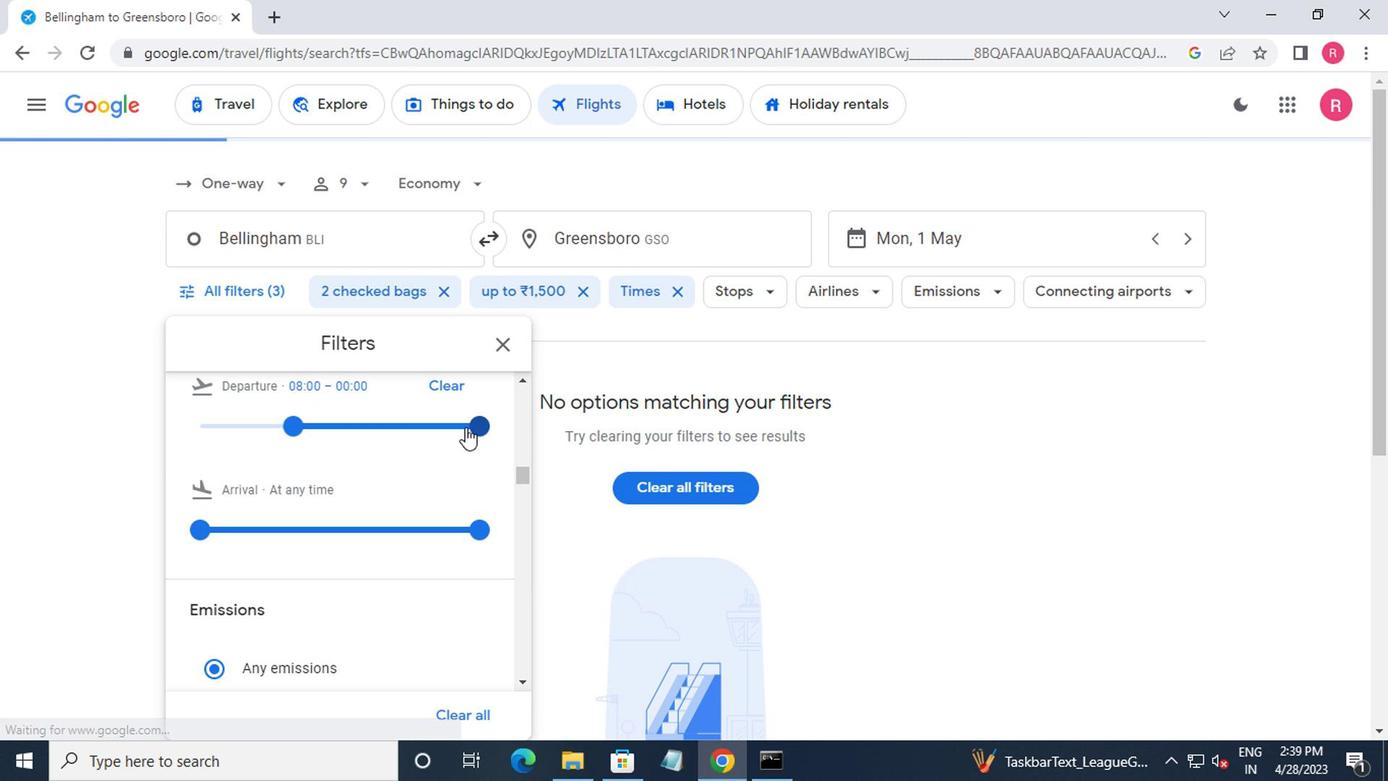 
Action: Mouse pressed left at (468, 425)
Screenshot: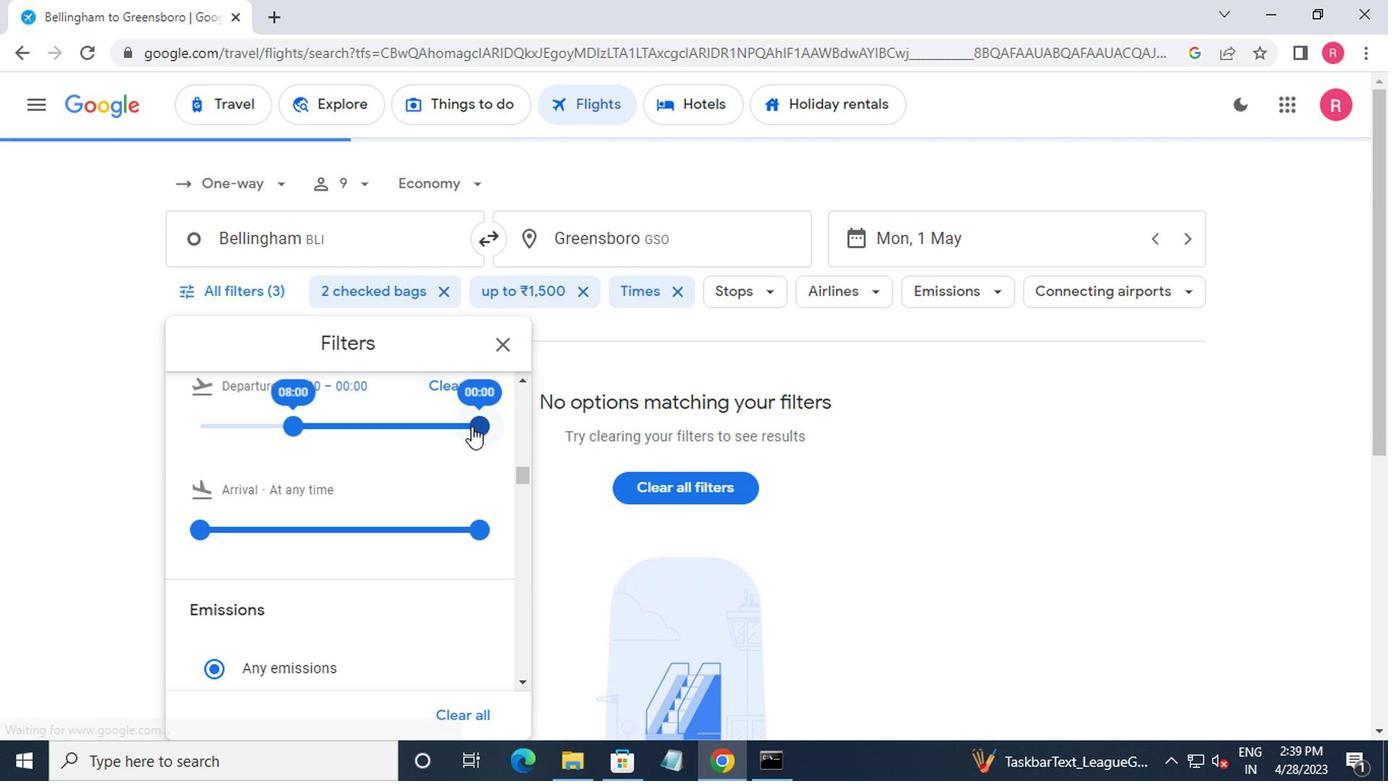 
Action: Mouse moved to (423, 493)
Screenshot: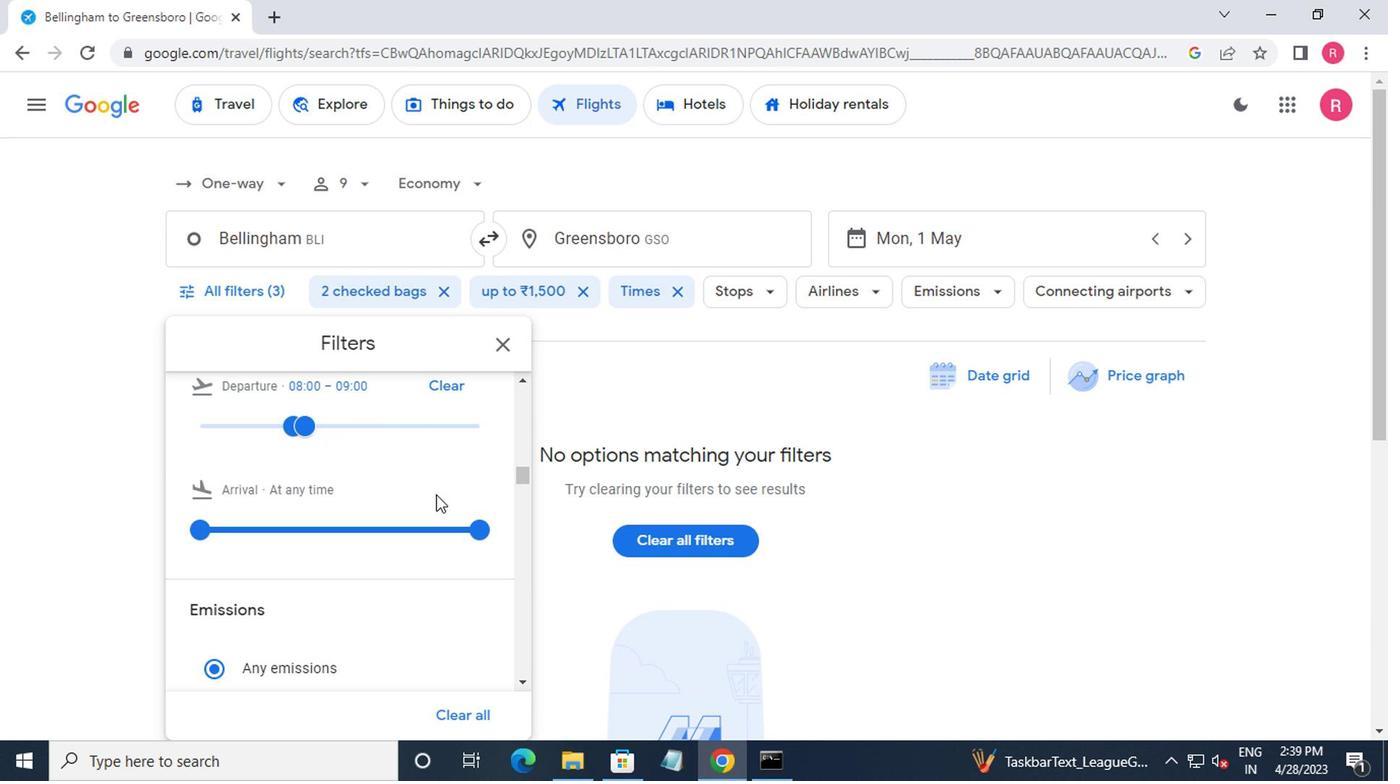 
Action: Mouse scrolled (423, 492) with delta (0, -1)
Screenshot: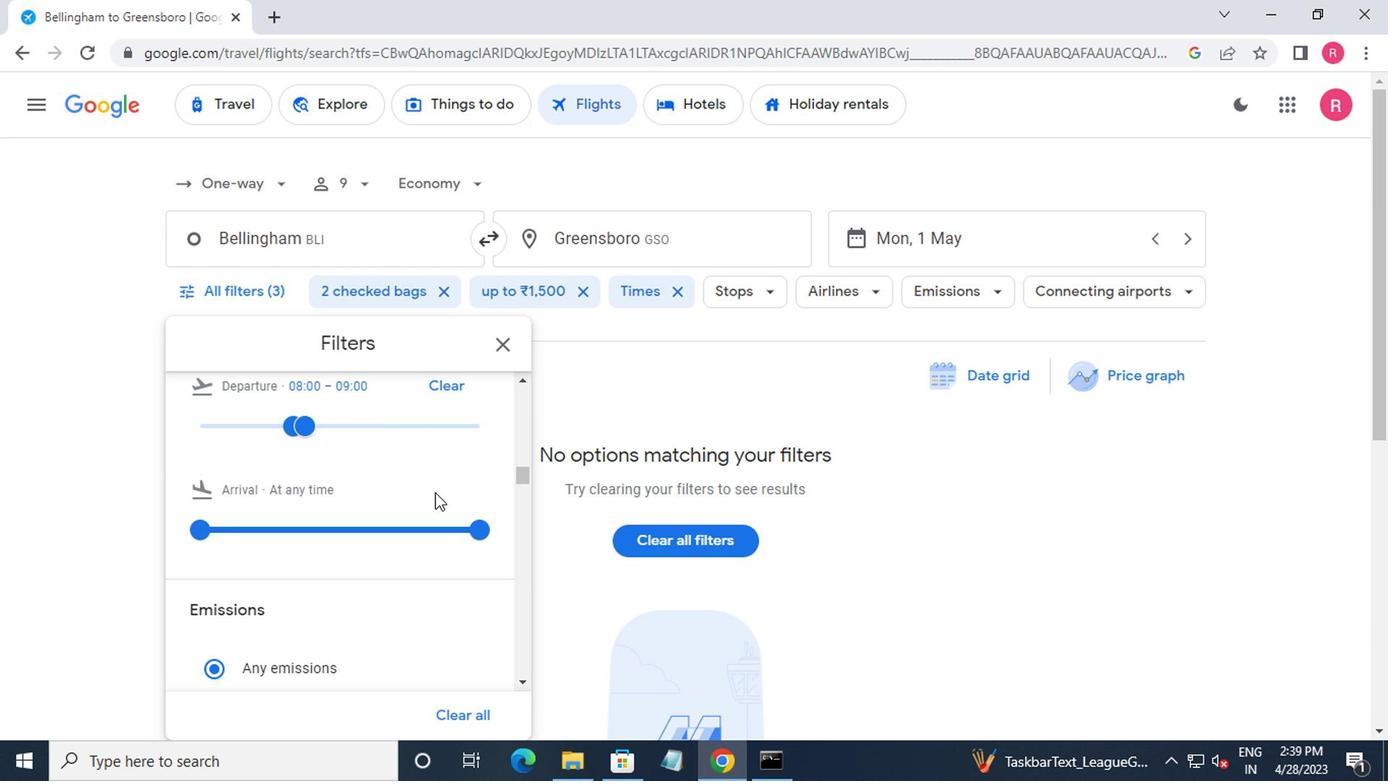 
Action: Mouse moved to (423, 494)
Screenshot: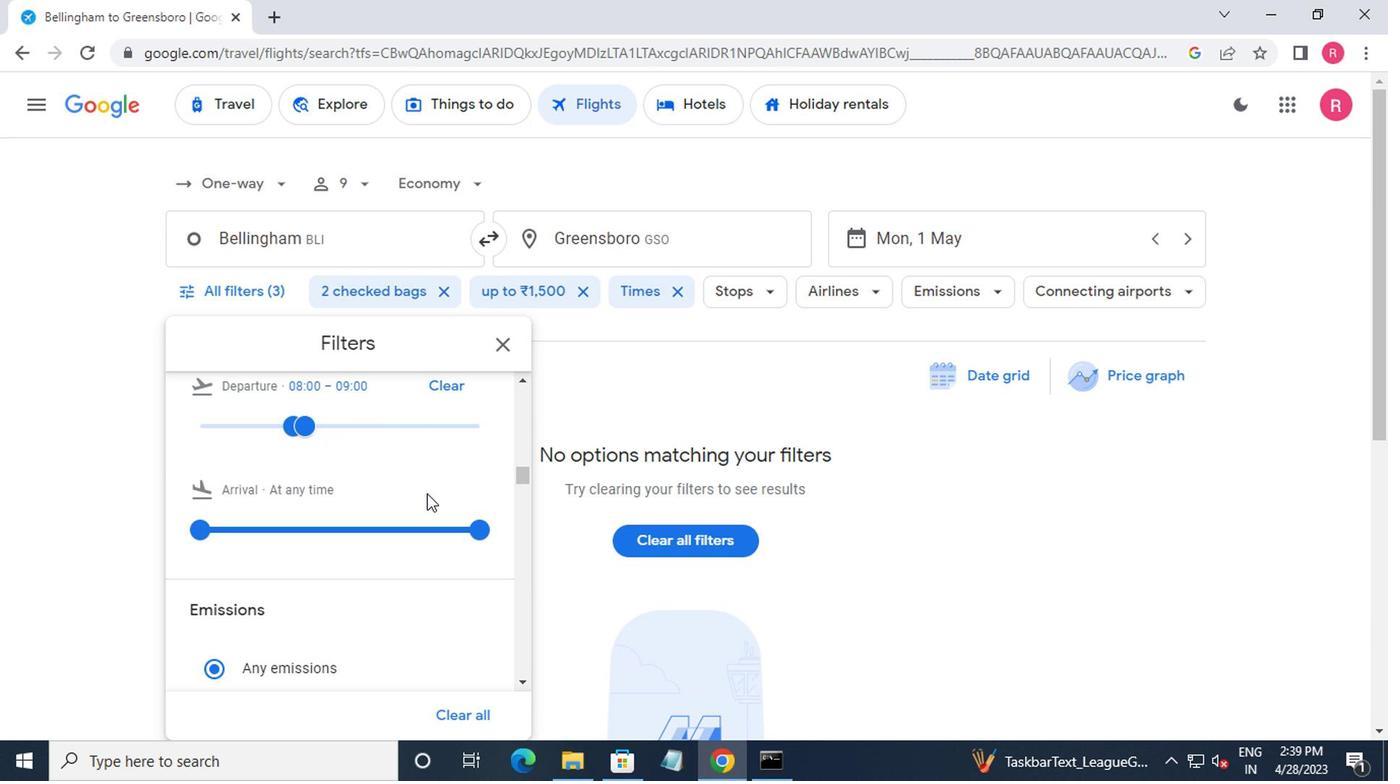 
Action: Mouse scrolled (423, 493) with delta (0, 0)
Screenshot: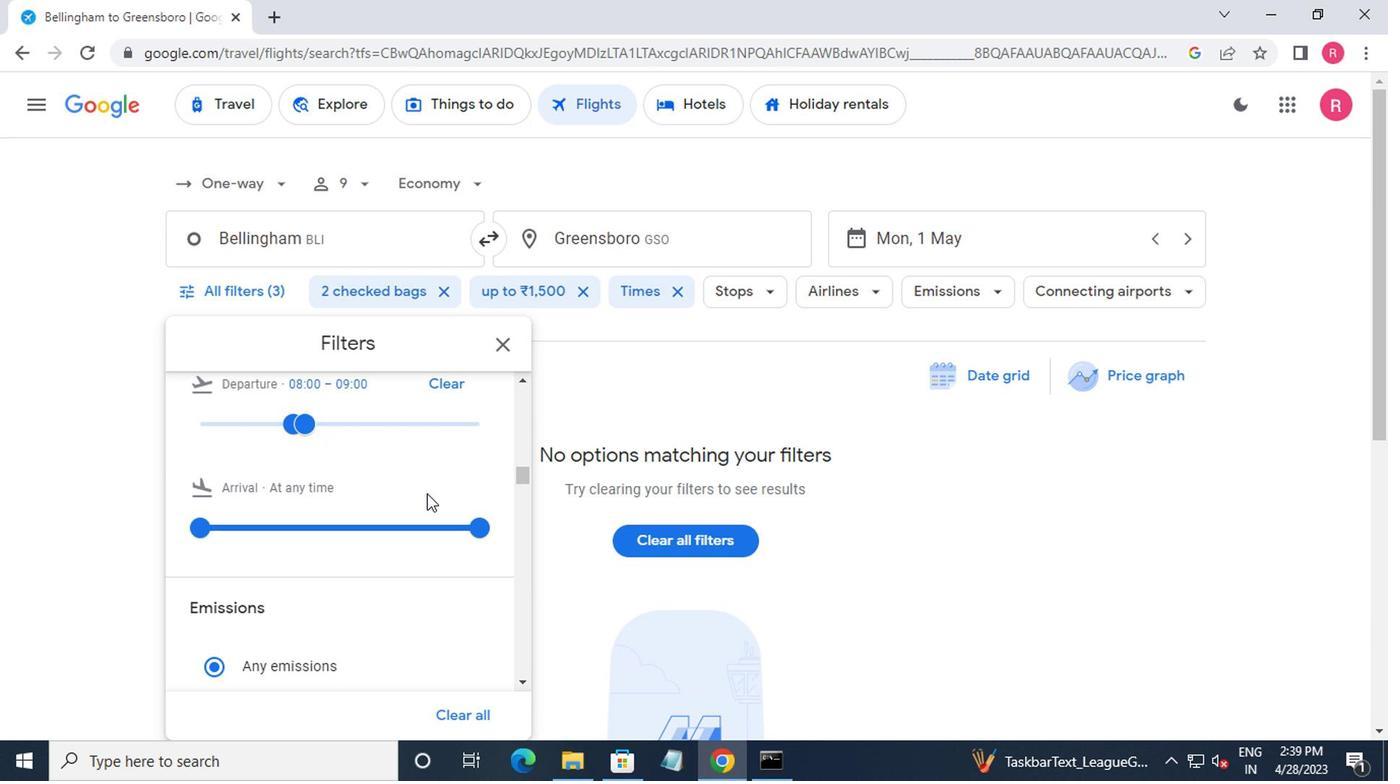 
Action: Mouse moved to (289, 518)
Screenshot: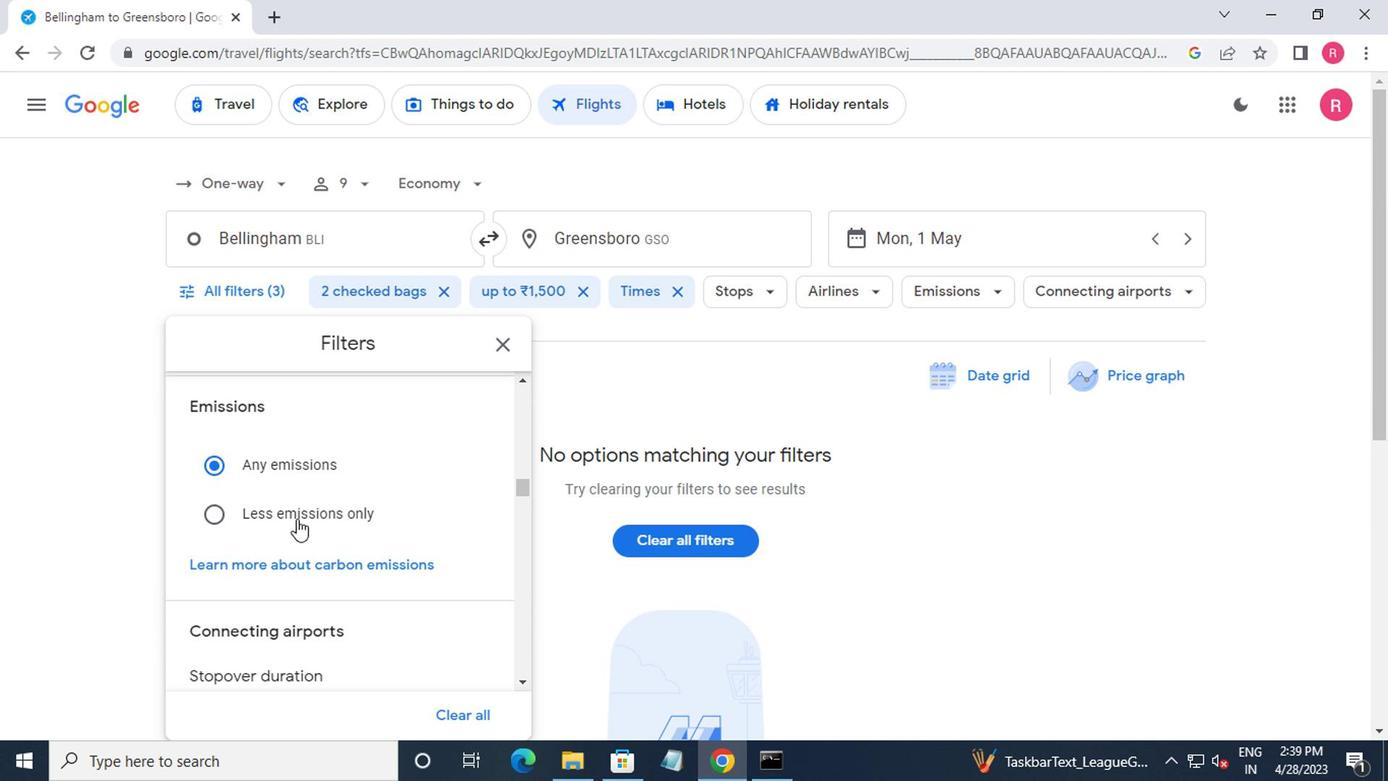 
Action: Mouse pressed left at (289, 518)
Screenshot: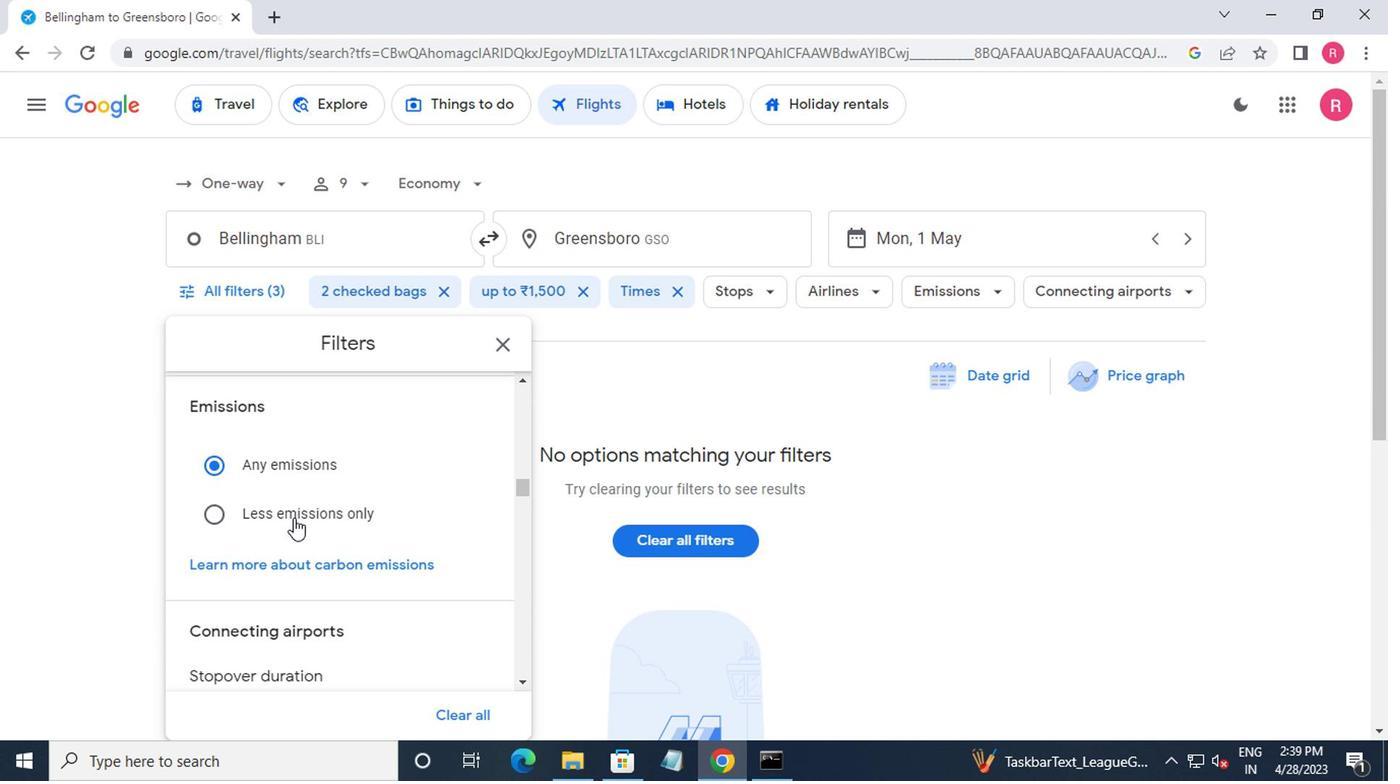 
Action: Mouse moved to (491, 356)
Screenshot: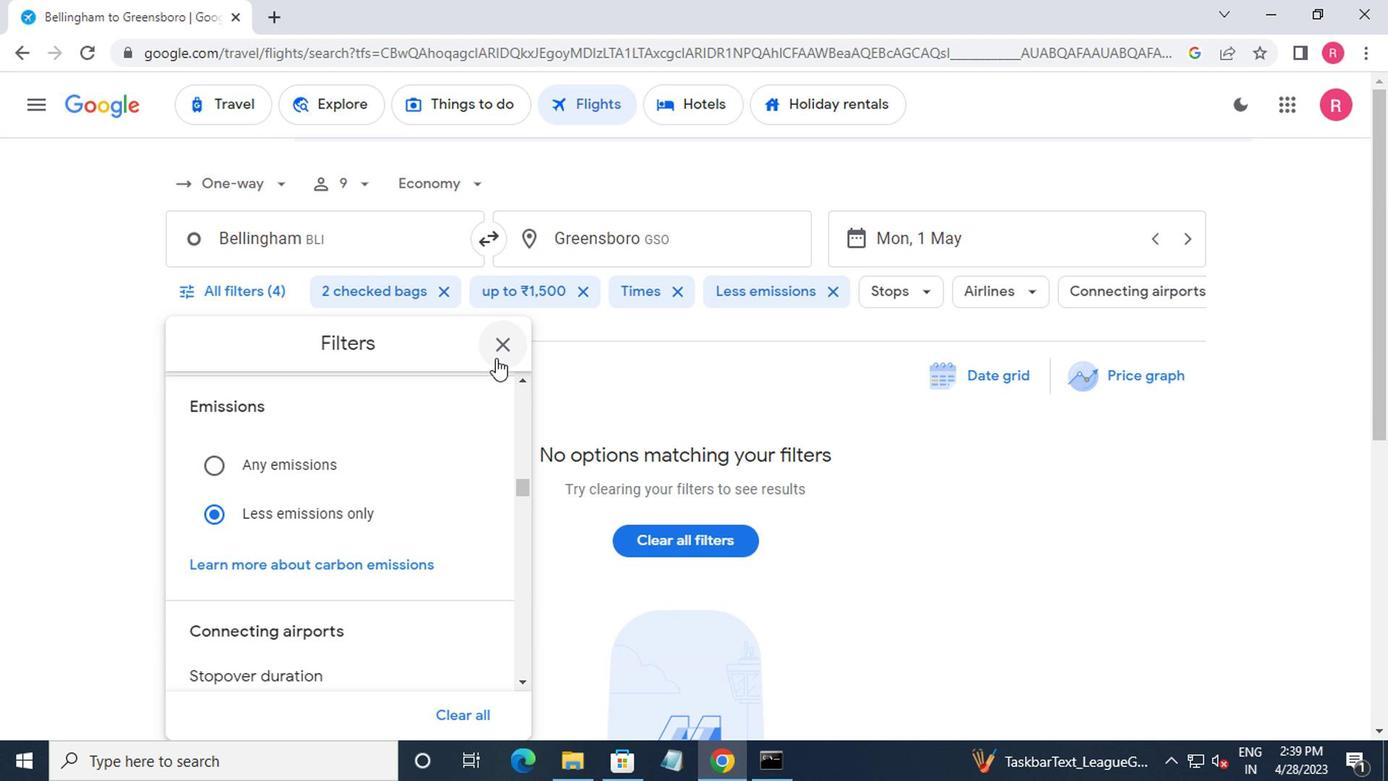 
Action: Mouse pressed left at (491, 356)
Screenshot: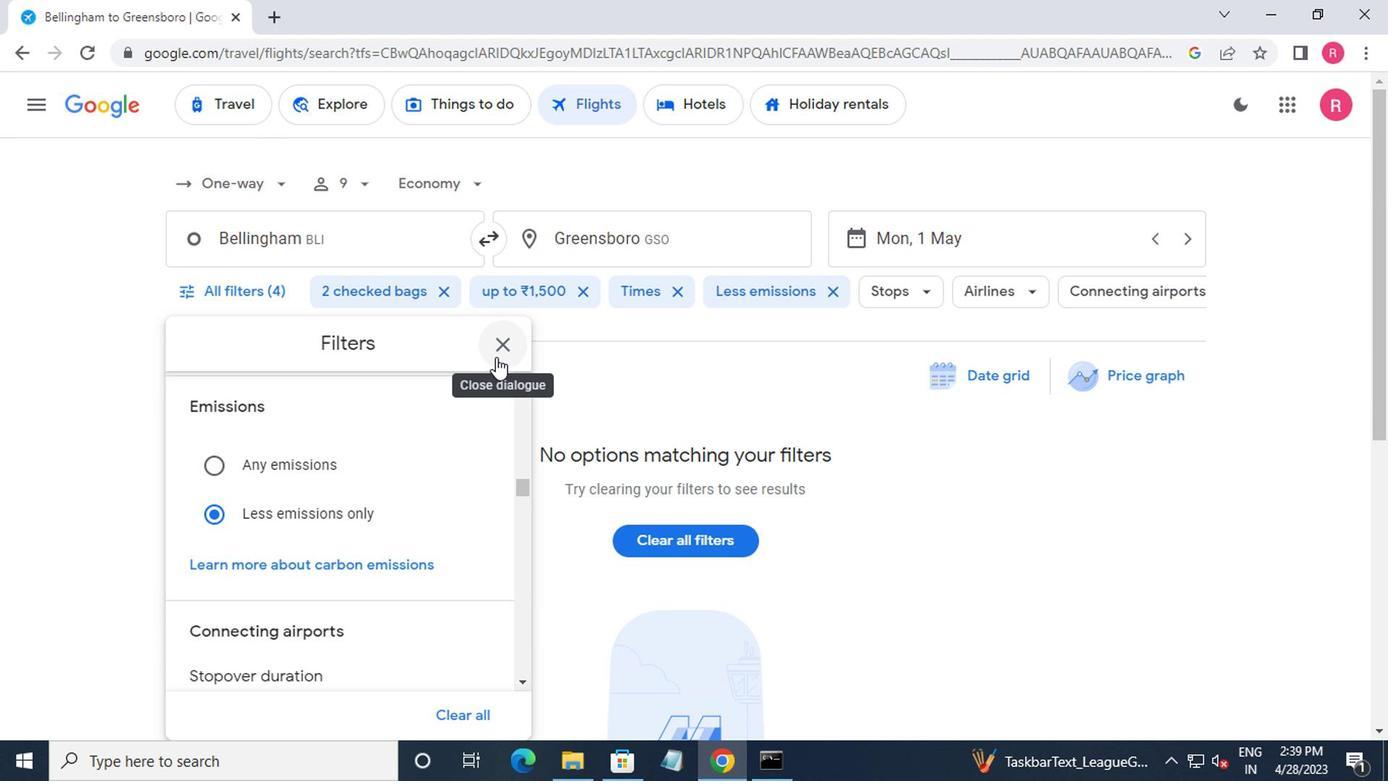 
Action: Mouse moved to (496, 357)
Screenshot: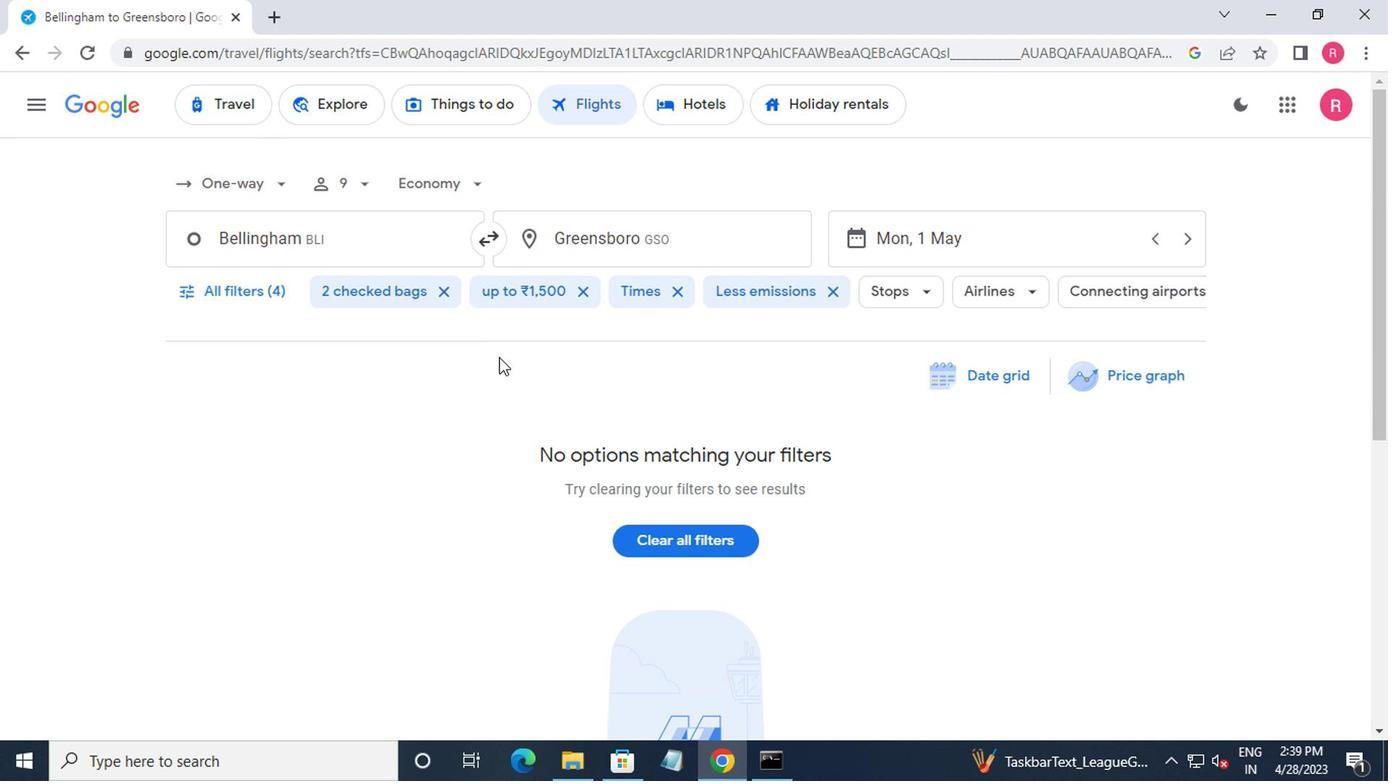 
